 Task: Play online Dominion games.
Action: Mouse moved to (482, 556)
Screenshot: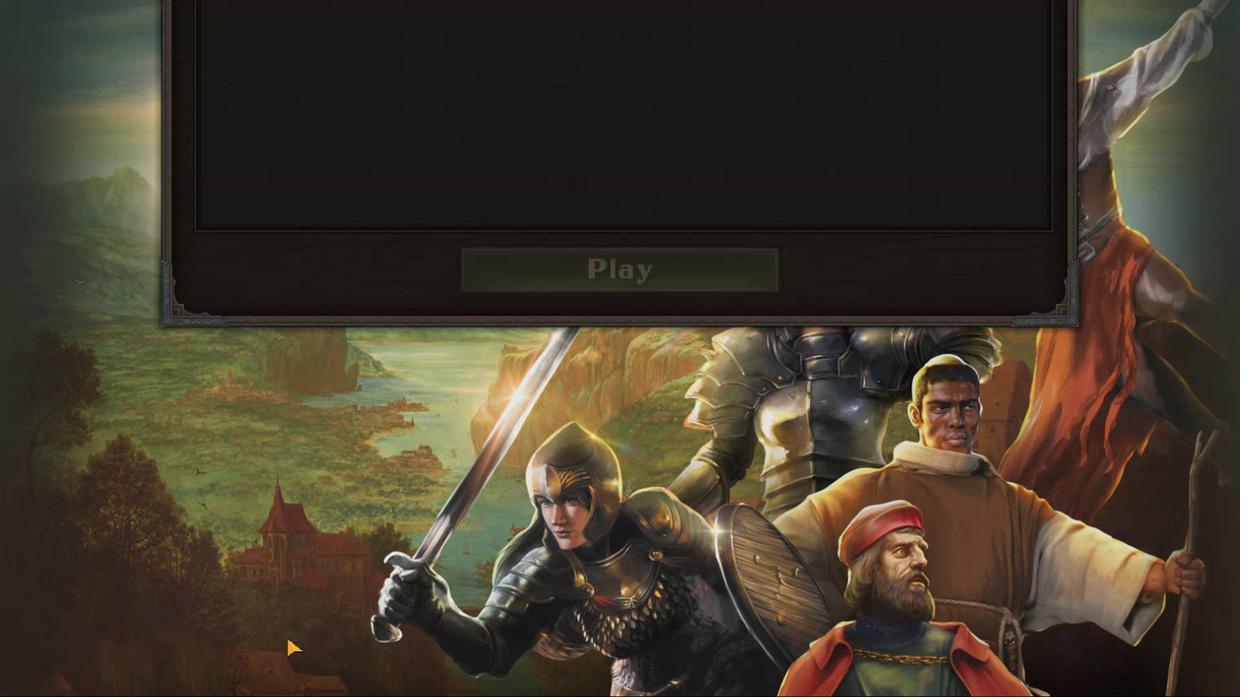 
Action: Mouse pressed left at (482, 556)
Screenshot: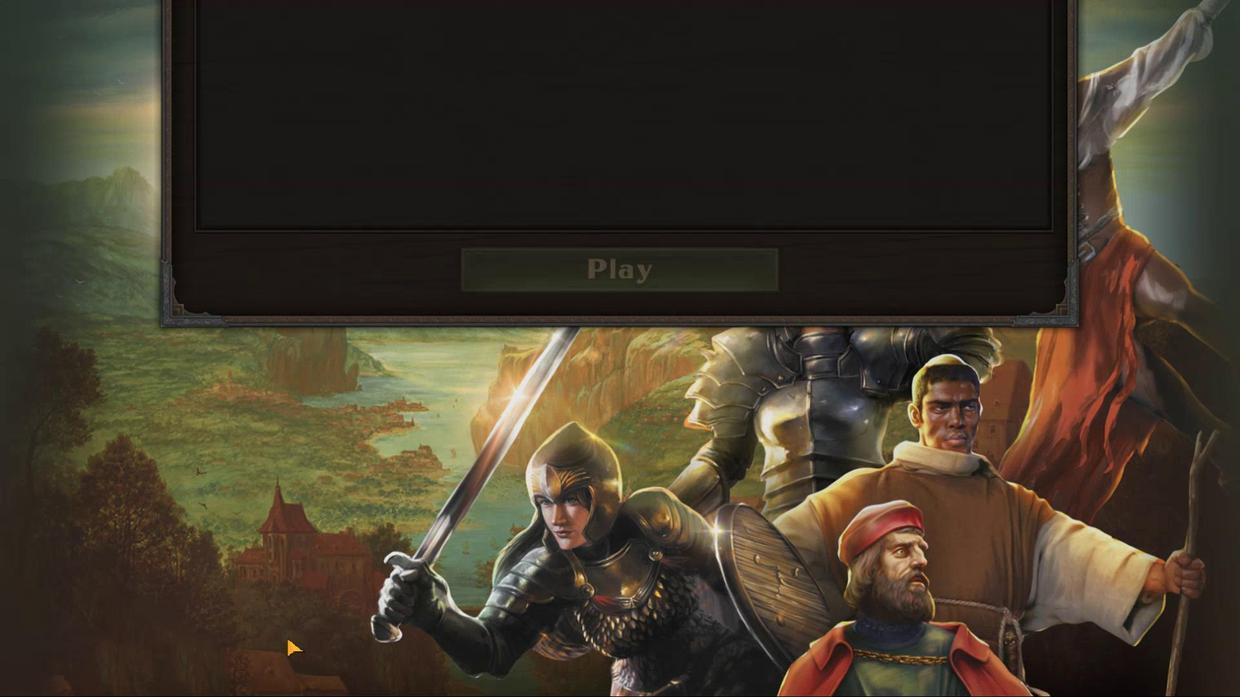 
Action: Mouse moved to (692, 551)
Screenshot: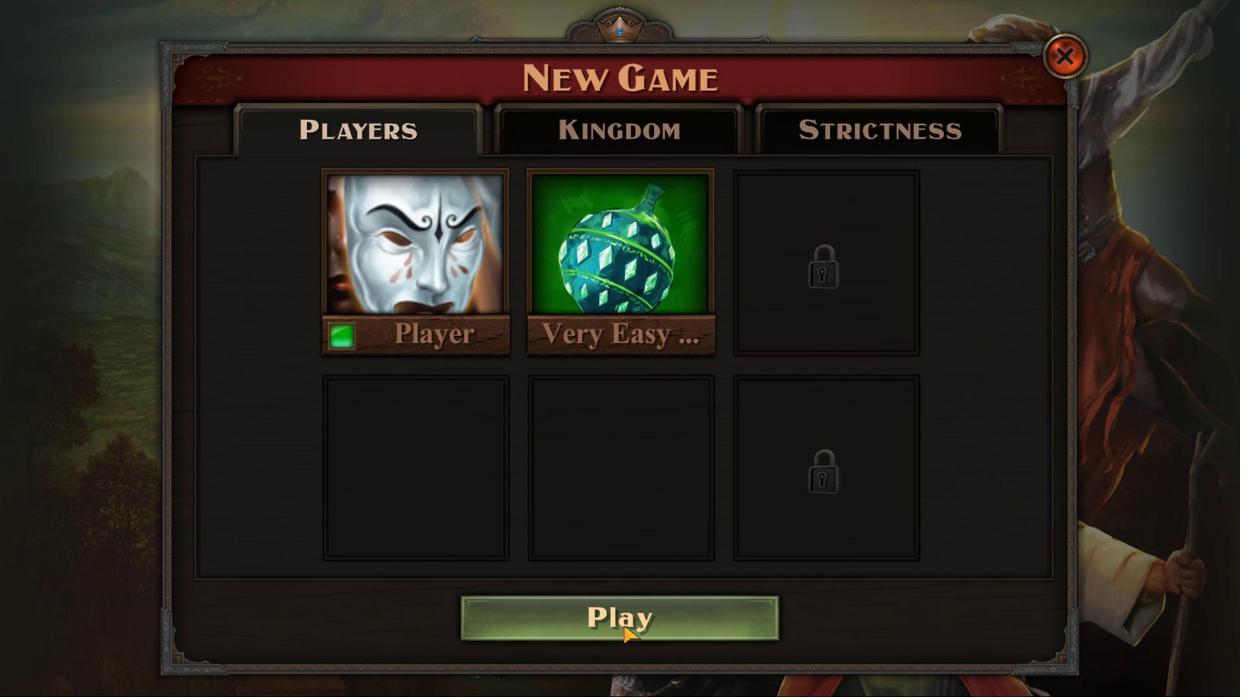 
Action: Mouse pressed left at (692, 551)
Screenshot: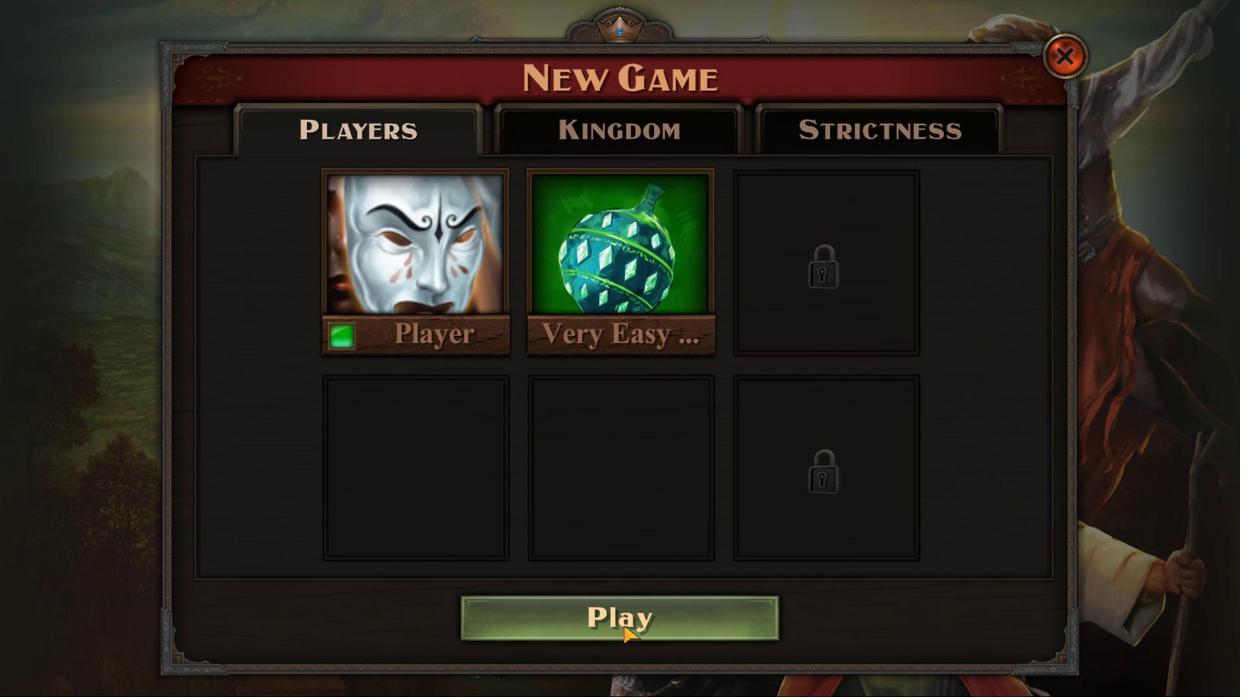 
Action: Mouse moved to (686, 558)
Screenshot: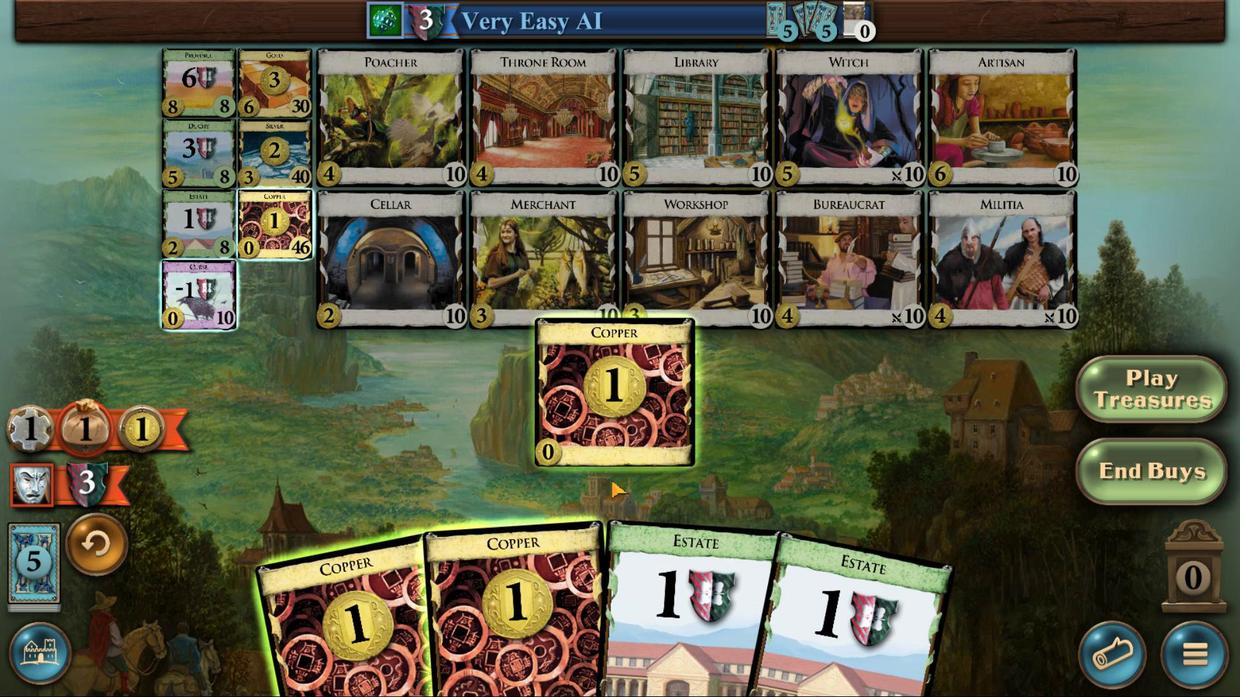 
Action: Mouse pressed left at (687, 558)
Screenshot: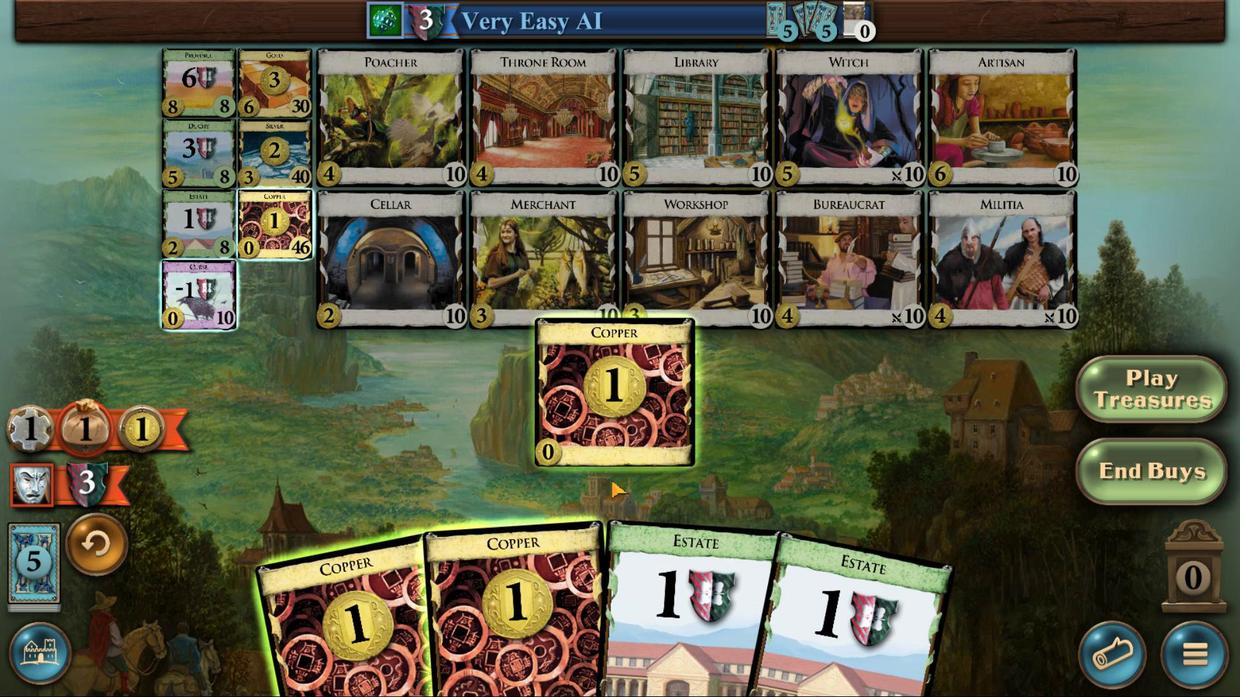 
Action: Mouse moved to (646, 550)
Screenshot: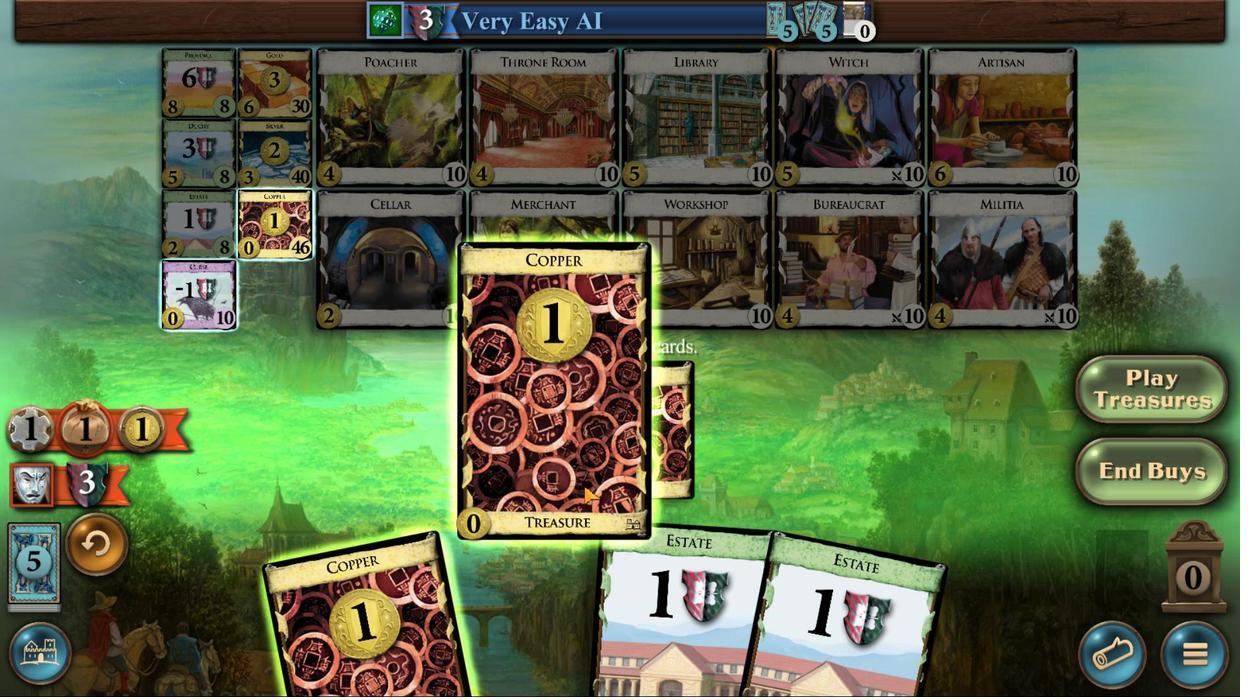 
Action: Mouse pressed left at (646, 550)
Screenshot: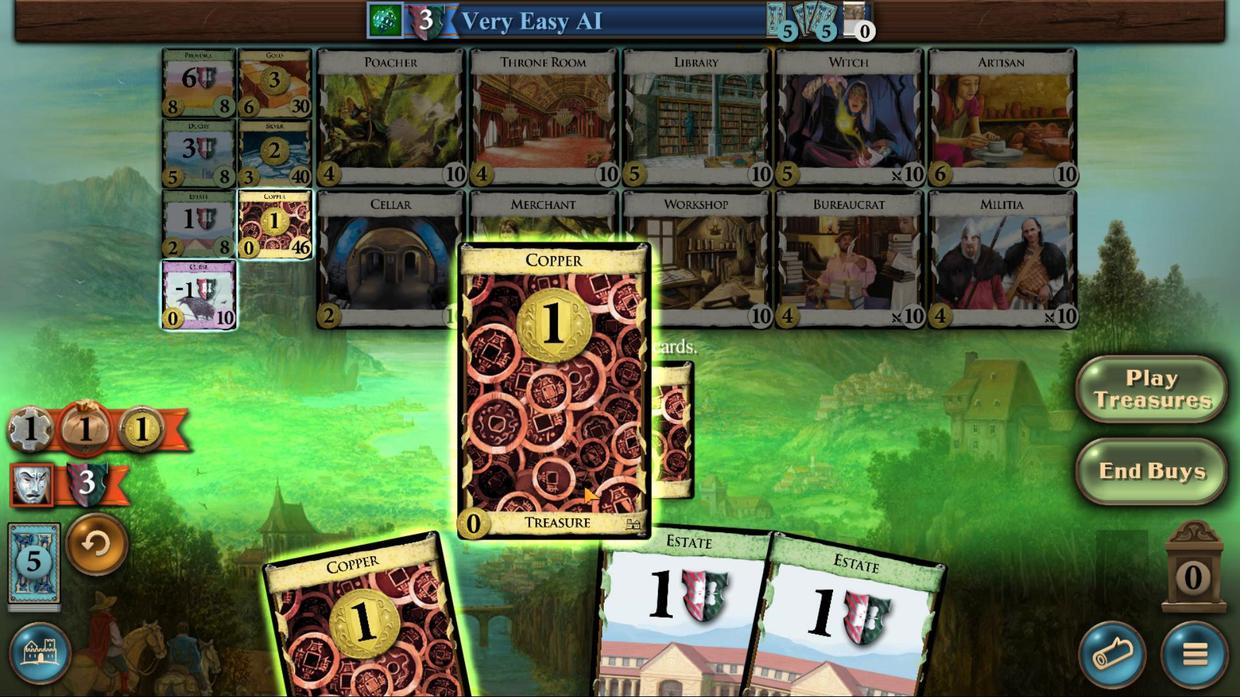 
Action: Mouse moved to (587, 547)
Screenshot: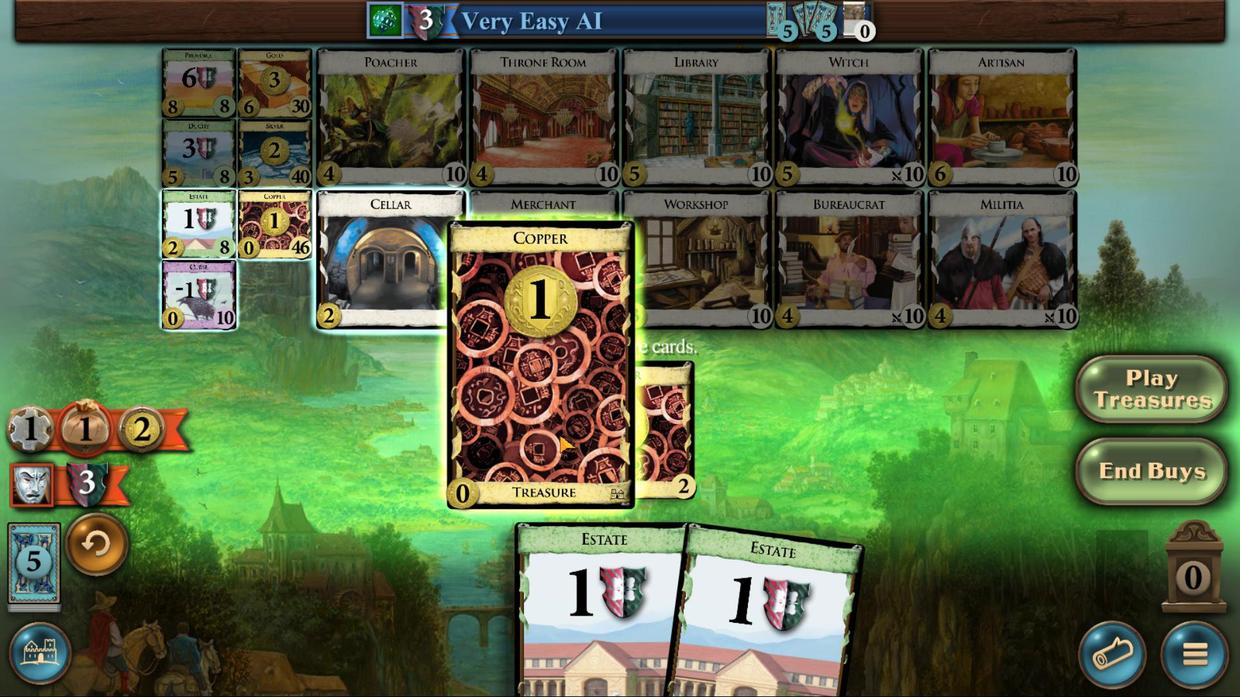
Action: Mouse pressed left at (587, 547)
Screenshot: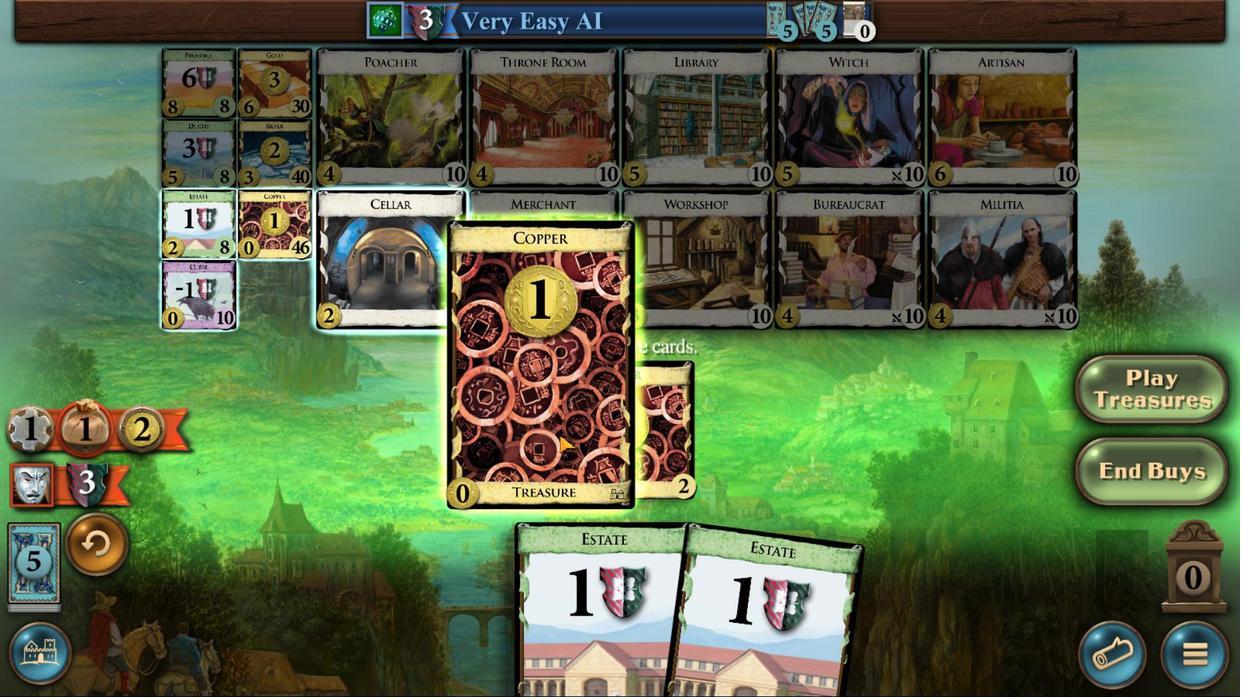 
Action: Mouse moved to (465, 399)
Screenshot: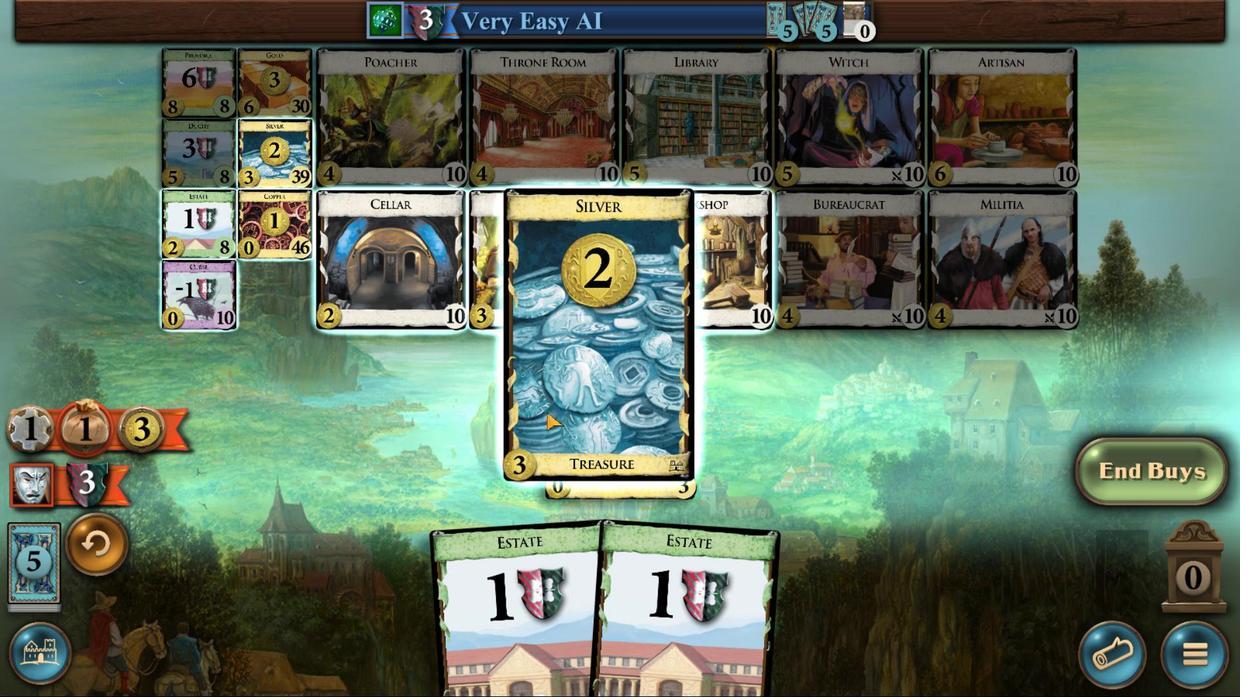 
Action: Mouse pressed left at (465, 399)
Screenshot: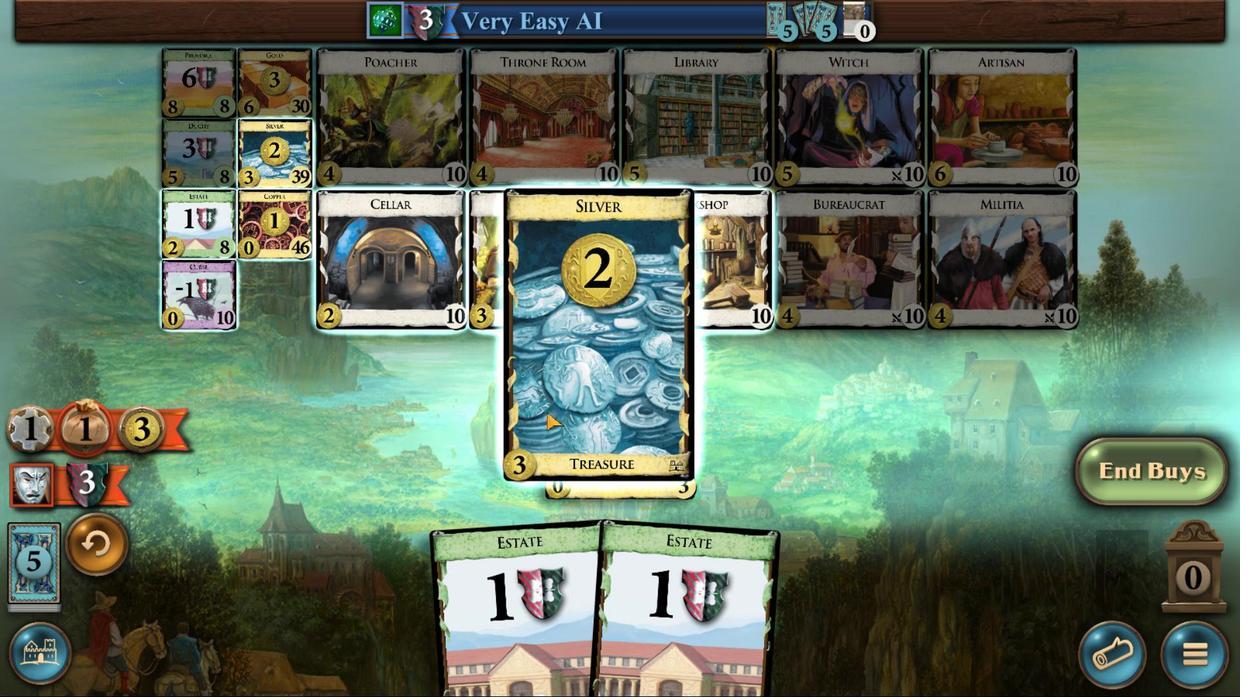 
Action: Mouse moved to (676, 534)
Screenshot: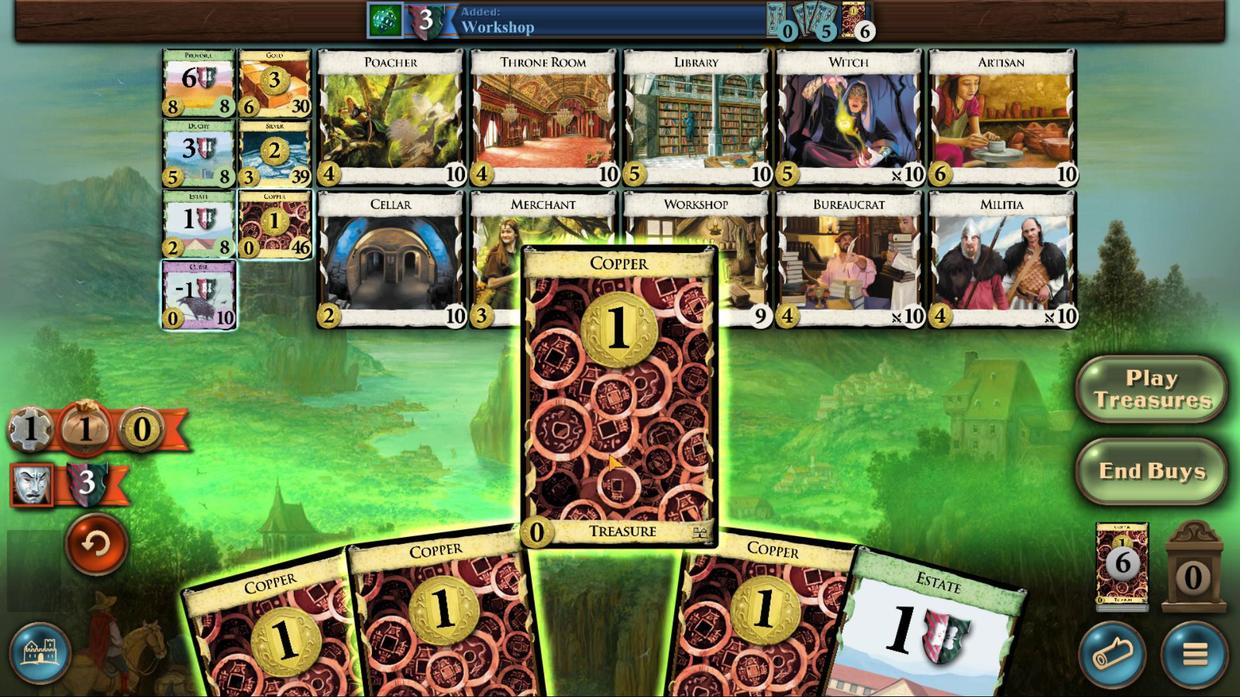 
Action: Mouse pressed left at (676, 534)
Screenshot: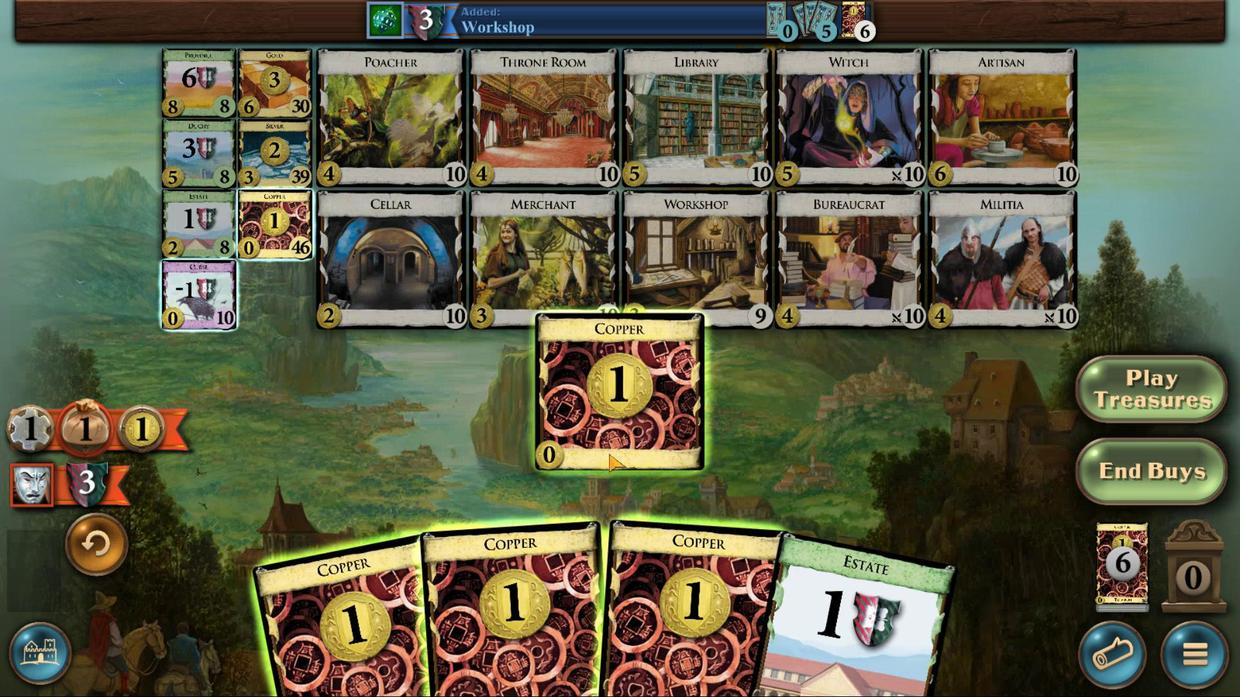 
Action: Mouse moved to (702, 530)
Screenshot: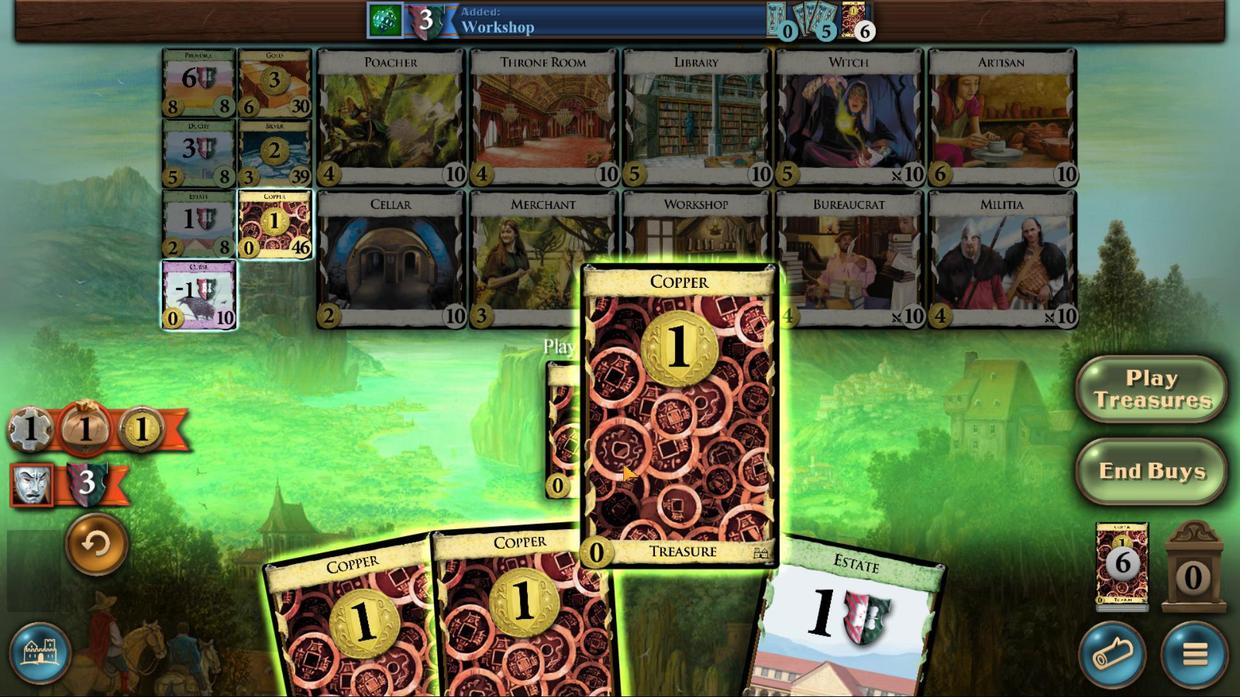 
Action: Mouse pressed left at (702, 530)
Screenshot: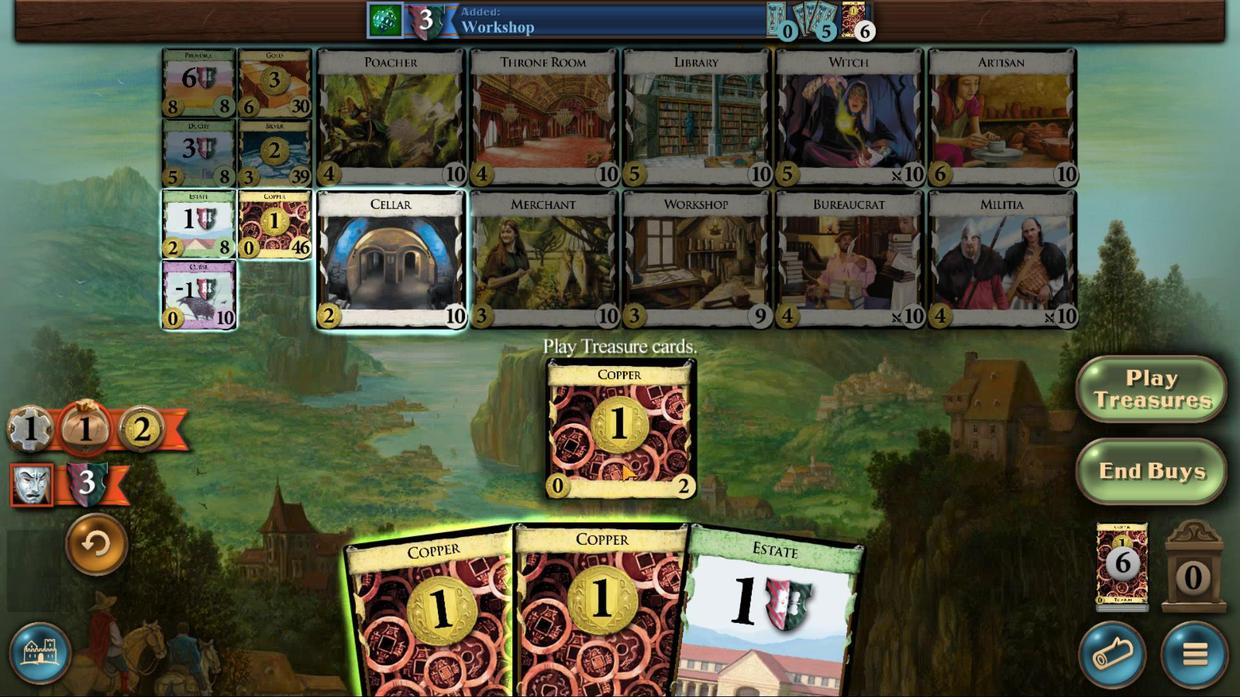 
Action: Mouse moved to (693, 532)
Screenshot: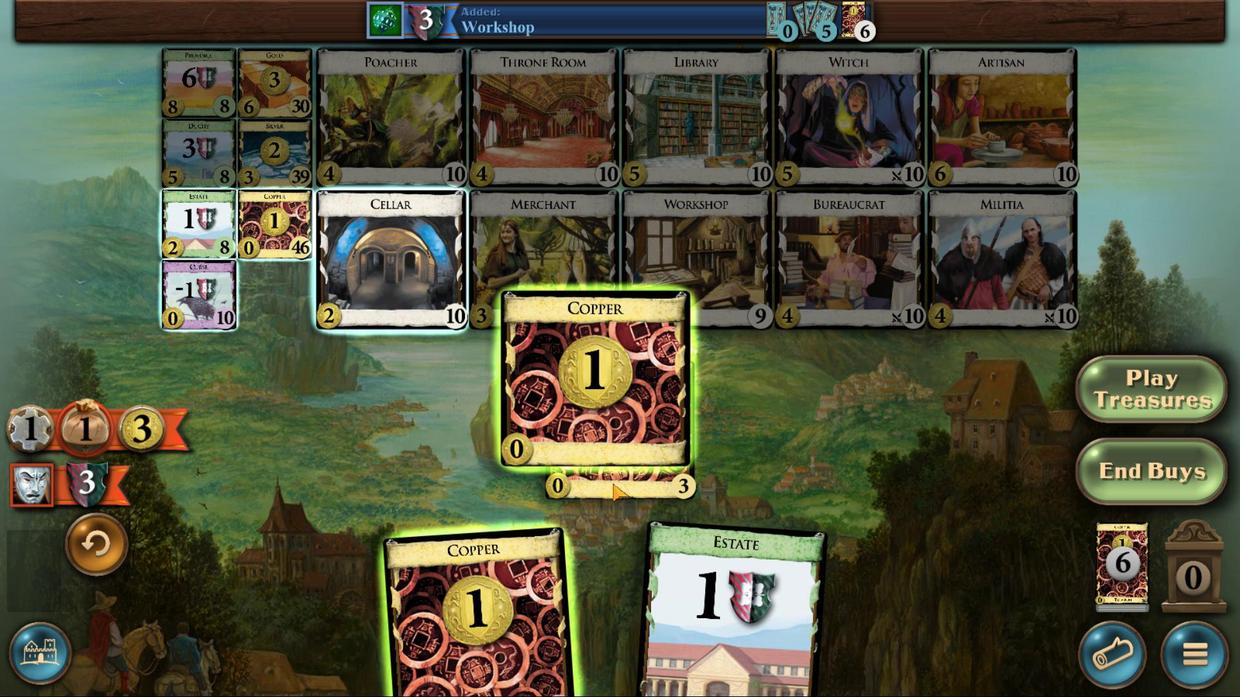 
Action: Mouse pressed left at (693, 532)
Screenshot: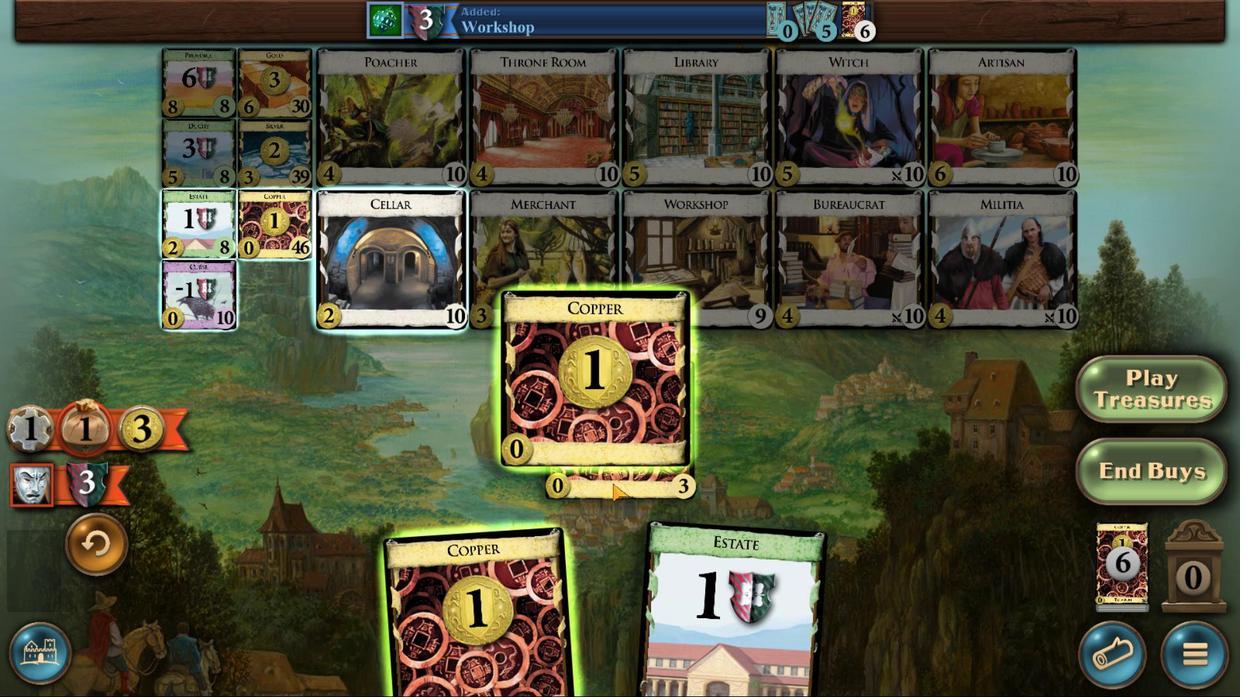 
Action: Mouse moved to (477, 396)
Screenshot: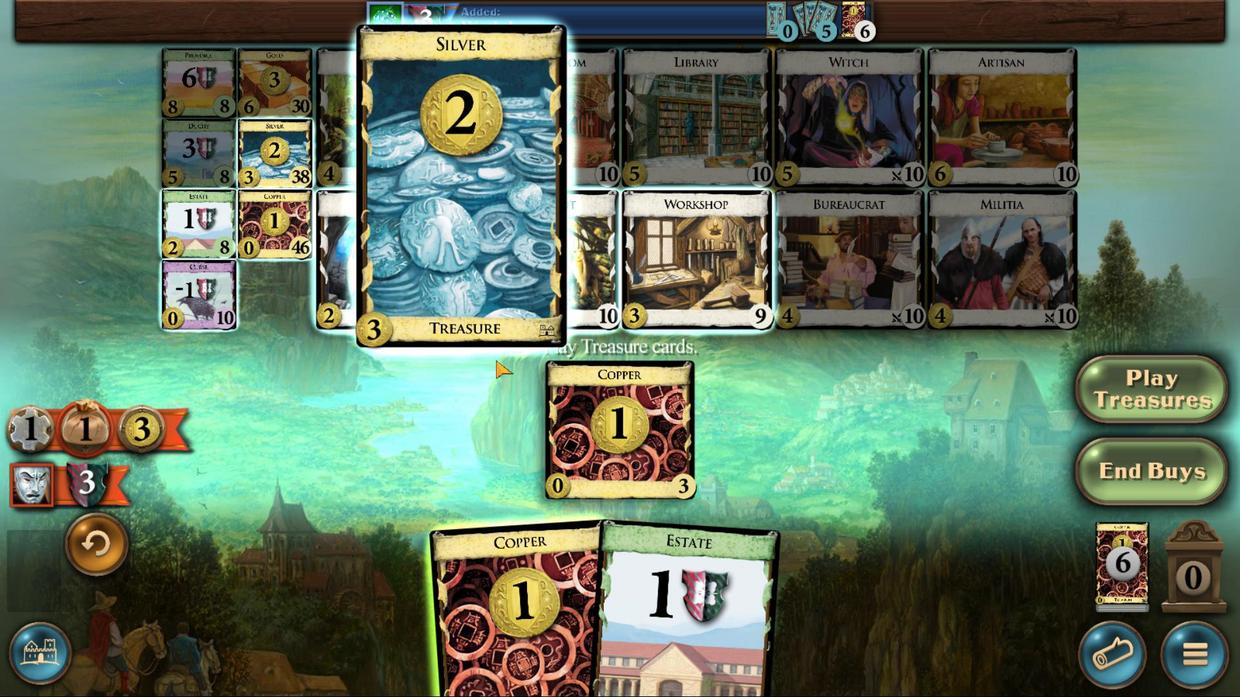 
Action: Mouse pressed left at (477, 396)
Screenshot: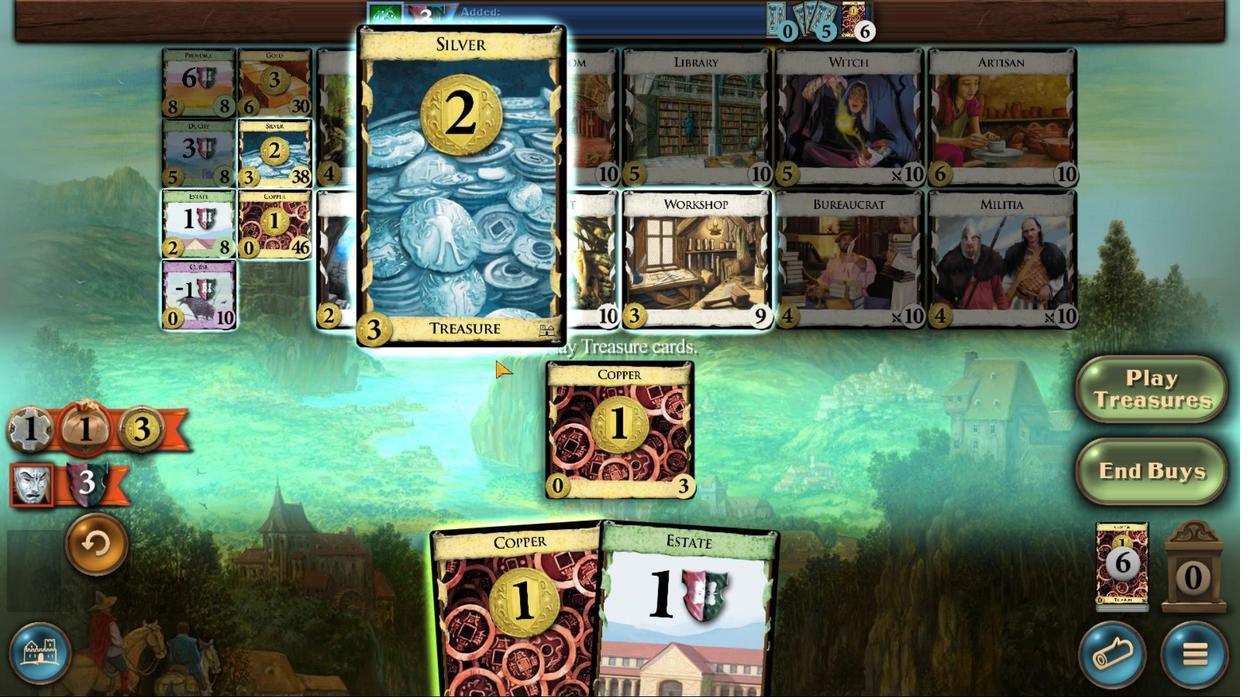
Action: Mouse moved to (786, 554)
Screenshot: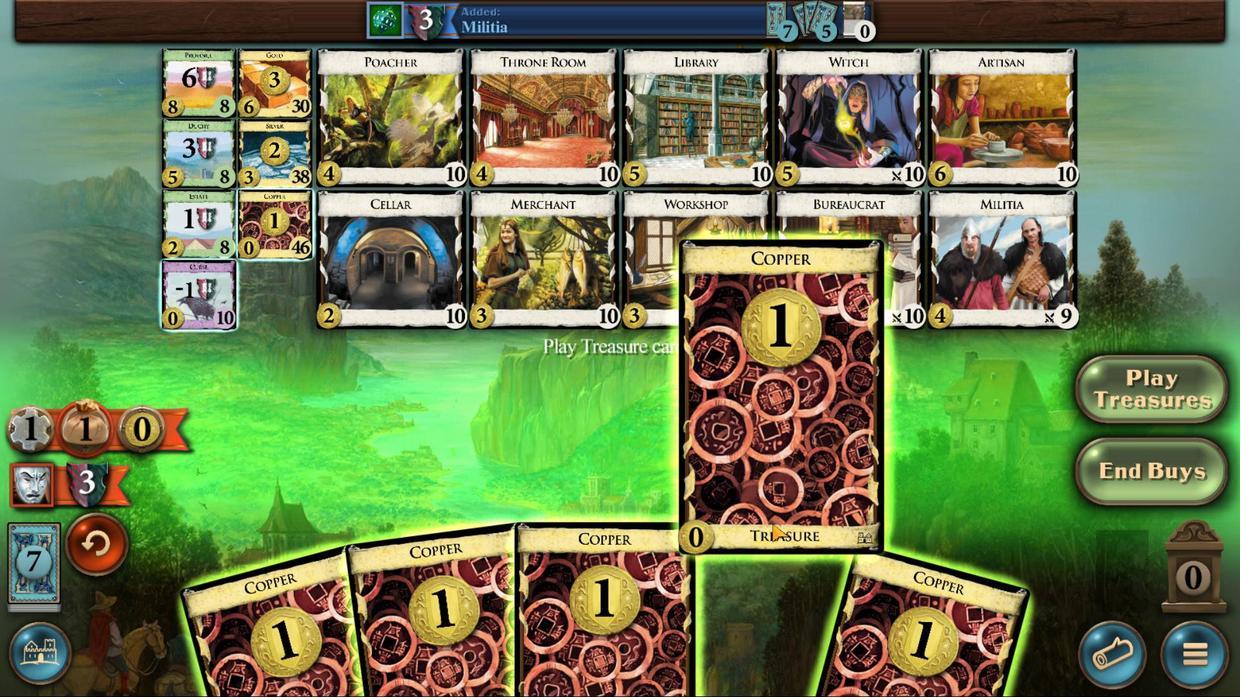 
Action: Mouse pressed left at (786, 554)
Screenshot: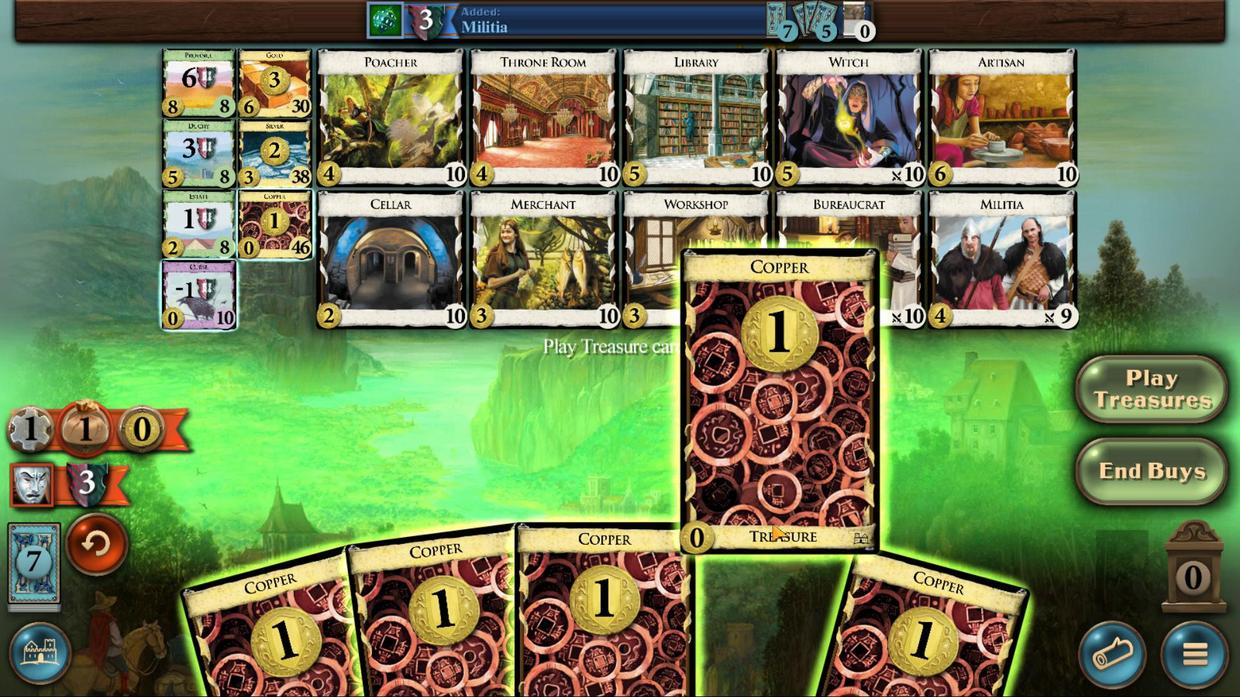 
Action: Mouse moved to (738, 545)
Screenshot: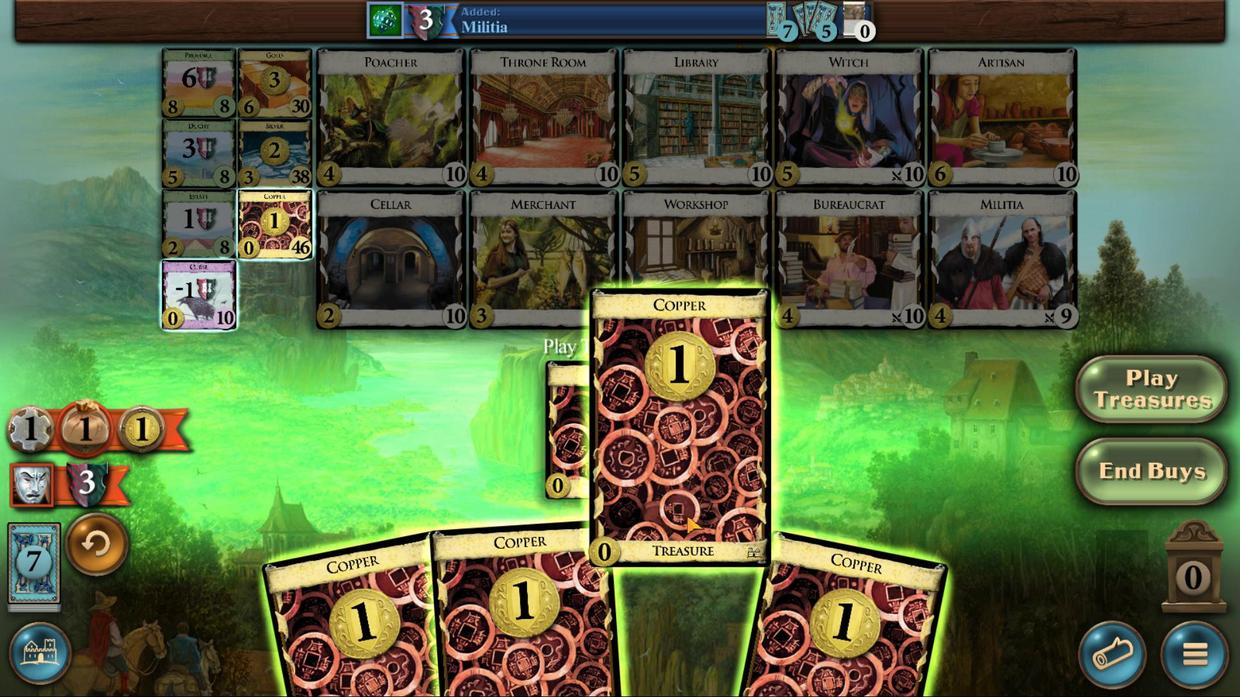 
Action: Mouse pressed left at (738, 552)
Screenshot: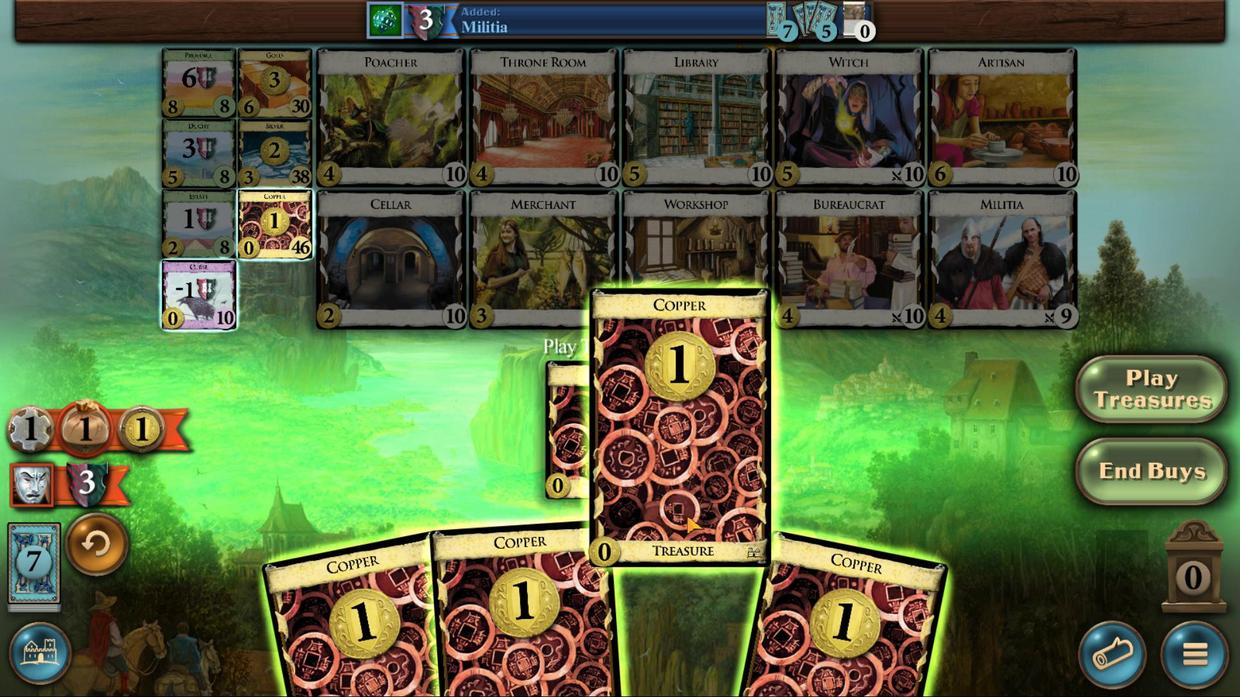 
Action: Mouse moved to (696, 555)
Screenshot: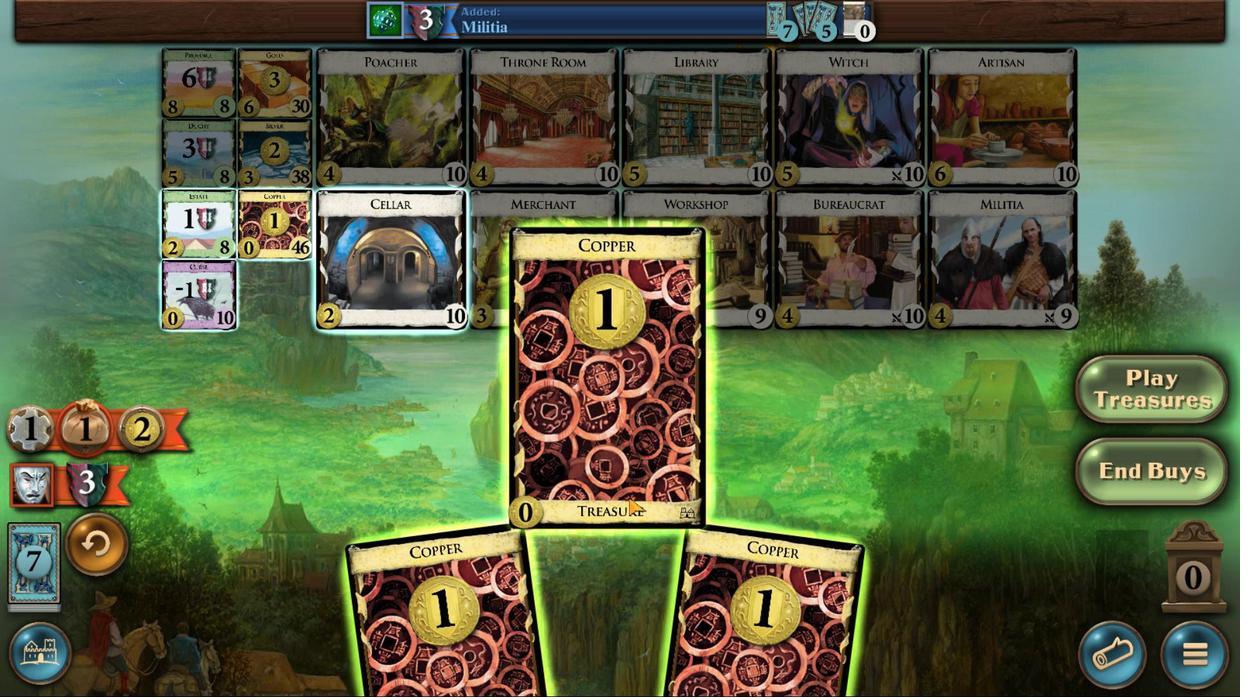 
Action: Mouse pressed left at (696, 555)
Screenshot: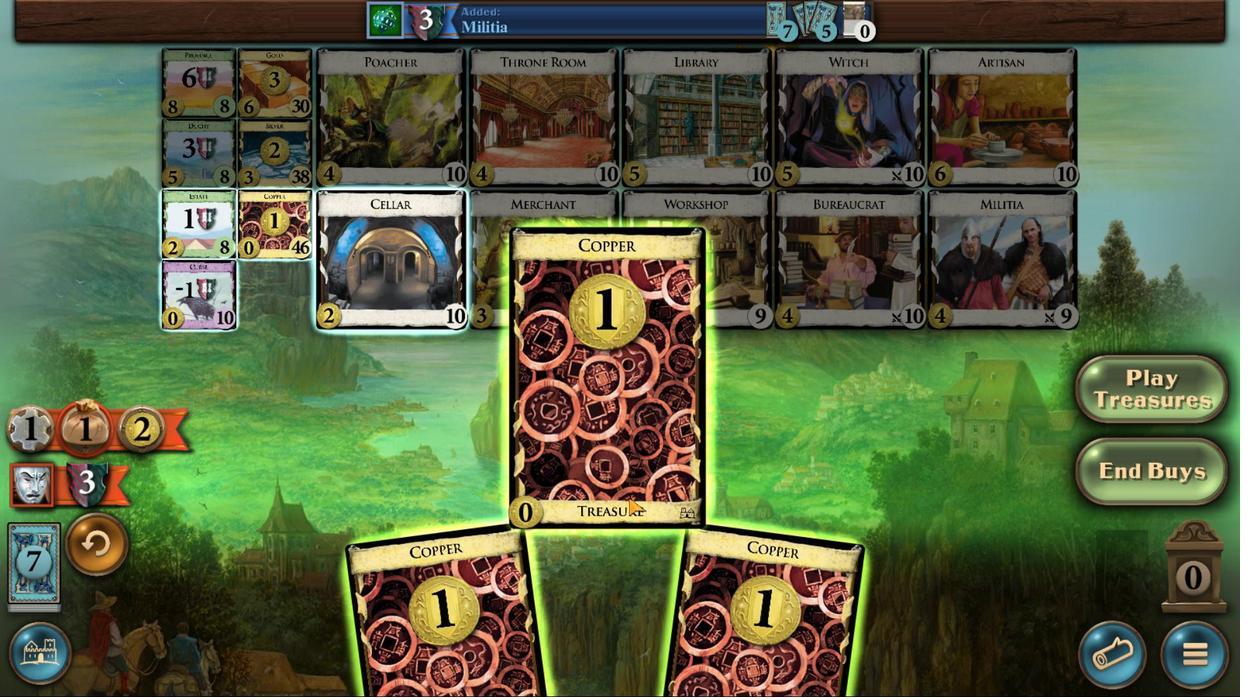 
Action: Mouse moved to (724, 552)
Screenshot: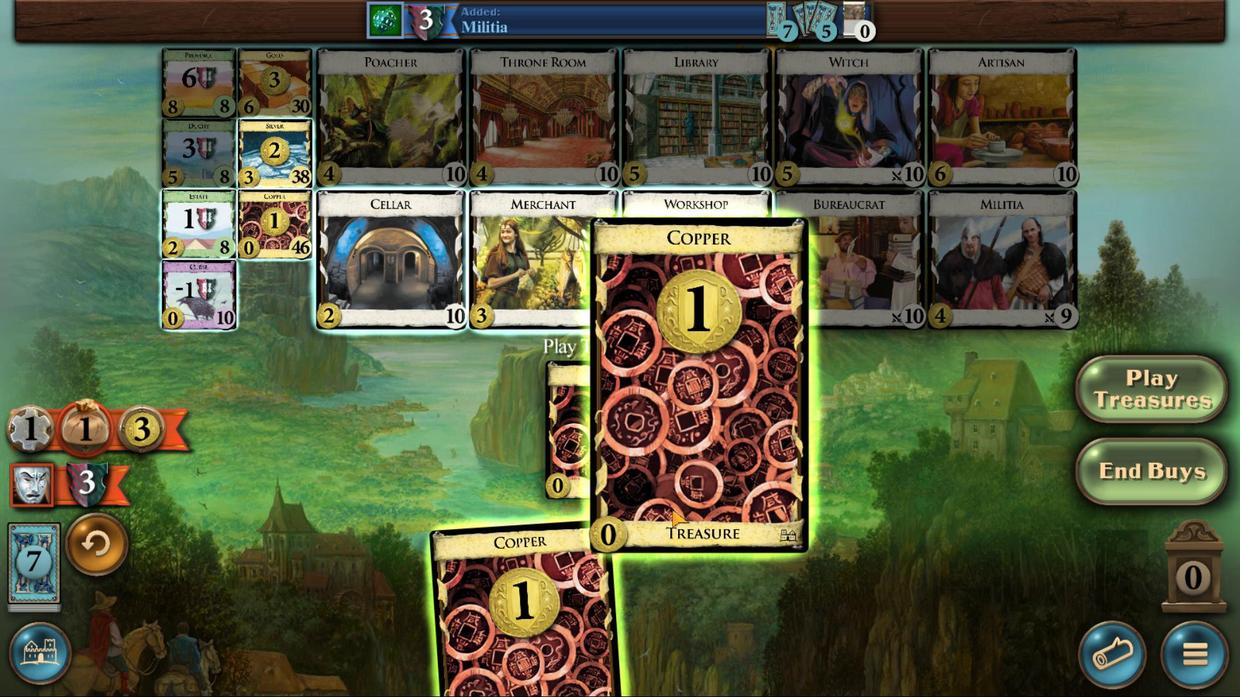 
Action: Mouse pressed left at (724, 552)
Screenshot: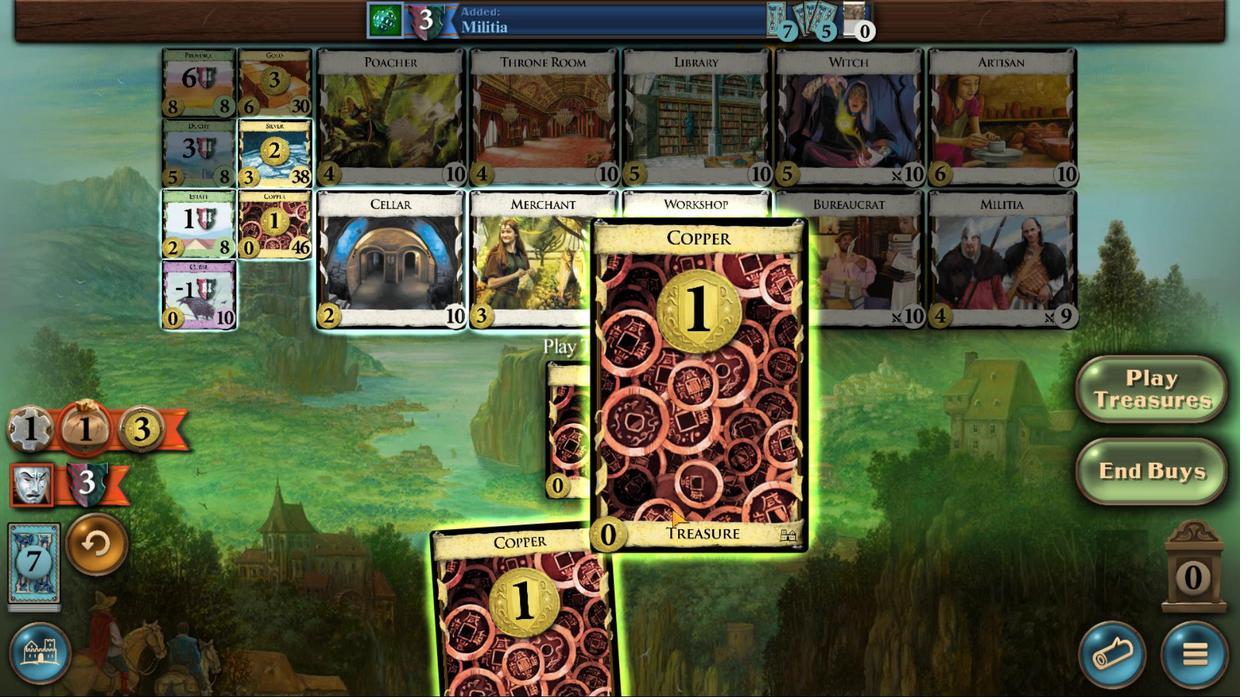 
Action: Mouse moved to (705, 544)
Screenshot: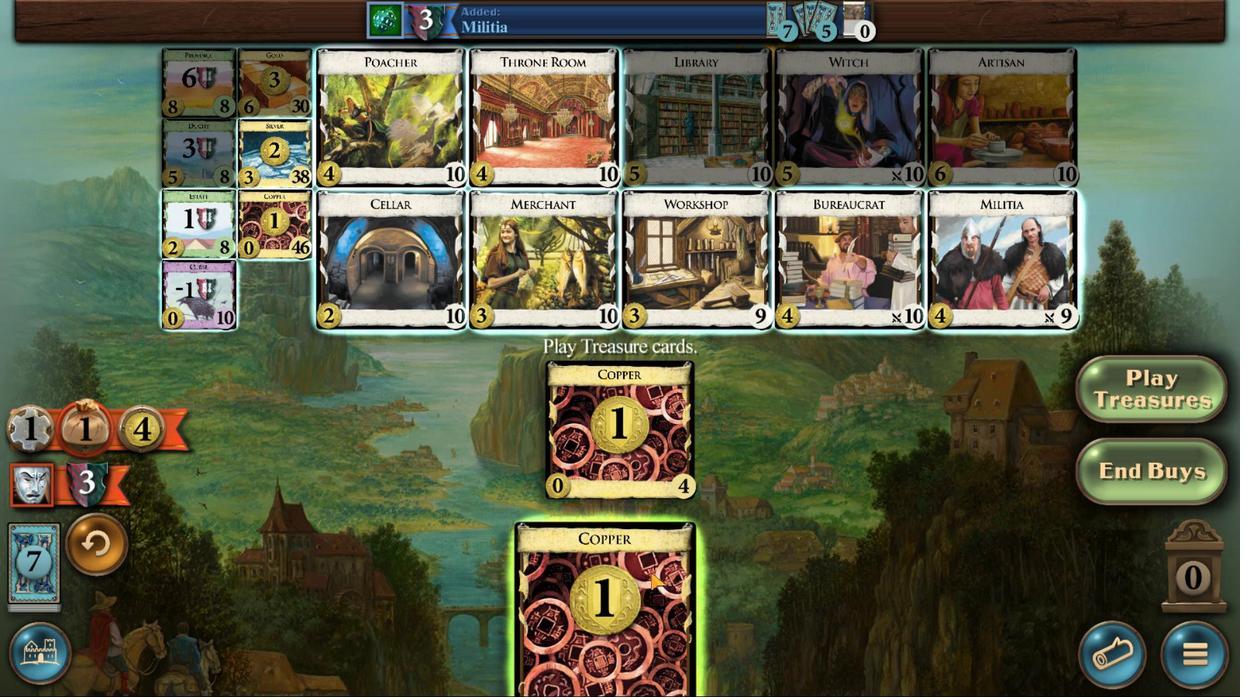 
Action: Mouse pressed left at (705, 544)
Screenshot: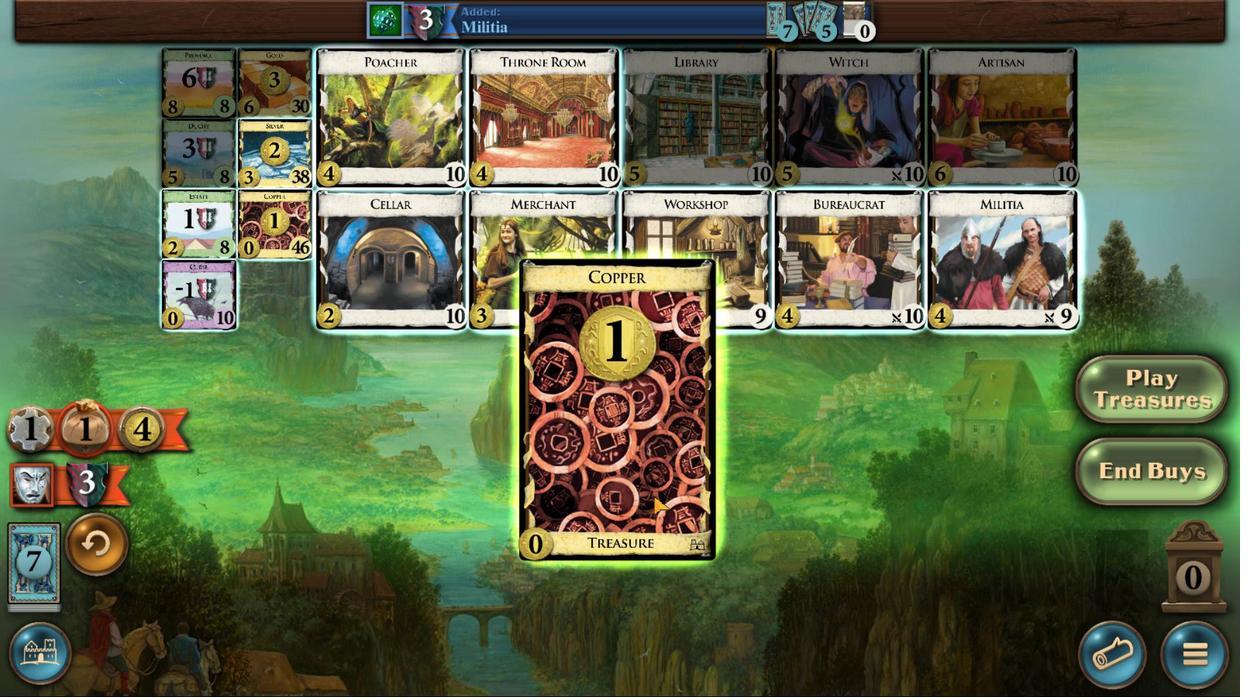 
Action: Mouse moved to (477, 399)
Screenshot: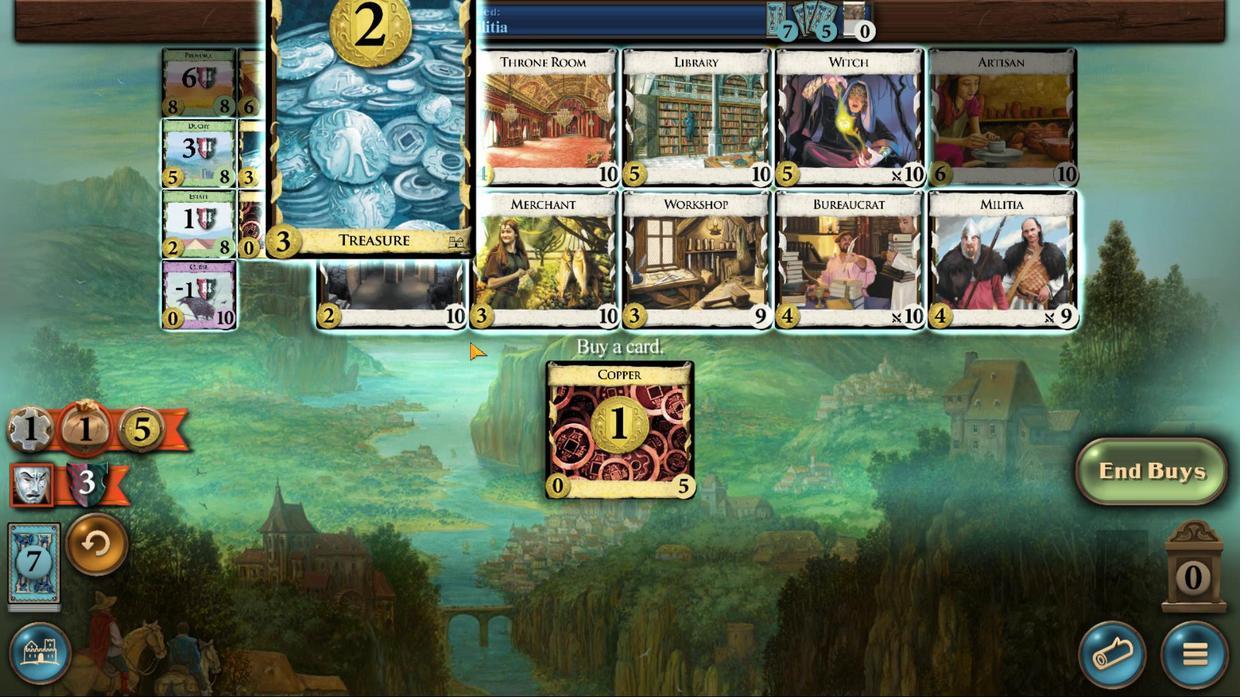 
Action: Mouse pressed left at (477, 399)
Screenshot: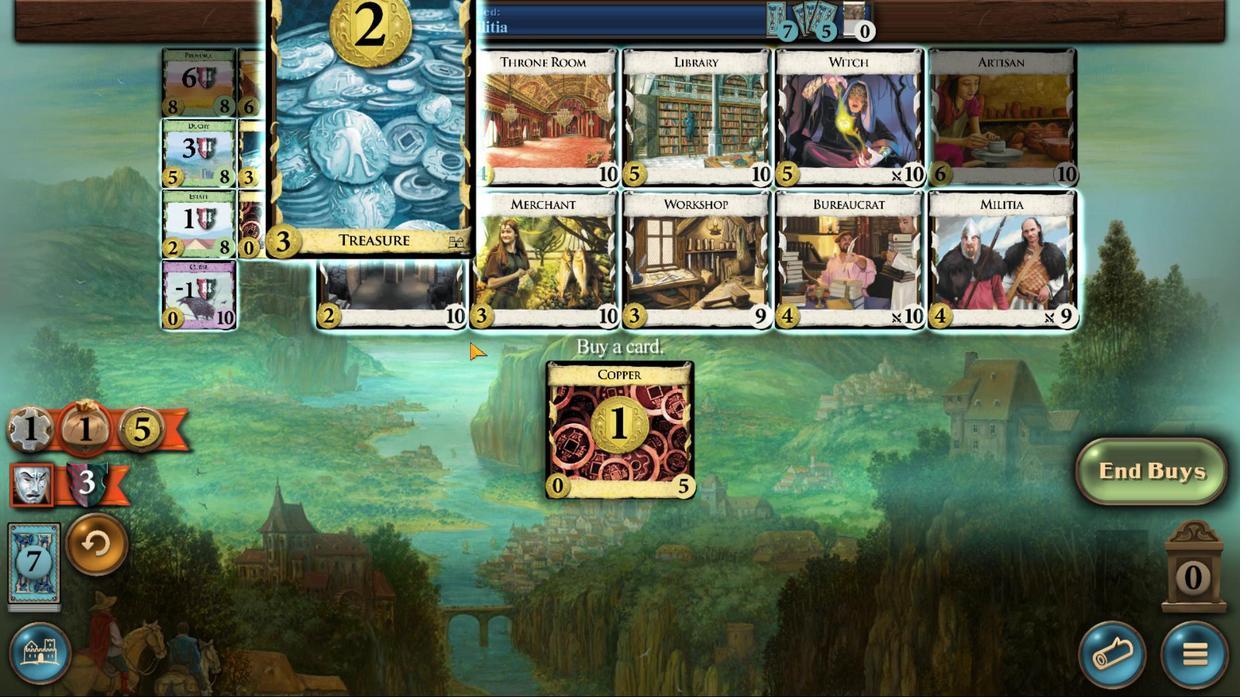 
Action: Mouse moved to (800, 553)
Screenshot: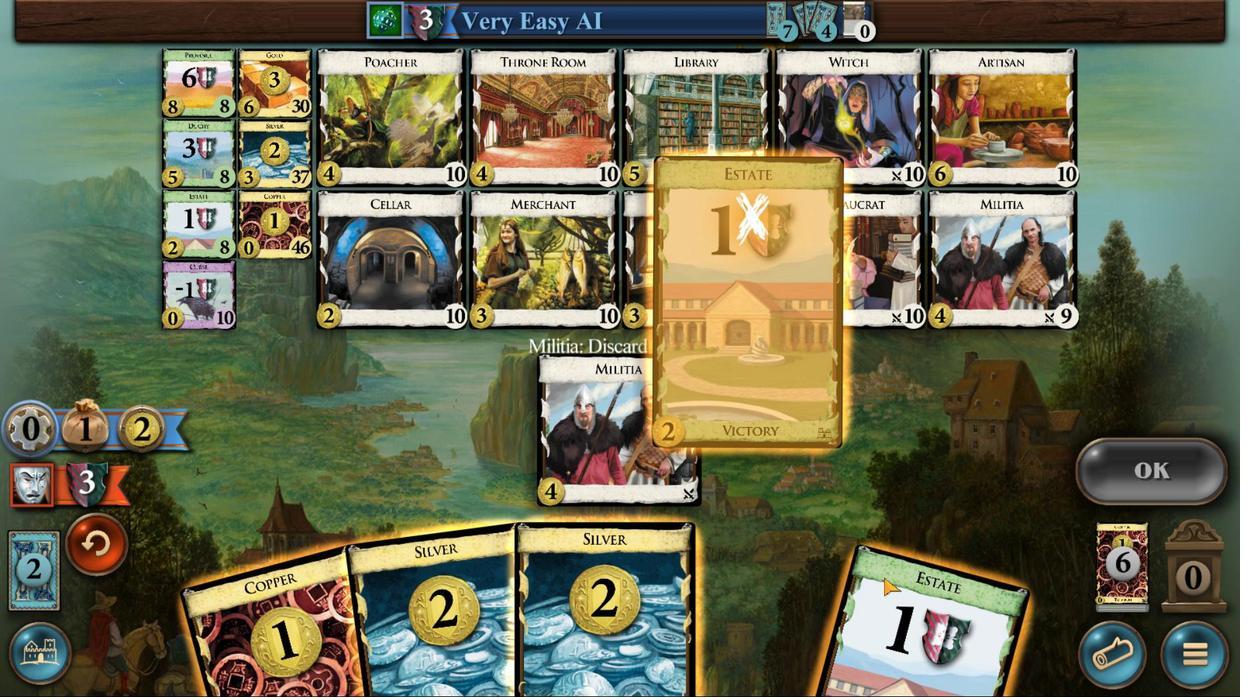 
Action: Mouse pressed left at (800, 553)
Screenshot: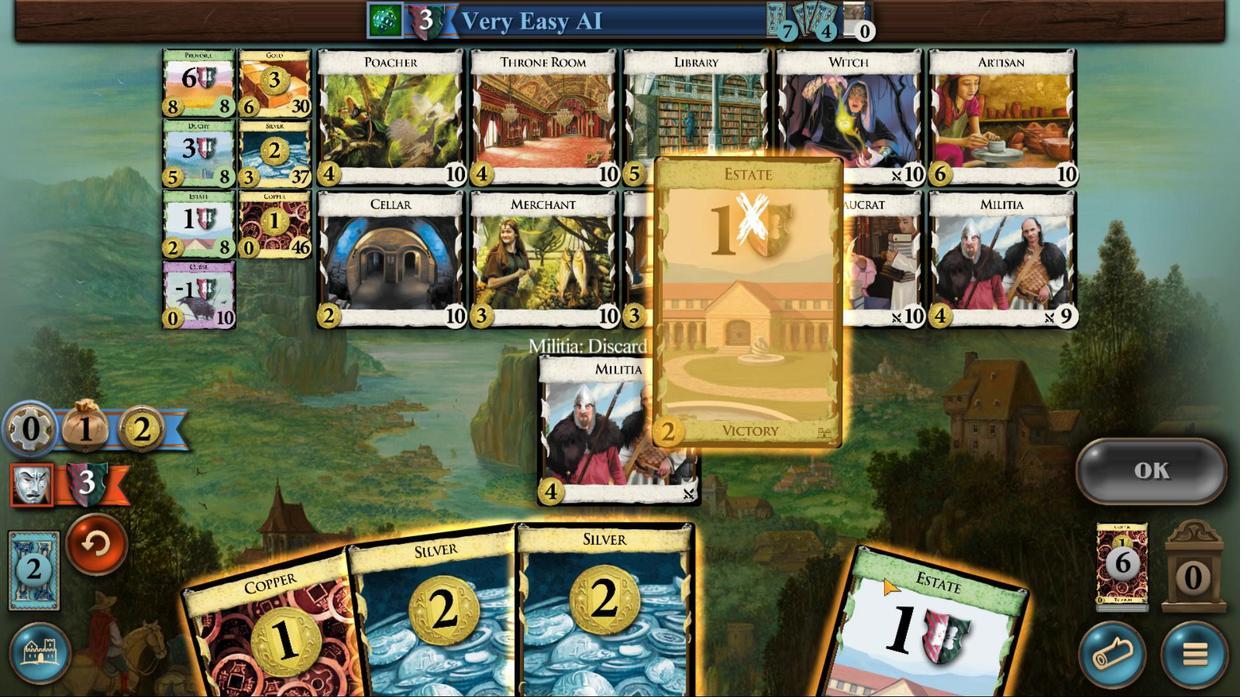 
Action: Mouse moved to (871, 557)
Screenshot: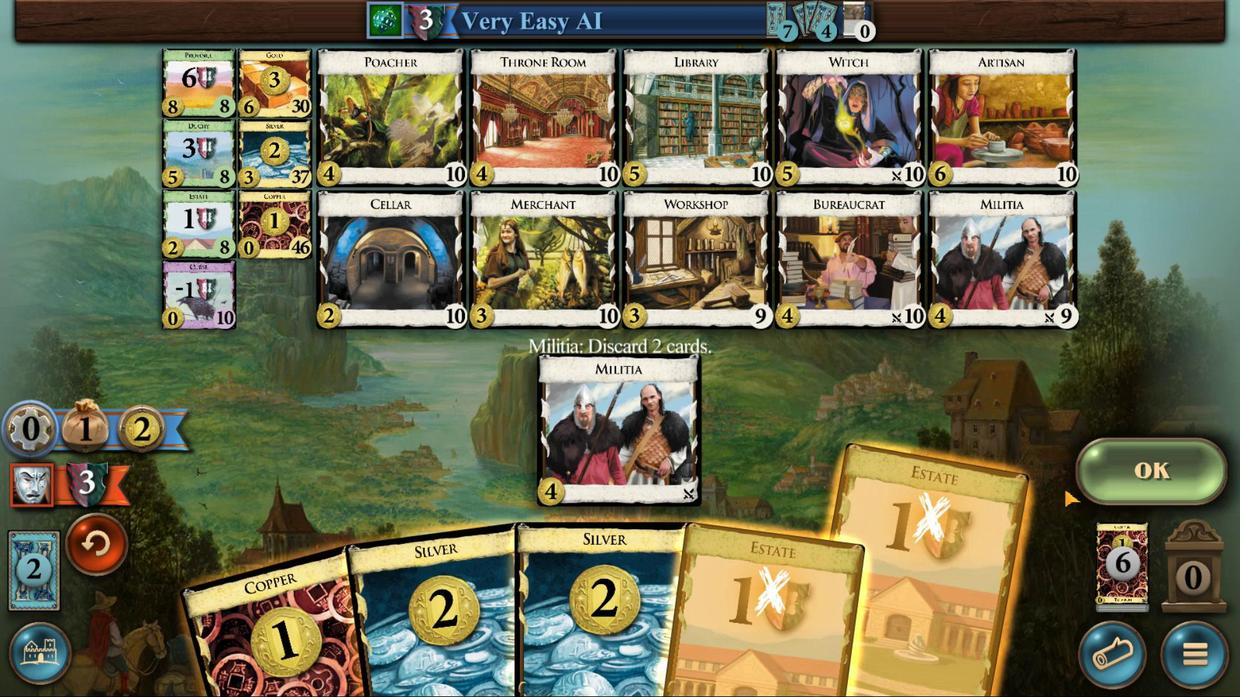 
Action: Mouse pressed left at (871, 557)
Screenshot: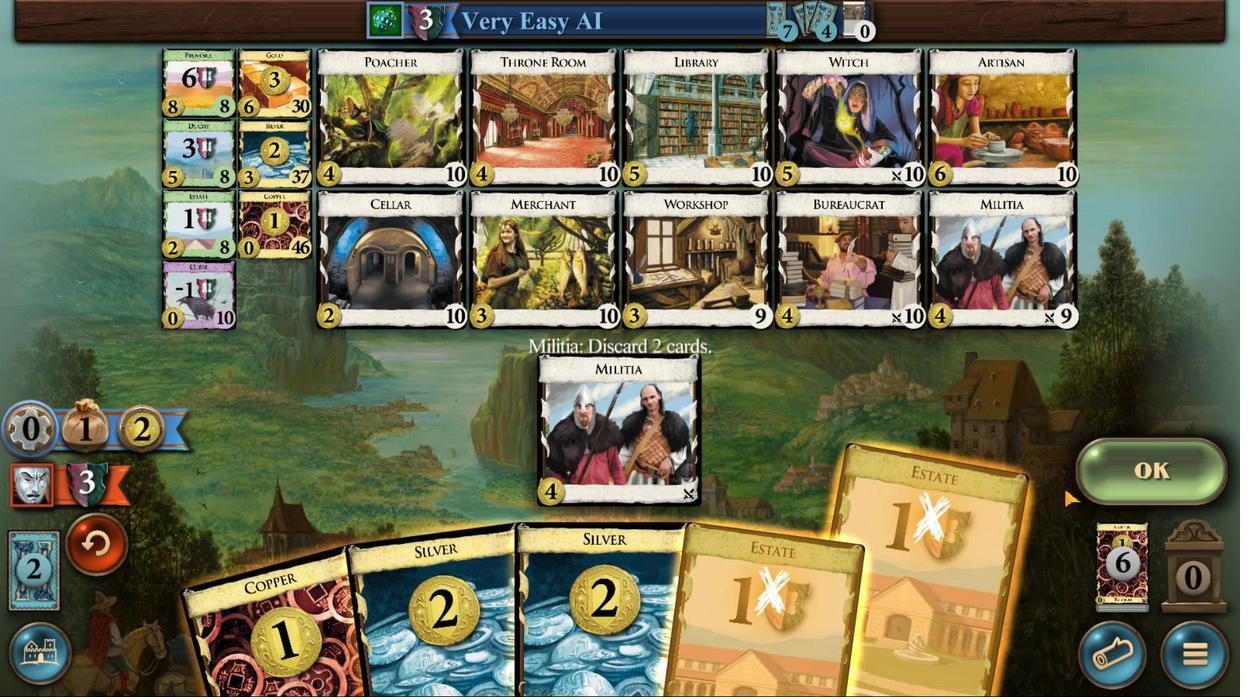 
Action: Mouse moved to (1034, 498)
Screenshot: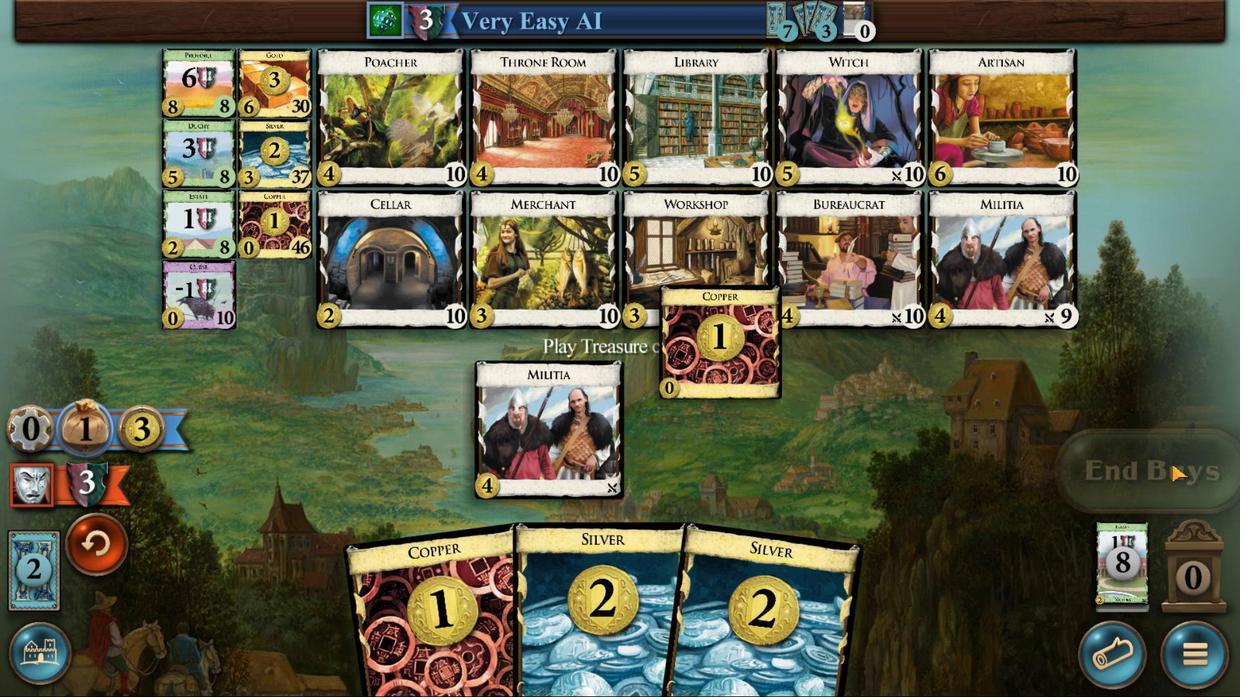 
Action: Mouse pressed left at (1034, 498)
Screenshot: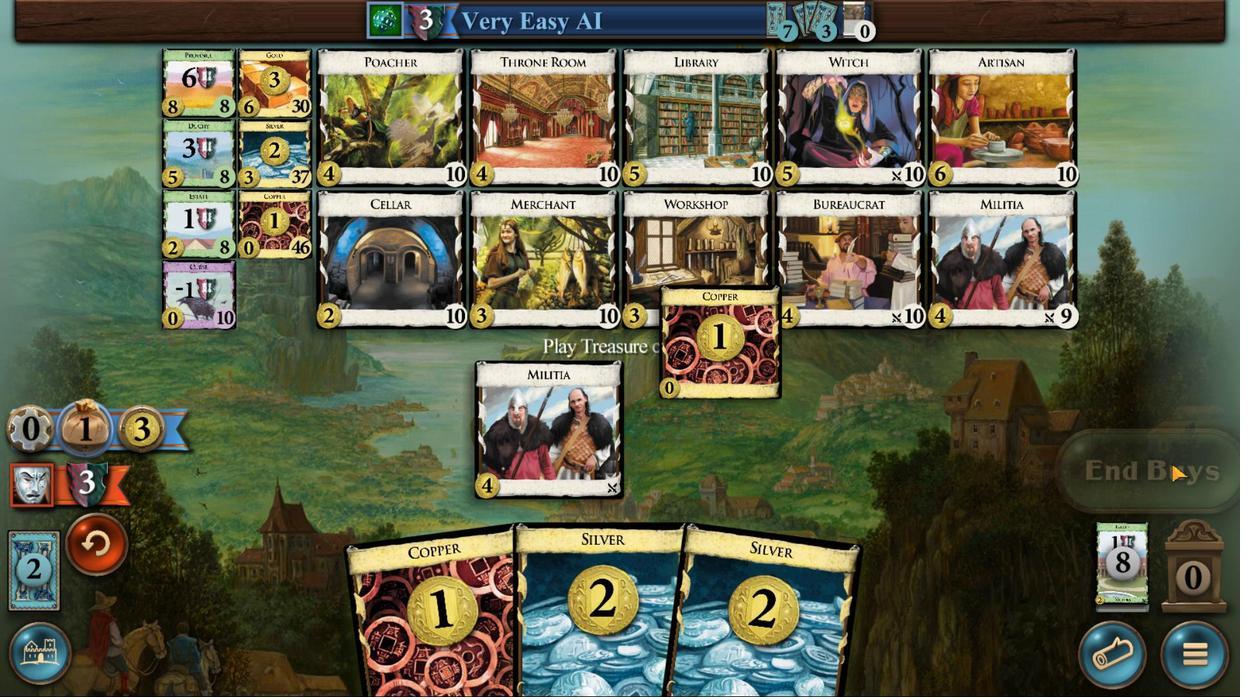 
Action: Mouse moved to (809, 547)
Screenshot: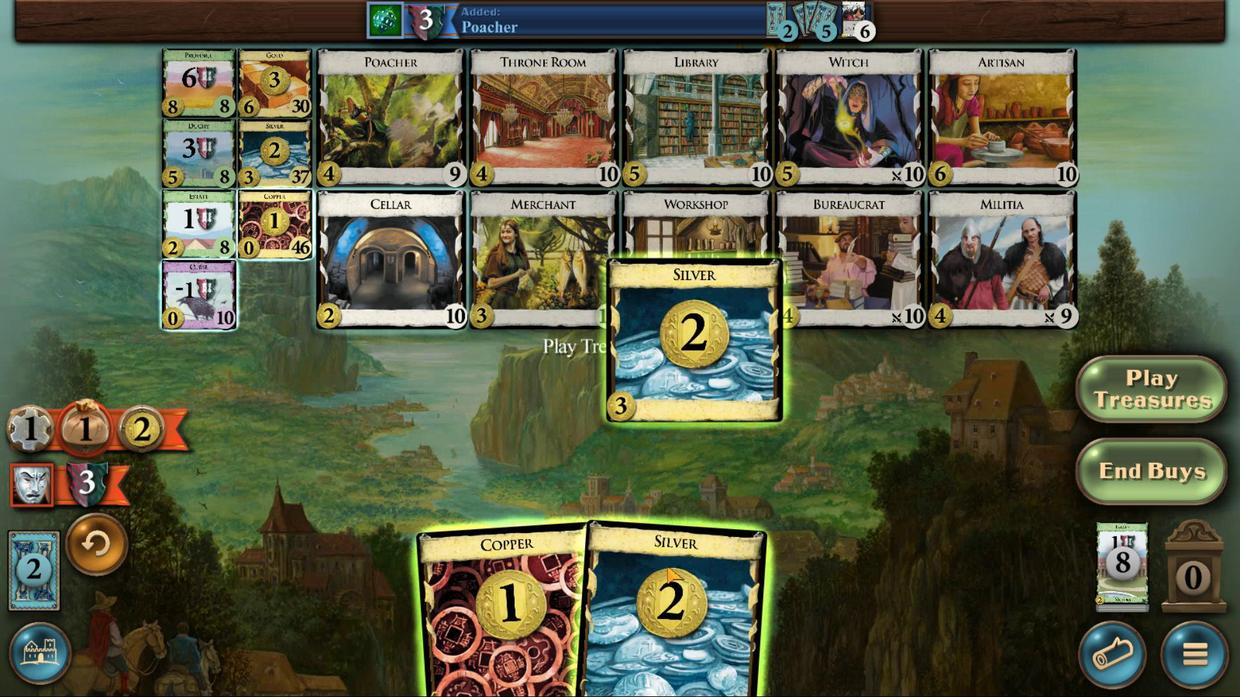 
Action: Mouse pressed left at (809, 547)
Screenshot: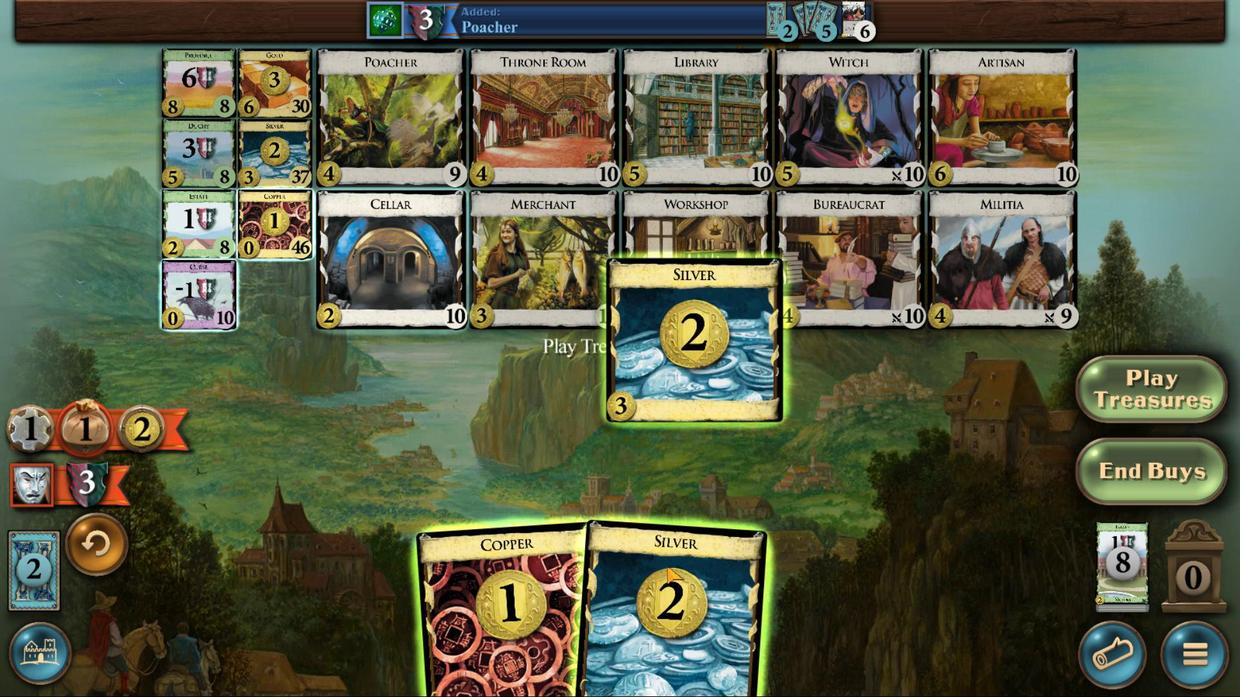 
Action: Mouse moved to (696, 548)
Screenshot: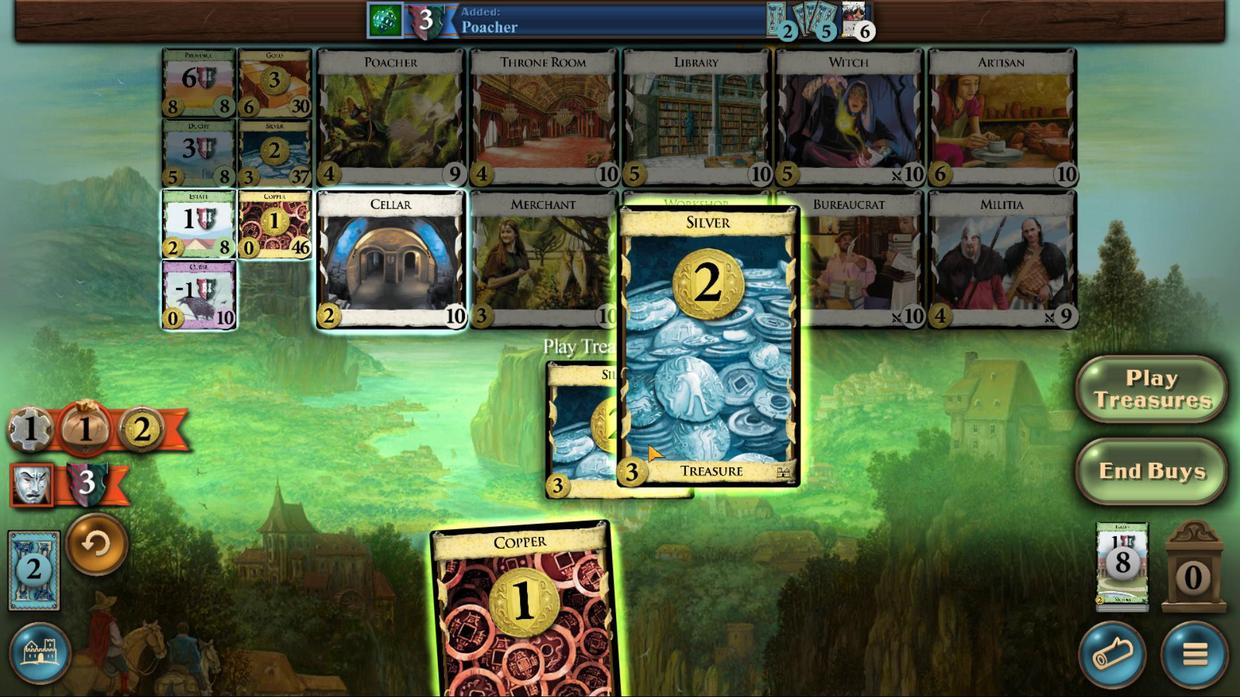 
Action: Mouse pressed left at (696, 548)
Screenshot: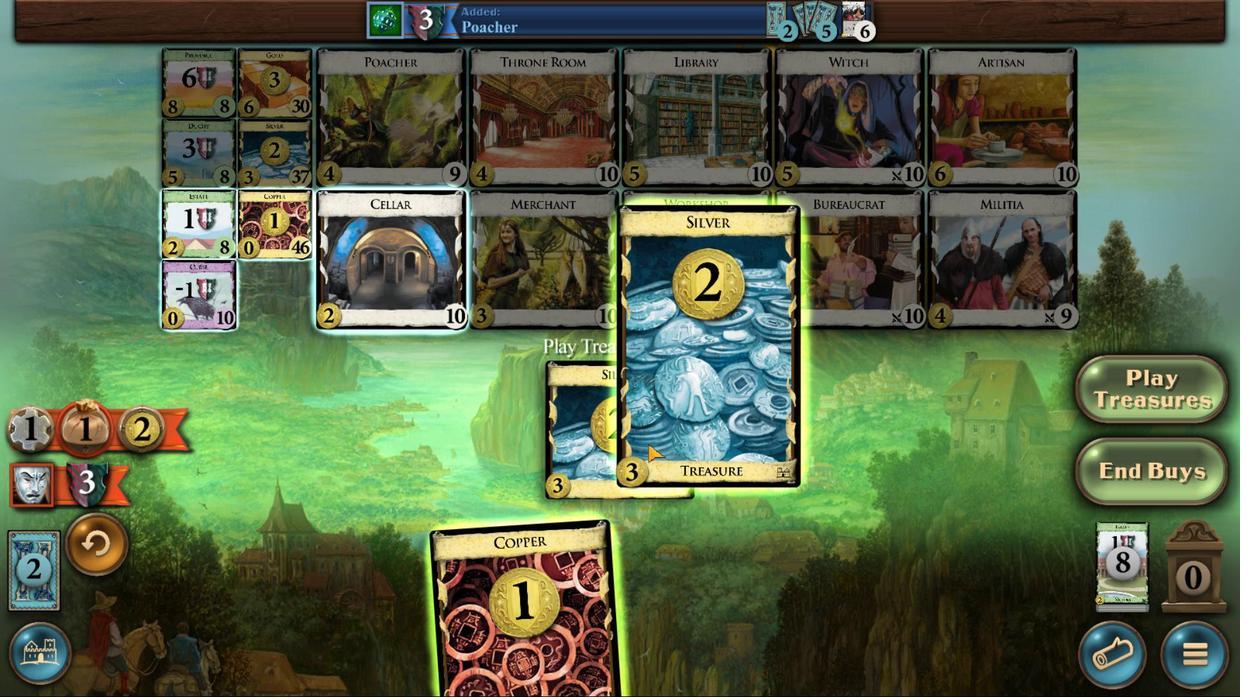 
Action: Mouse moved to (700, 560)
Screenshot: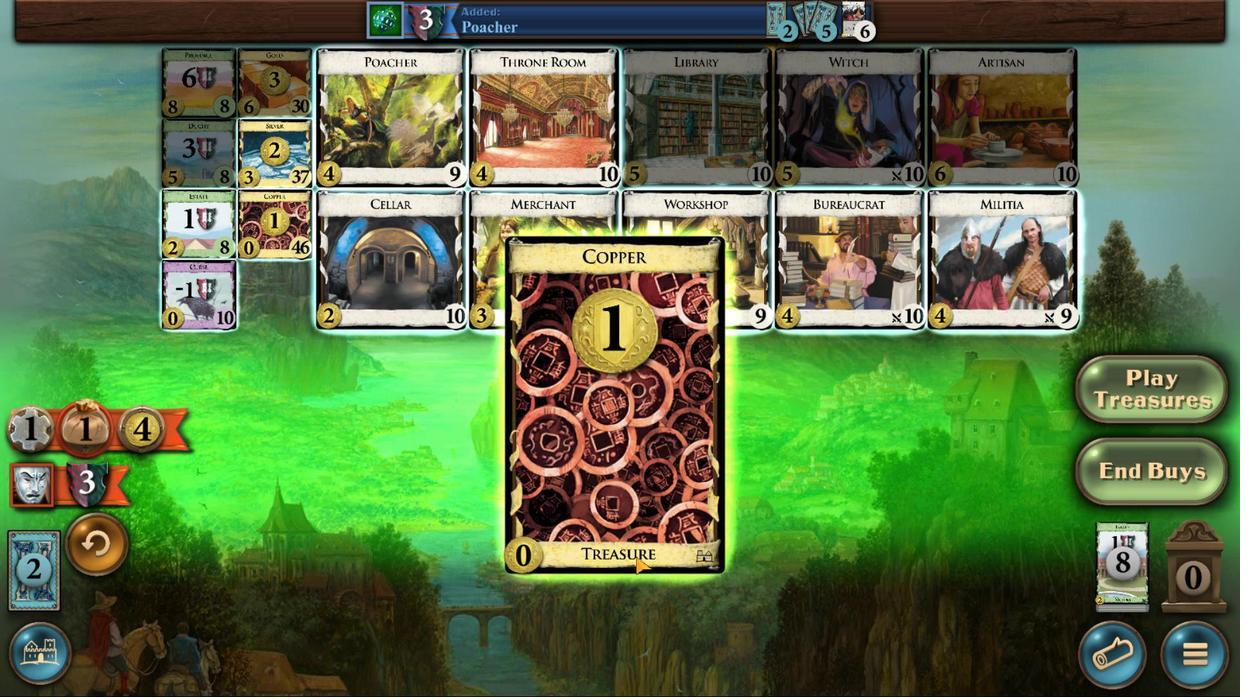 
Action: Mouse pressed left at (700, 560)
Screenshot: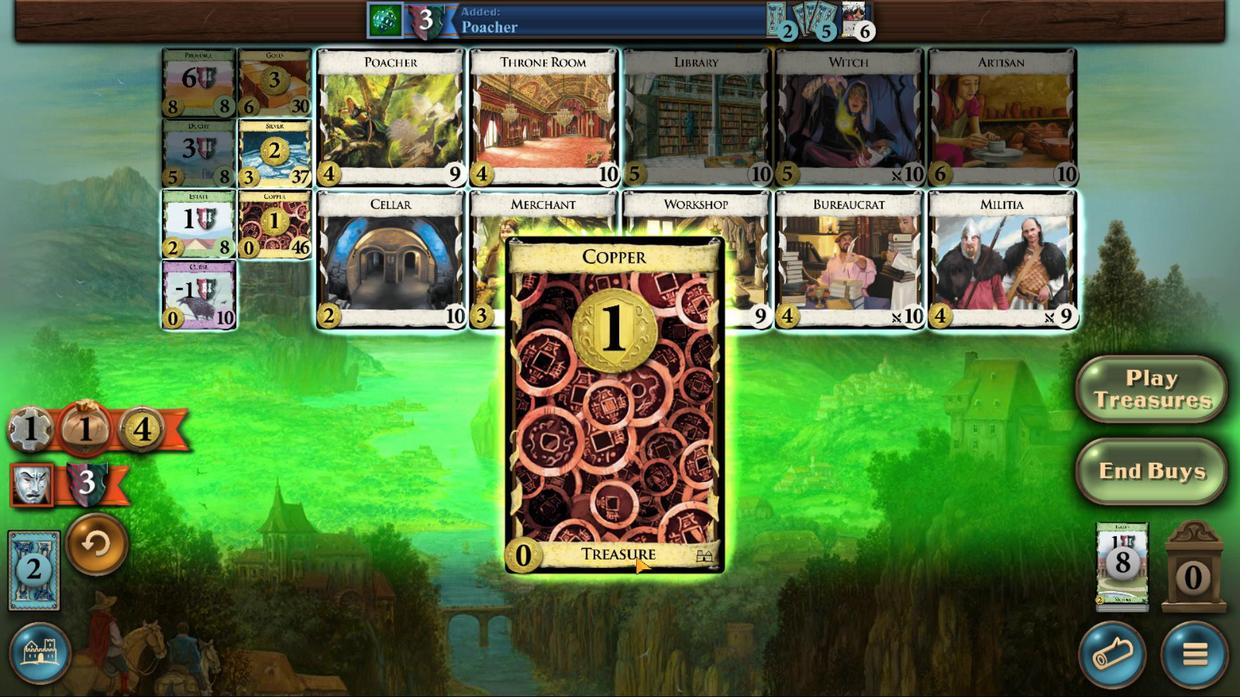 
Action: Mouse moved to (686, 536)
Screenshot: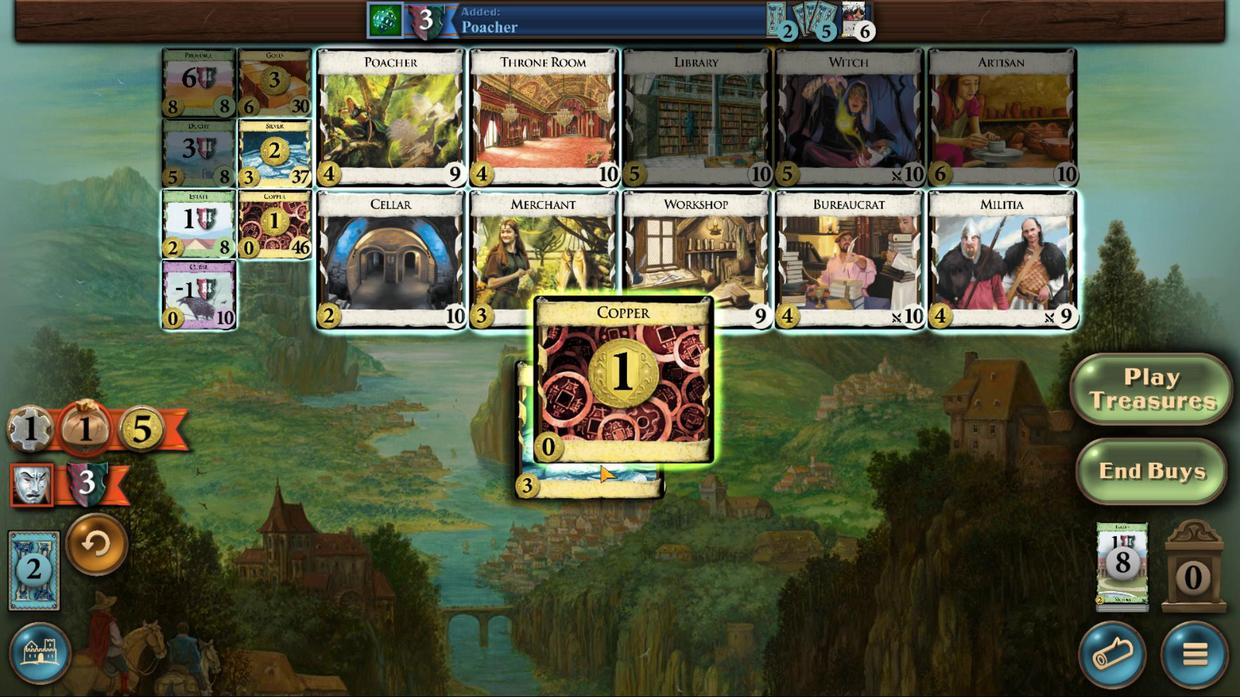 
Action: Mouse pressed left at (682, 545)
Screenshot: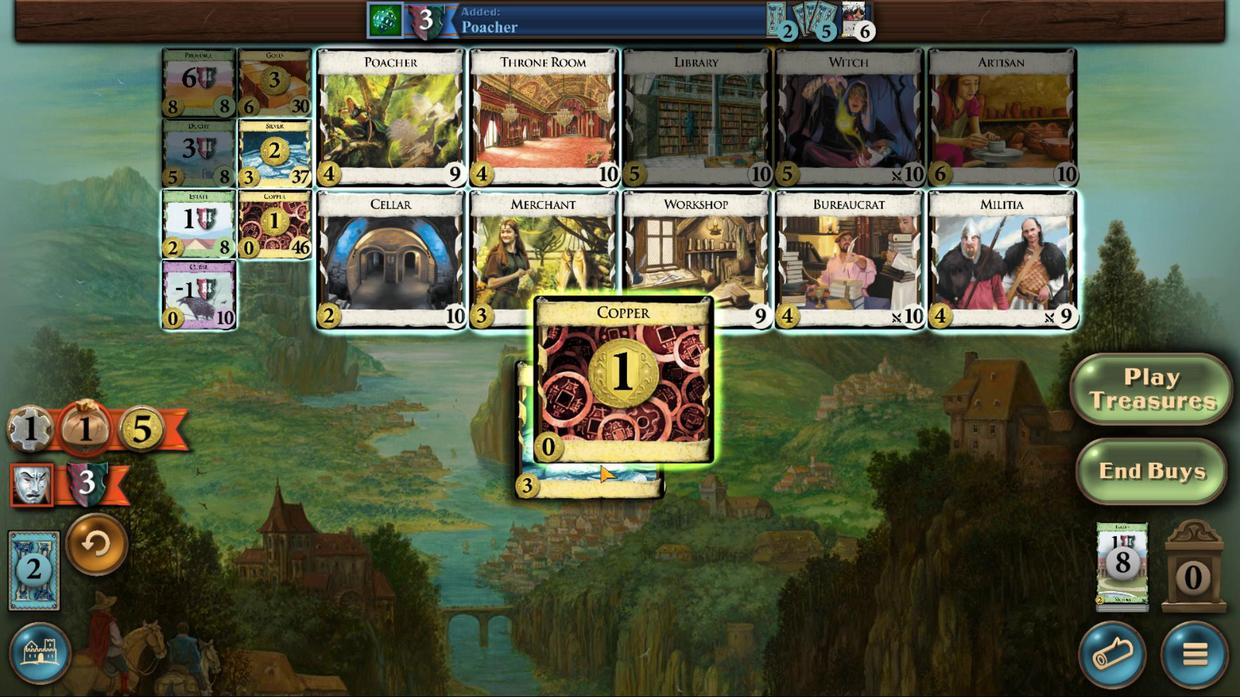 
Action: Mouse moved to (438, 394)
Screenshot: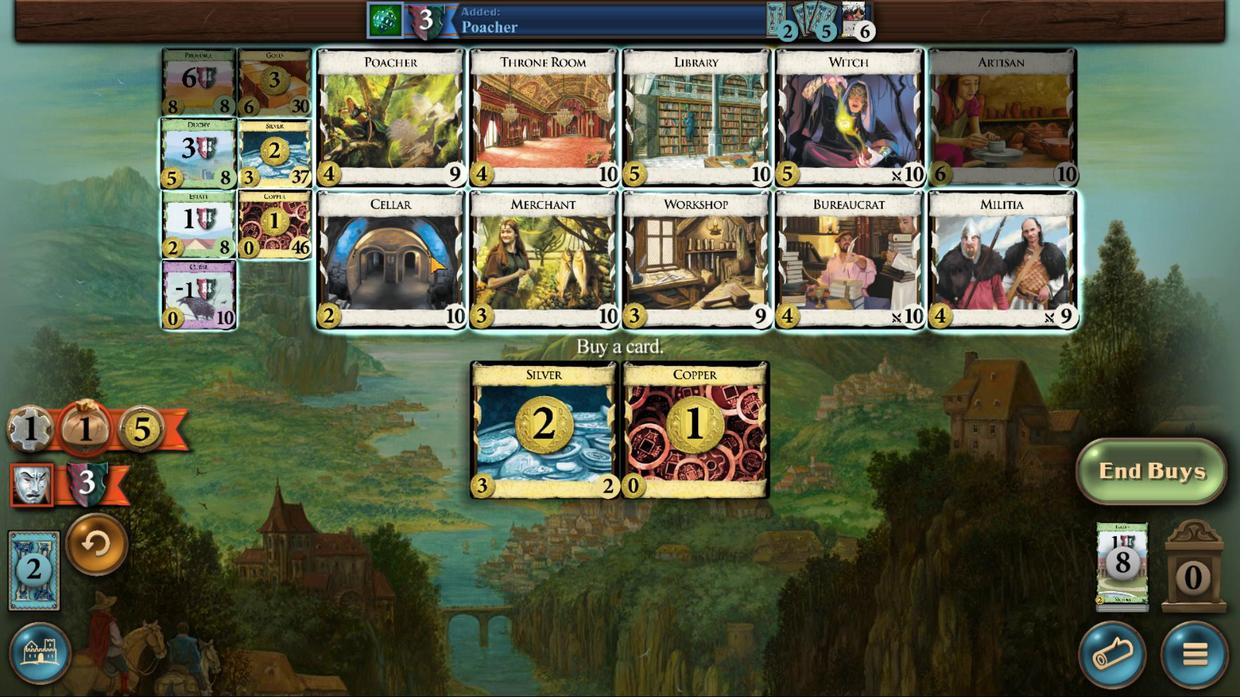 
Action: Mouse pressed left at (438, 394)
Screenshot: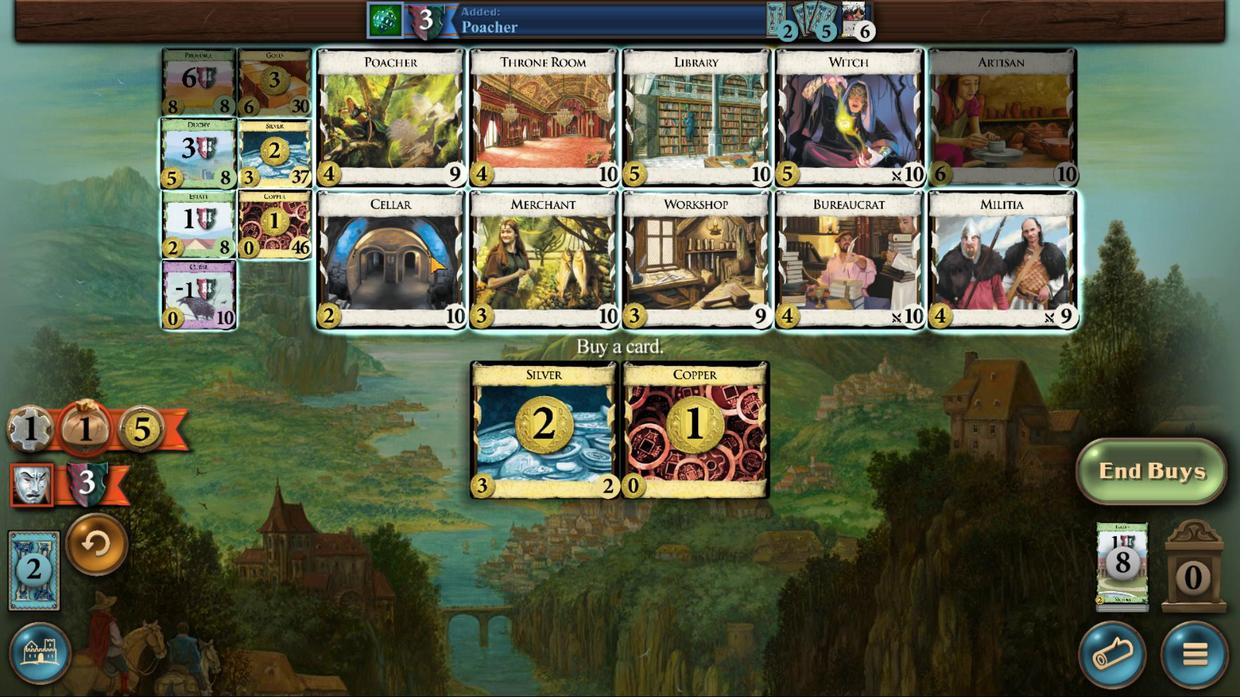 
Action: Mouse moved to (553, 547)
Screenshot: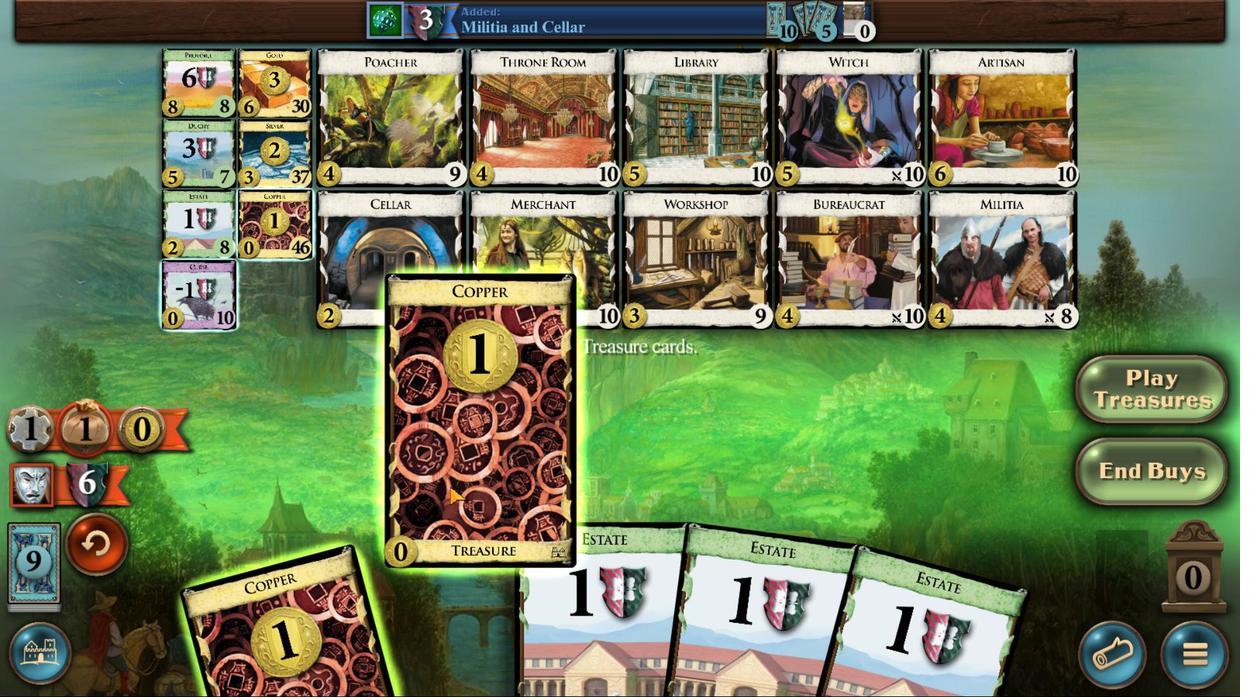 
Action: Mouse pressed left at (553, 547)
Screenshot: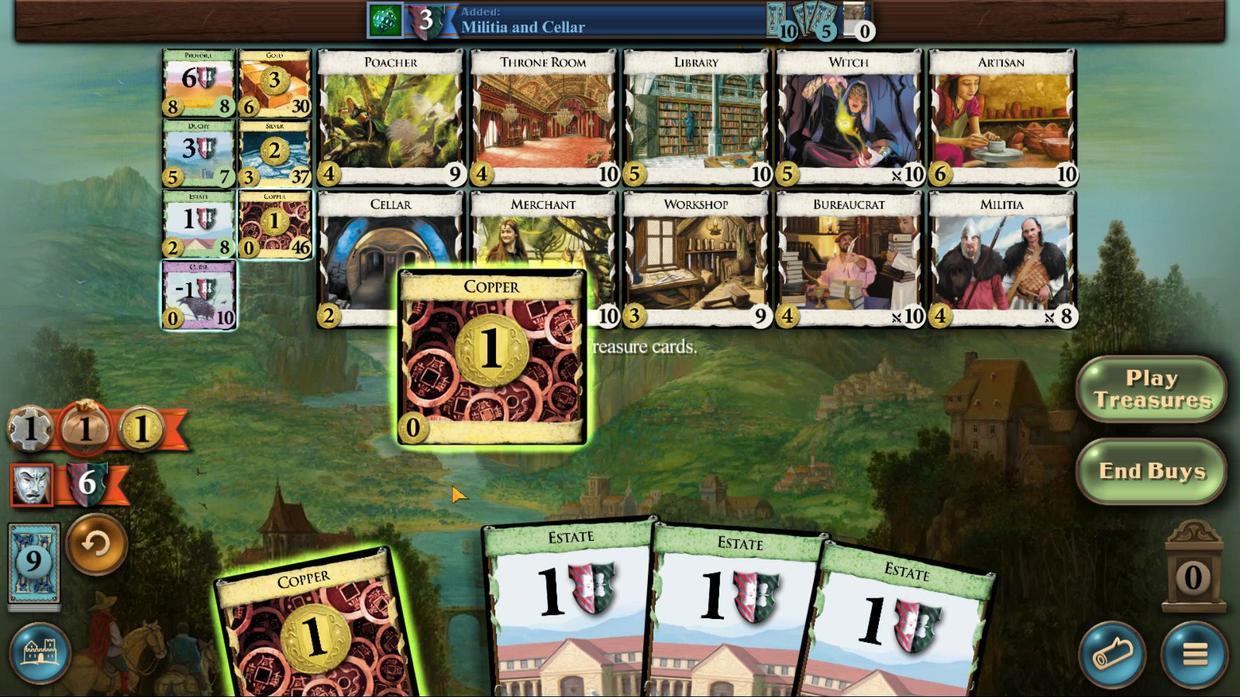 
Action: Mouse moved to (537, 545)
Screenshot: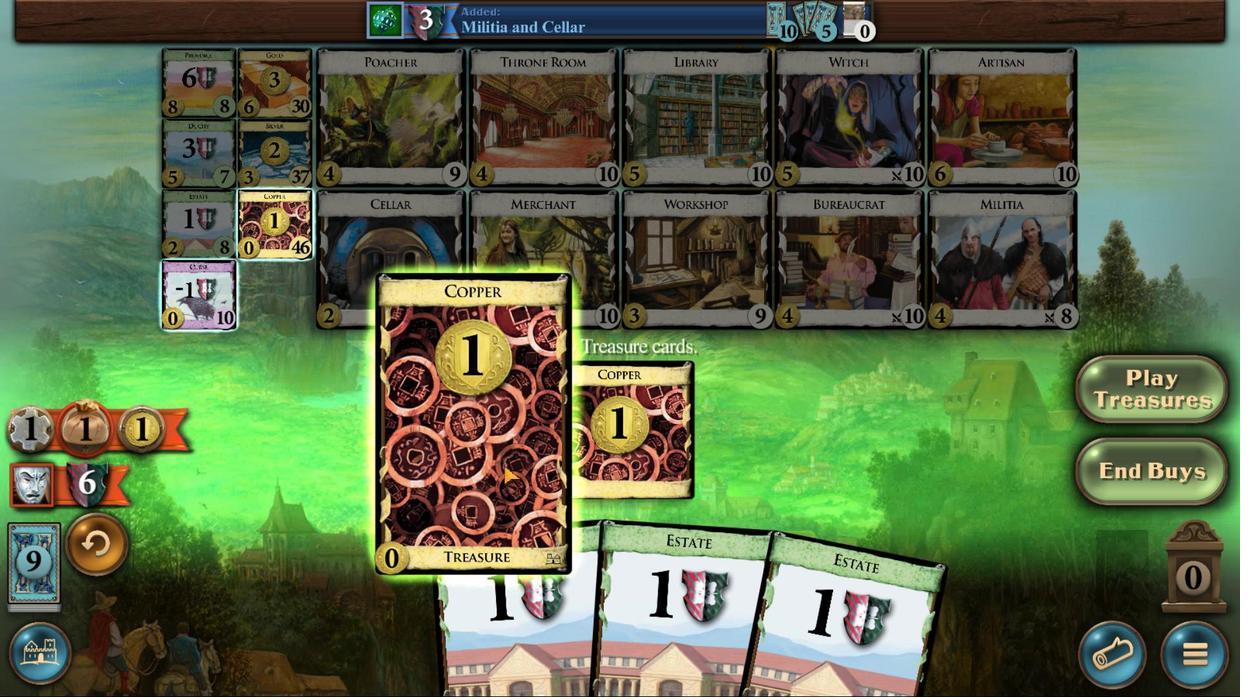 
Action: Mouse pressed left at (537, 545)
Screenshot: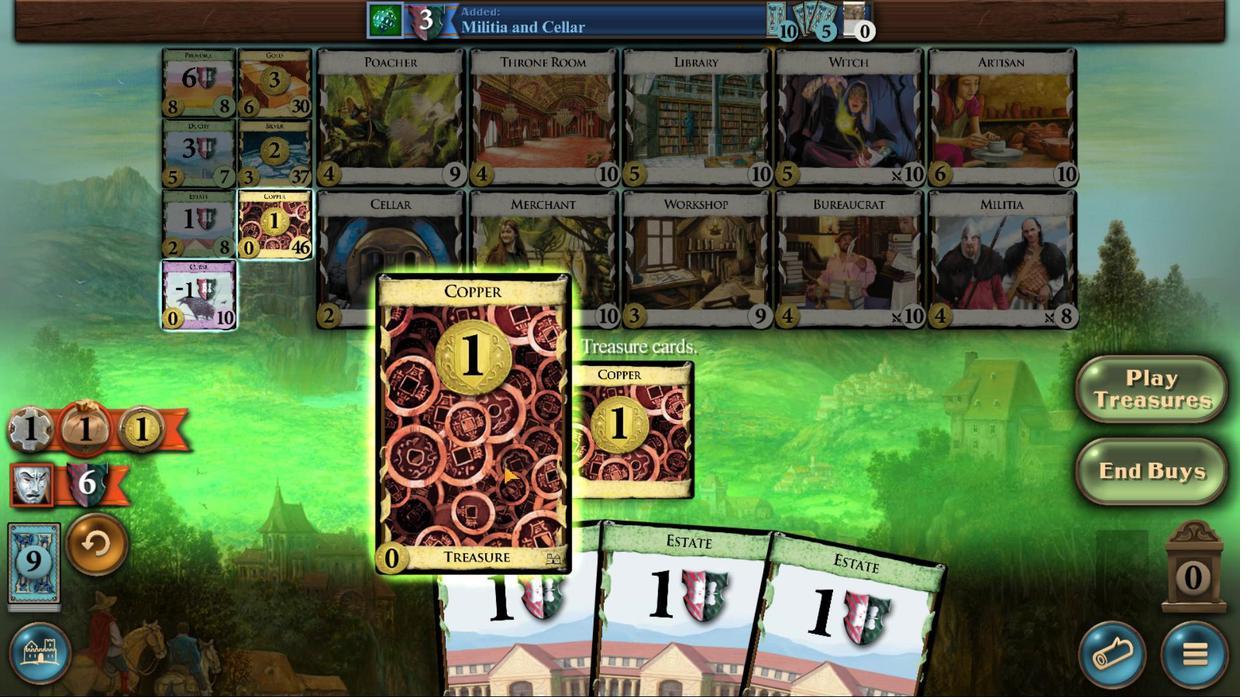 
Action: Mouse moved to (483, 425)
Screenshot: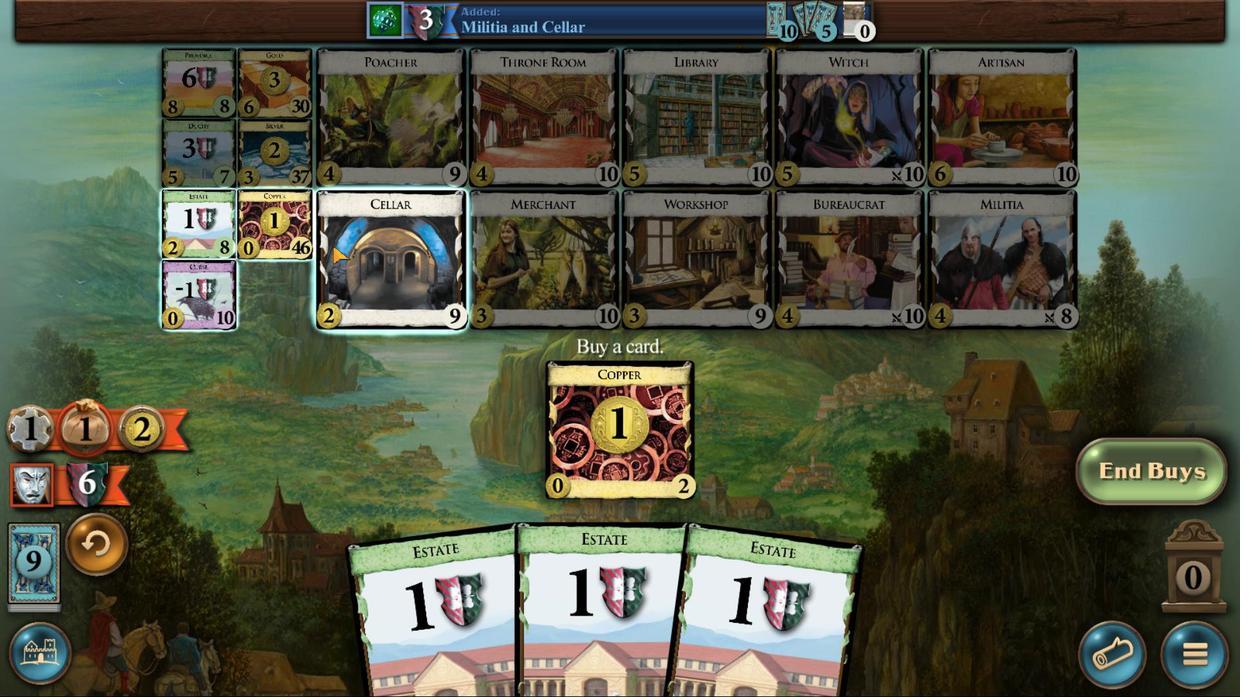 
Action: Mouse pressed left at (483, 425)
Screenshot: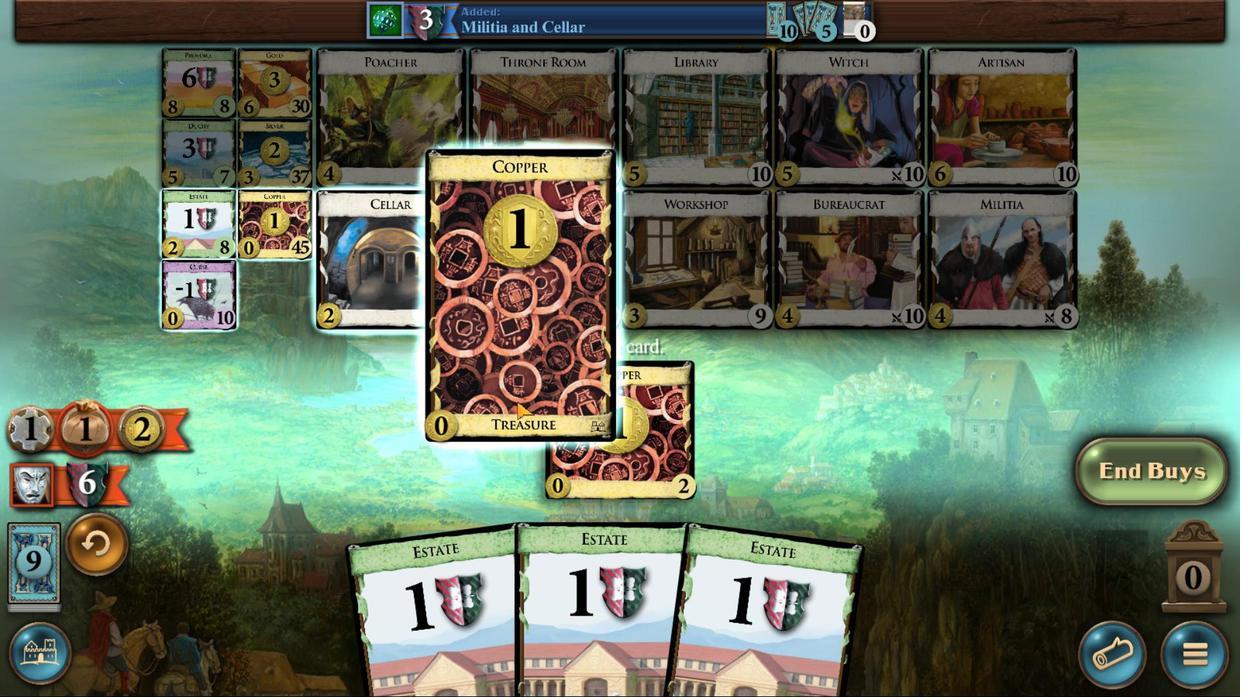 
Action: Mouse moved to (831, 421)
Screenshot: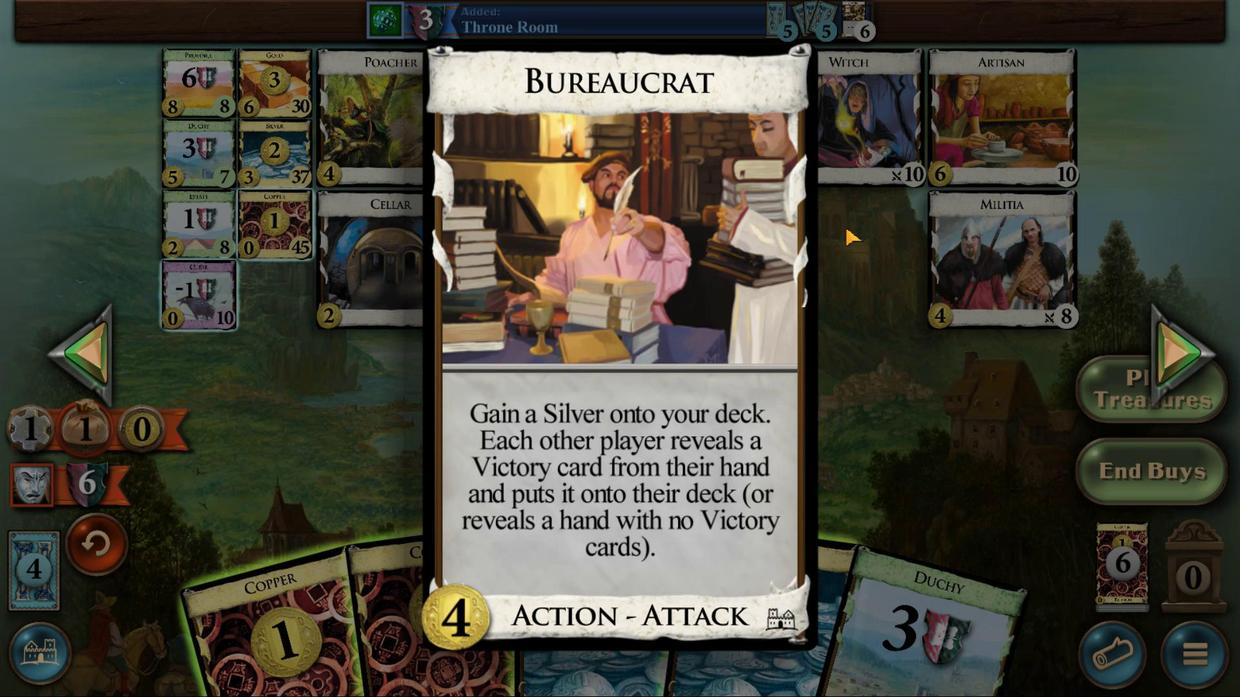 
Action: Mouse pressed left at (831, 421)
Screenshot: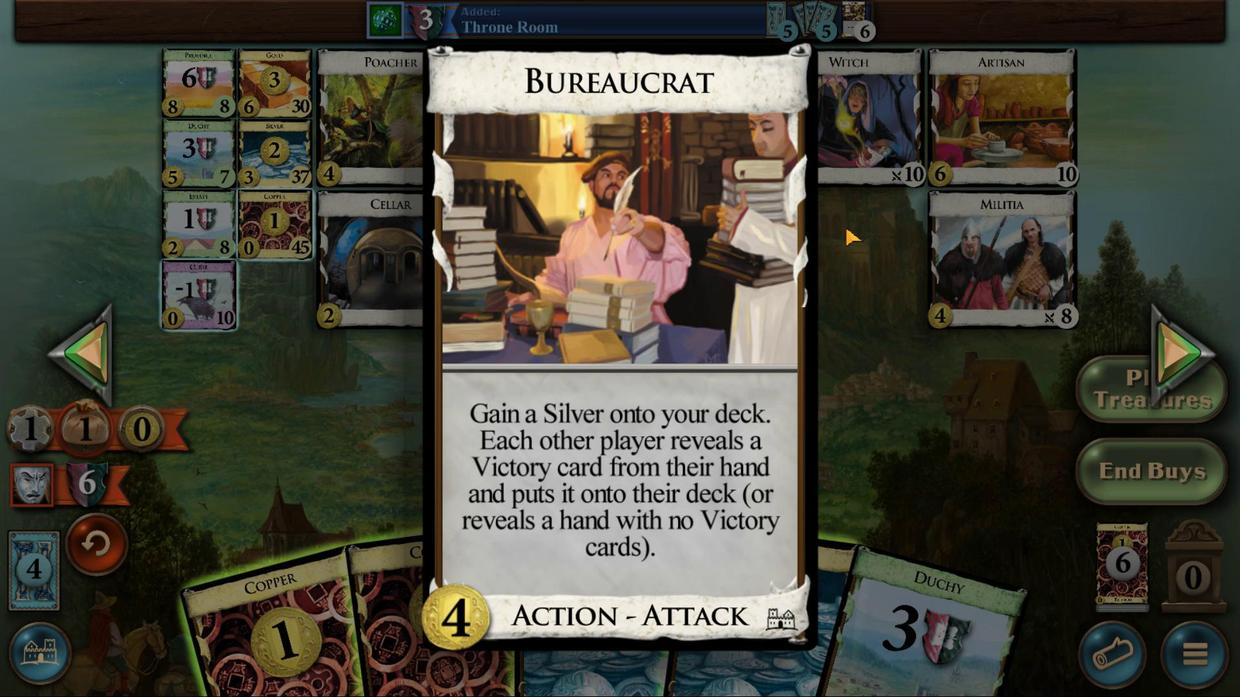 
Action: Mouse moved to (834, 461)
Screenshot: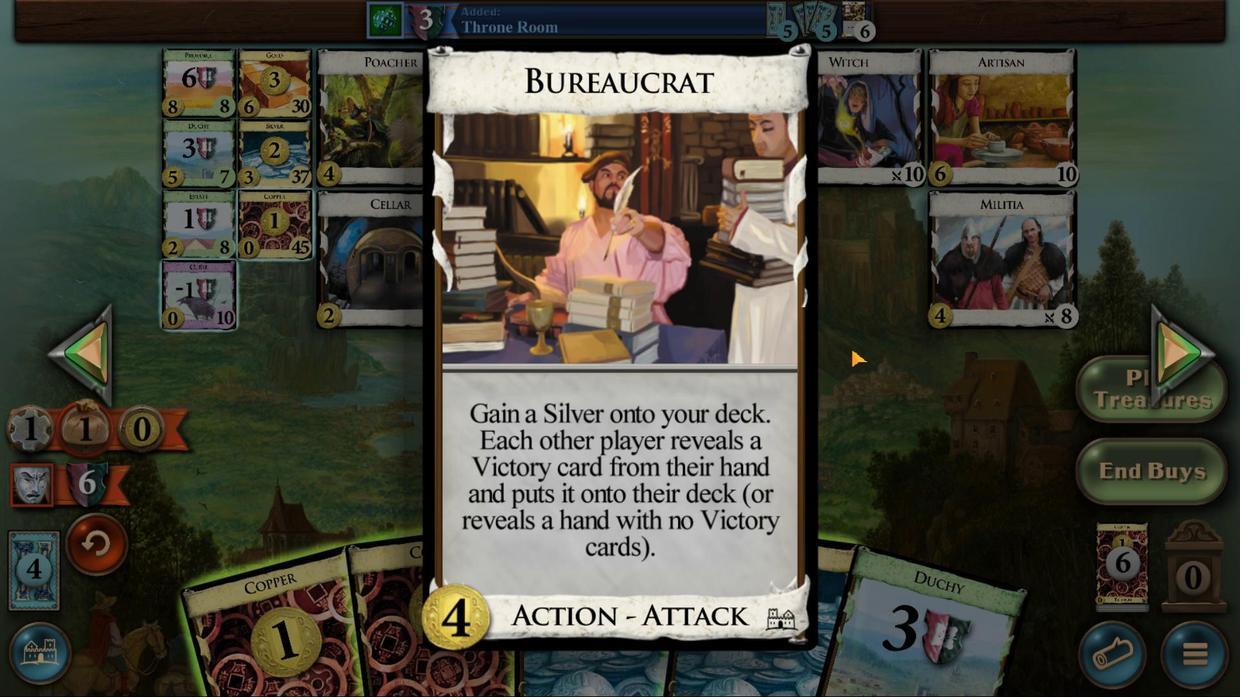 
Action: Mouse pressed left at (834, 461)
Screenshot: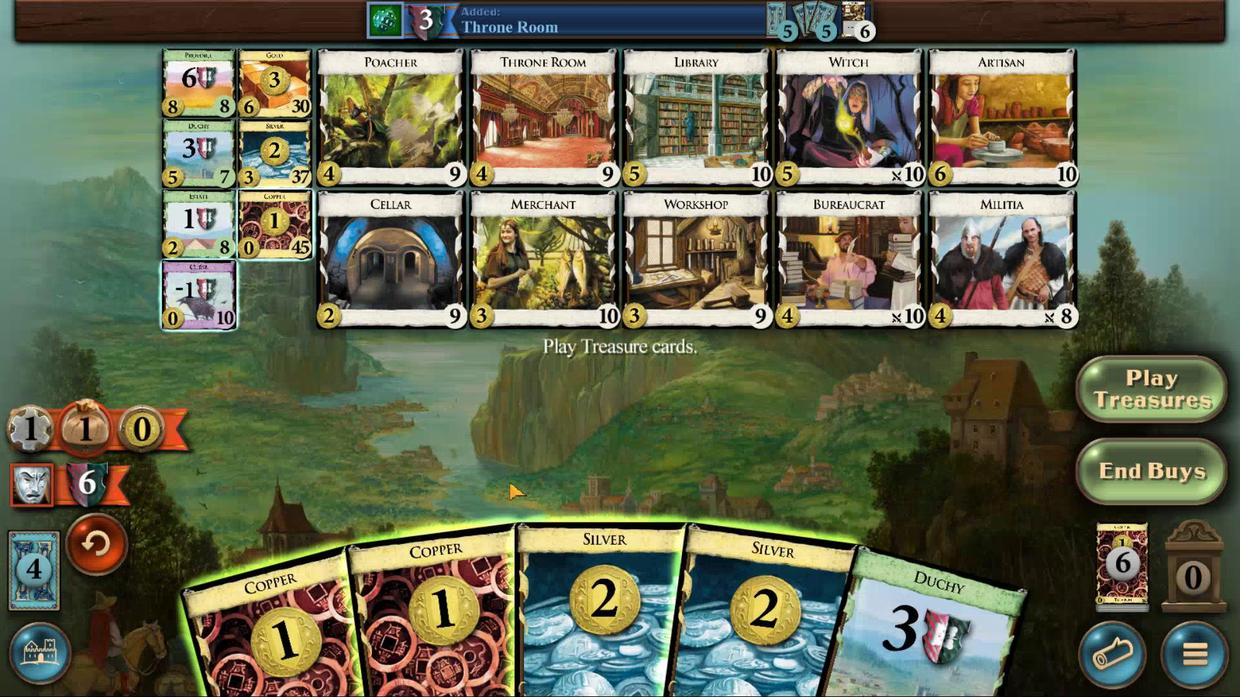 
Action: Mouse moved to (669, 541)
Screenshot: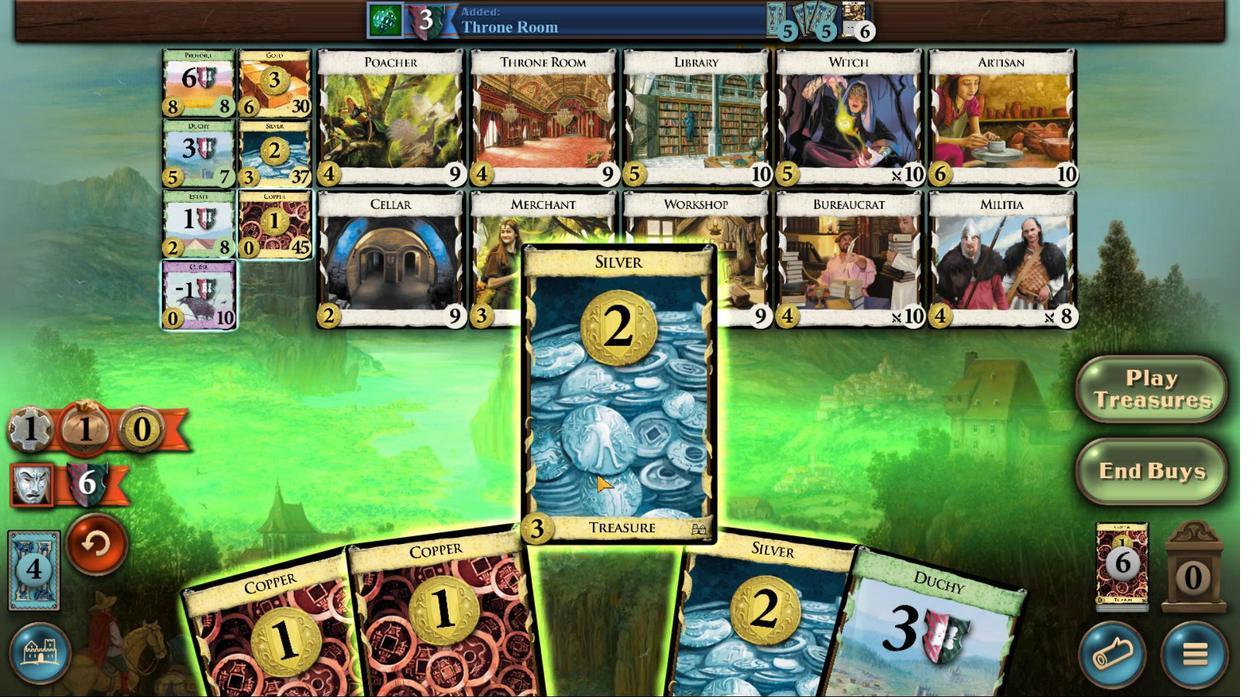 
Action: Mouse pressed left at (669, 541)
Screenshot: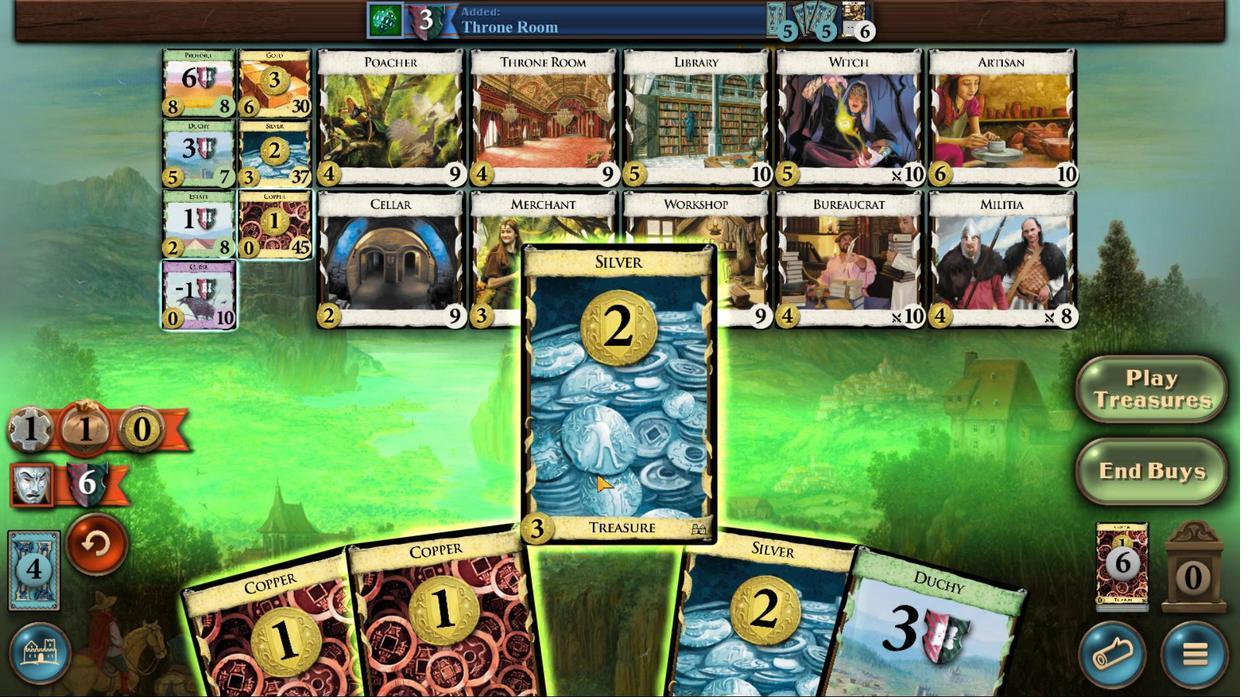
Action: Mouse moved to (731, 532)
Screenshot: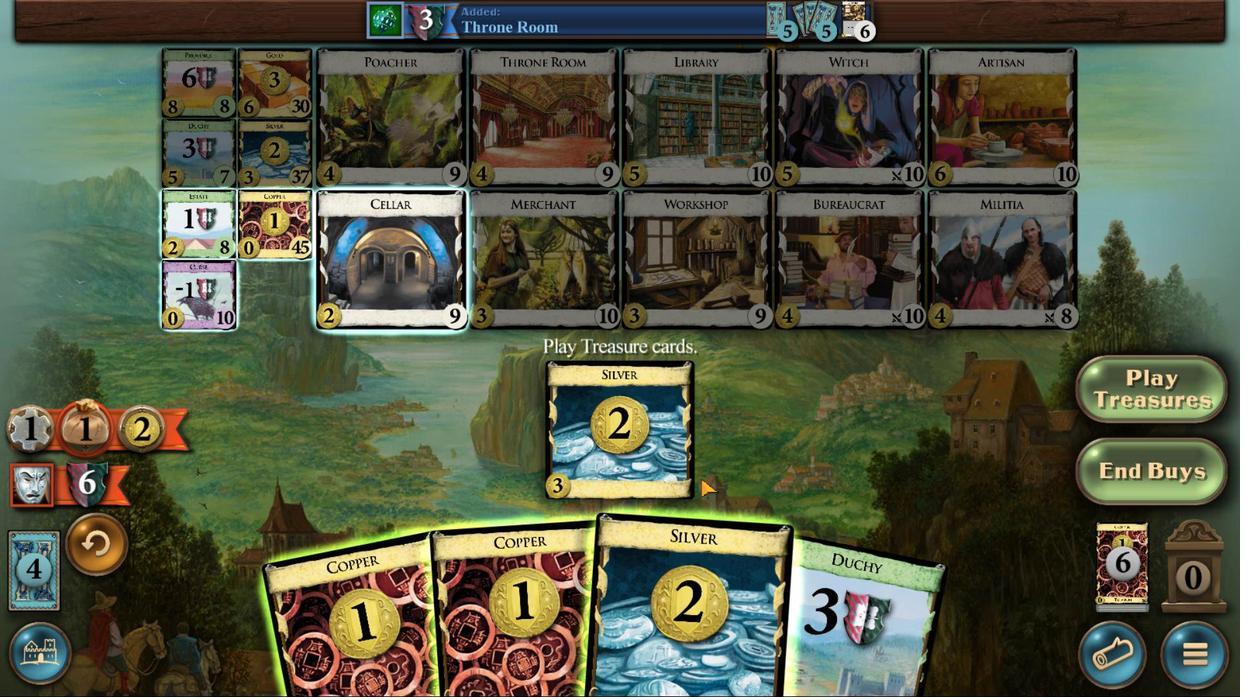 
Action: Mouse pressed left at (731, 532)
Screenshot: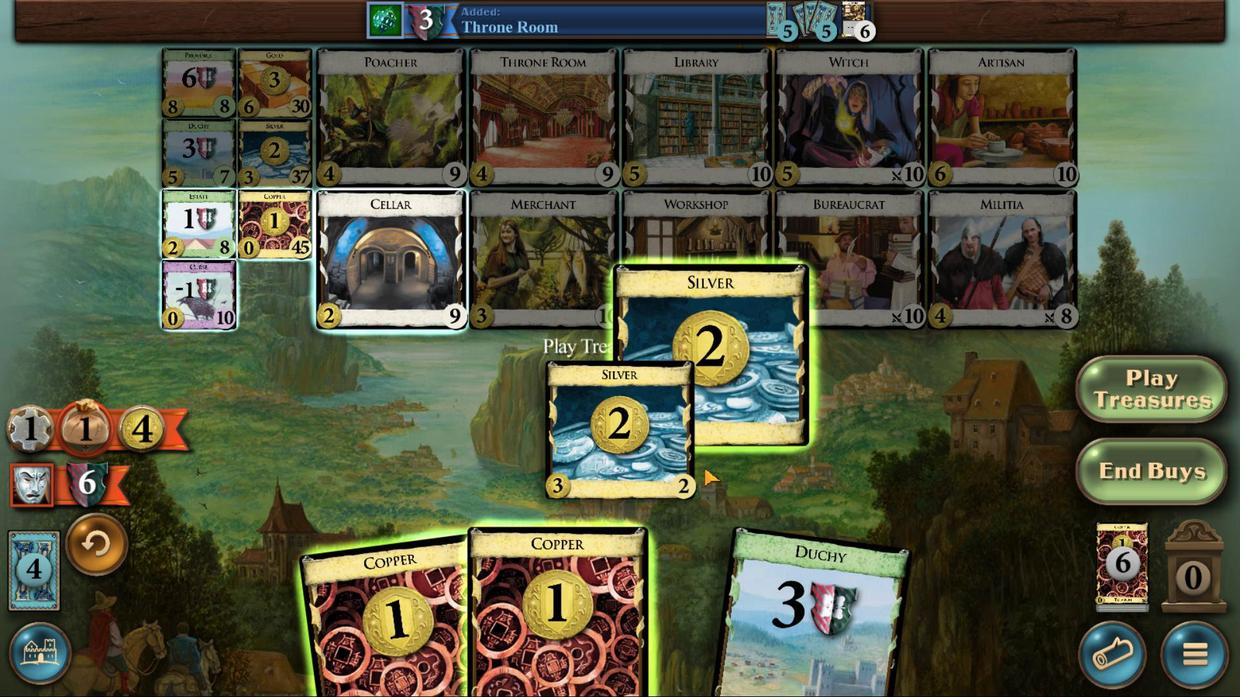
Action: Mouse moved to (685, 549)
Screenshot: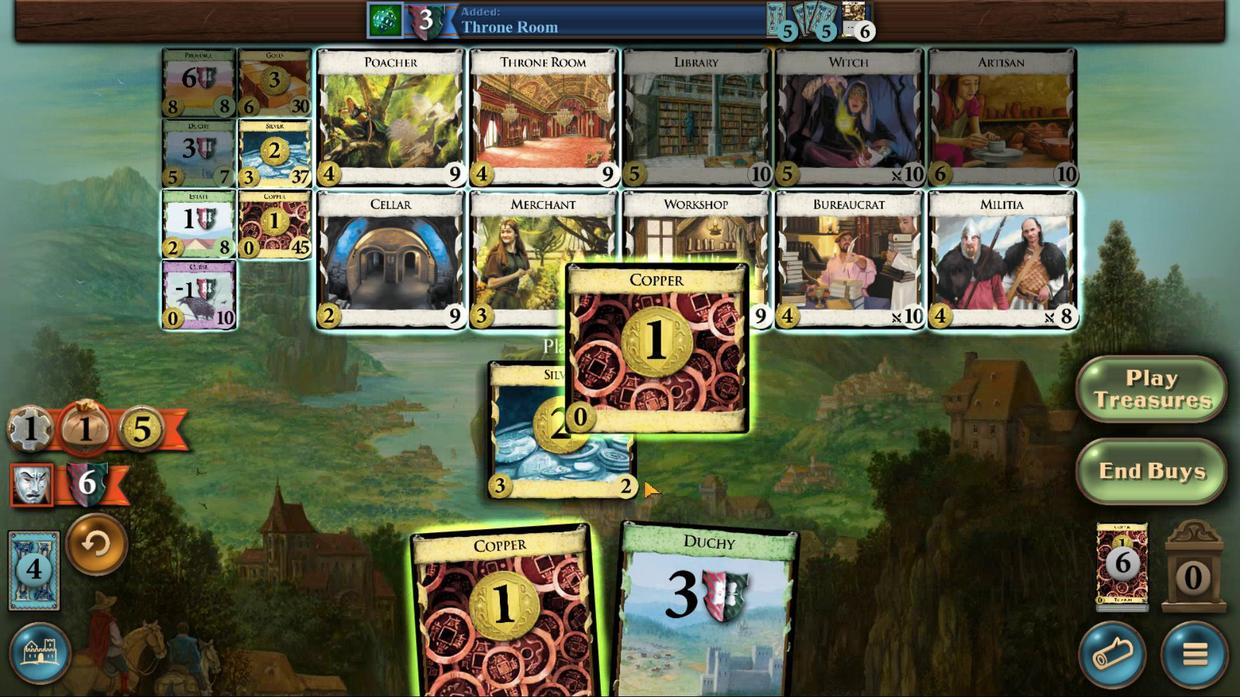 
Action: Mouse pressed left at (685, 549)
Screenshot: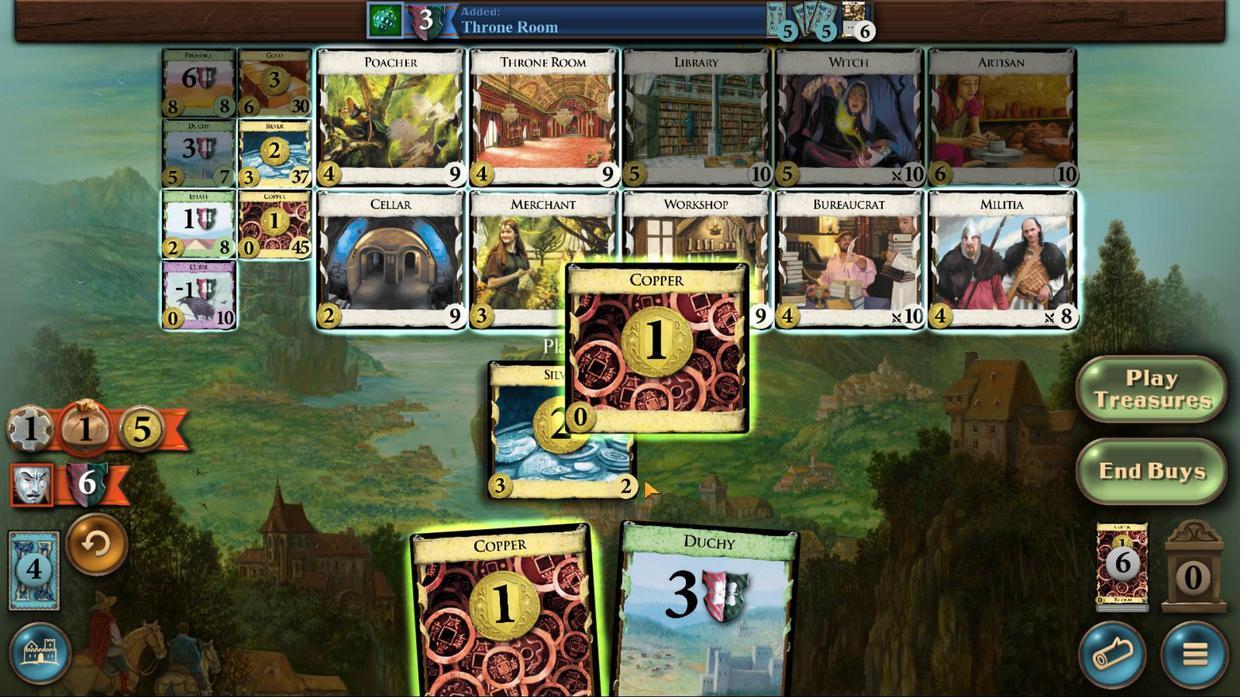 
Action: Mouse moved to (638, 556)
Screenshot: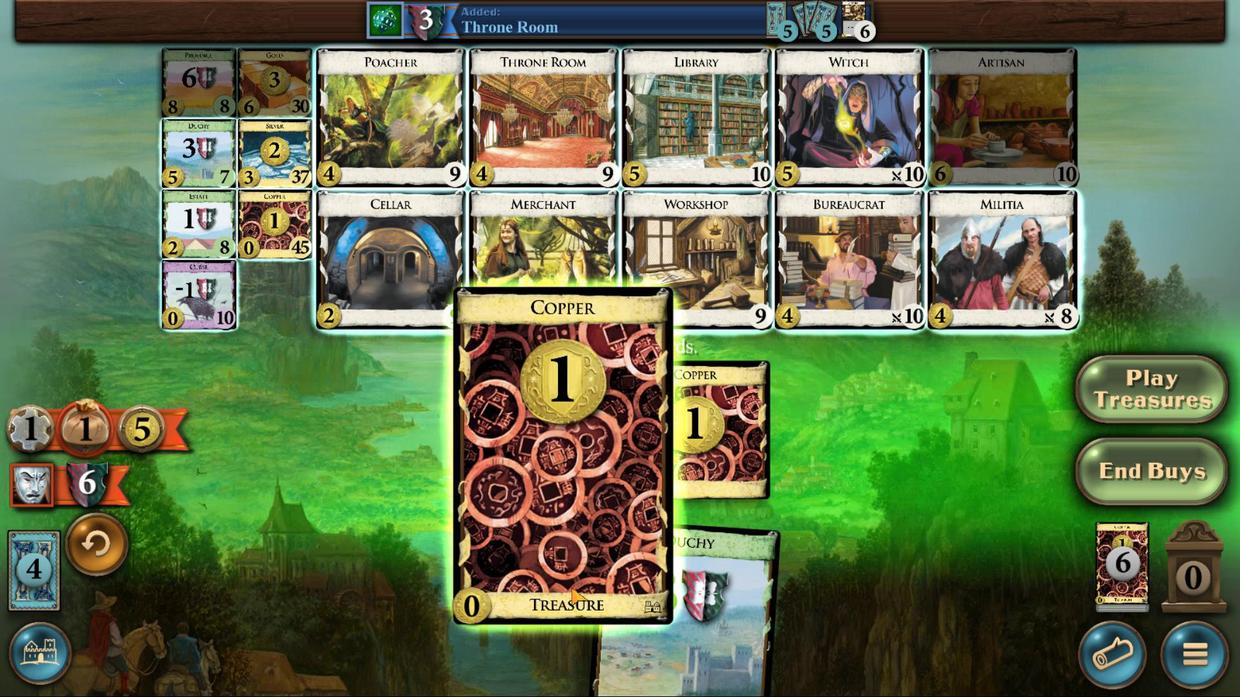 
Action: Mouse pressed left at (638, 556)
Screenshot: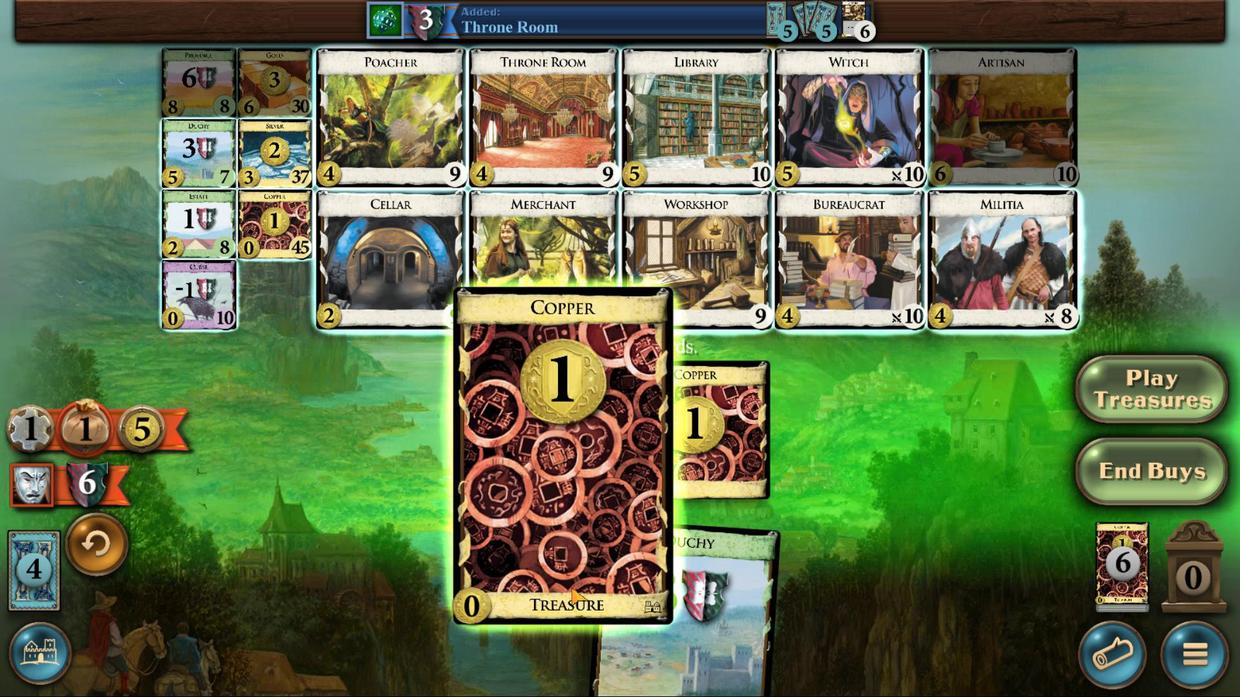 
Action: Mouse moved to (620, 574)
Screenshot: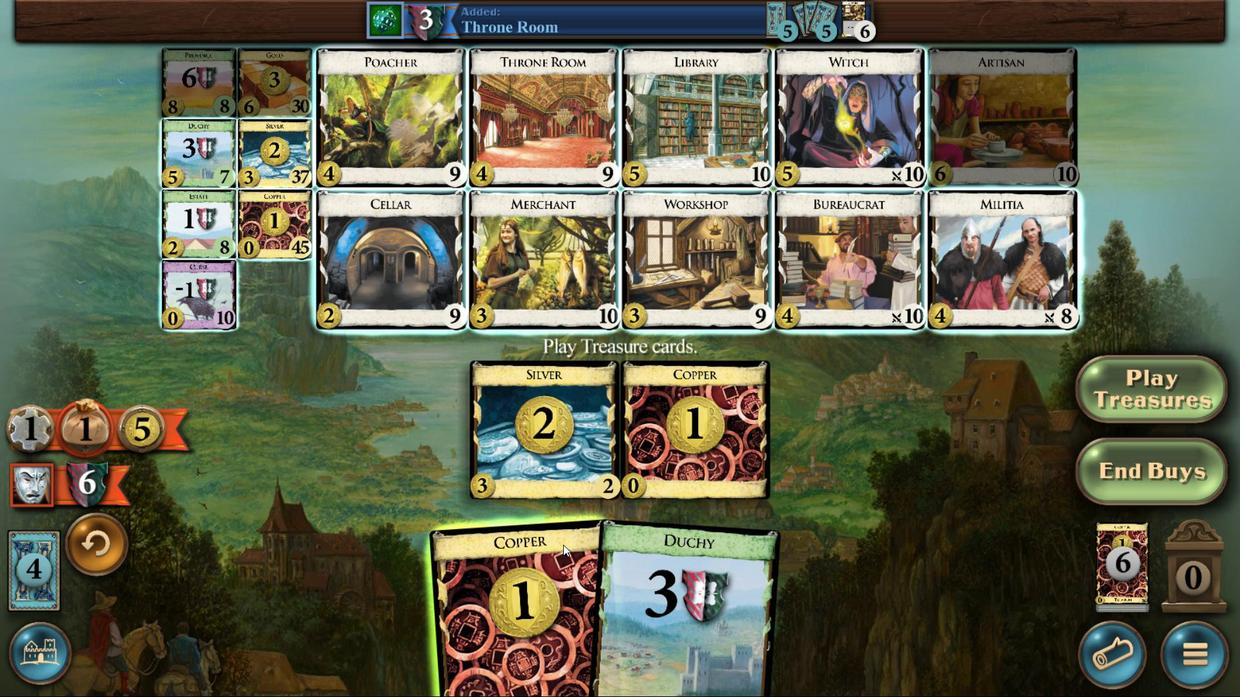 
Action: Mouse pressed left at (620, 574)
Screenshot: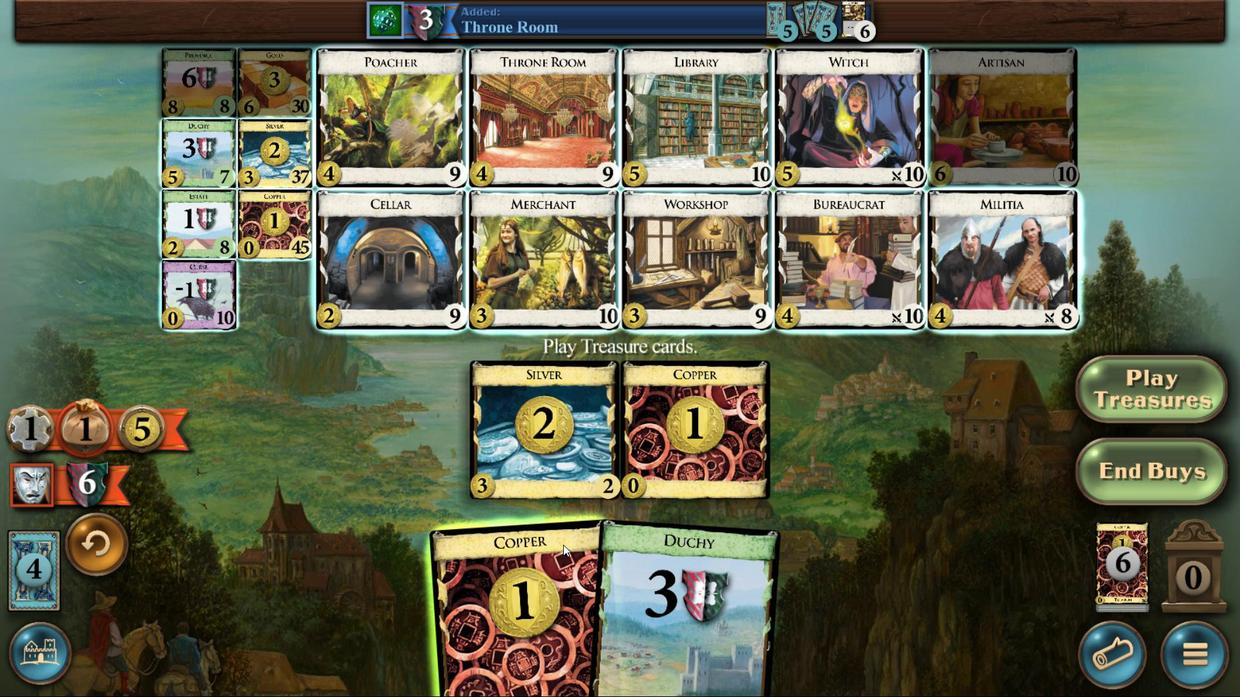 
Action: Mouse moved to (659, 523)
Screenshot: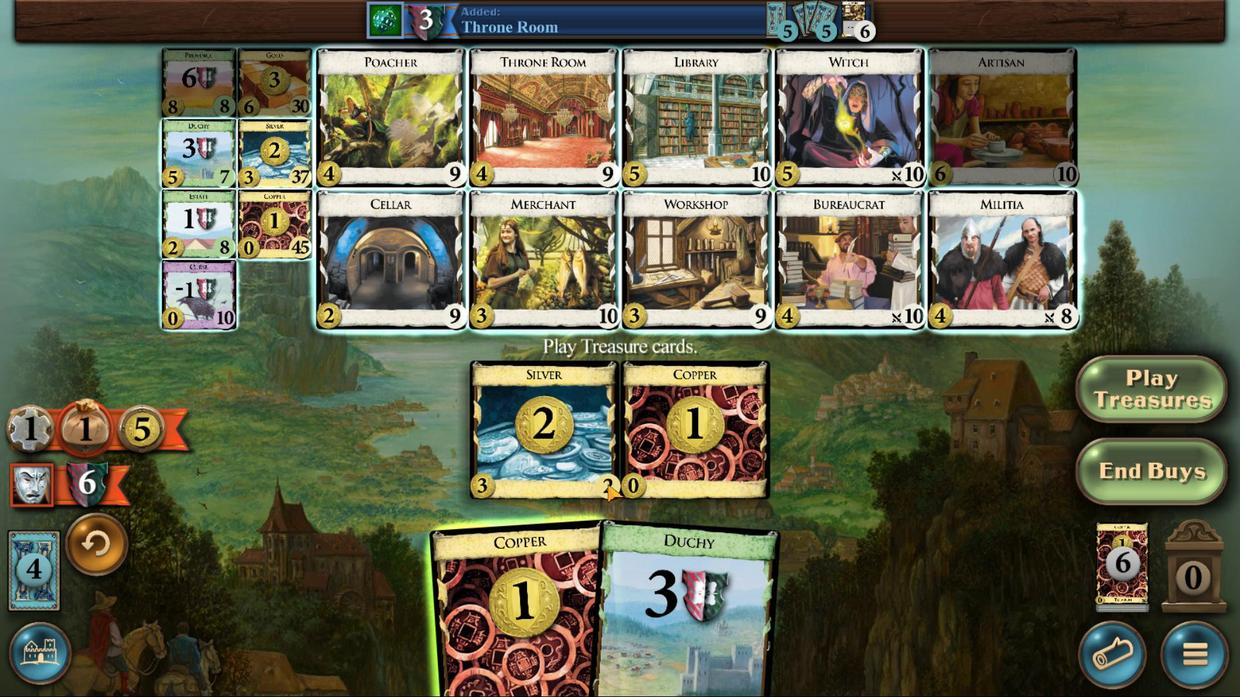 
Action: Mouse pressed left at (638, 551)
Screenshot: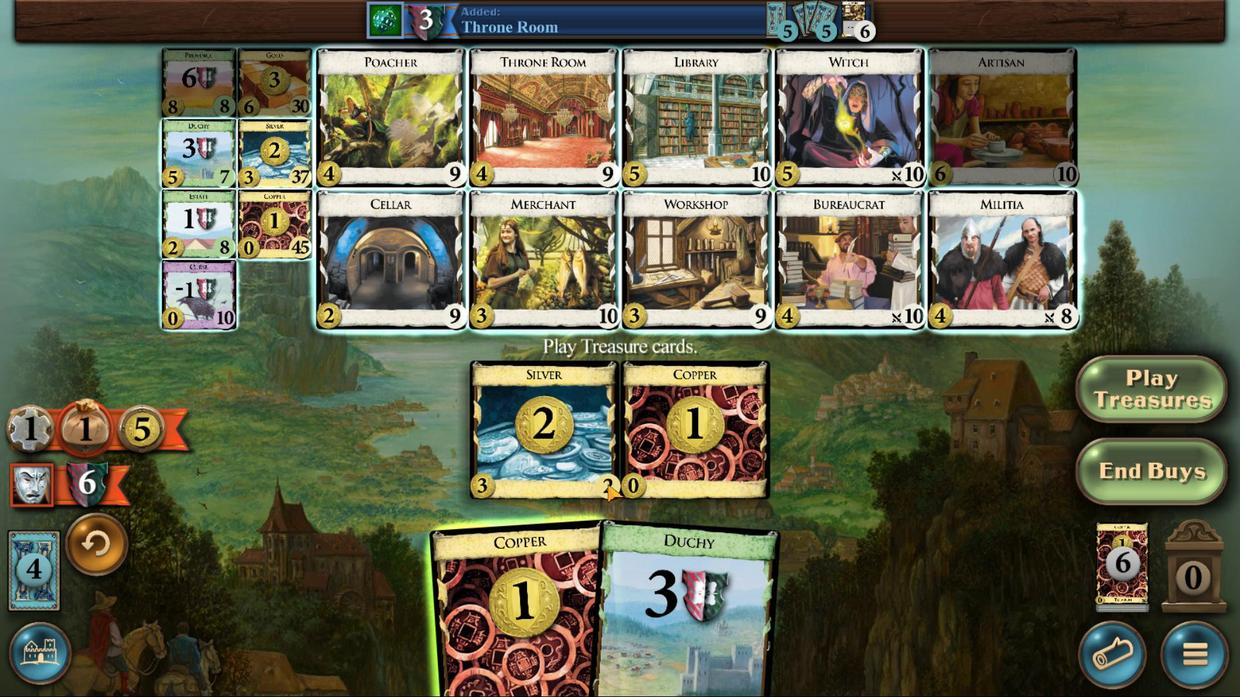 
Action: Mouse moved to (643, 536)
Screenshot: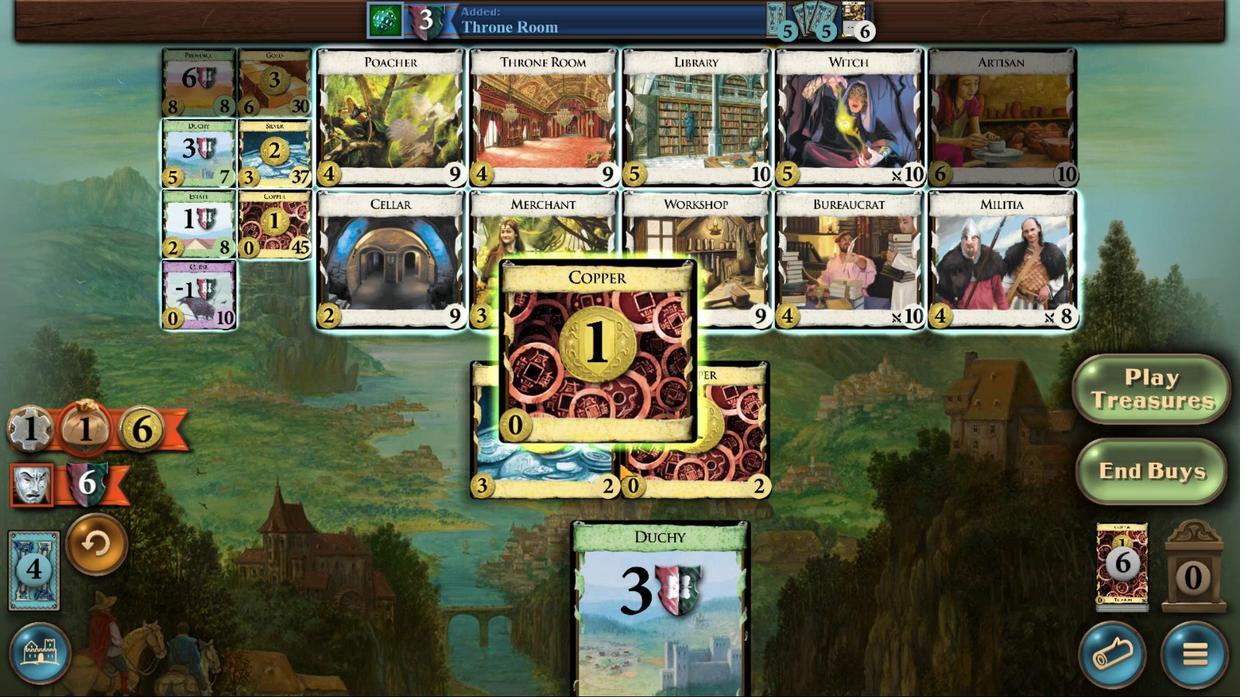 
Action: Mouse pressed left at (643, 536)
Screenshot: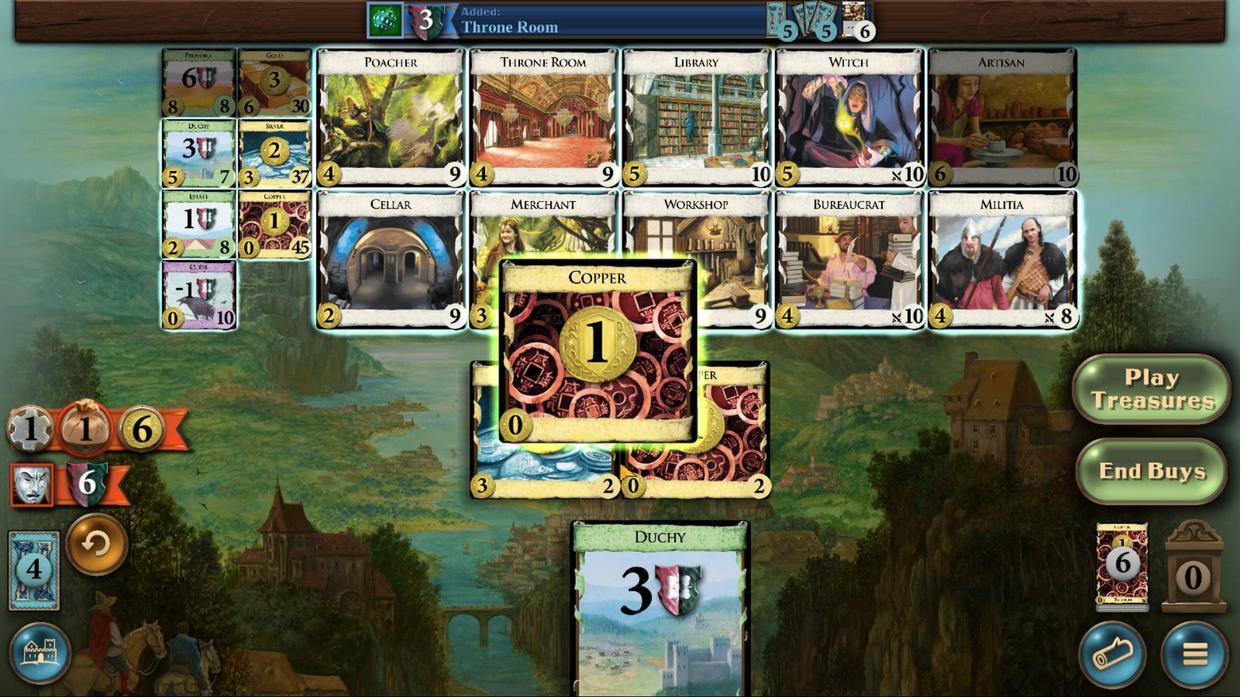 
Action: Mouse moved to (477, 377)
Screenshot: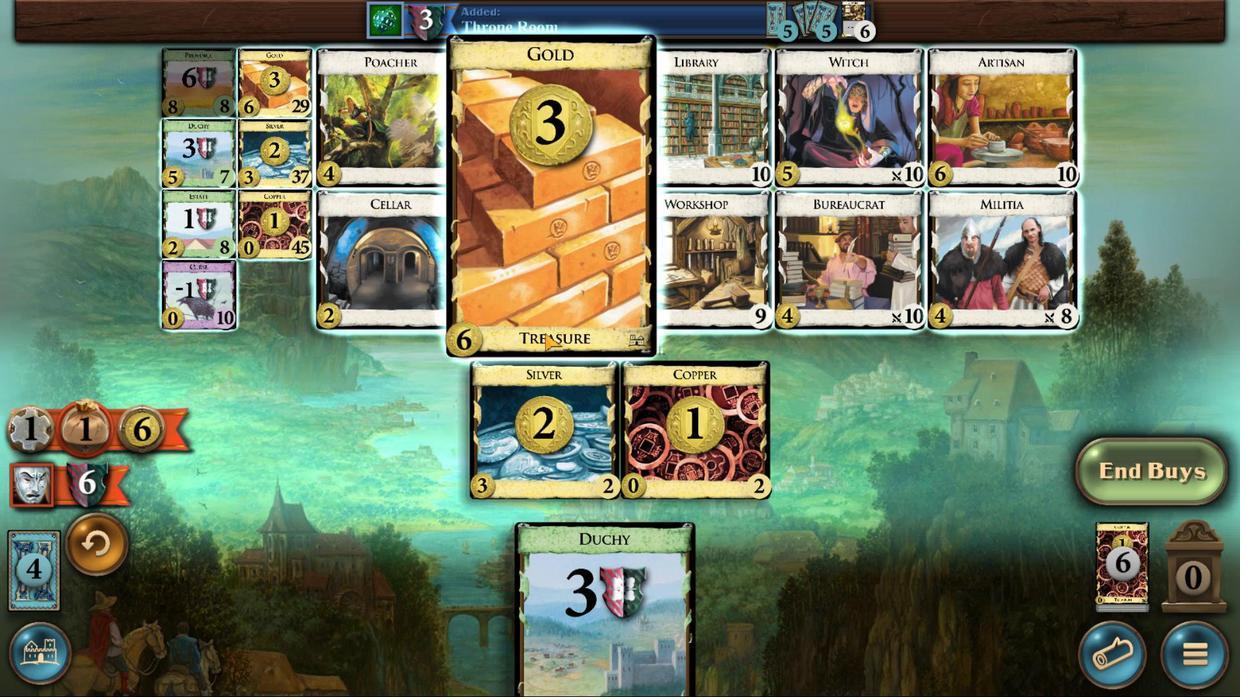 
Action: Mouse pressed left at (477, 377)
Screenshot: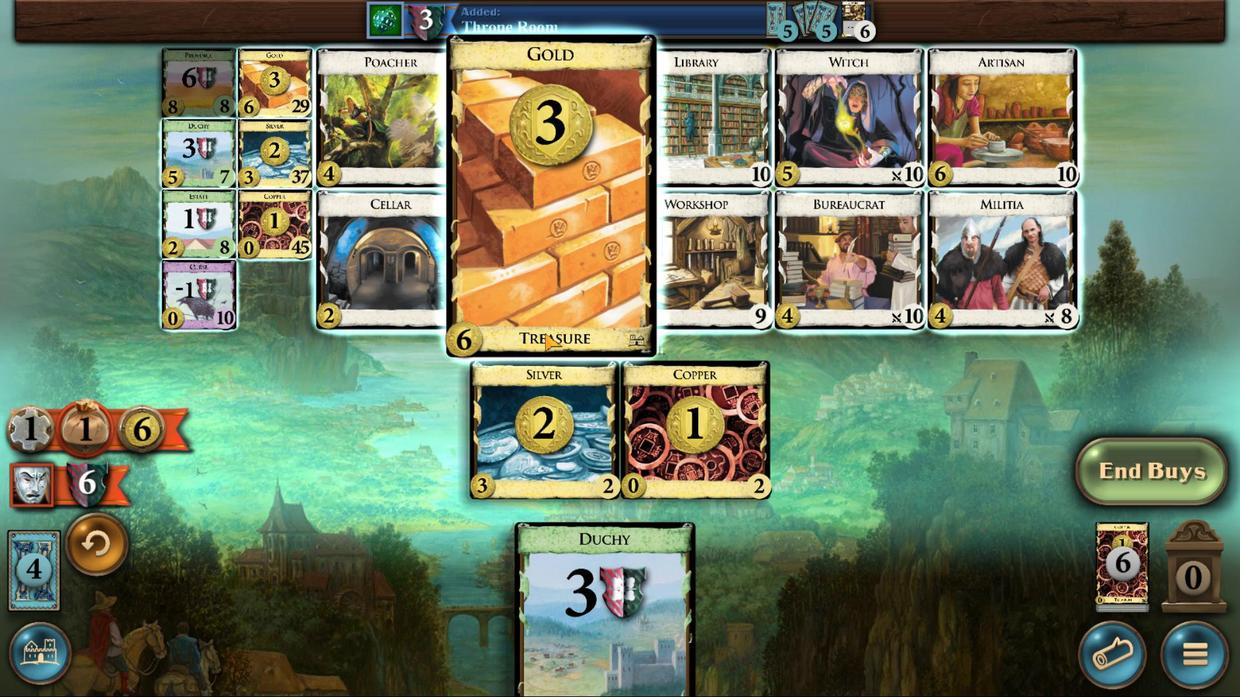 
Action: Mouse moved to (651, 534)
Screenshot: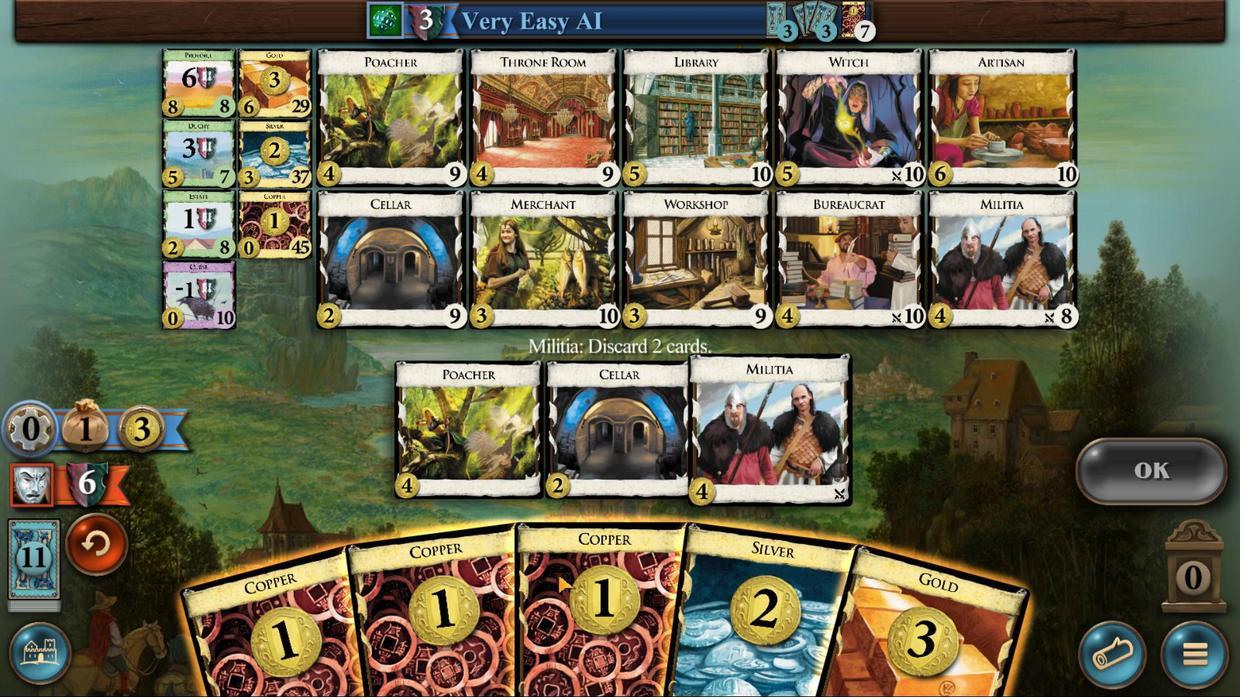 
Action: Mouse pressed left at (651, 534)
Screenshot: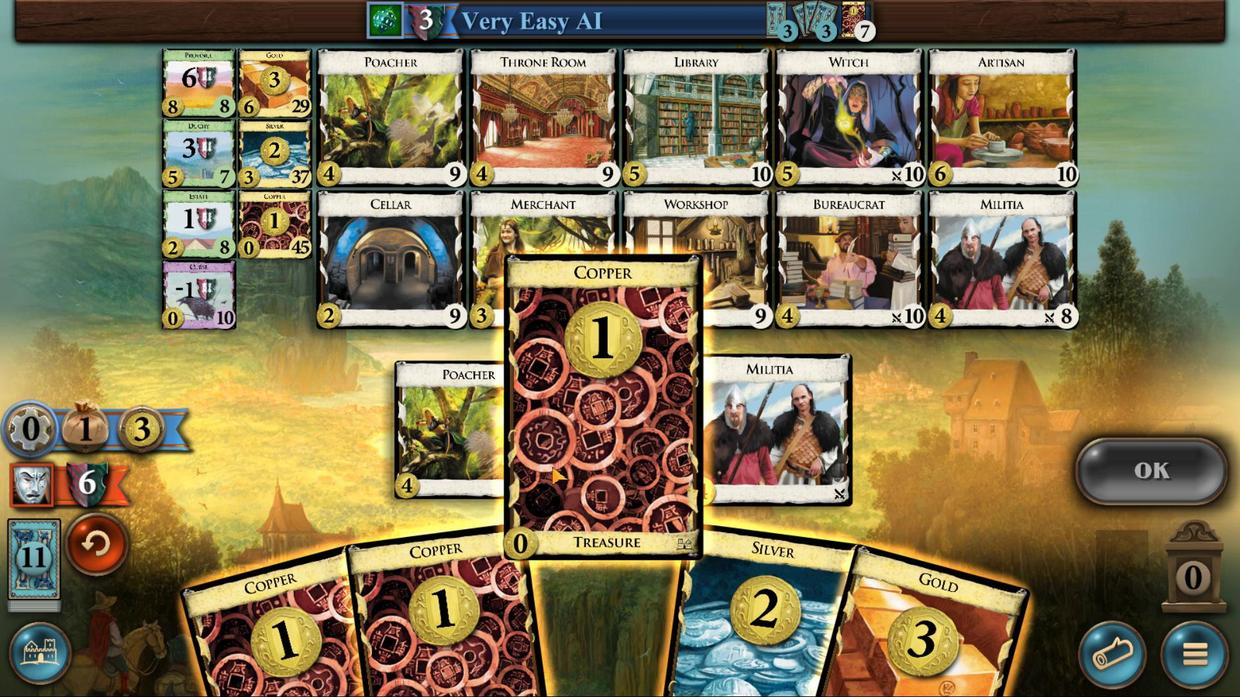 
Action: Mouse moved to (599, 550)
Screenshot: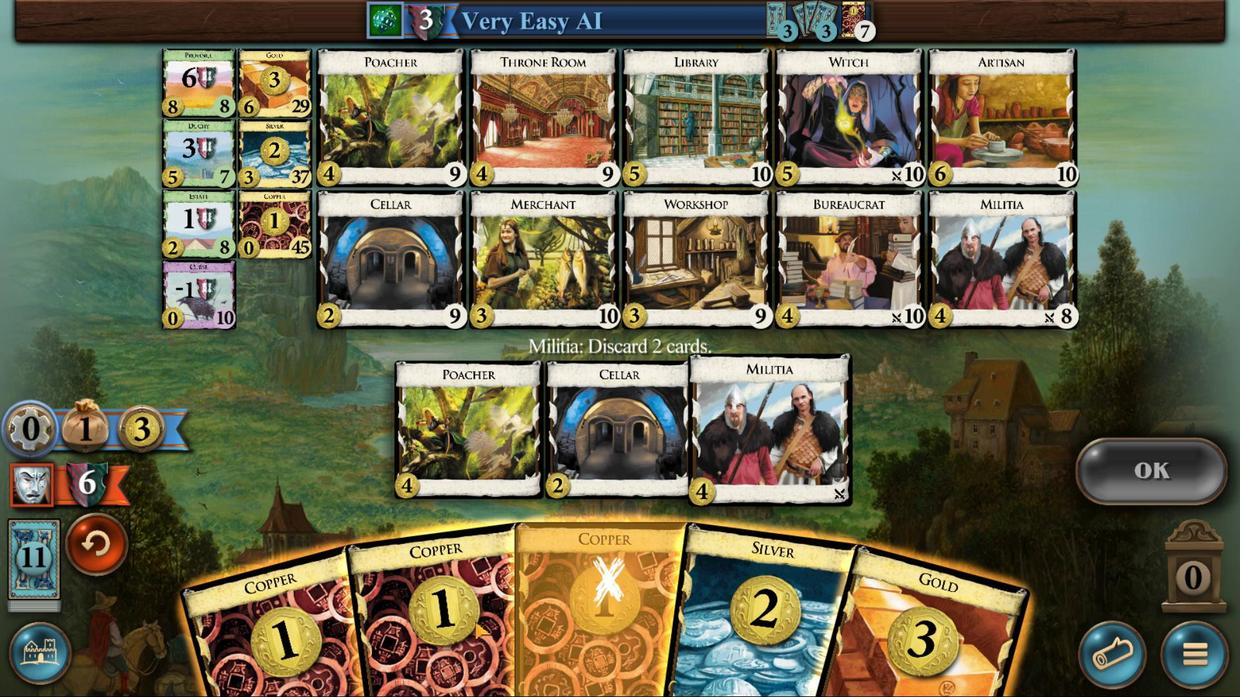 
Action: Mouse pressed left at (599, 550)
Screenshot: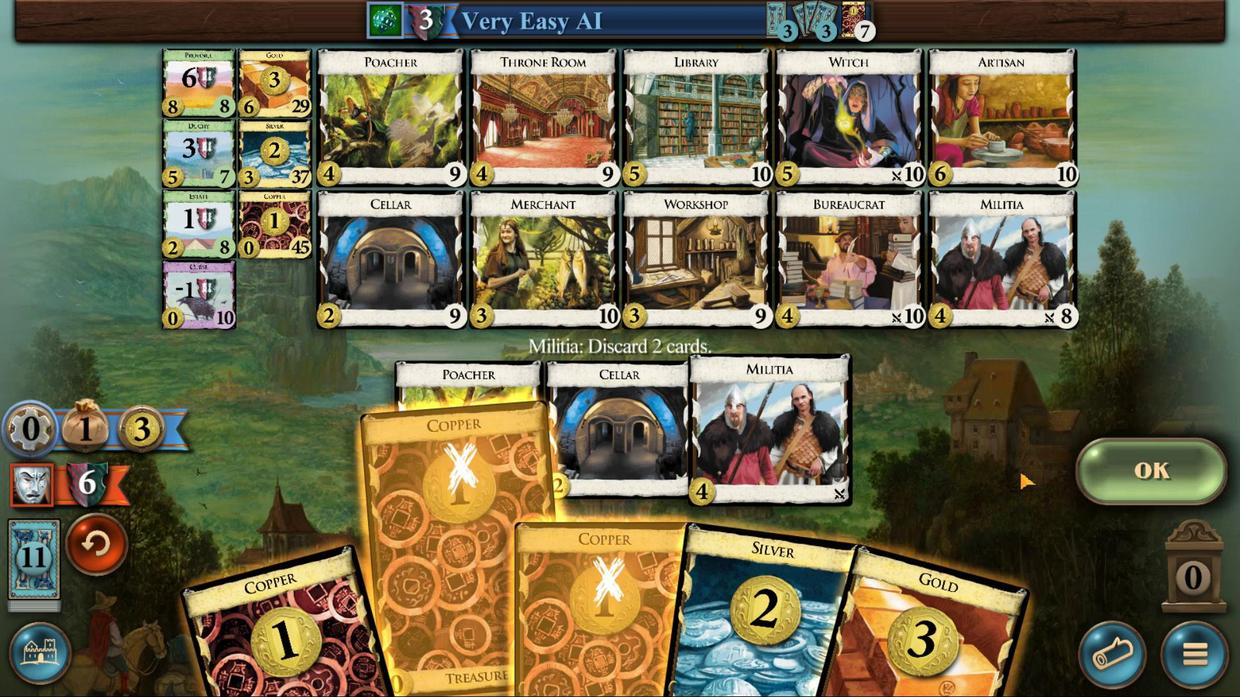 
Action: Mouse moved to (1030, 503)
Screenshot: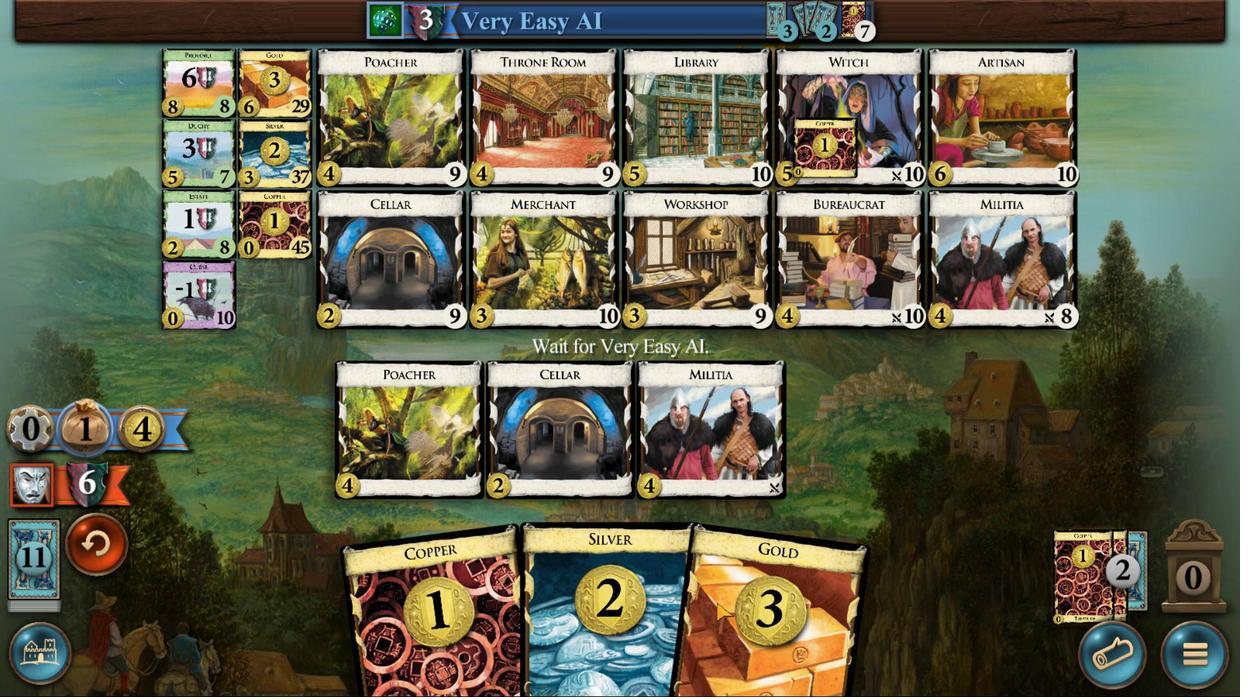 
Action: Mouse pressed left at (1030, 503)
Screenshot: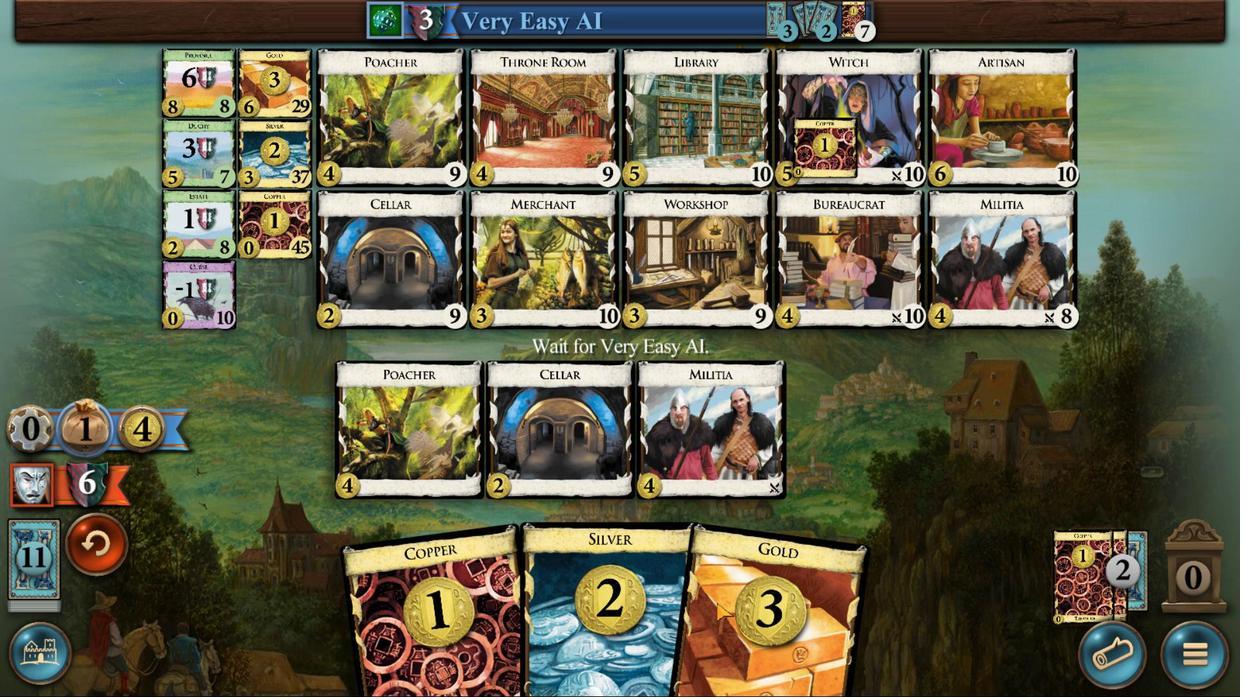 
Action: Mouse moved to (753, 544)
Screenshot: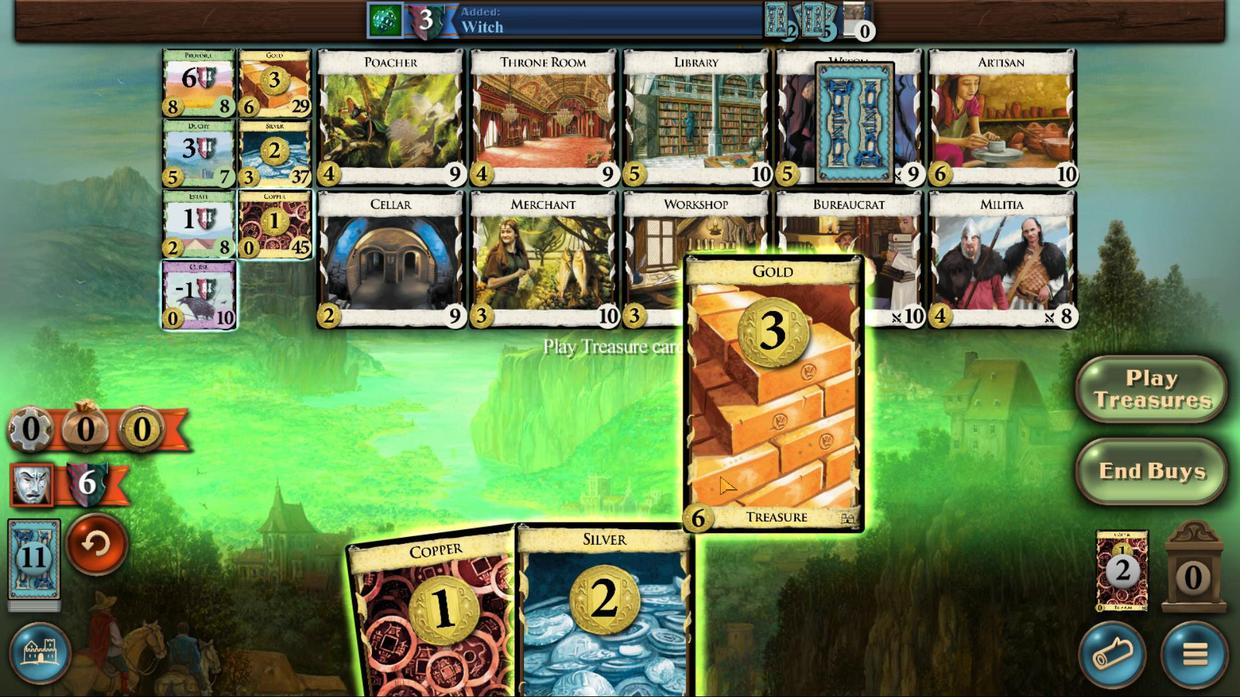 
Action: Mouse pressed left at (753, 544)
Screenshot: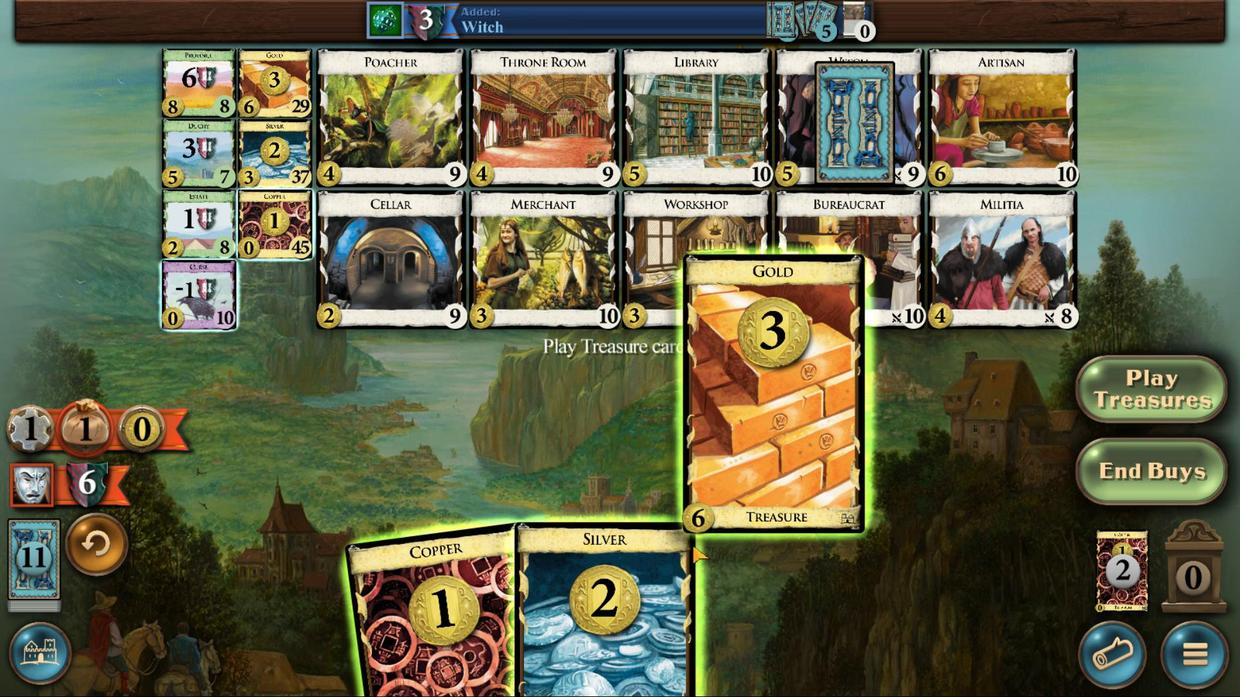 
Action: Mouse moved to (720, 543)
Screenshot: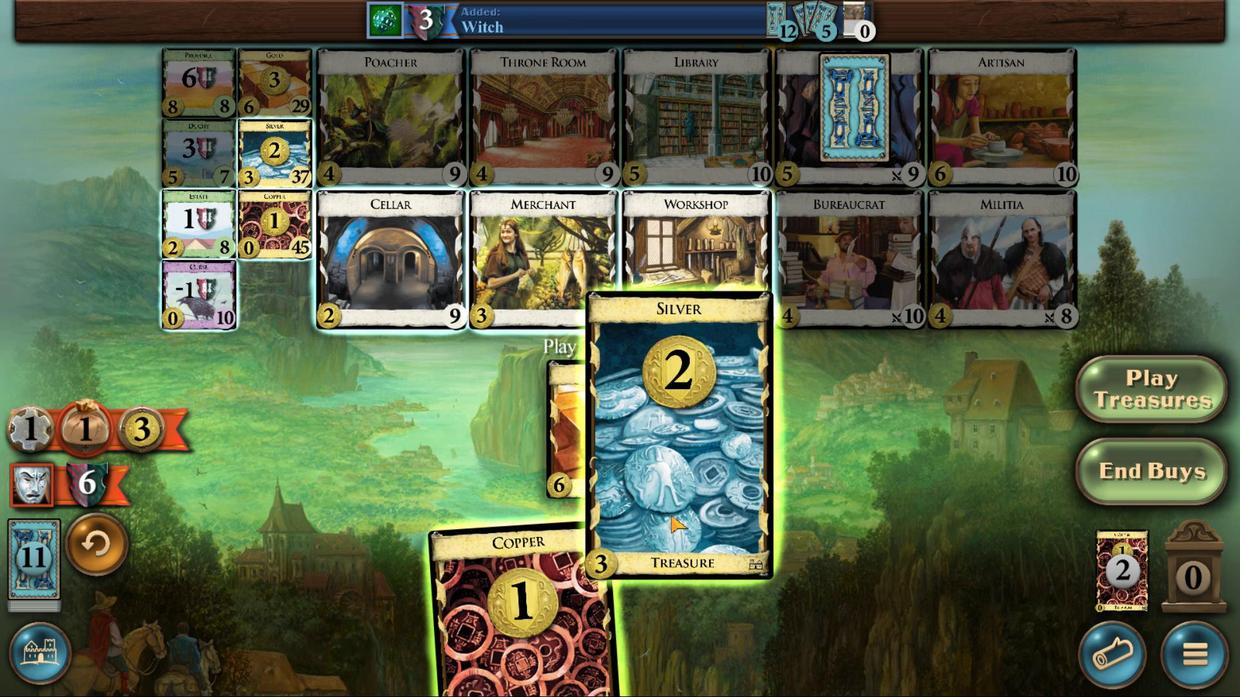 
Action: Mouse pressed left at (720, 543)
Screenshot: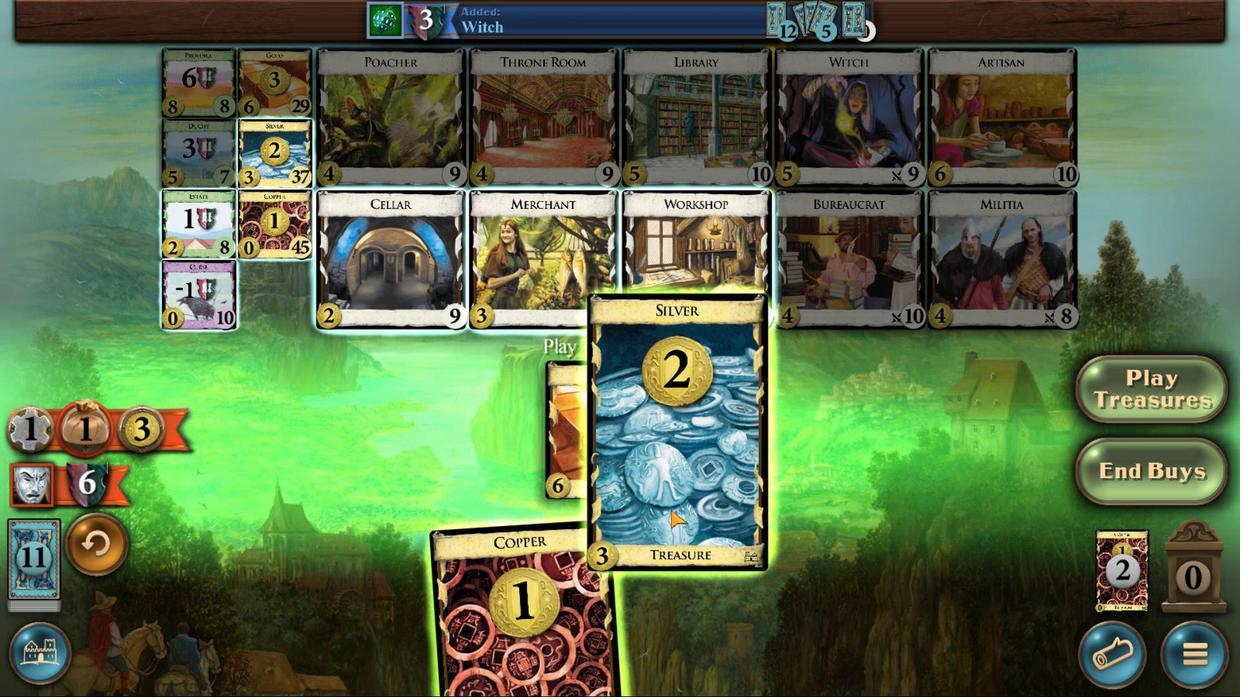
Action: Mouse moved to (679, 551)
Screenshot: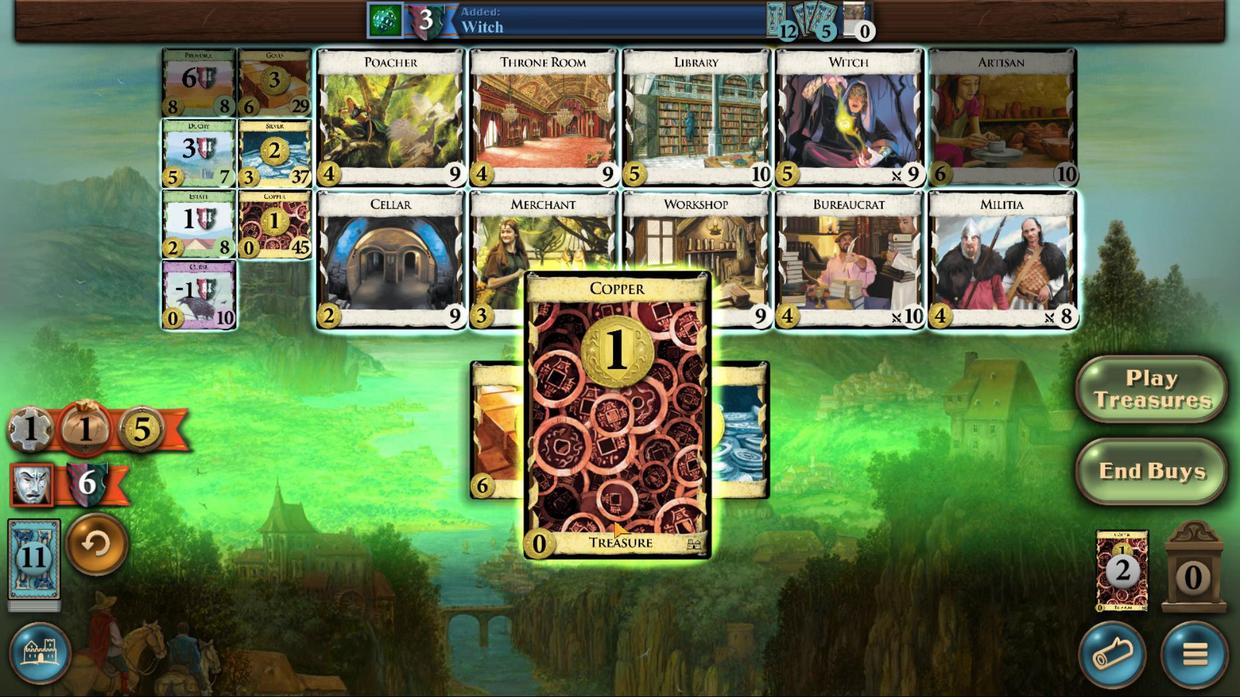 
Action: Mouse pressed left at (679, 551)
Screenshot: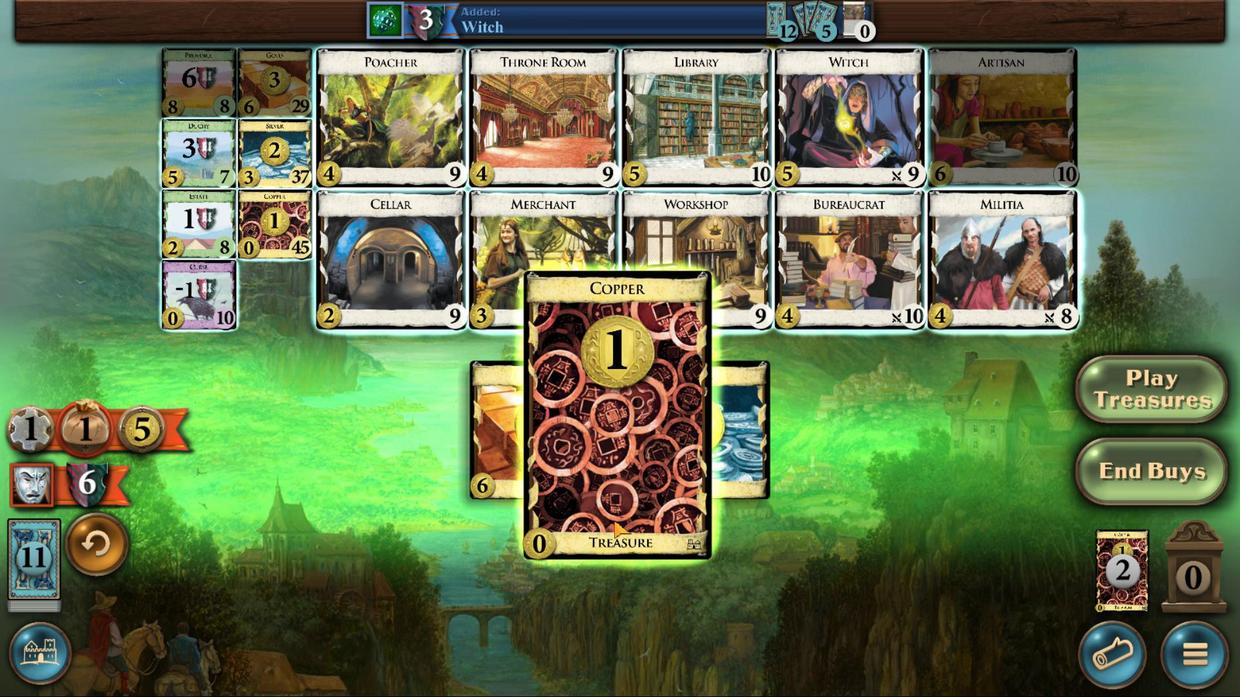 
Action: Mouse moved to (470, 373)
Screenshot: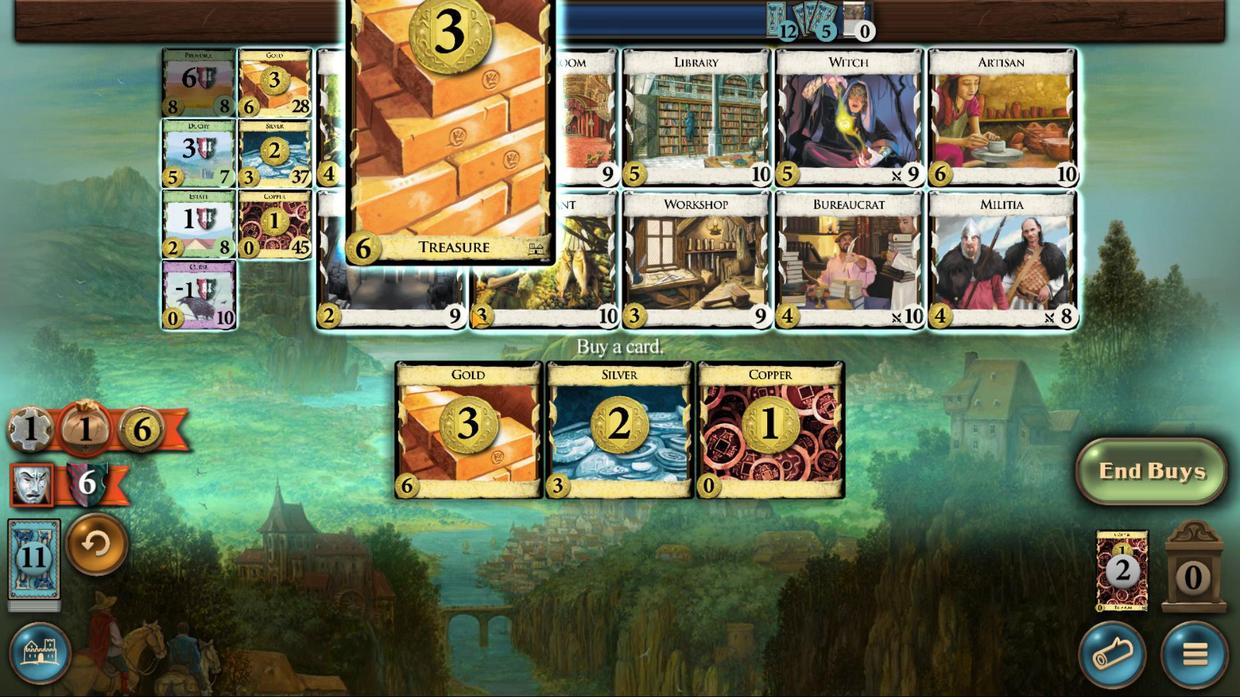 
Action: Mouse pressed left at (470, 373)
Screenshot: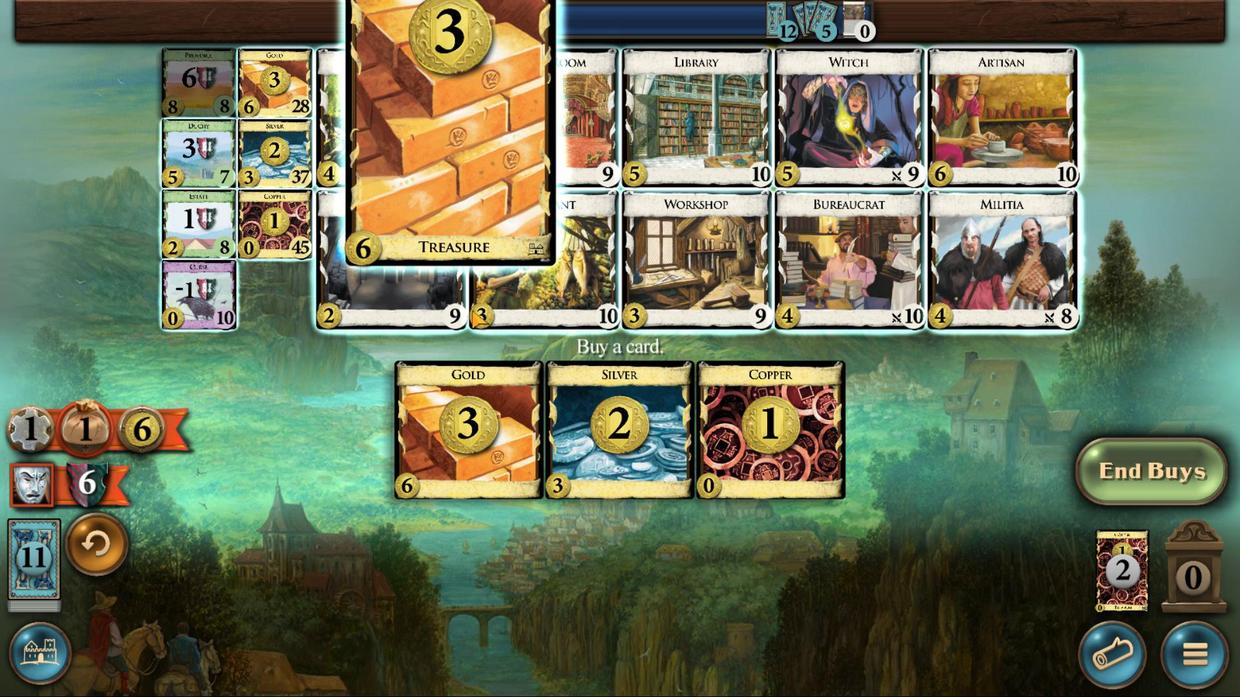 
Action: Mouse moved to (853, 550)
Screenshot: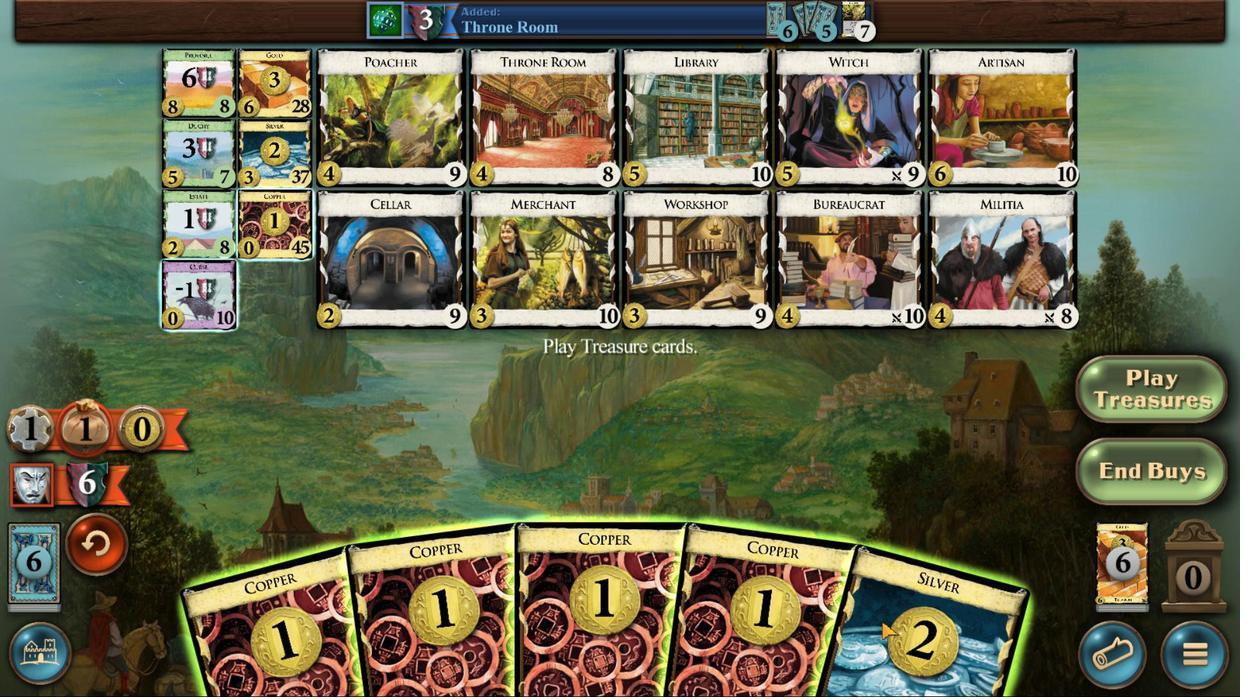 
Action: Mouse pressed left at (853, 550)
Screenshot: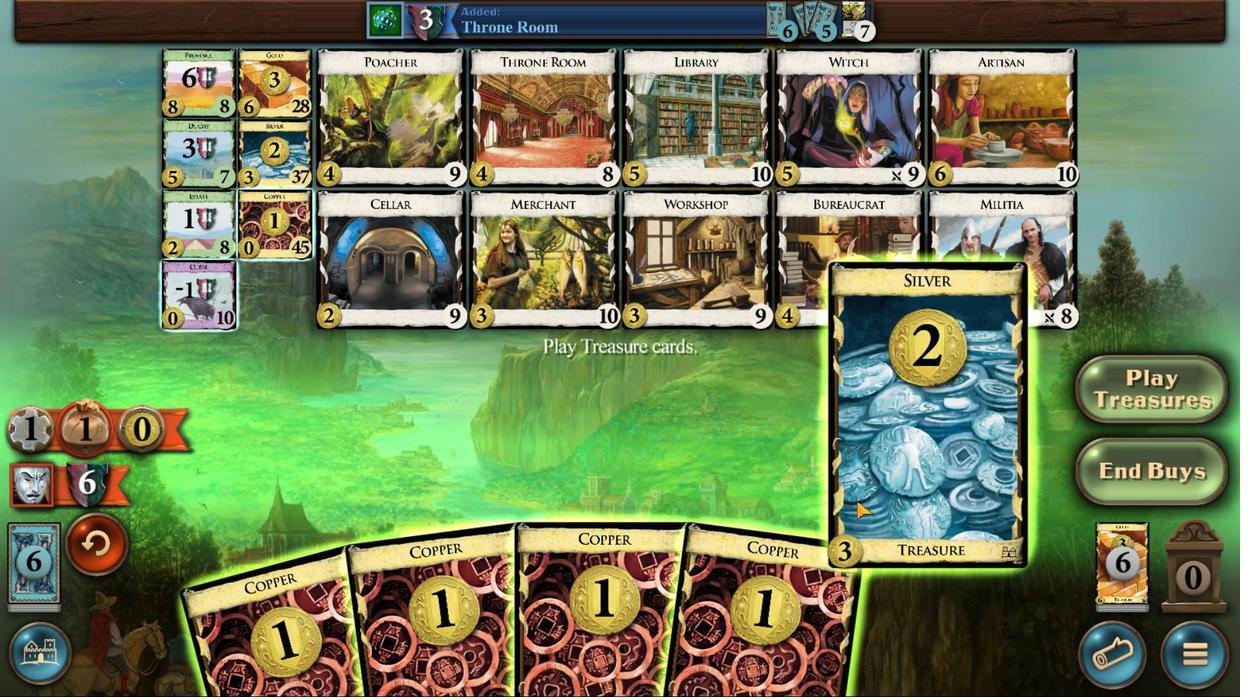 
Action: Mouse moved to (805, 554)
Screenshot: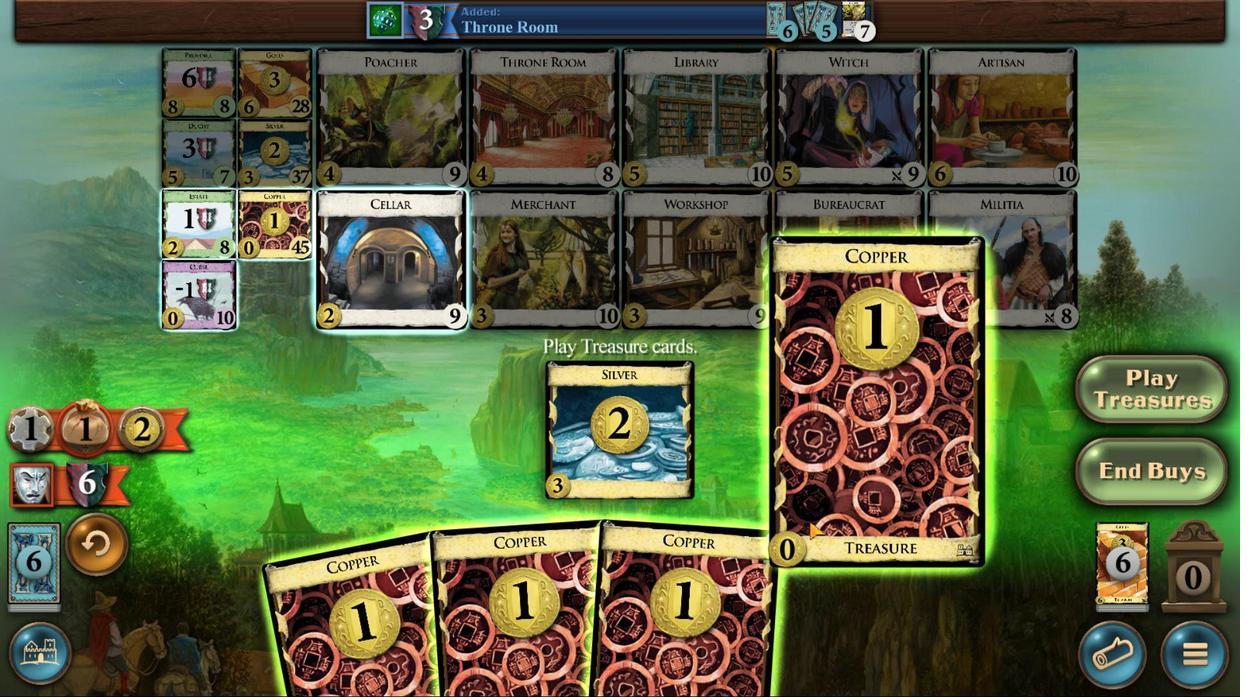 
Action: Mouse pressed left at (805, 554)
Screenshot: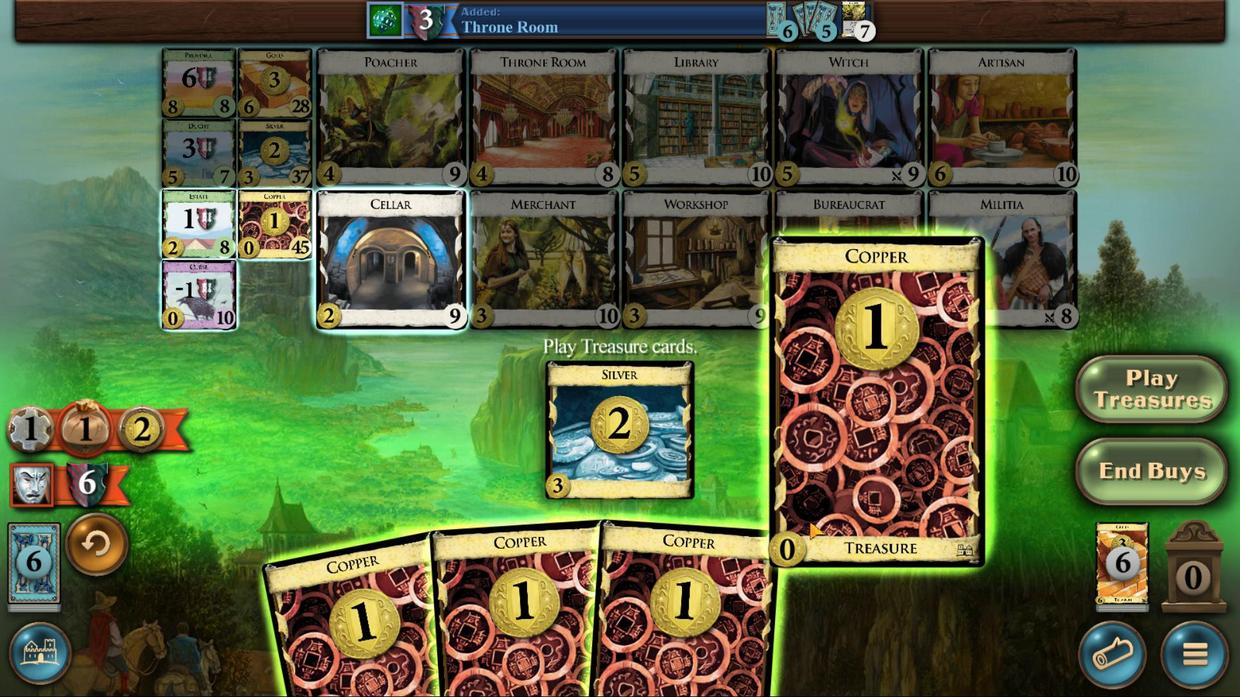 
Action: Mouse moved to (784, 544)
Screenshot: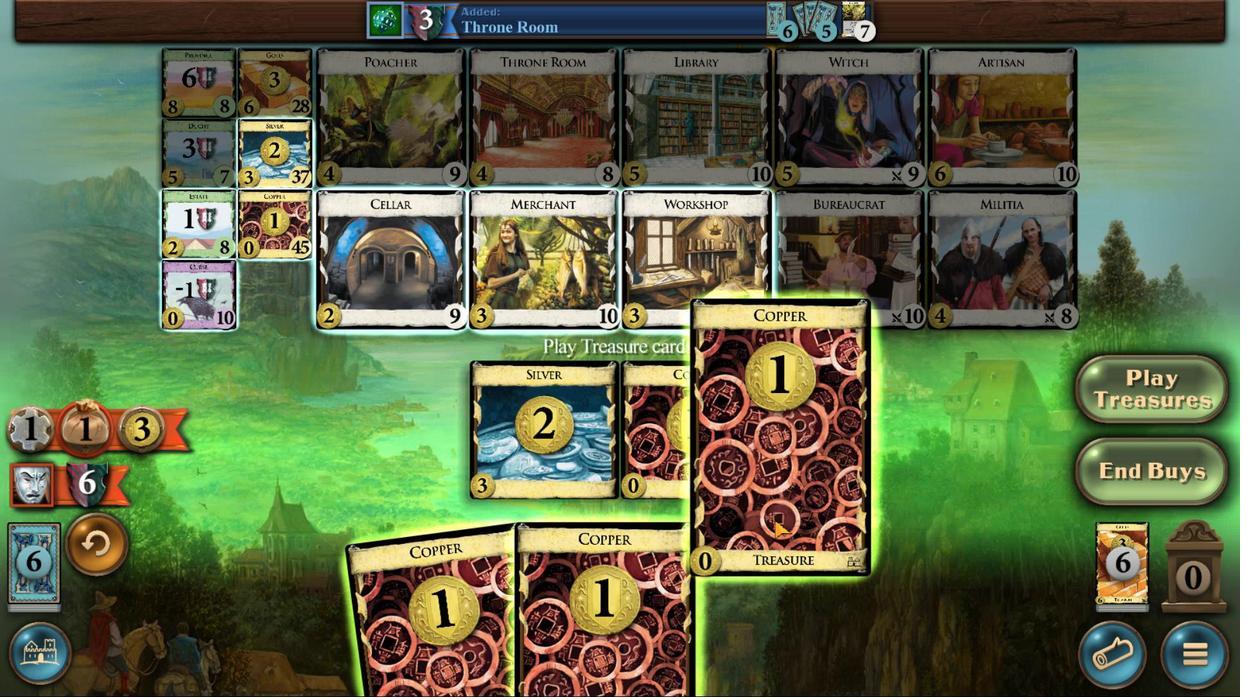 
Action: Mouse pressed left at (784, 544)
Screenshot: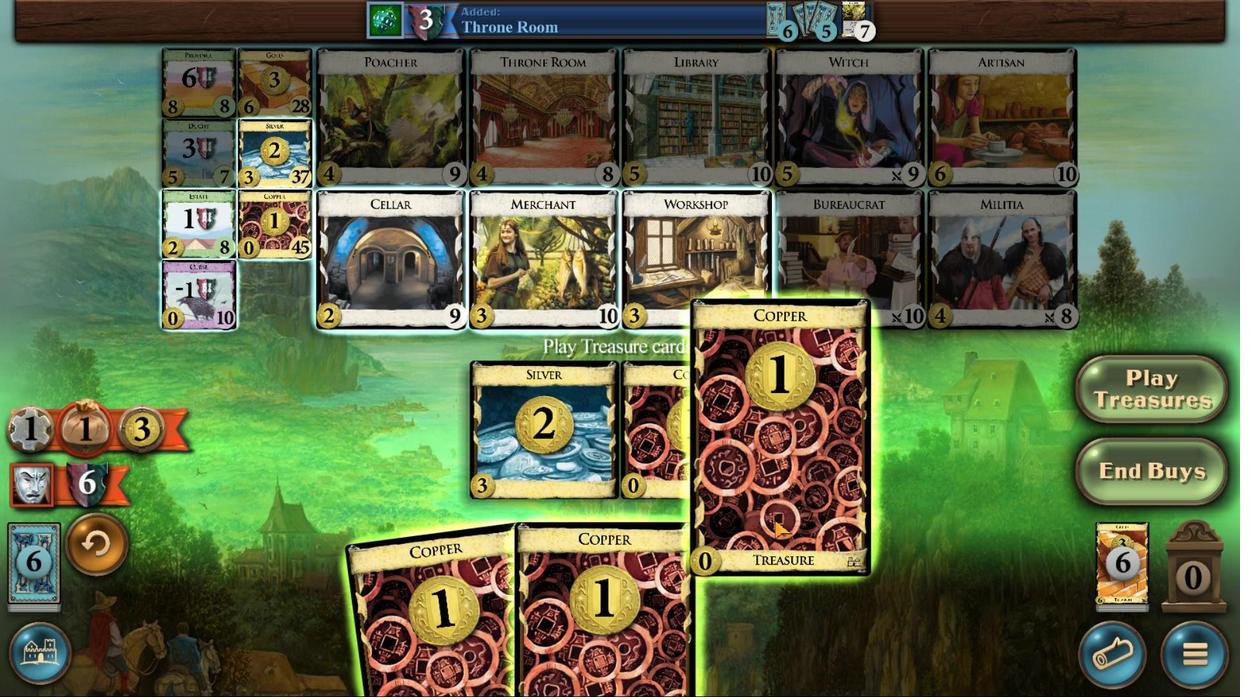 
Action: Mouse moved to (749, 546)
Screenshot: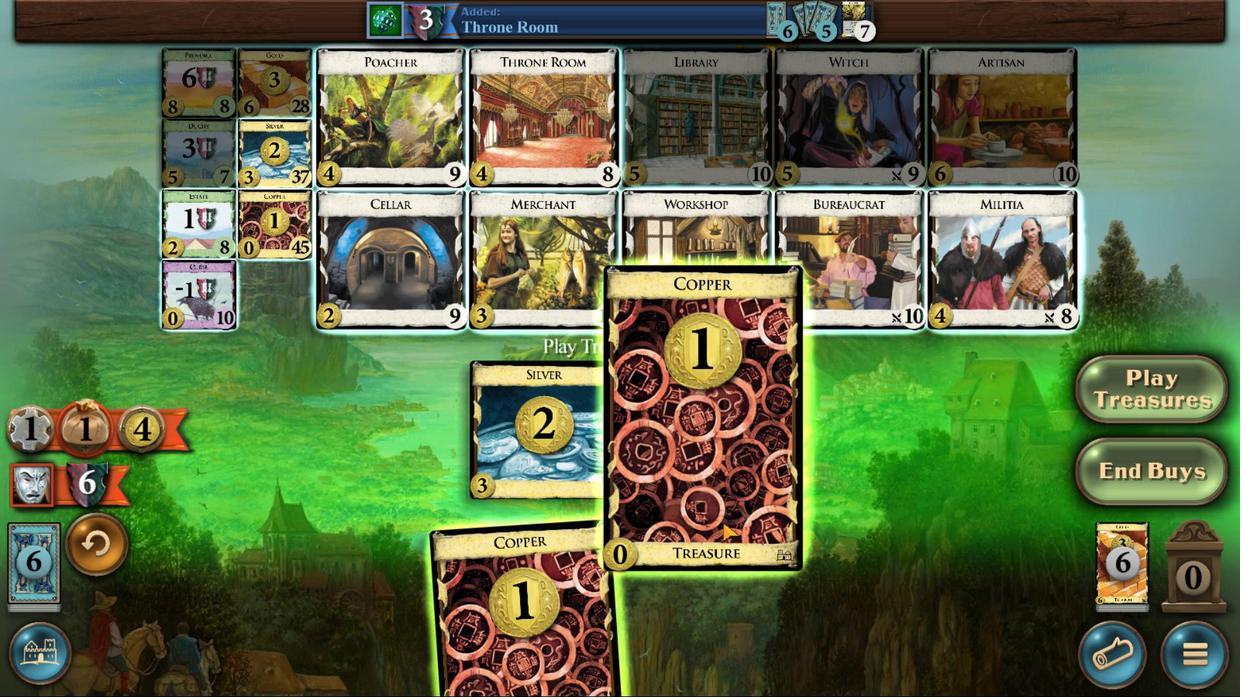 
Action: Mouse pressed left at (749, 546)
Screenshot: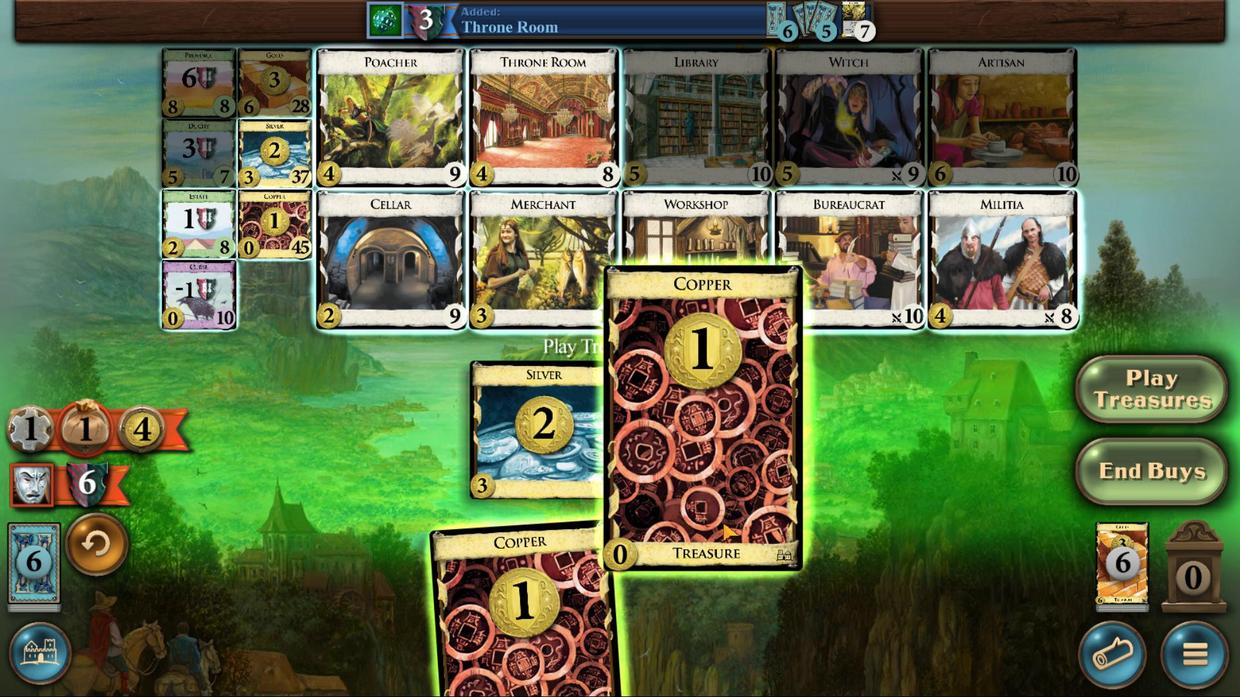 
Action: Mouse moved to (705, 551)
Screenshot: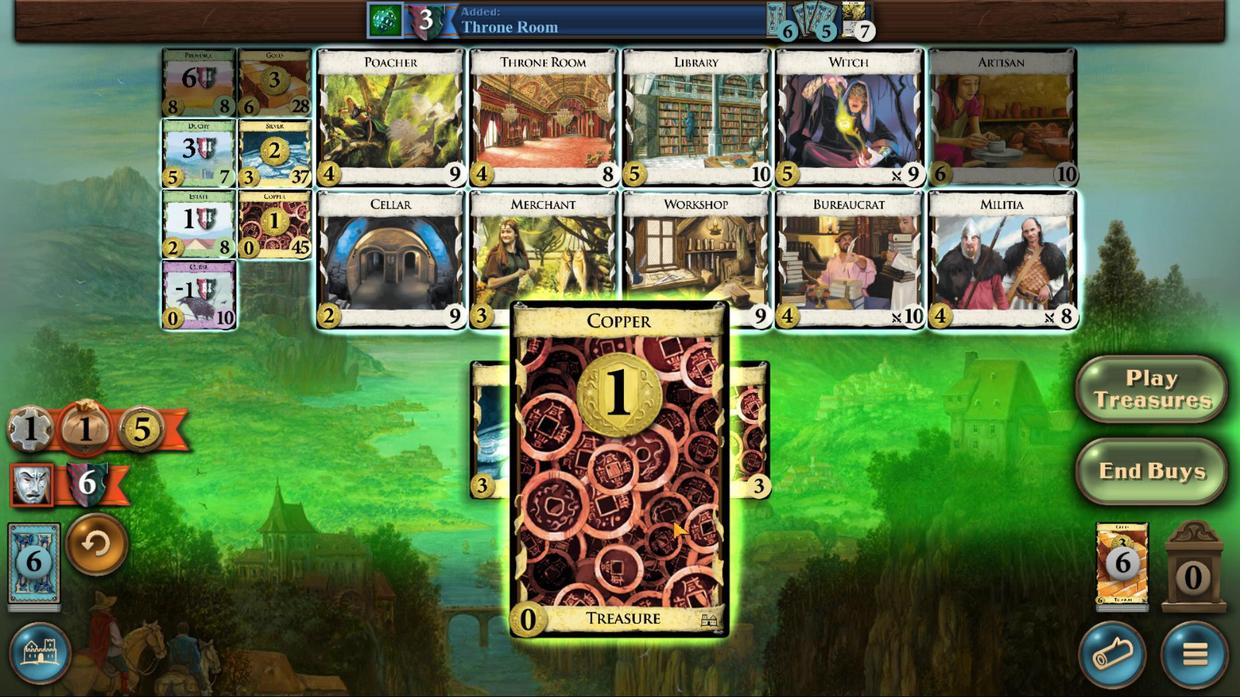 
Action: Mouse pressed left at (705, 551)
Screenshot: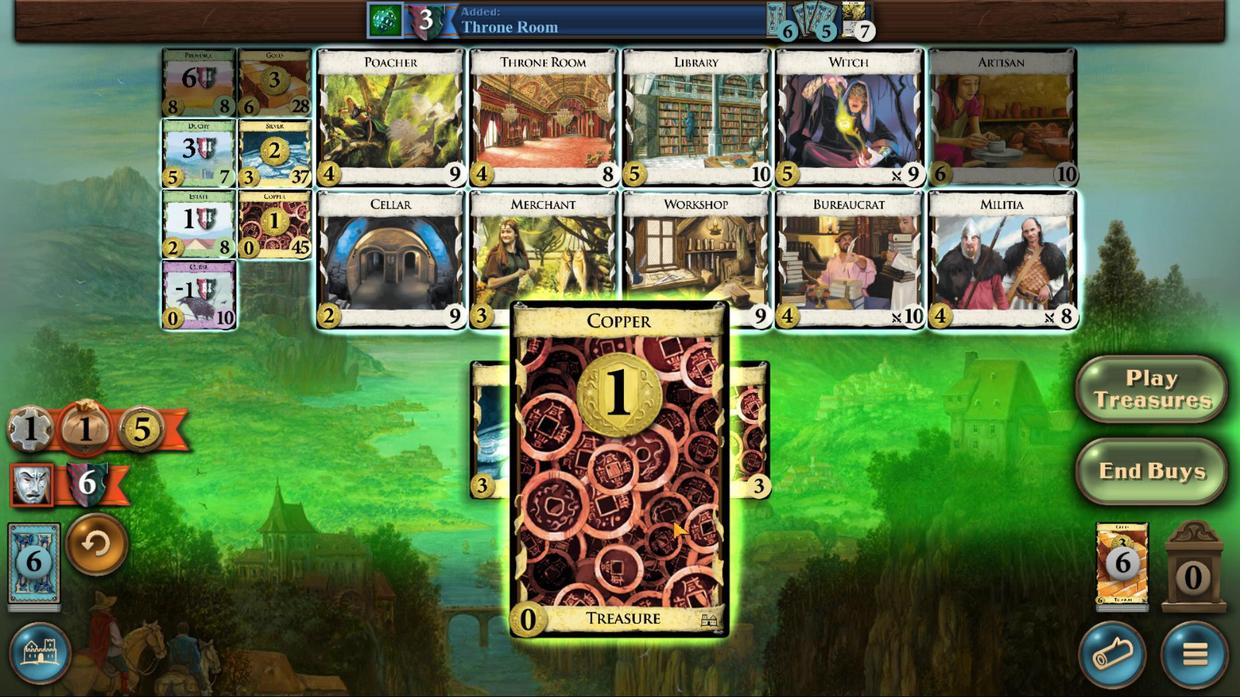 
Action: Mouse moved to (509, 382)
Screenshot: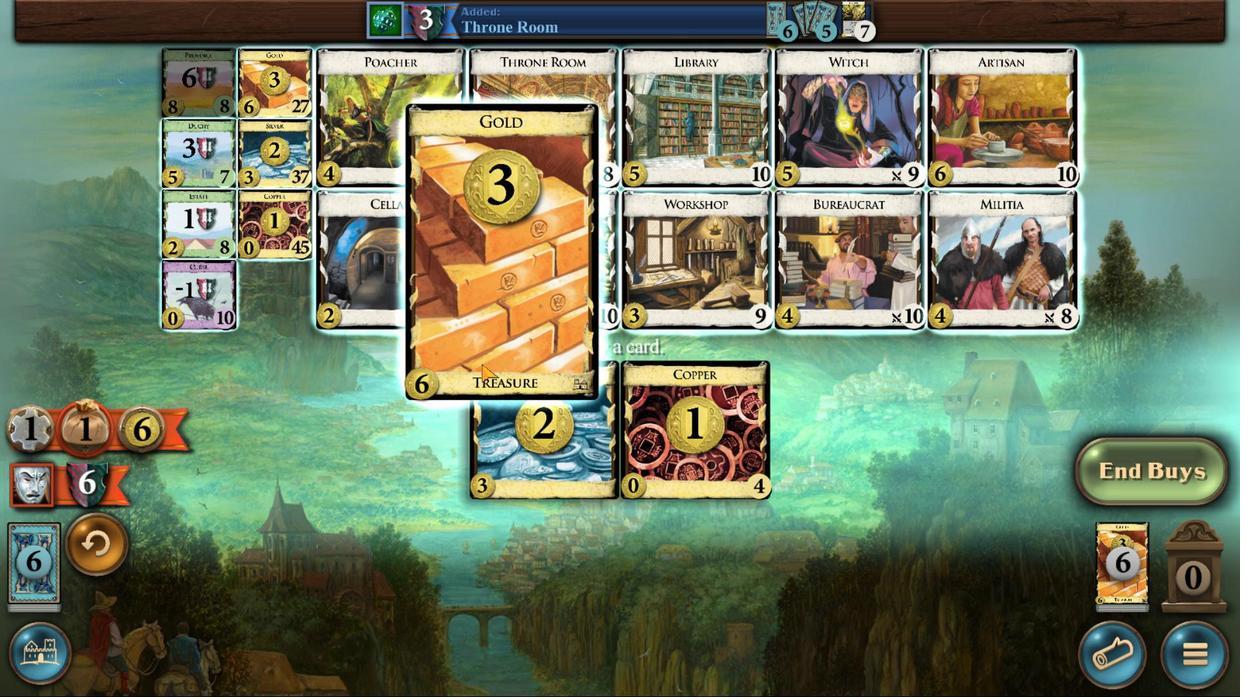 
Action: Mouse pressed left at (476, 380)
Screenshot: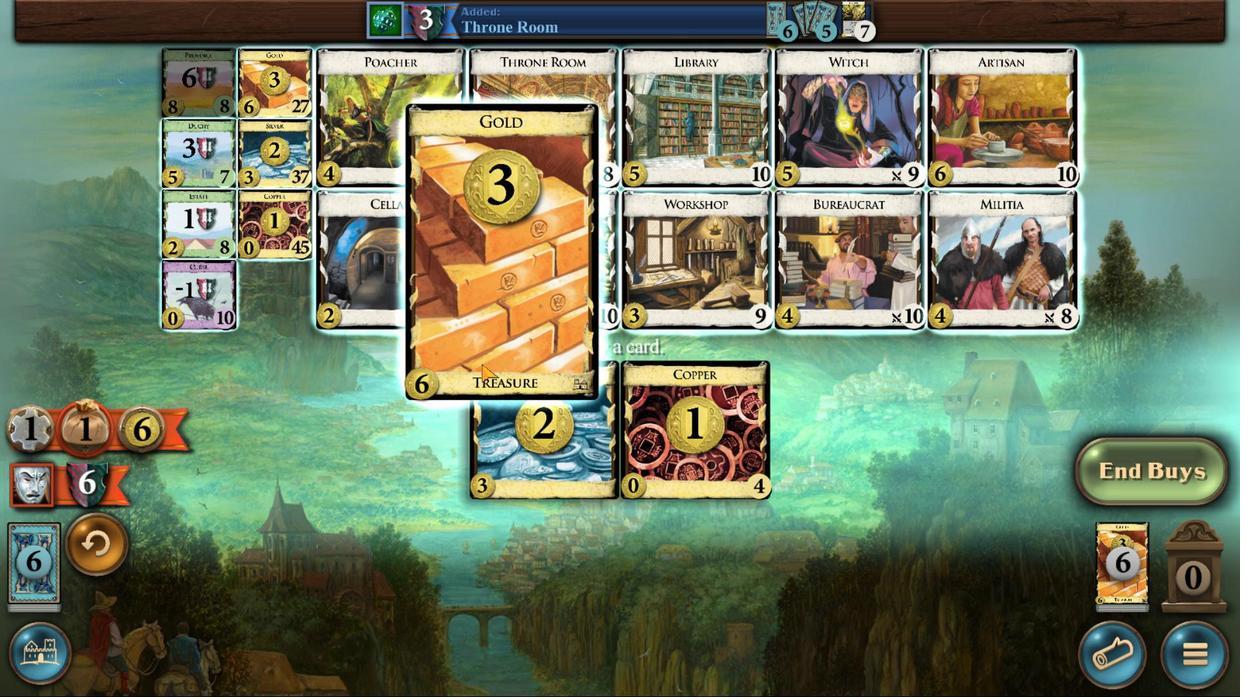 
Action: Mouse moved to (581, 541)
Screenshot: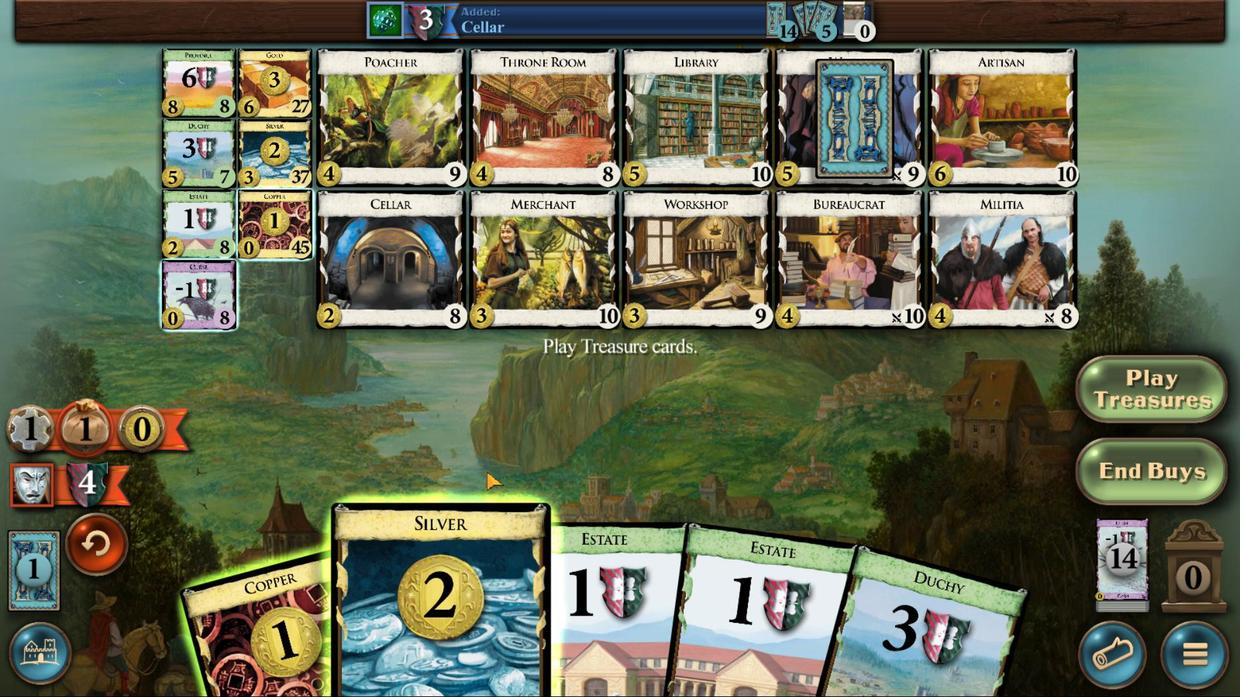 
Action: Mouse pressed left at (581, 541)
Screenshot: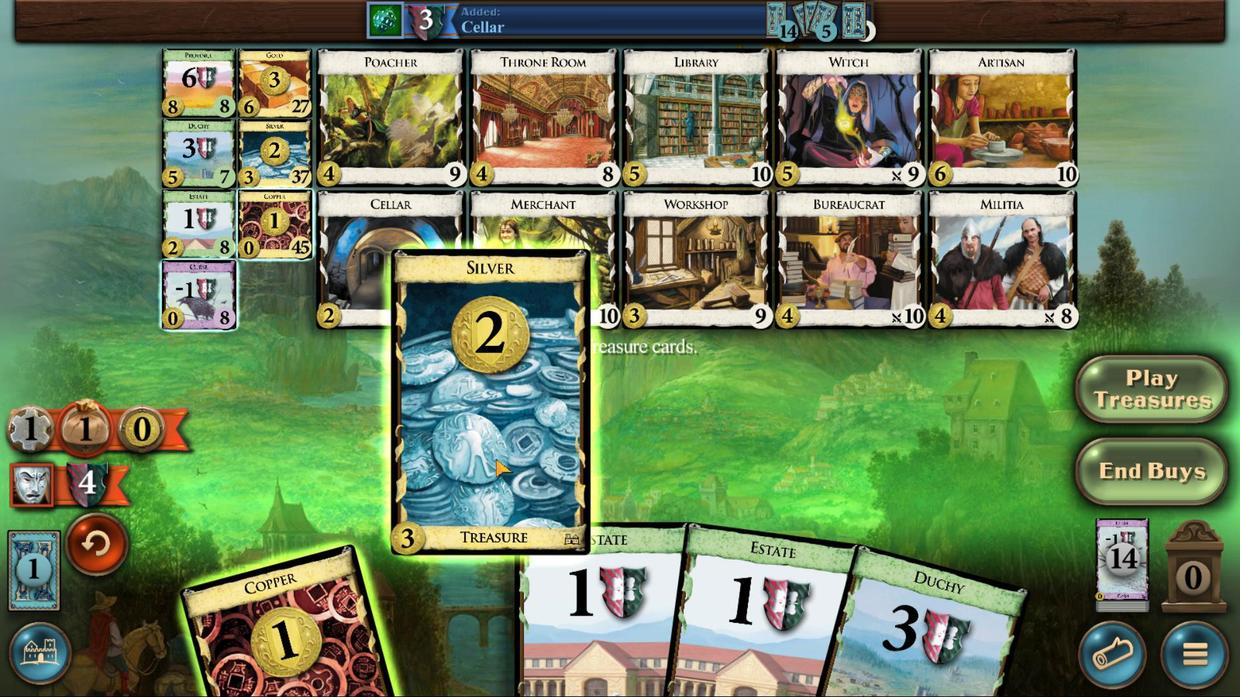 
Action: Mouse moved to (544, 549)
Screenshot: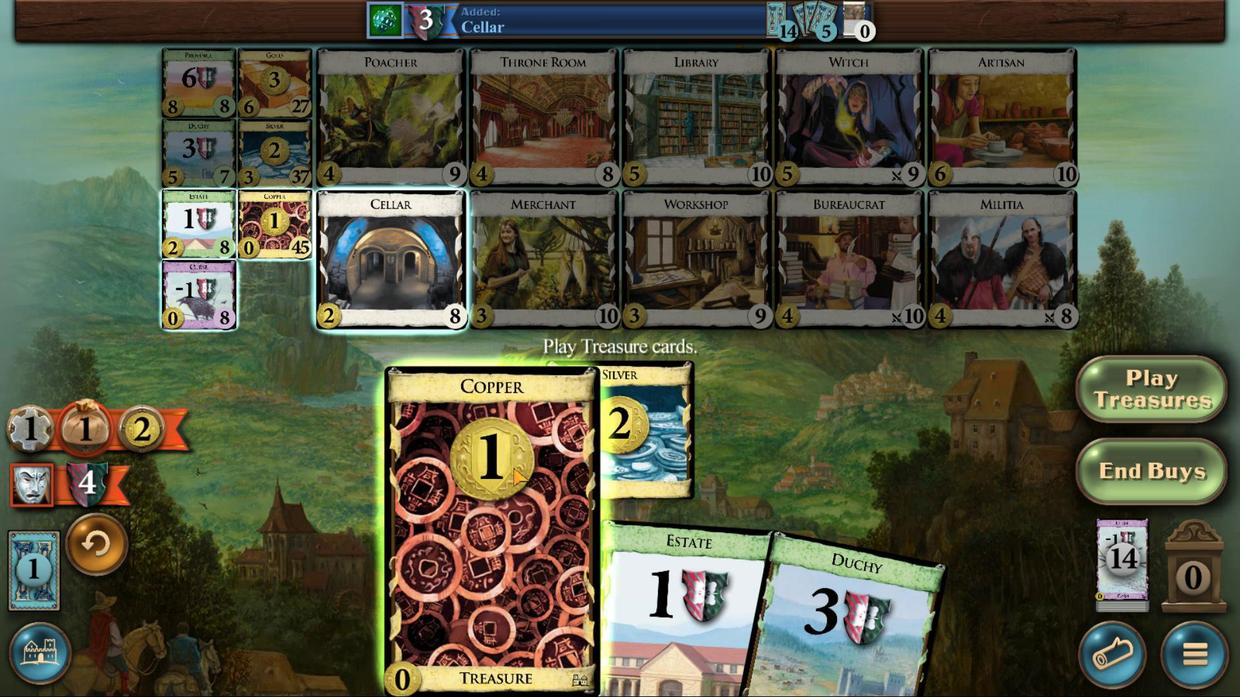 
Action: Mouse pressed left at (544, 549)
Screenshot: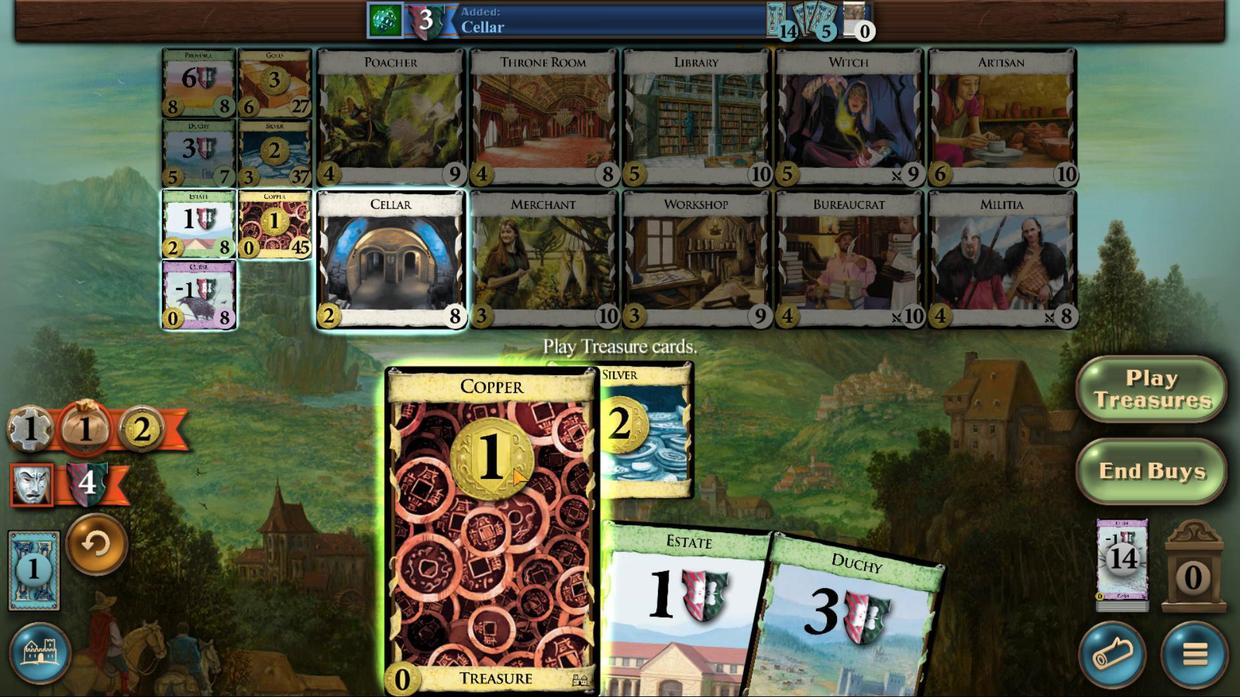 
Action: Mouse moved to (471, 401)
Screenshot: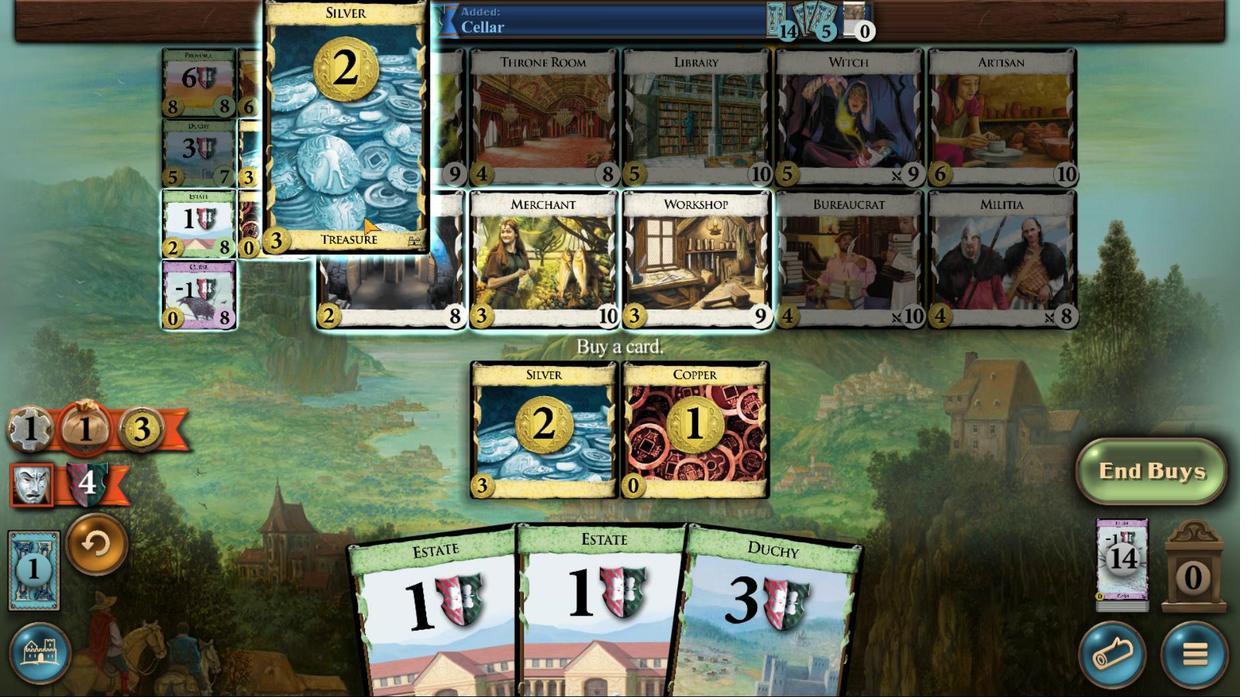 
Action: Mouse pressed left at (471, 401)
Screenshot: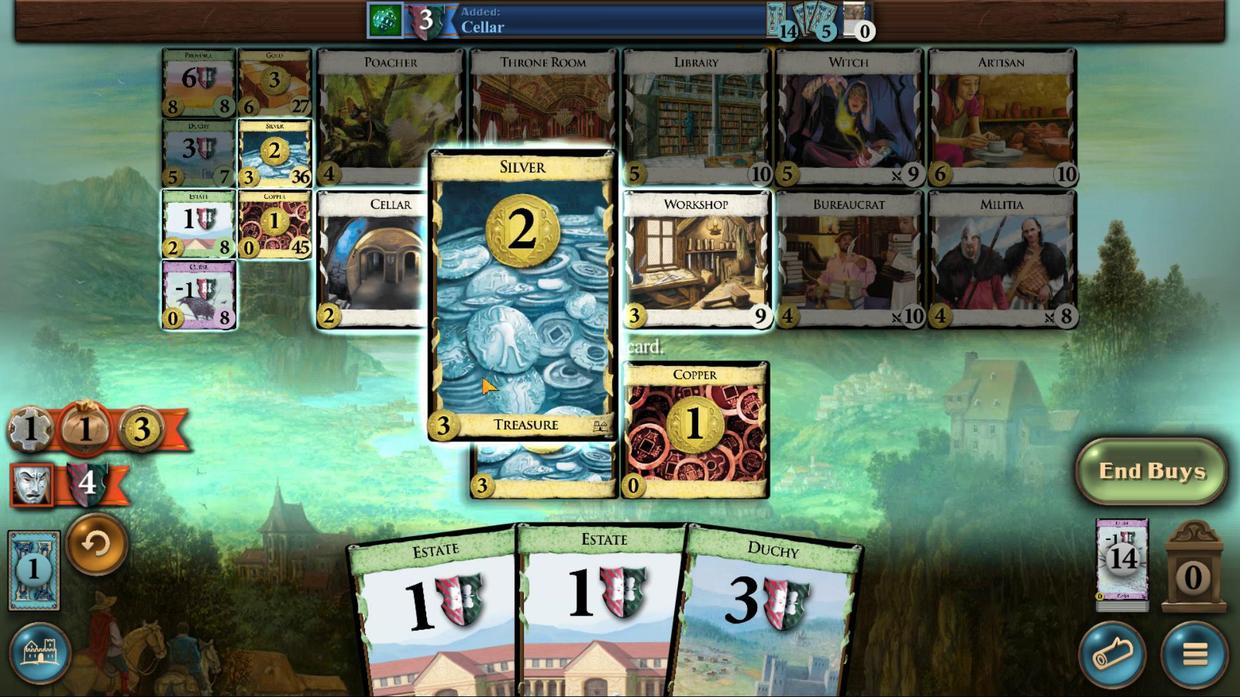 
Action: Mouse moved to (651, 535)
Screenshot: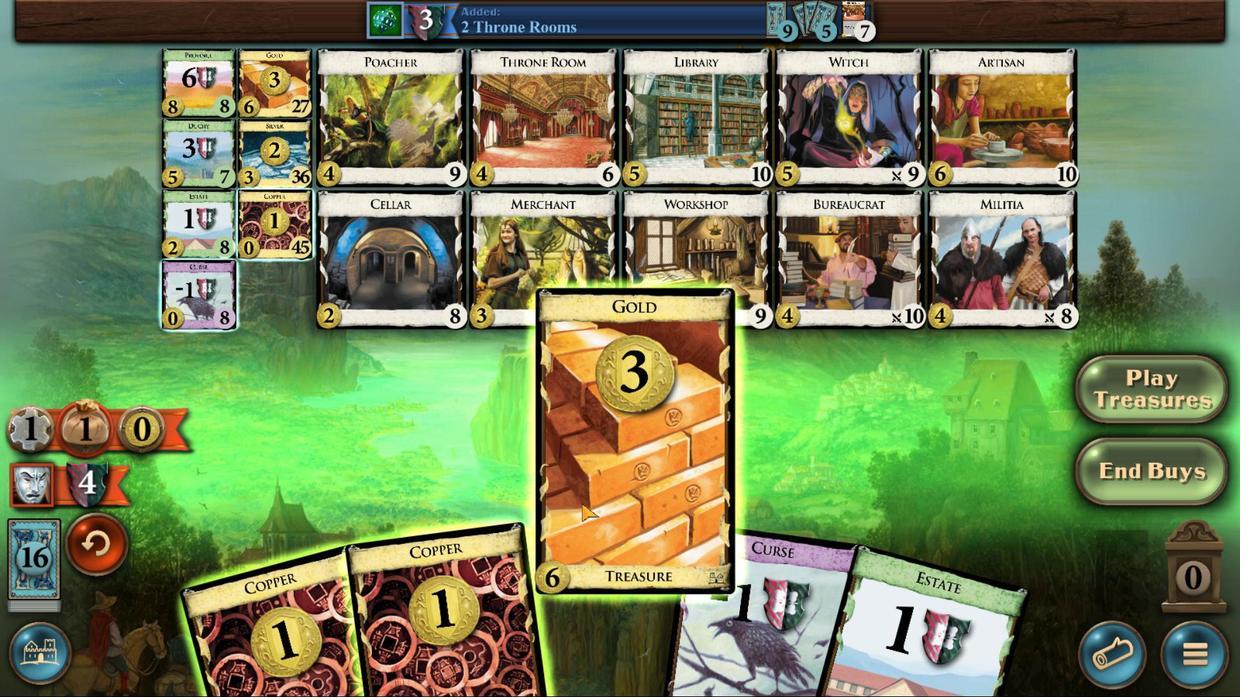 
Action: Mouse pressed left at (651, 535)
Screenshot: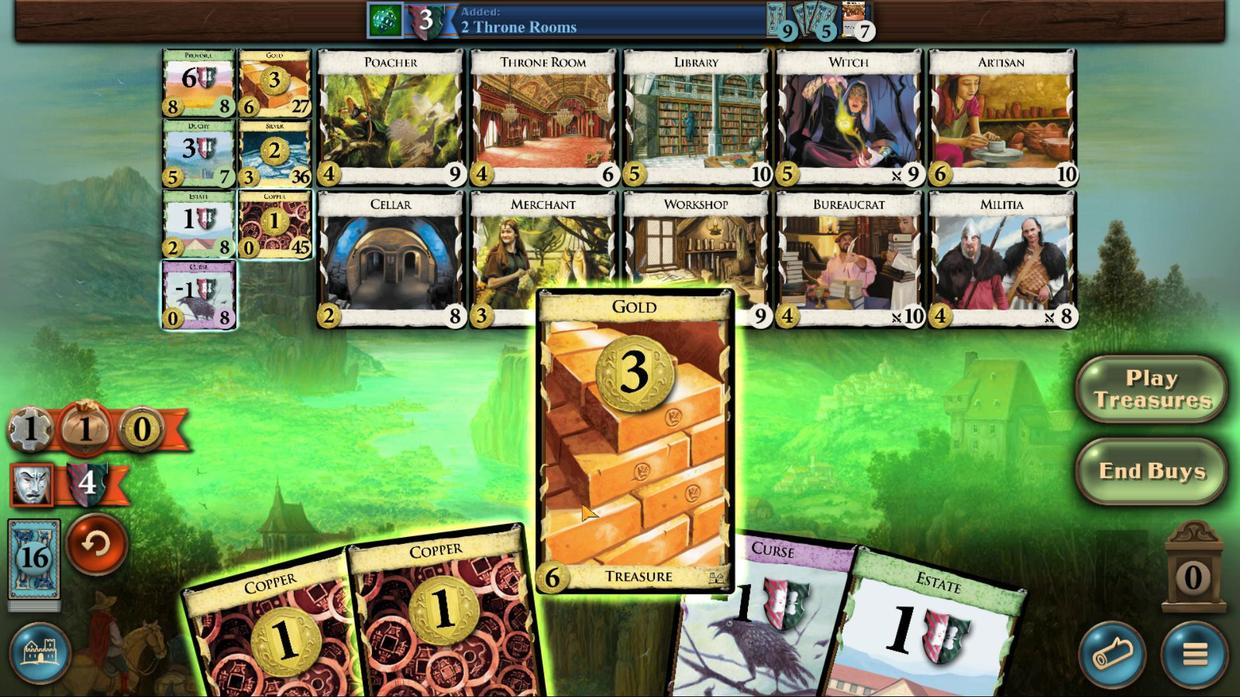 
Action: Mouse moved to (635, 545)
Screenshot: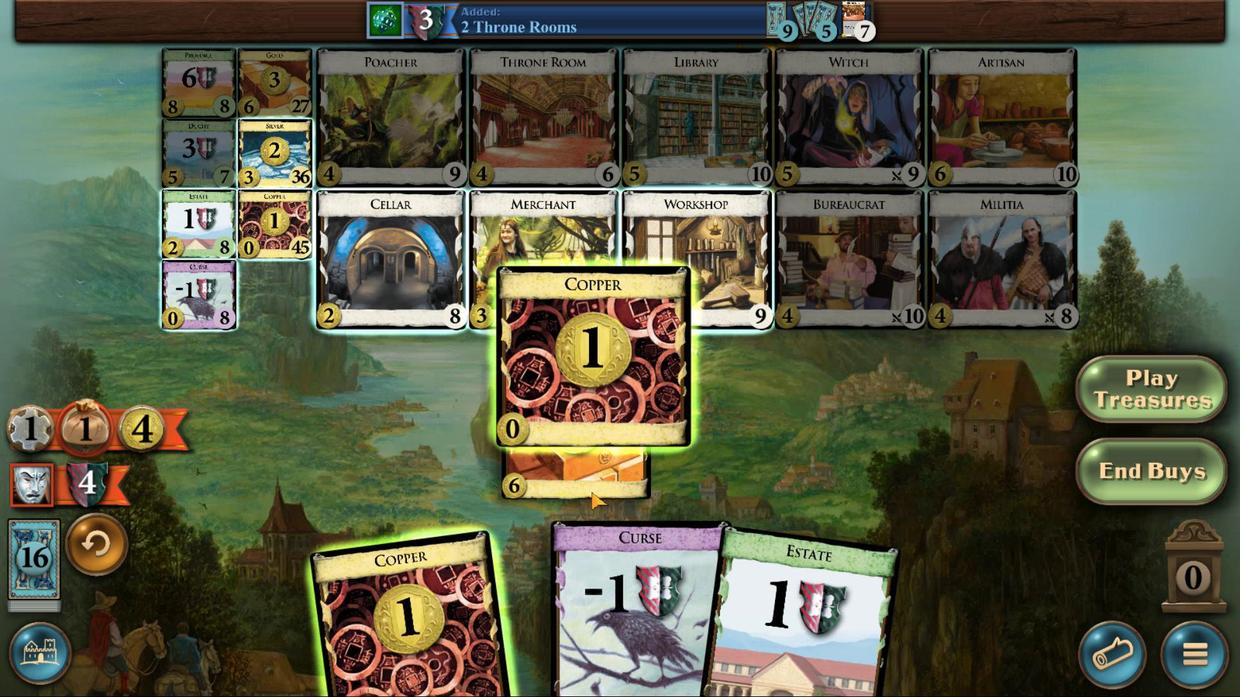 
Action: Mouse pressed left at (635, 545)
Screenshot: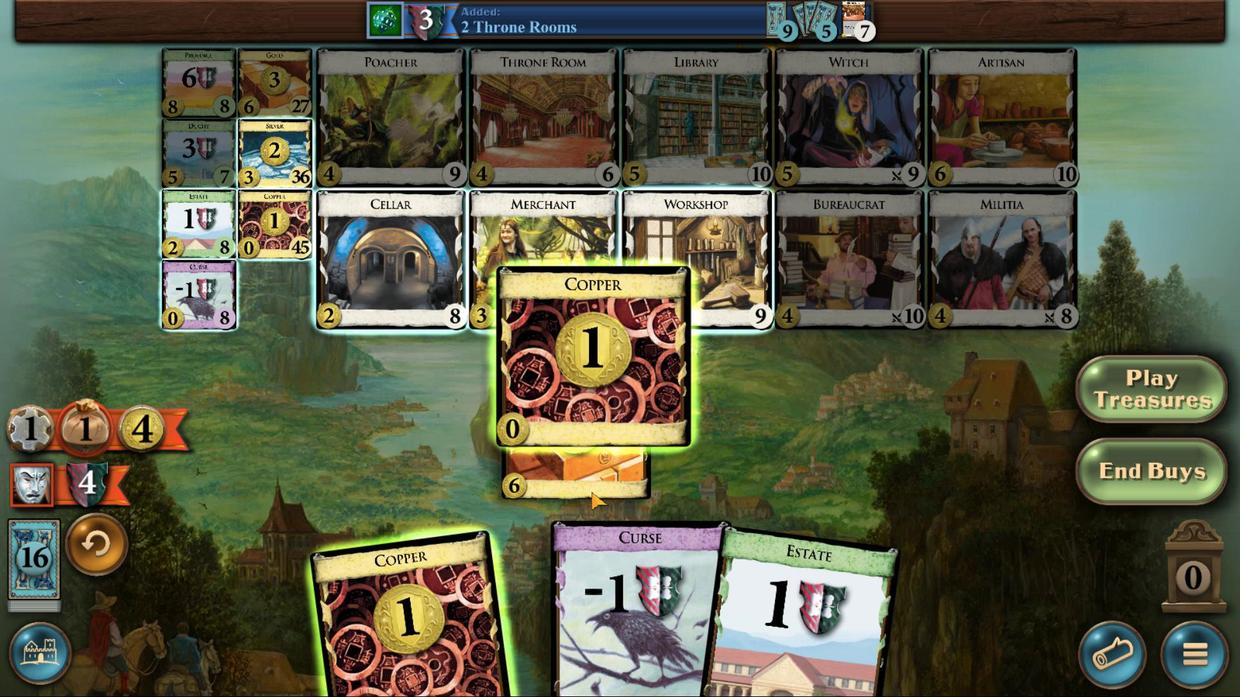 
Action: Mouse moved to (573, 539)
Screenshot: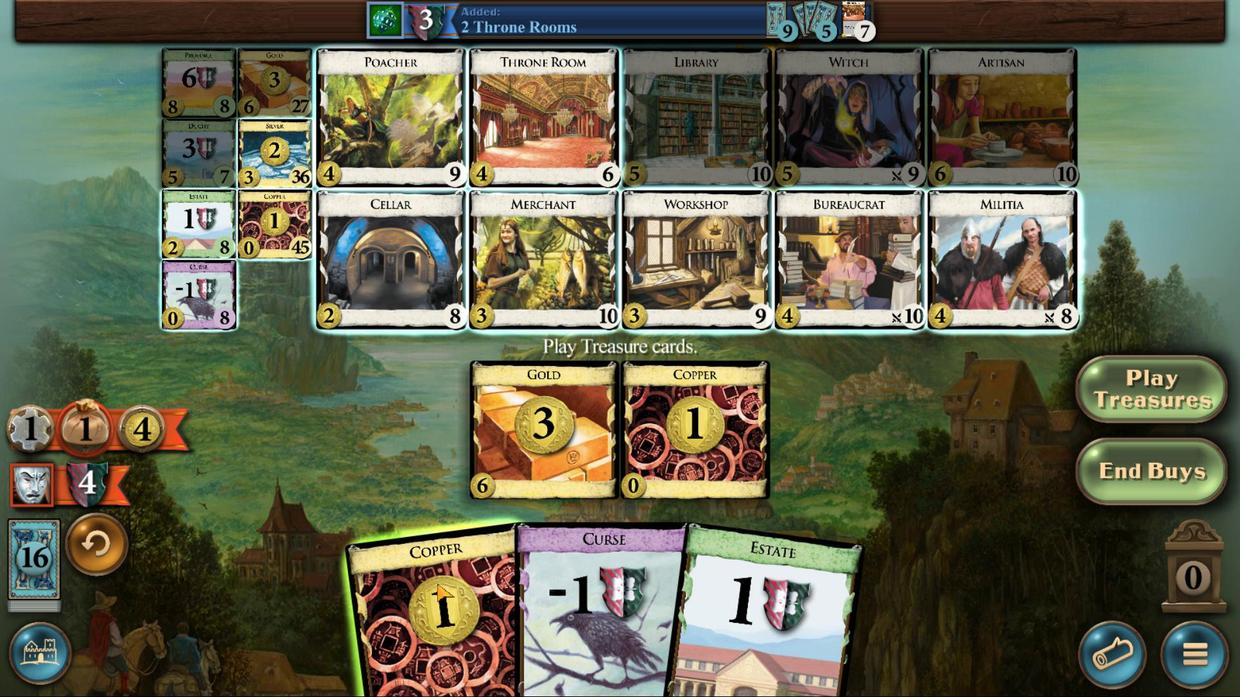 
Action: Mouse pressed left at (573, 539)
Screenshot: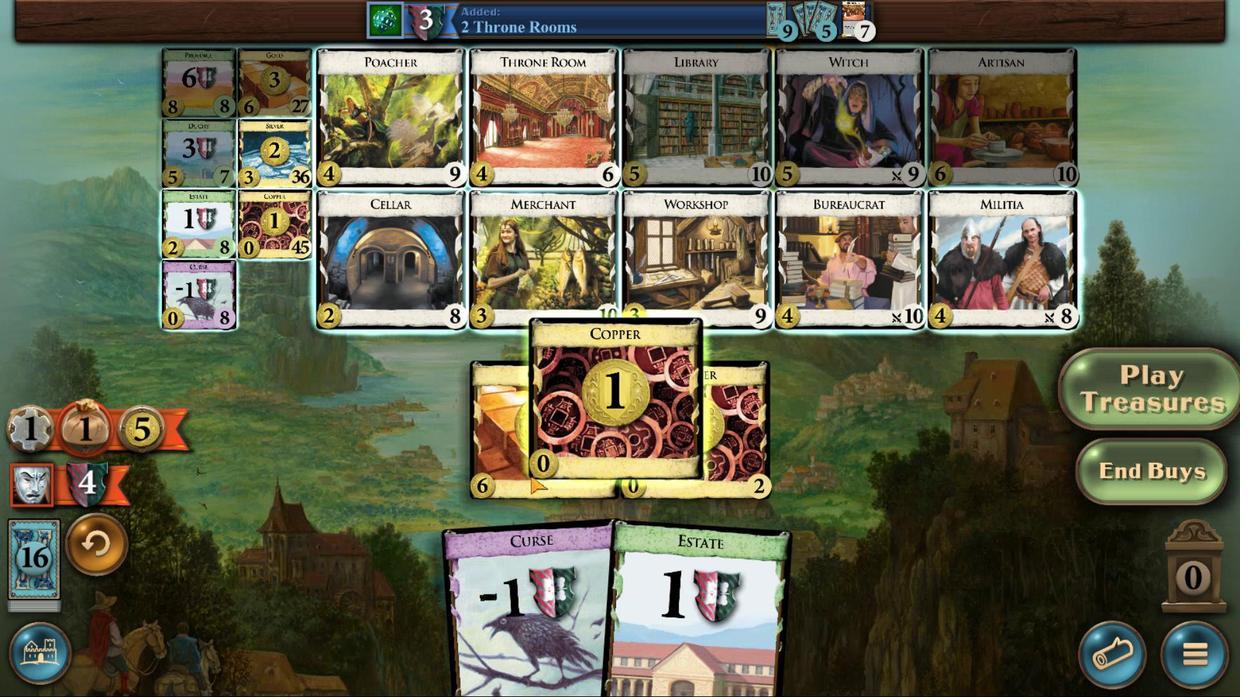 
Action: Mouse moved to (470, 392)
Screenshot: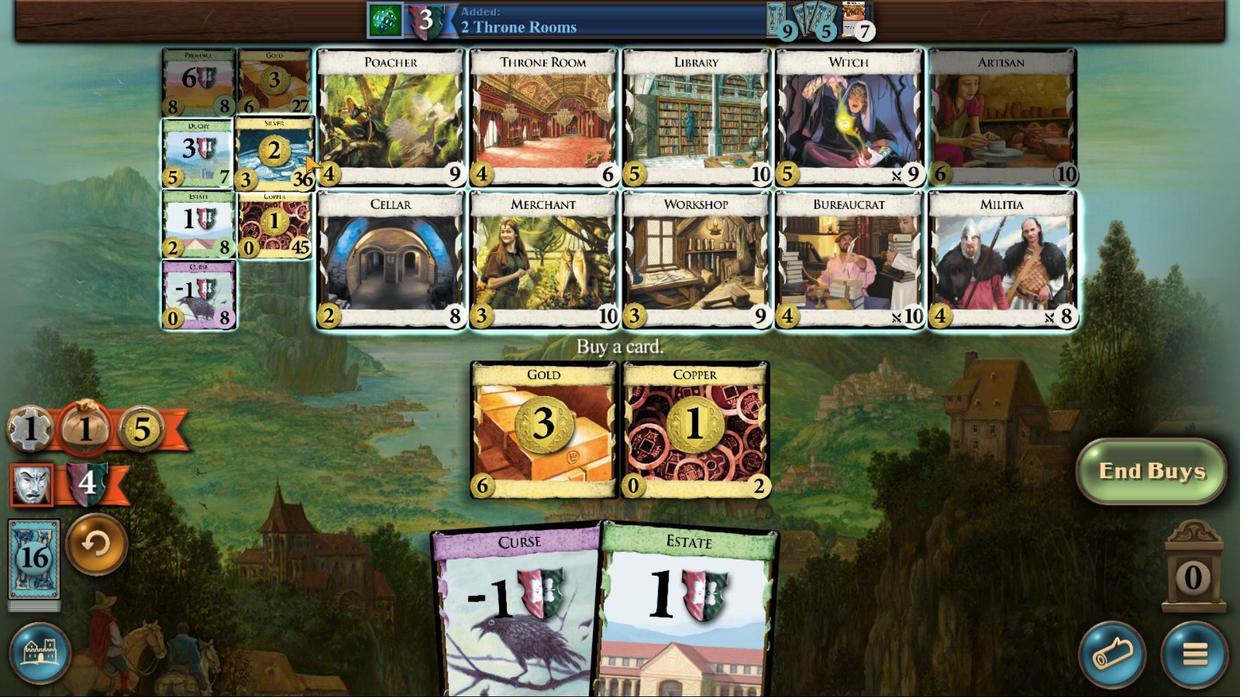 
Action: Mouse pressed left at (470, 392)
Screenshot: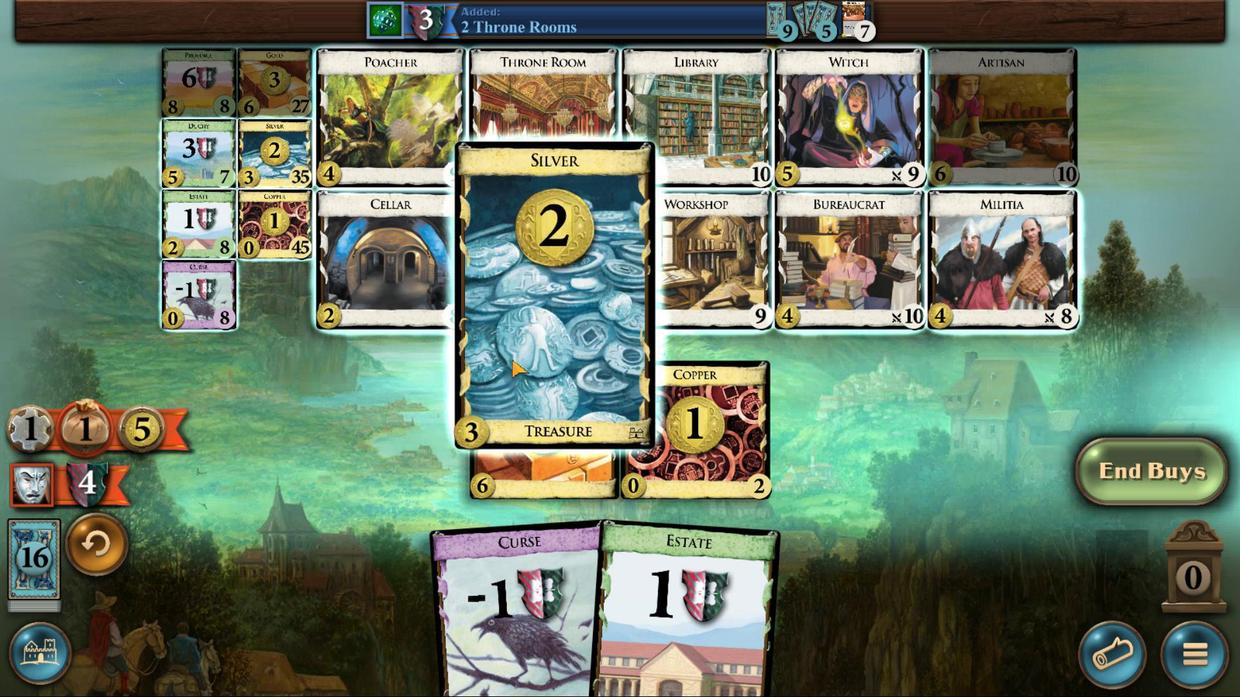 
Action: Mouse moved to (678, 539)
Screenshot: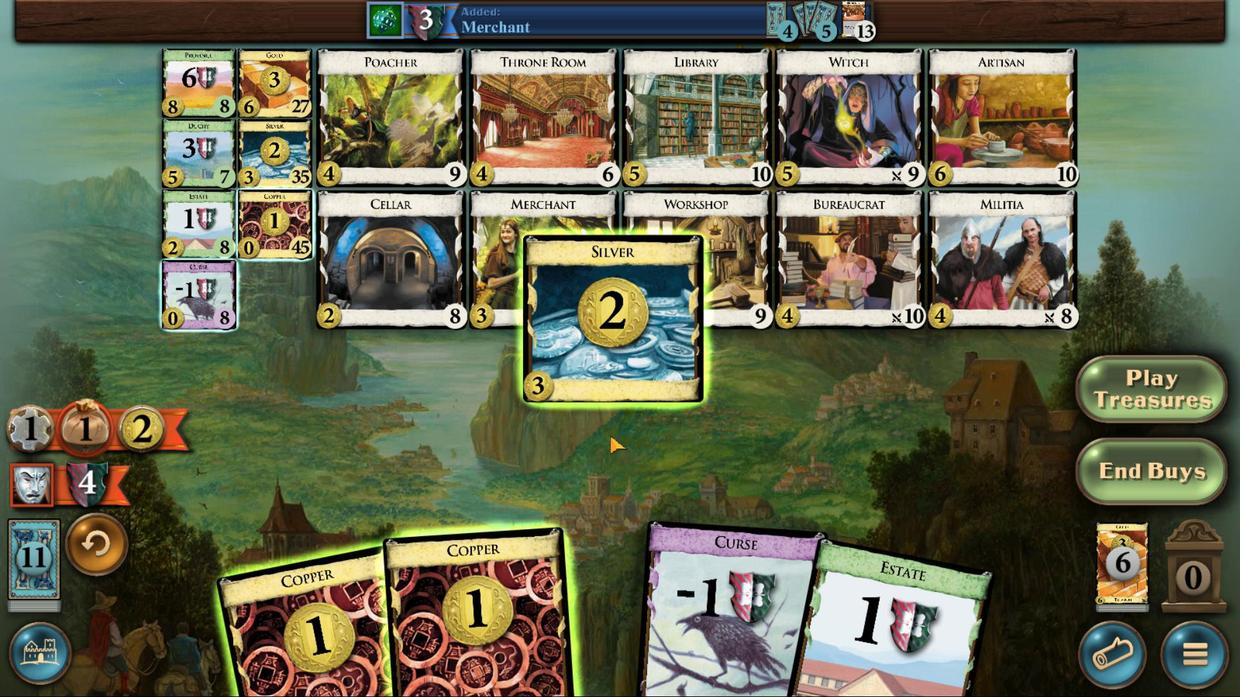 
Action: Mouse pressed left at (678, 539)
Screenshot: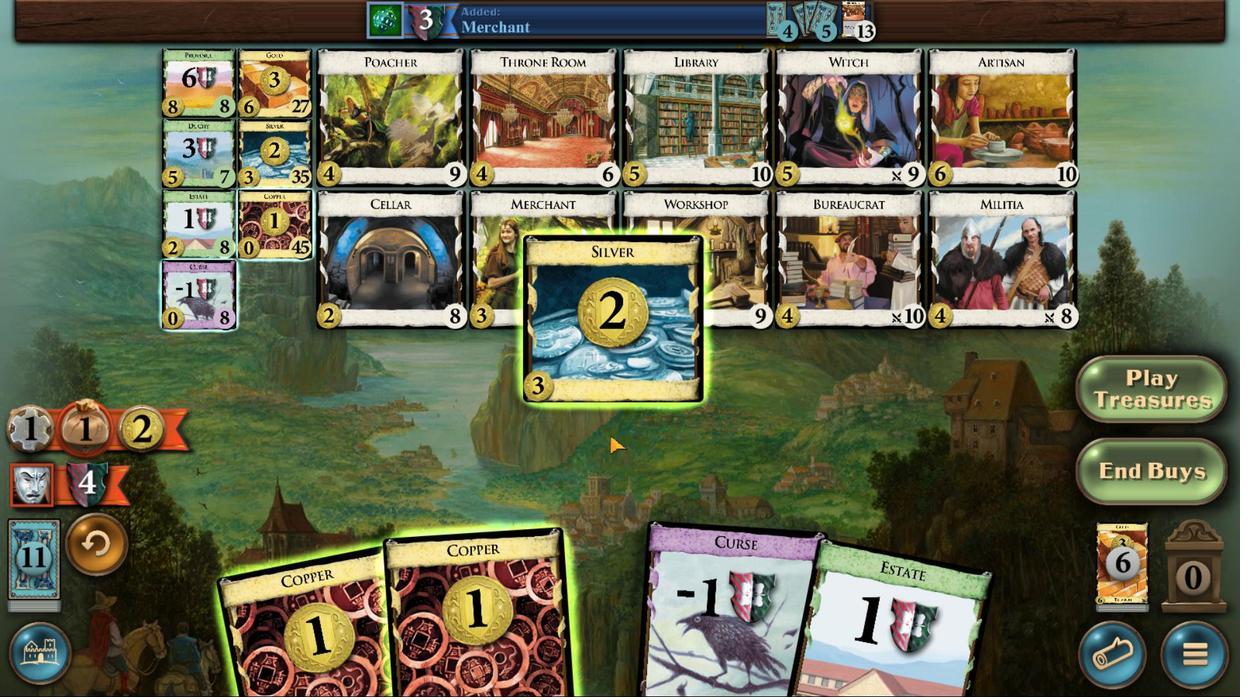 
Action: Mouse moved to (643, 541)
Screenshot: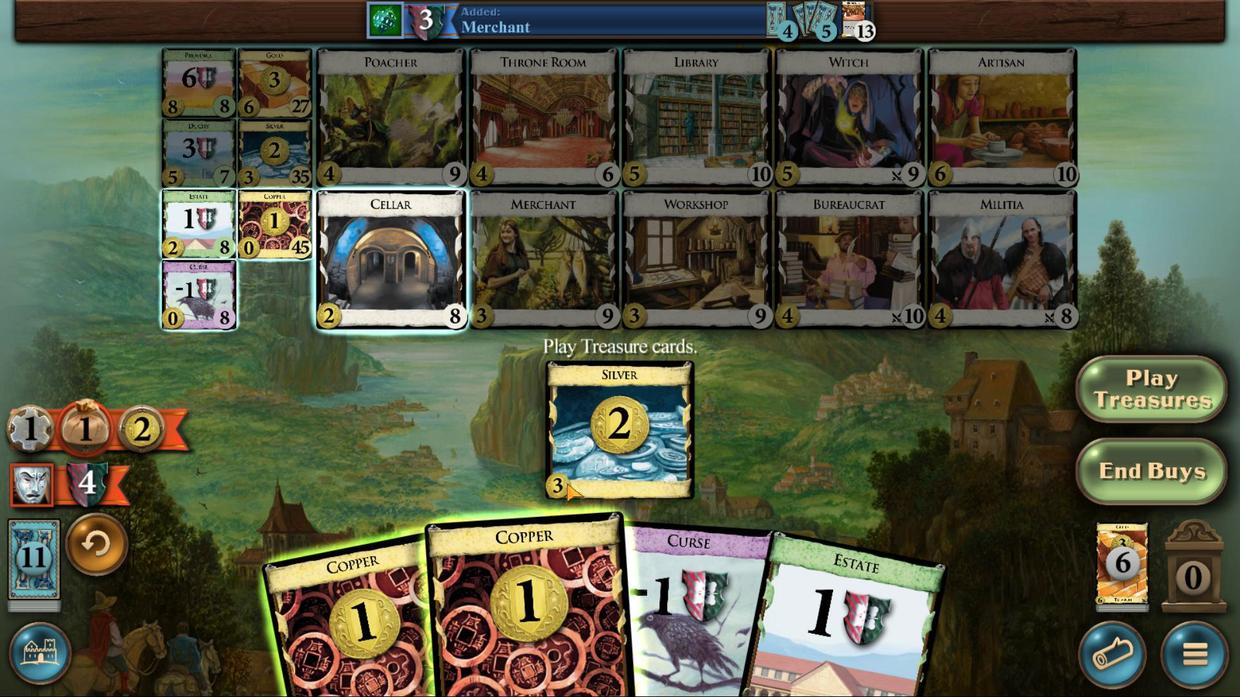 
Action: Mouse pressed left at (643, 541)
Screenshot: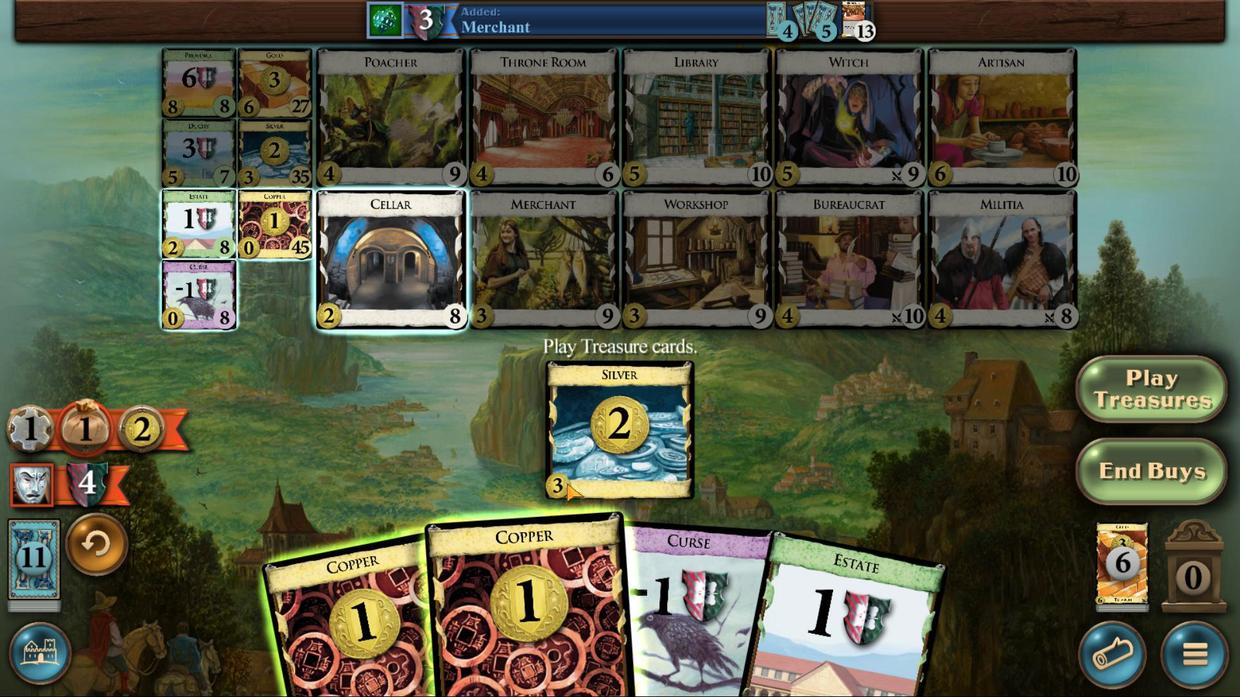 
Action: Mouse moved to (598, 538)
Screenshot: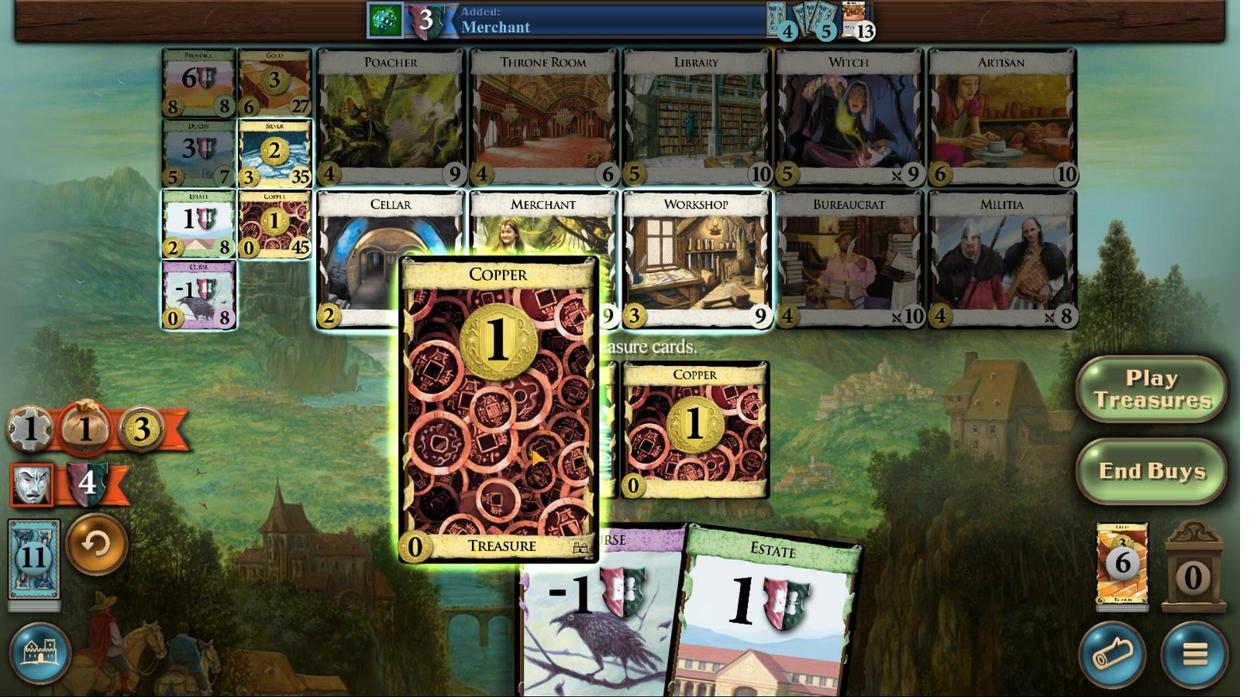 
Action: Mouse pressed left at (598, 538)
Screenshot: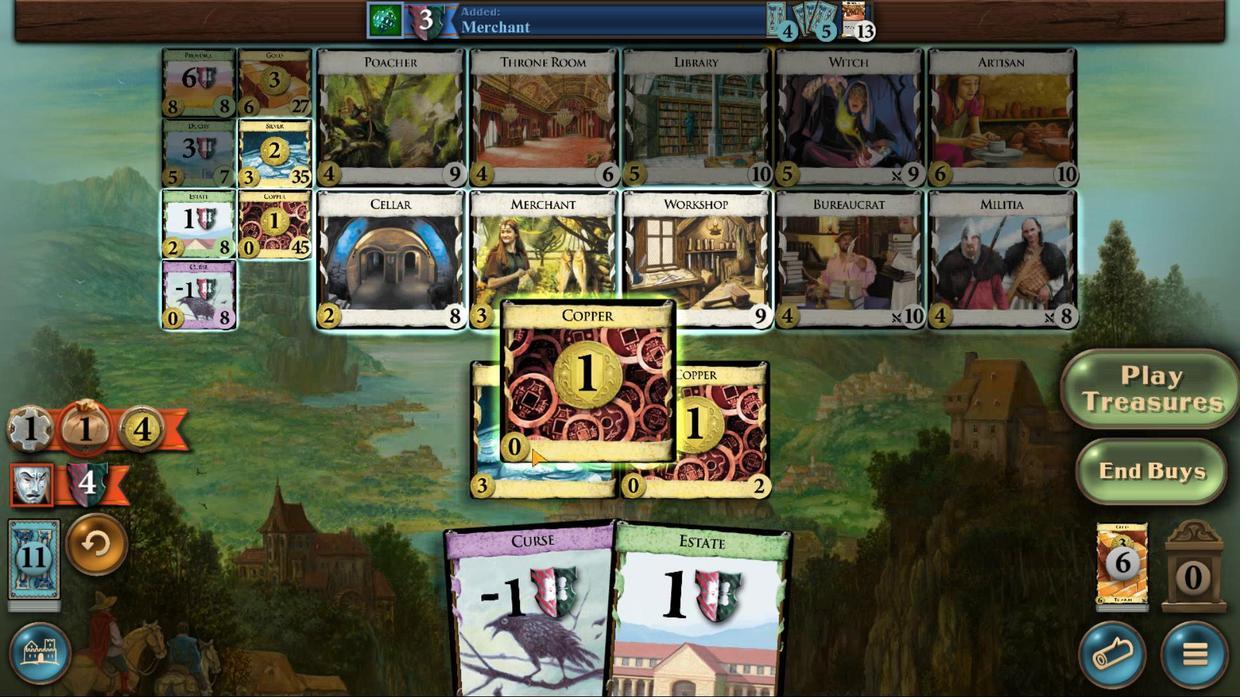 
Action: Mouse moved to (477, 396)
Screenshot: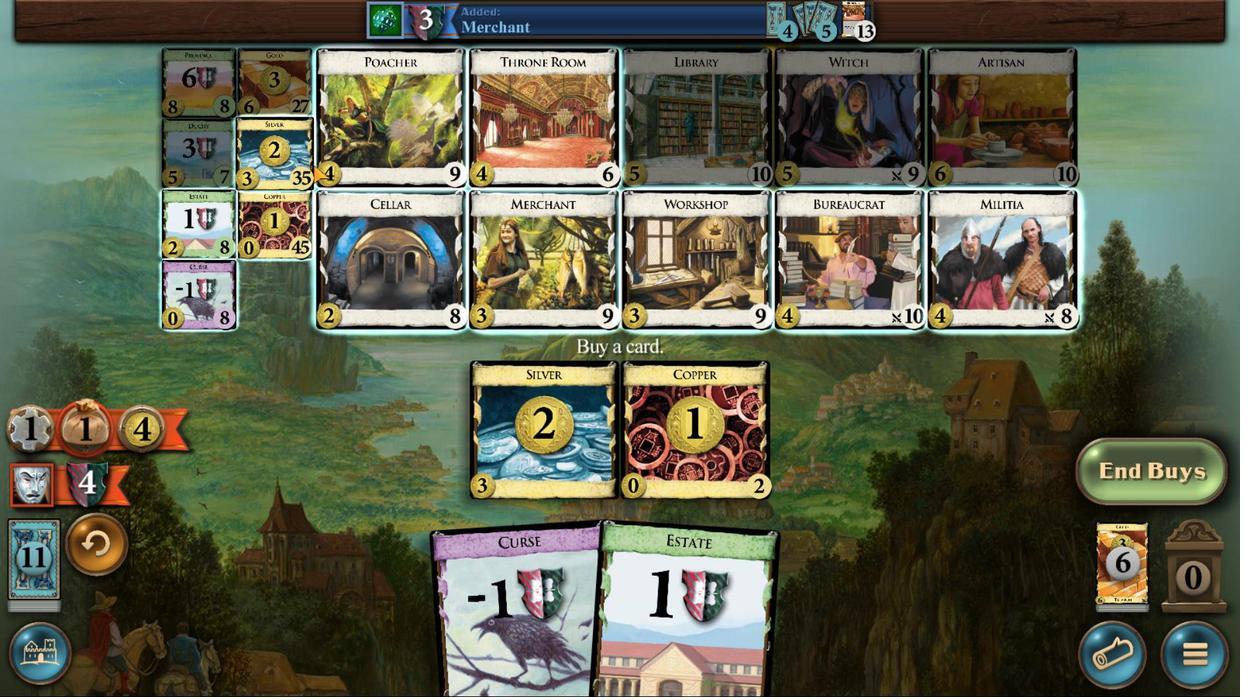 
Action: Mouse pressed left at (477, 396)
Screenshot: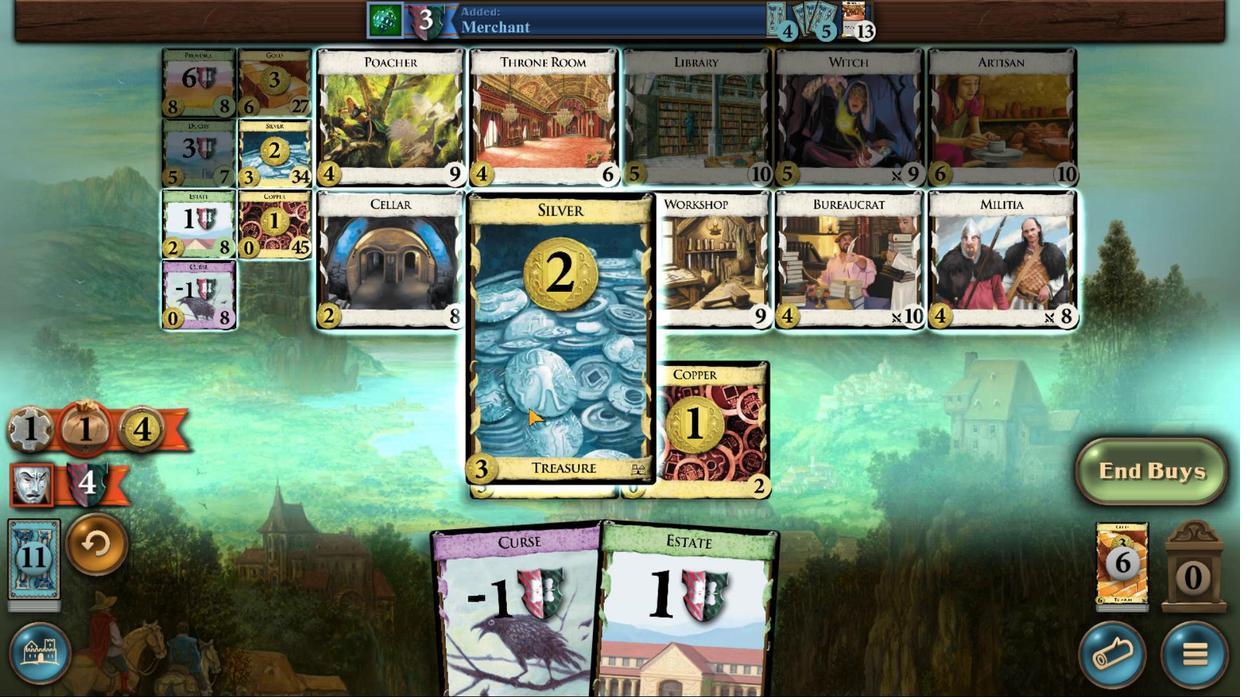 
Action: Mouse moved to (870, 546)
Screenshot: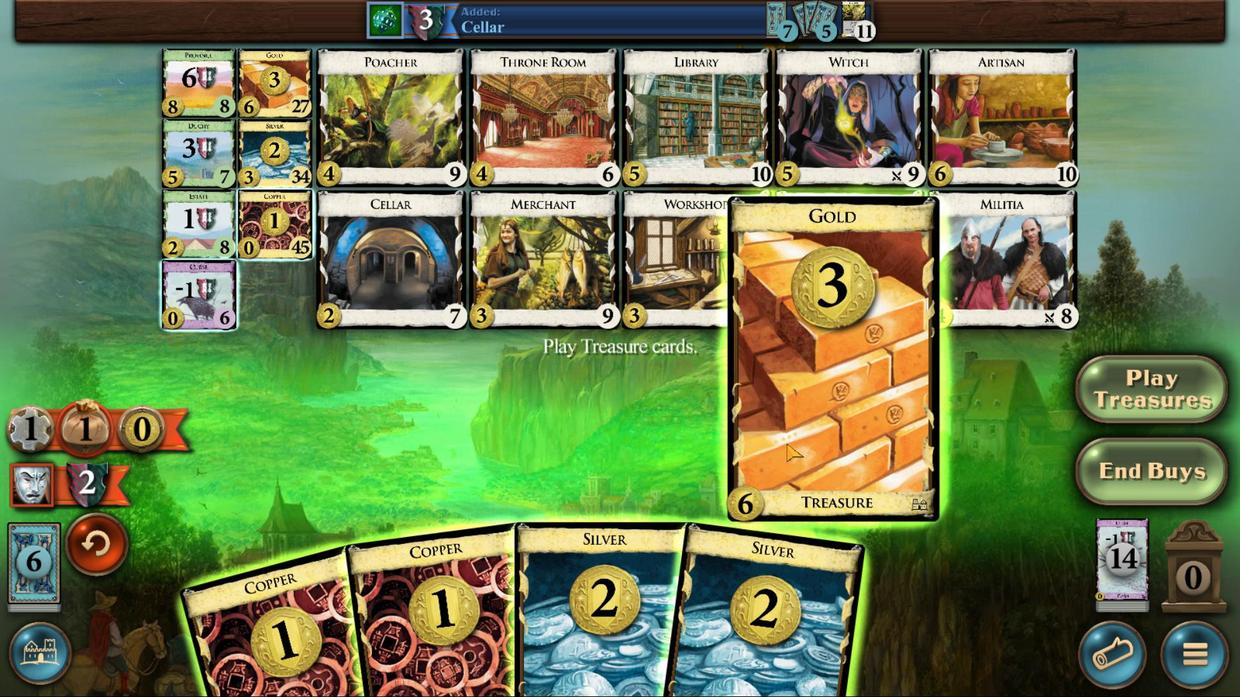 
Action: Mouse pressed left at (870, 546)
Screenshot: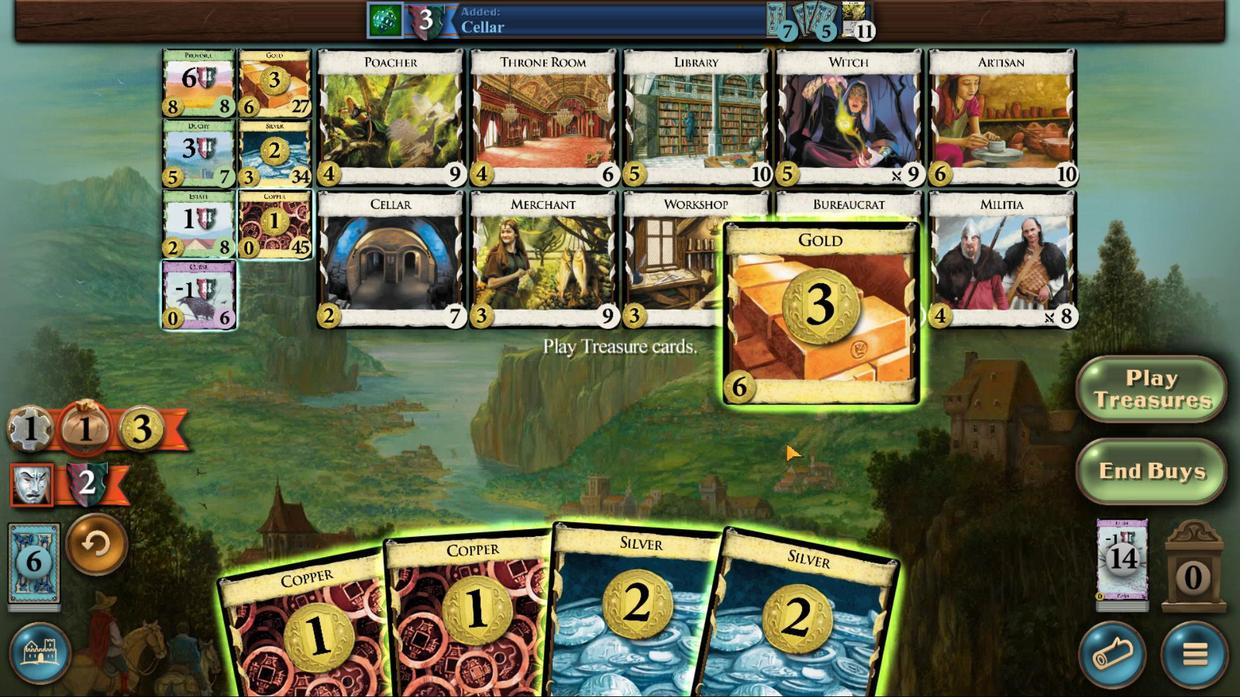 
Action: Mouse moved to (800, 532)
Screenshot: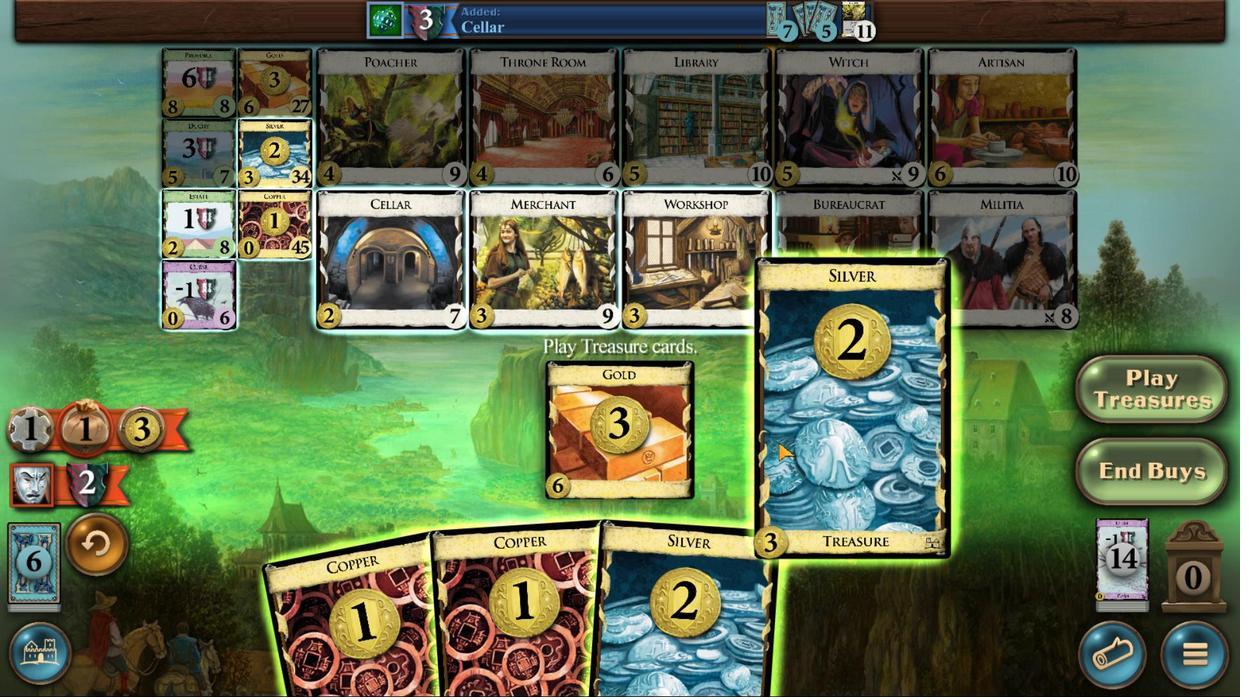 
Action: Mouse pressed left at (800, 532)
Screenshot: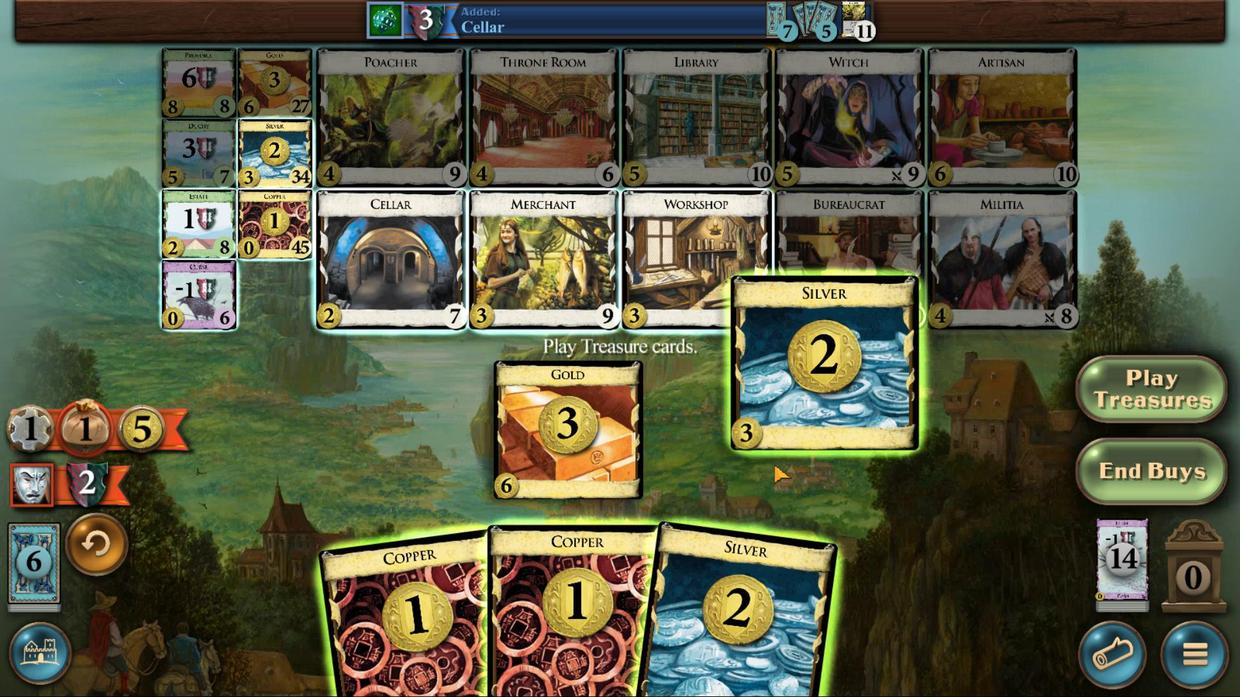 
Action: Mouse moved to (689, 549)
Screenshot: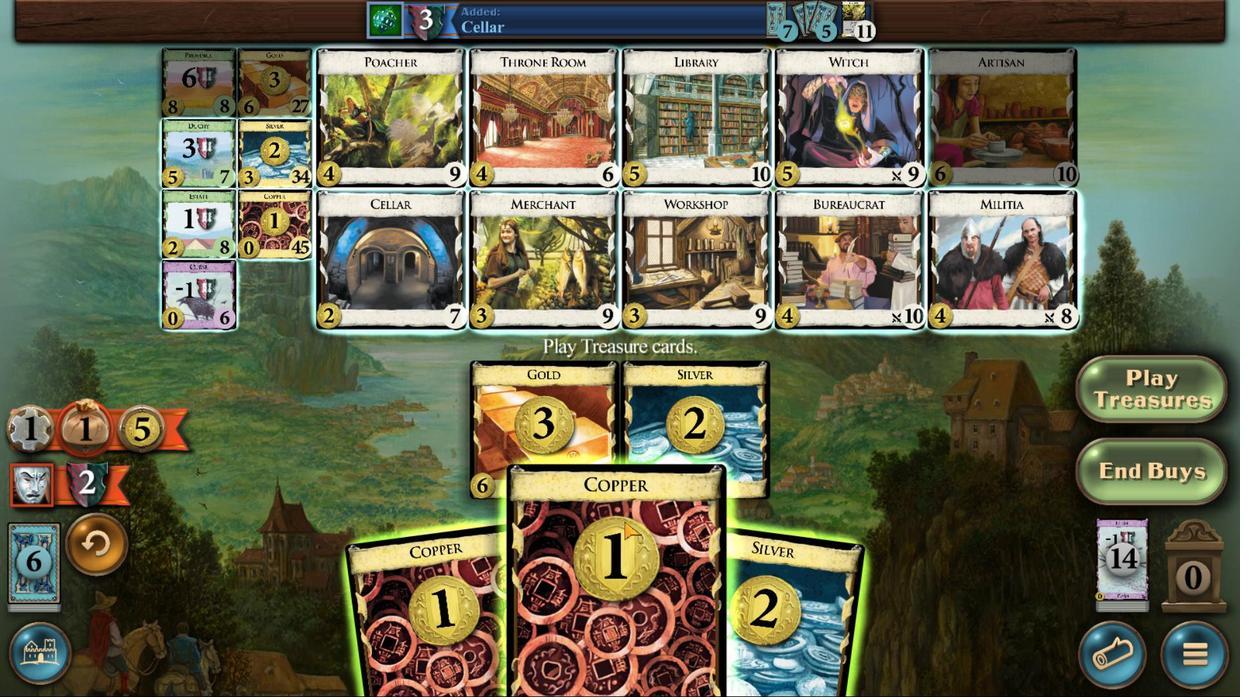 
Action: Mouse pressed left at (689, 549)
Screenshot: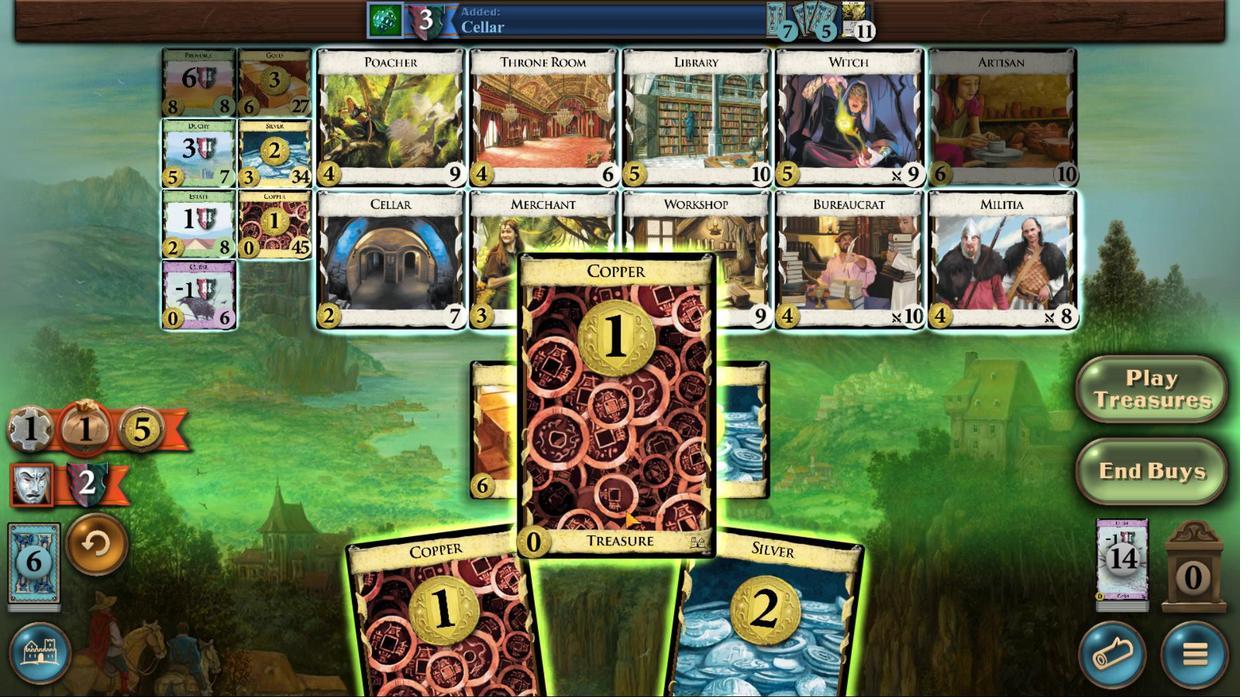 
Action: Mouse moved to (471, 373)
Screenshot: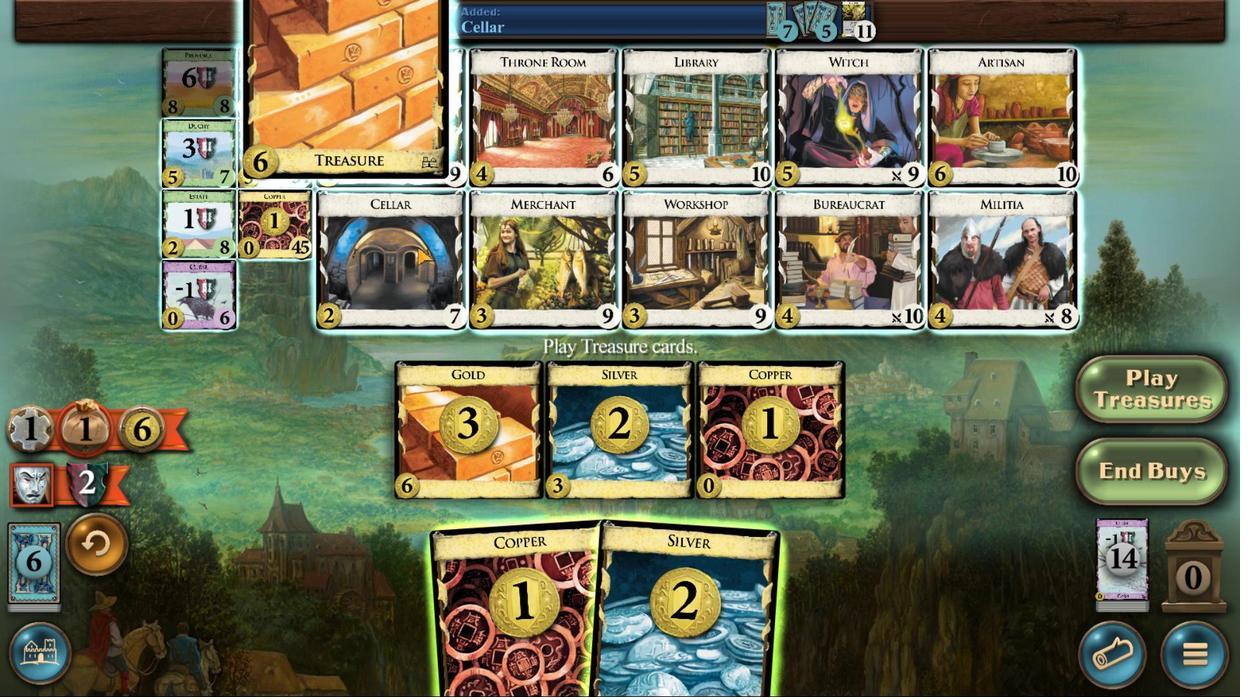 
Action: Mouse pressed left at (471, 373)
Screenshot: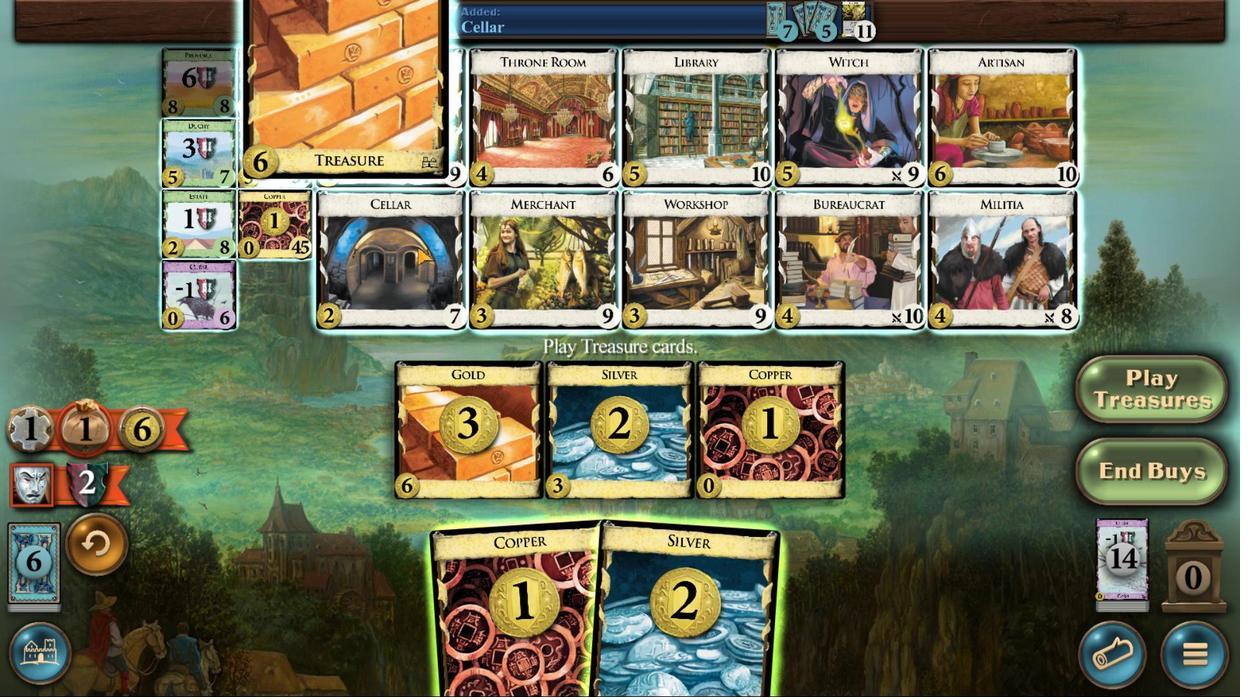 
Action: Mouse moved to (881, 544)
Screenshot: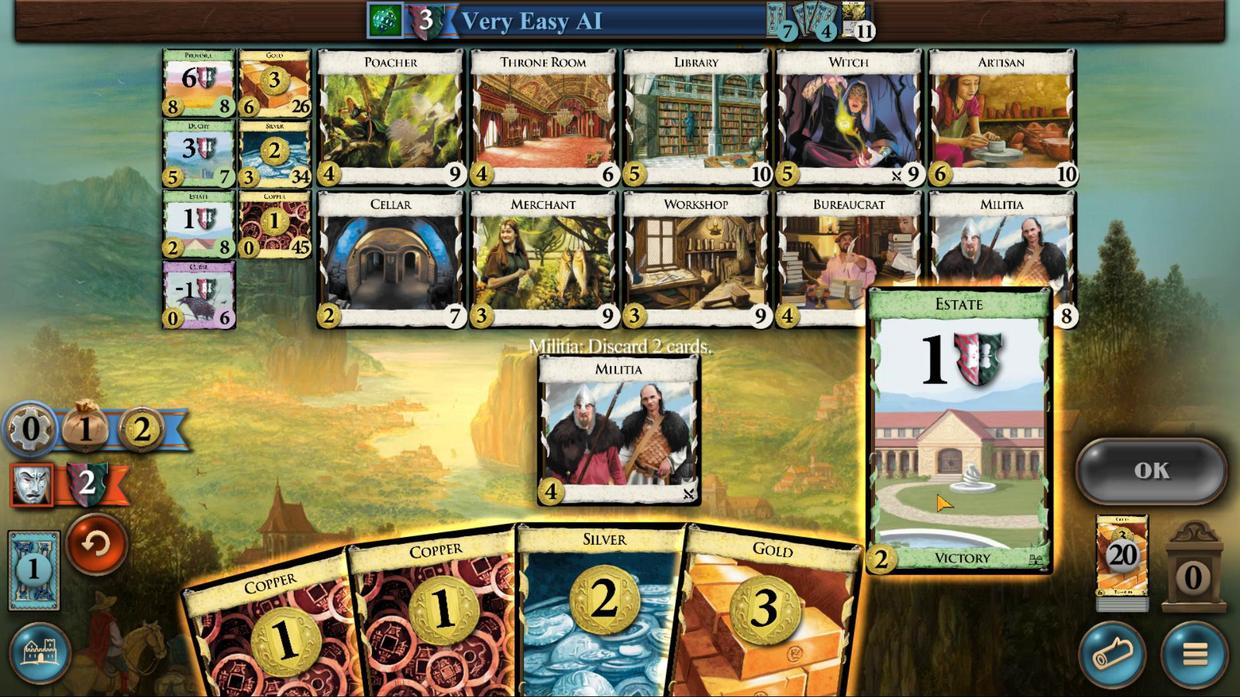 
Action: Mouse pressed left at (881, 544)
Screenshot: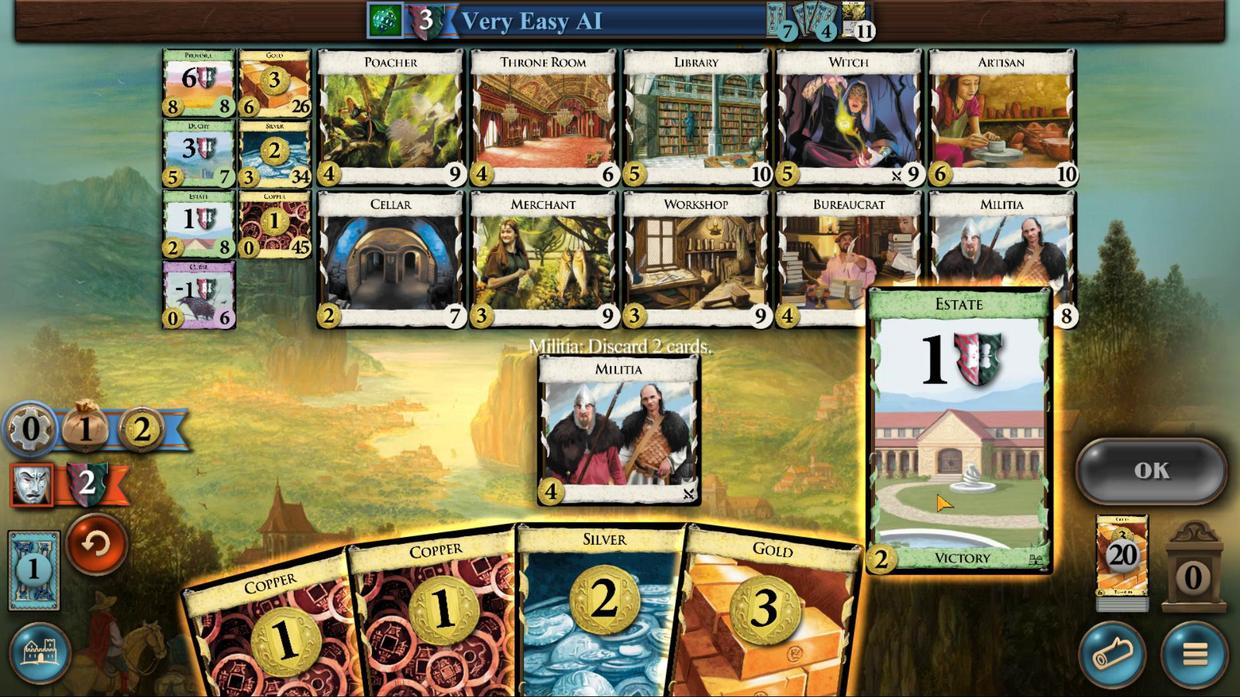 
Action: Mouse moved to (474, 556)
Screenshot: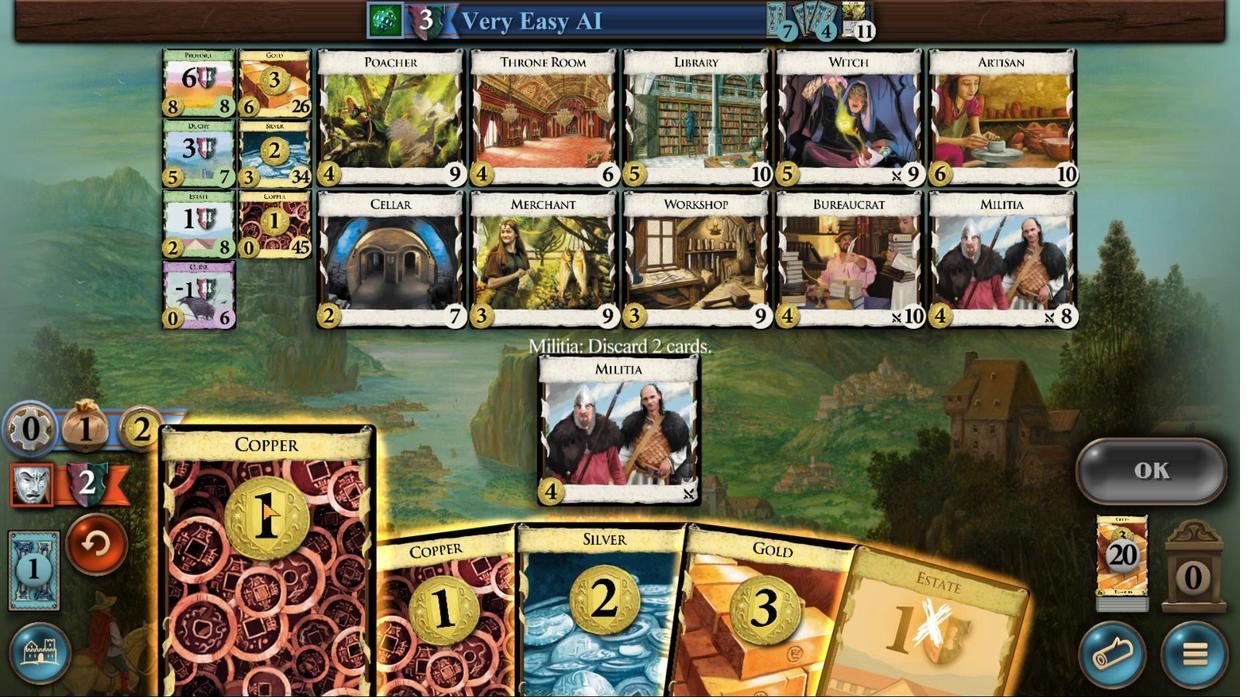 
Action: Mouse pressed left at (474, 556)
Screenshot: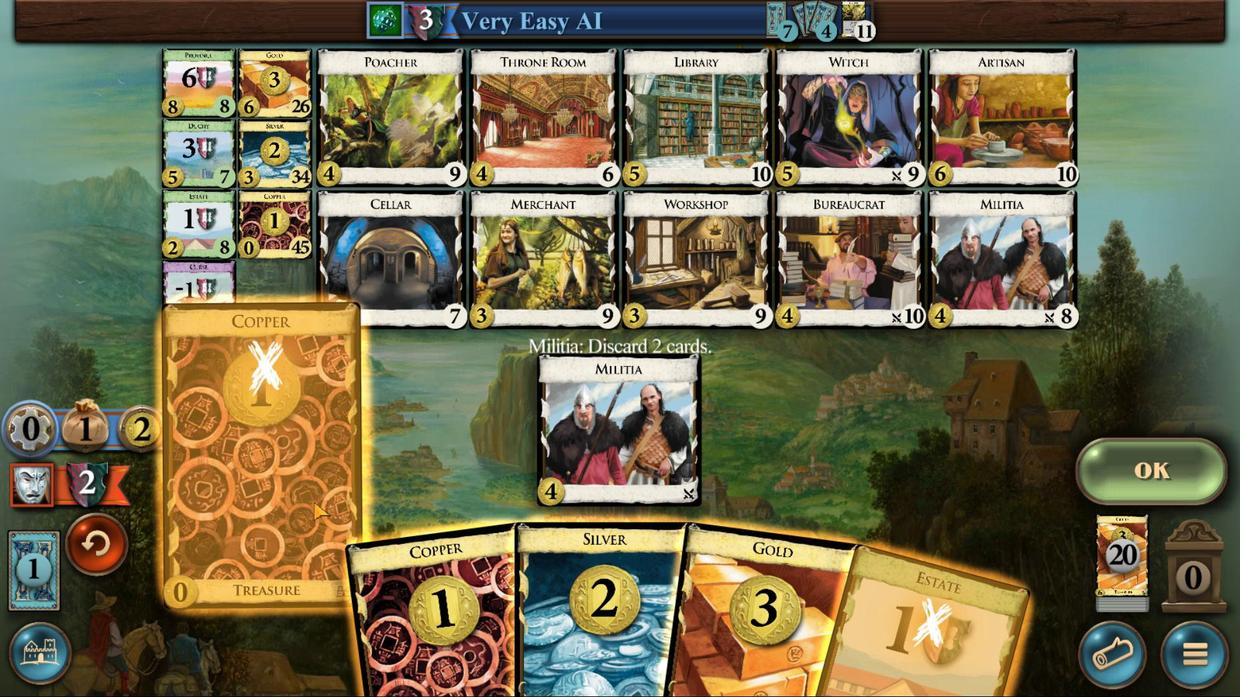 
Action: Mouse moved to (1001, 494)
Screenshot: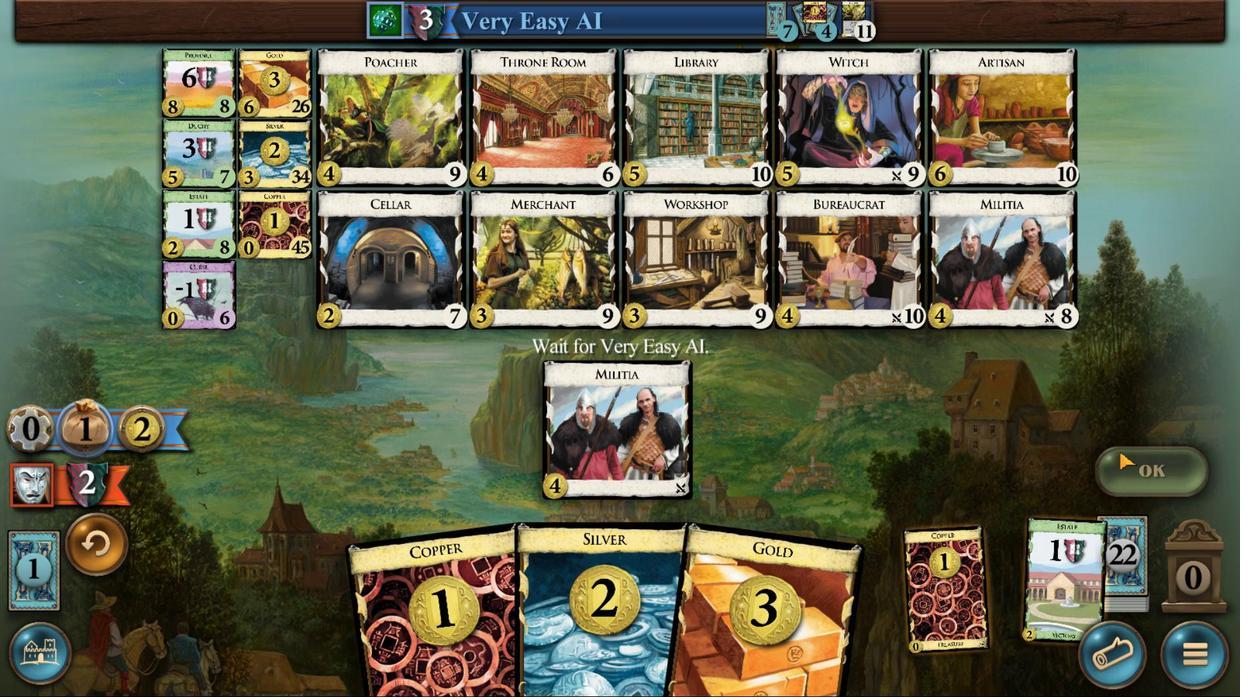 
Action: Mouse pressed left at (1001, 494)
Screenshot: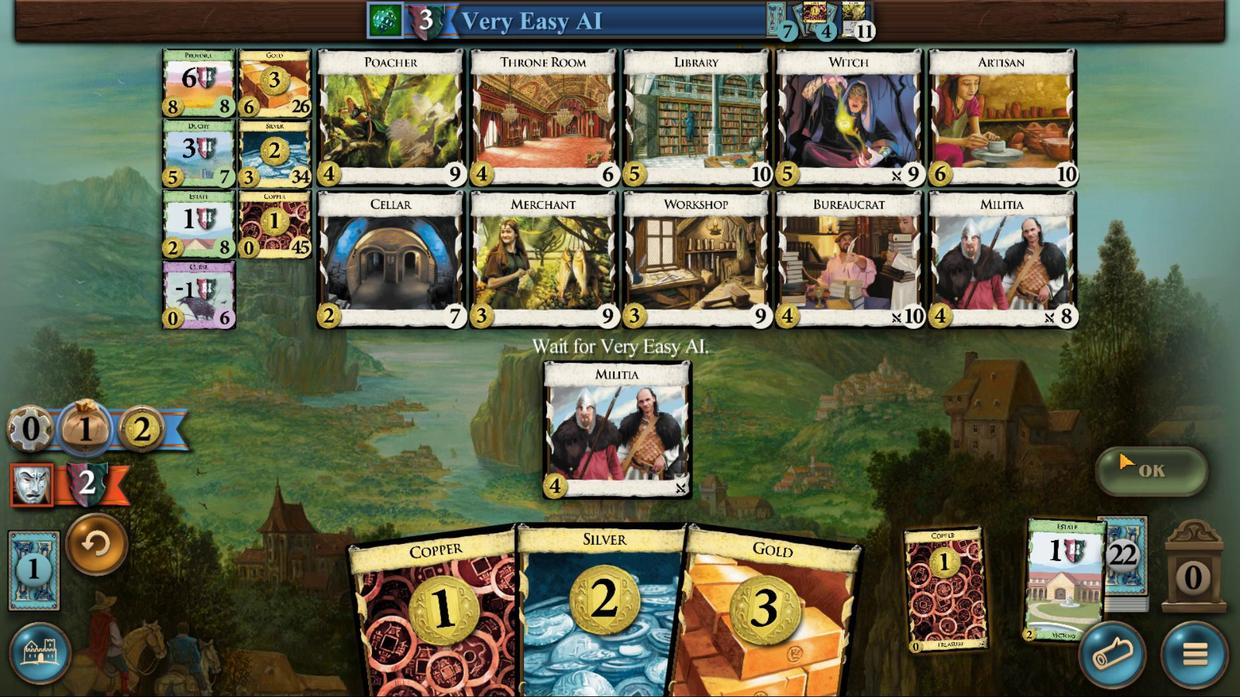 
Action: Mouse moved to (815, 540)
Screenshot: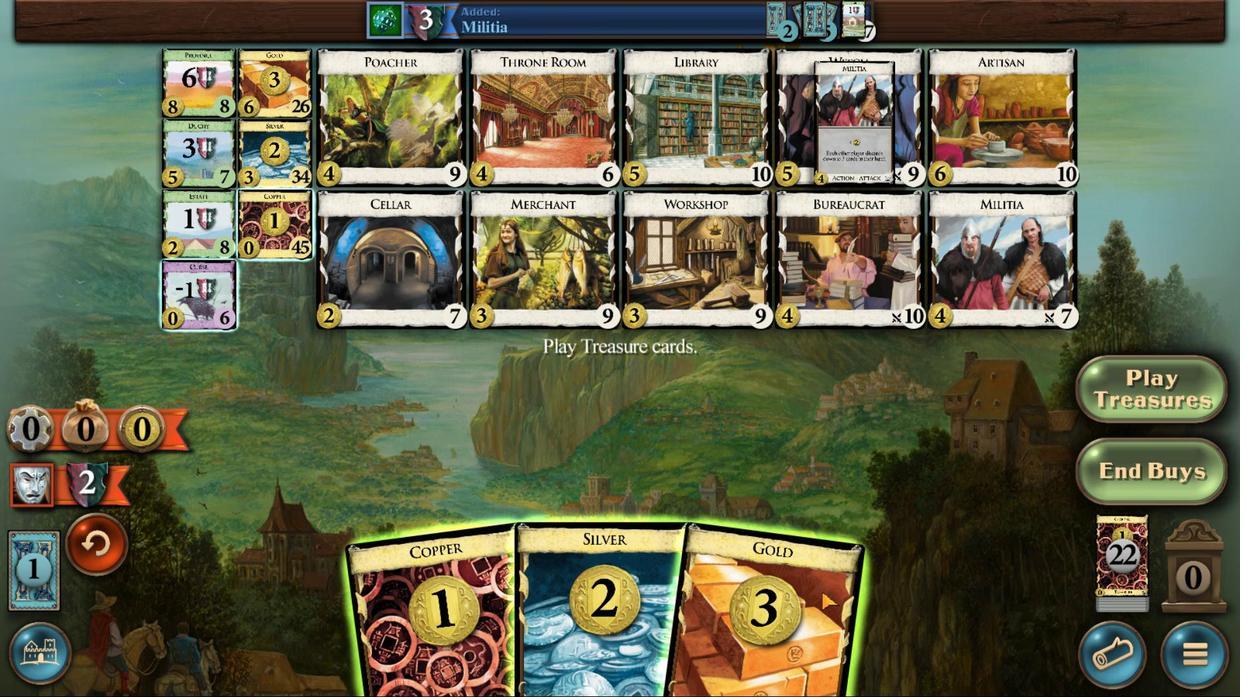 
Action: Mouse pressed left at (815, 540)
Screenshot: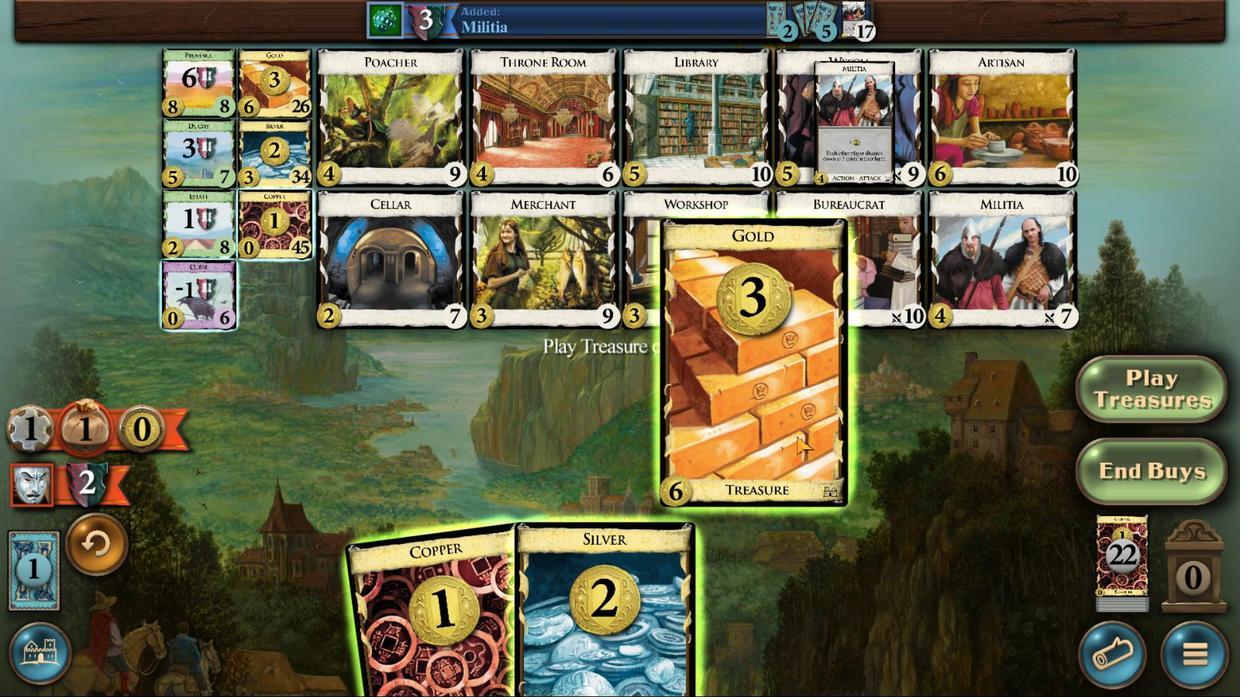 
Action: Mouse moved to (767, 530)
Screenshot: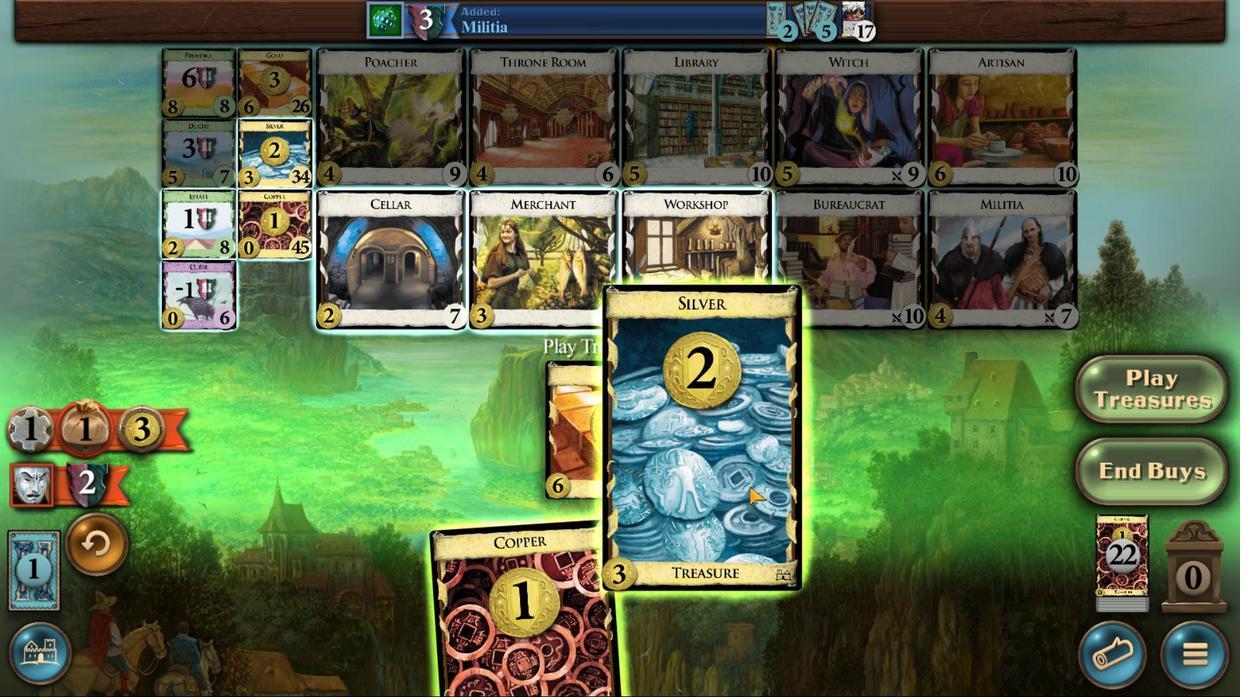 
Action: Mouse pressed left at (767, 530)
Screenshot: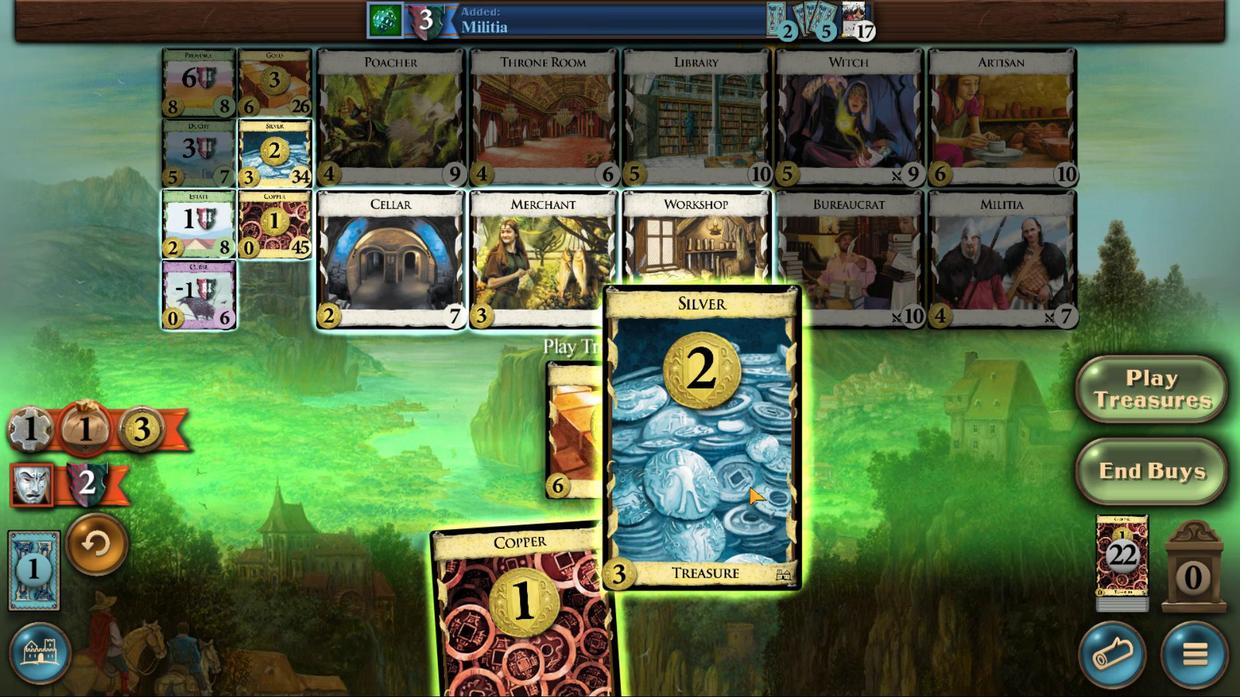 
Action: Mouse moved to (703, 532)
Screenshot: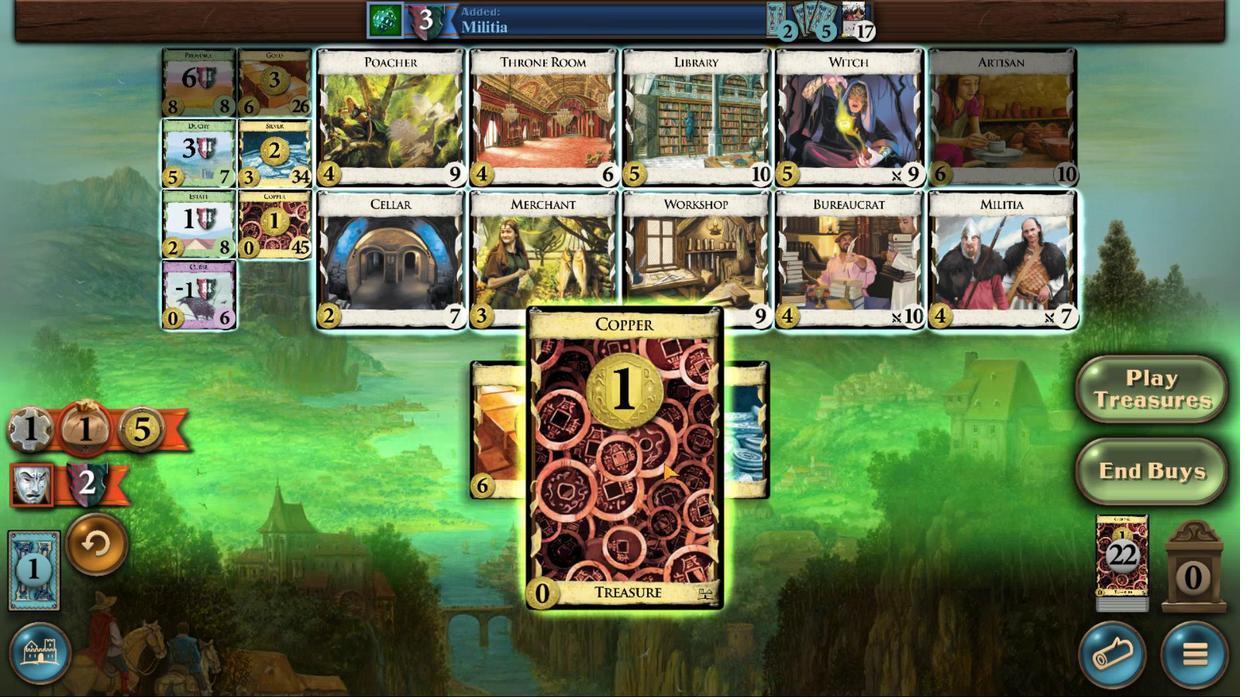 
Action: Mouse pressed left at (703, 532)
Screenshot: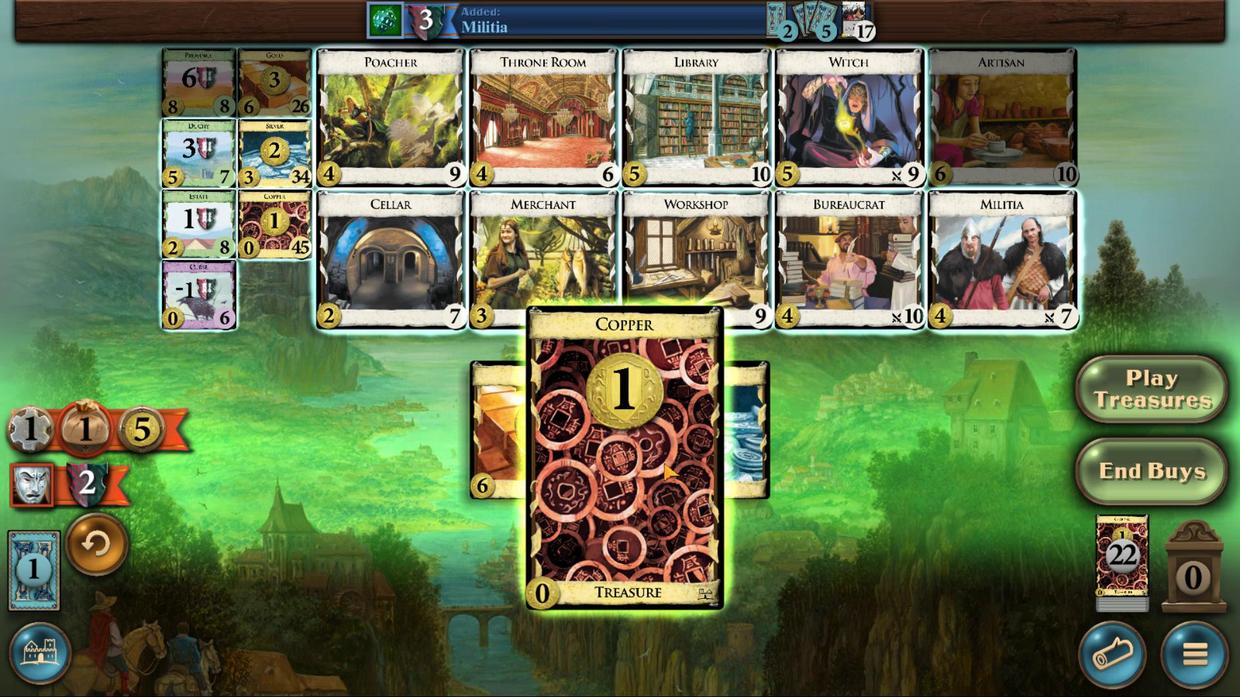 
Action: Mouse moved to (482, 368)
Screenshot: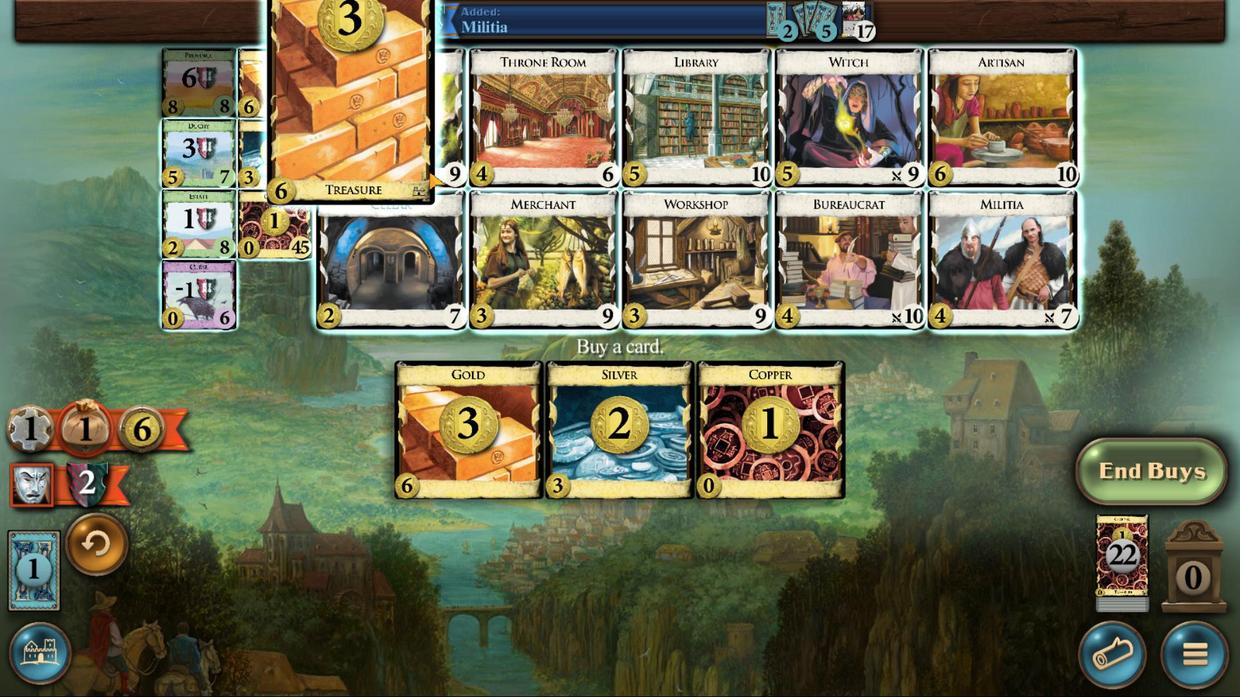 
Action: Mouse pressed left at (482, 368)
Screenshot: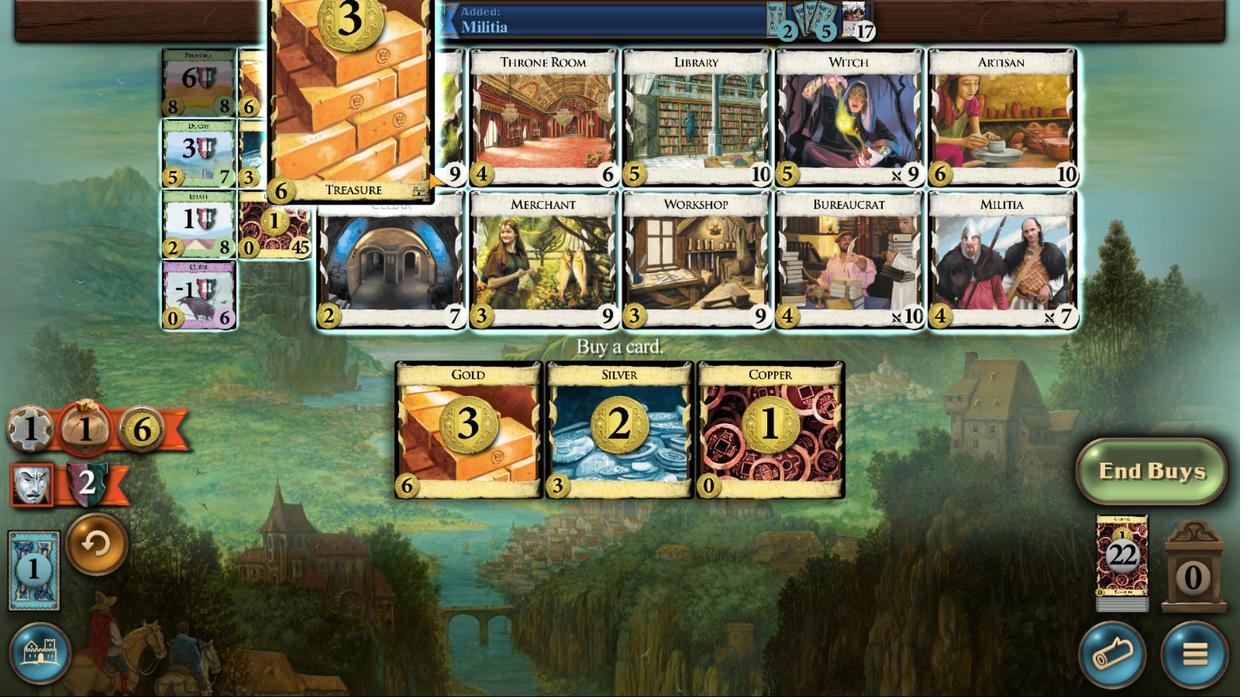 
Action: Mouse moved to (781, 539)
Screenshot: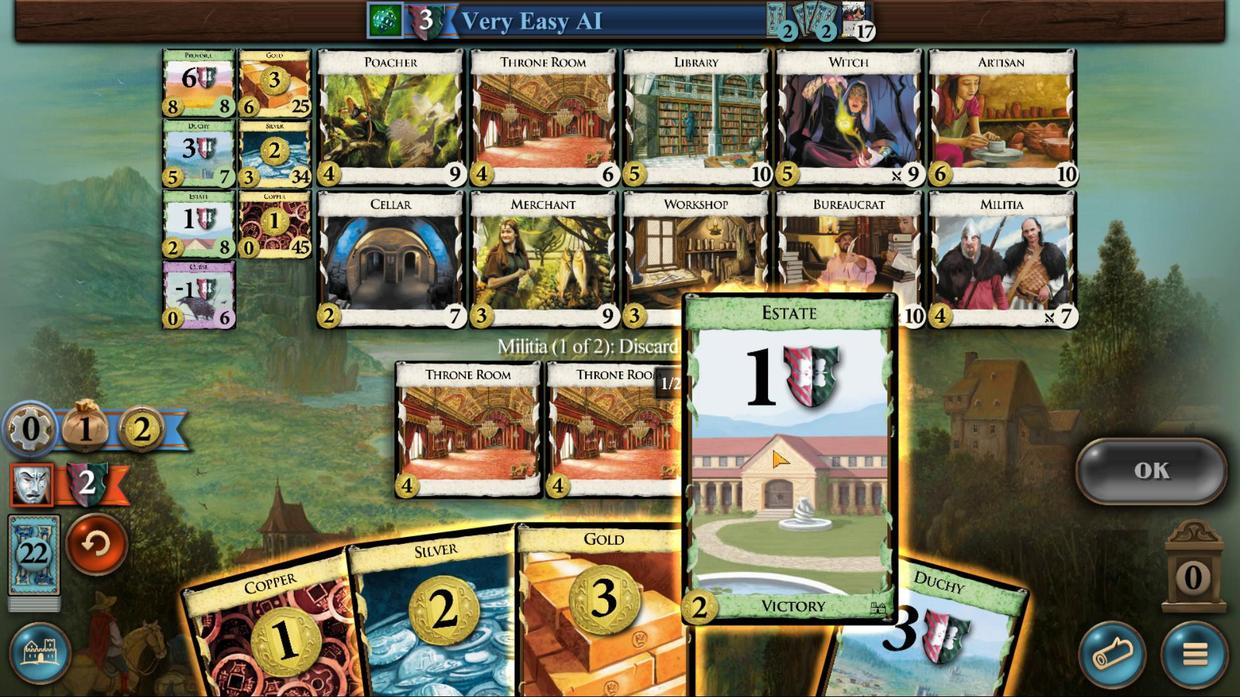 
Action: Mouse pressed left at (781, 539)
Screenshot: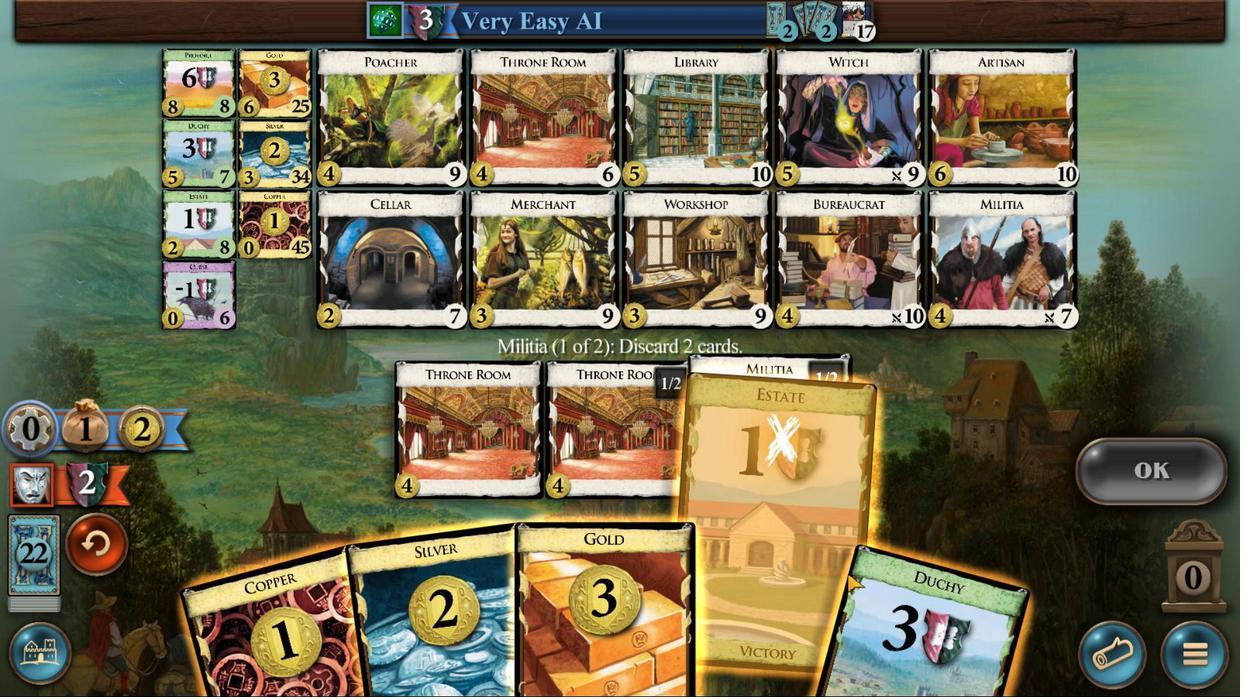 
Action: Mouse moved to (857, 526)
Screenshot: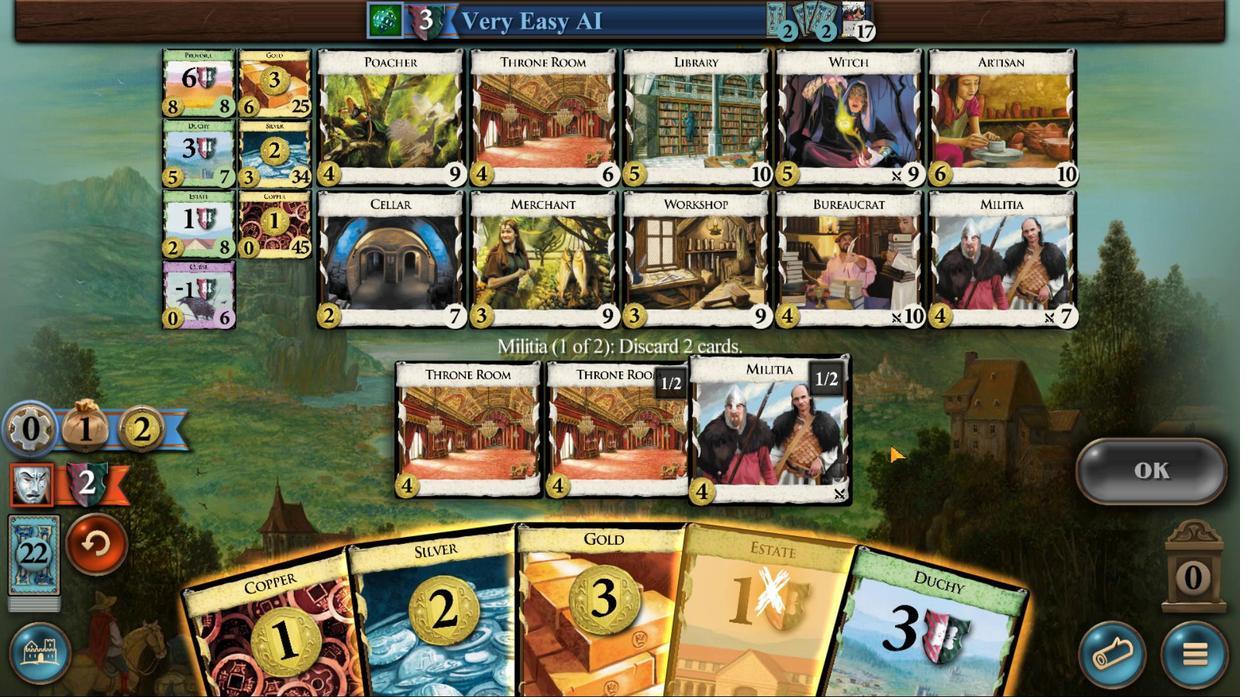 
Action: Mouse pressed left at (851, 544)
Screenshot: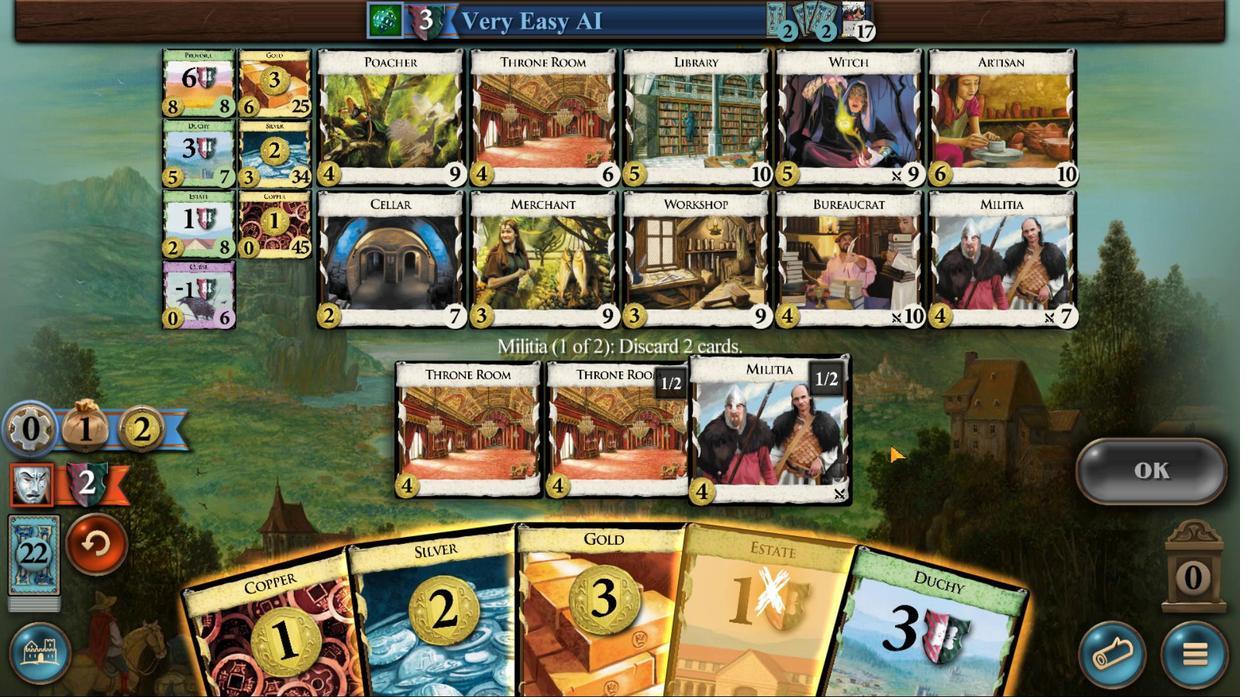 
Action: Mouse moved to (875, 563)
Screenshot: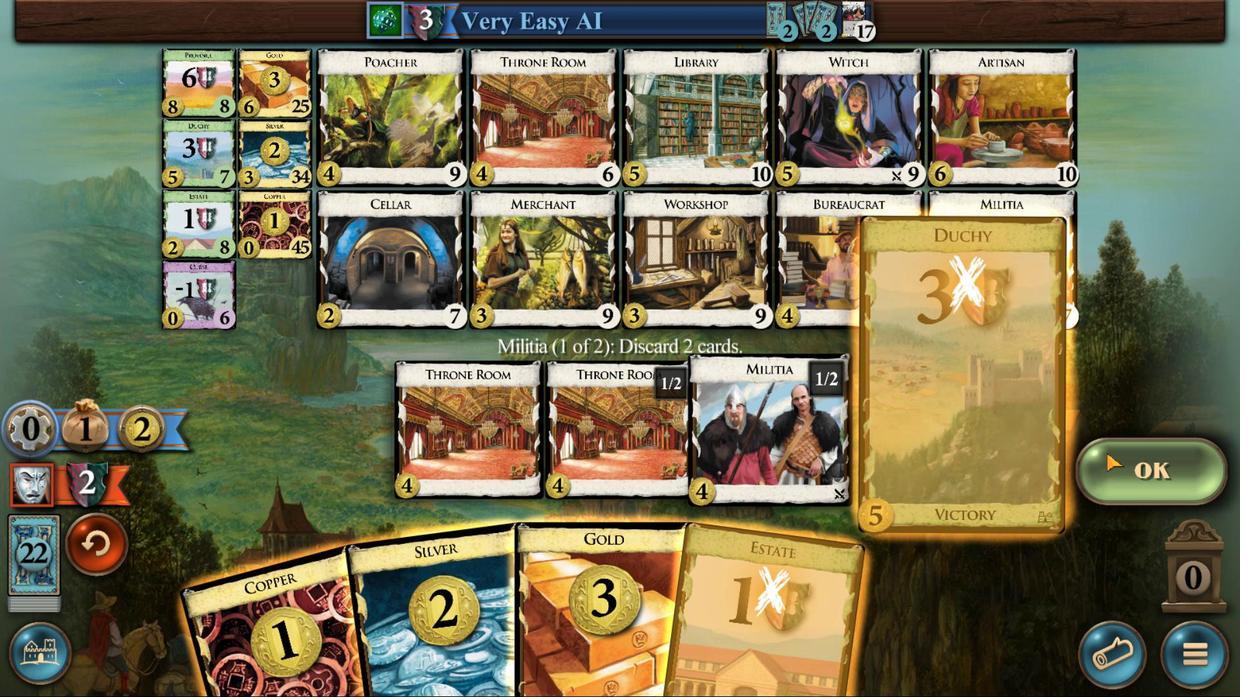 
Action: Mouse pressed left at (875, 563)
Screenshot: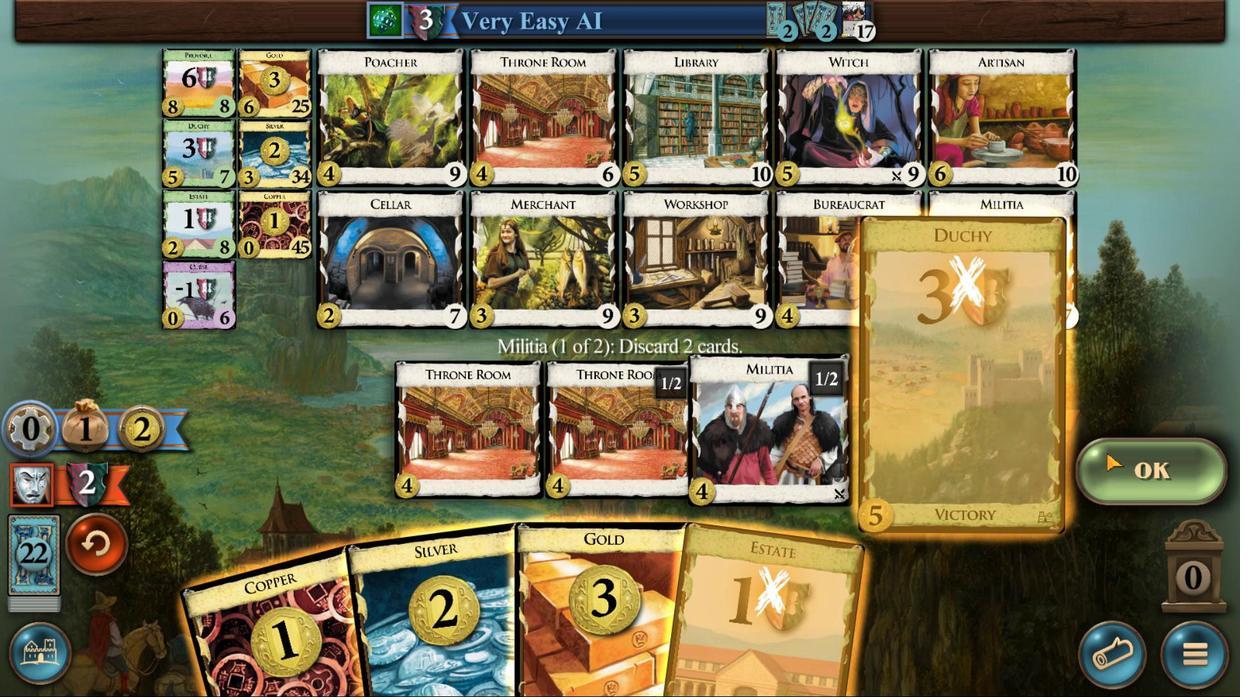 
Action: Mouse moved to (1003, 498)
Screenshot: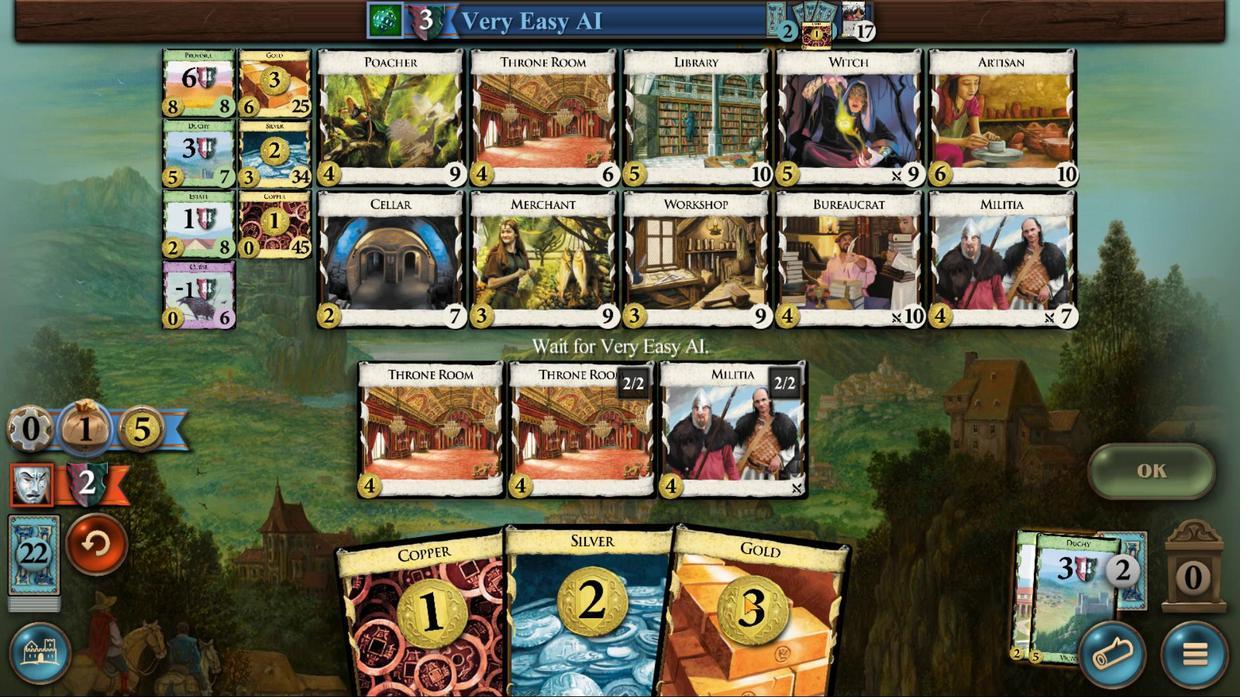 
Action: Mouse pressed left at (1003, 498)
Screenshot: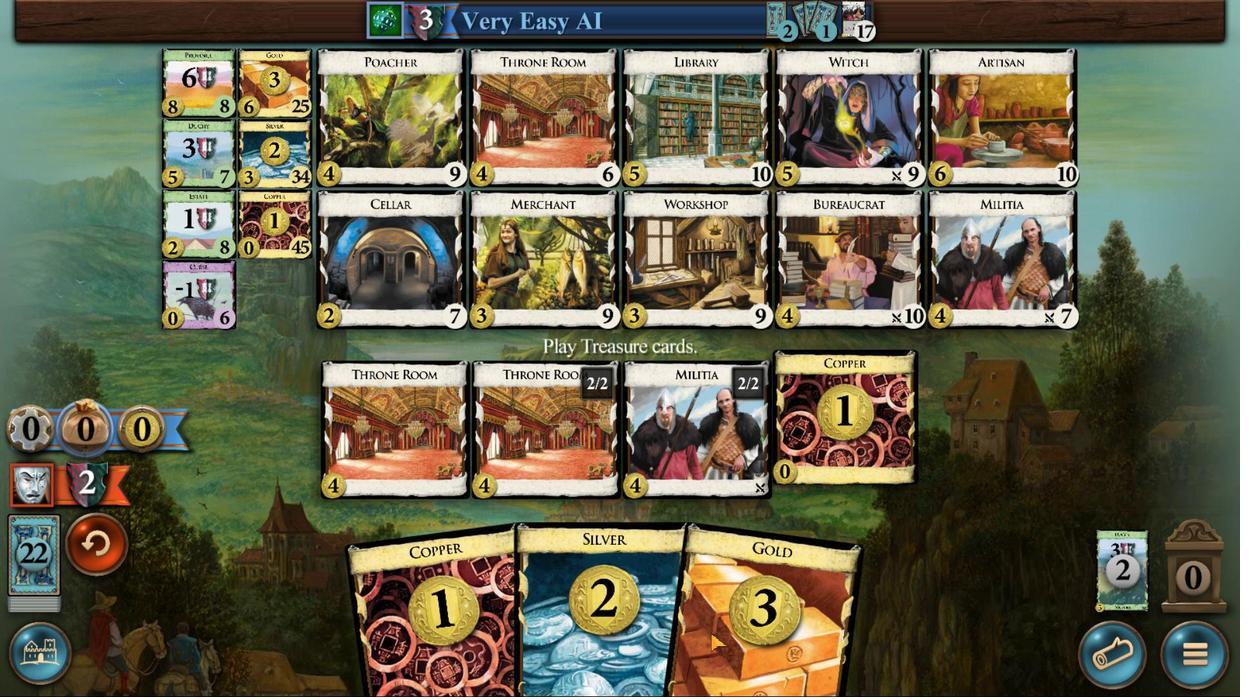 
Action: Mouse moved to (749, 553)
Screenshot: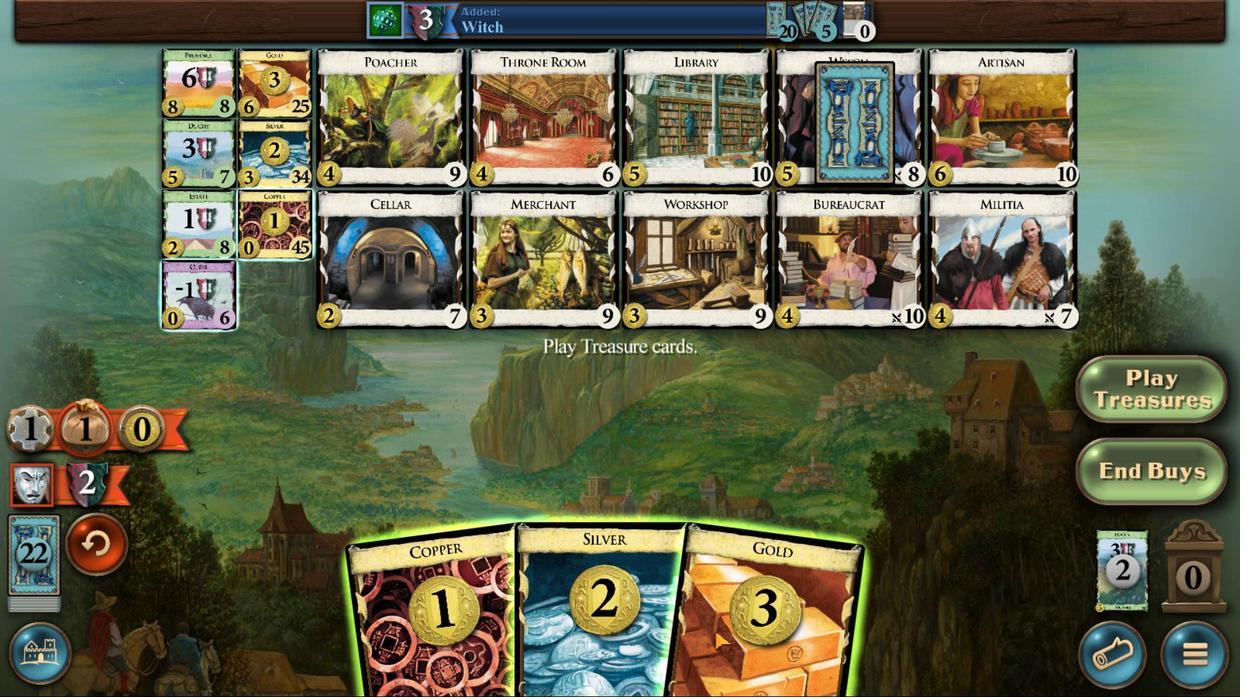 
Action: Mouse pressed left at (749, 553)
Screenshot: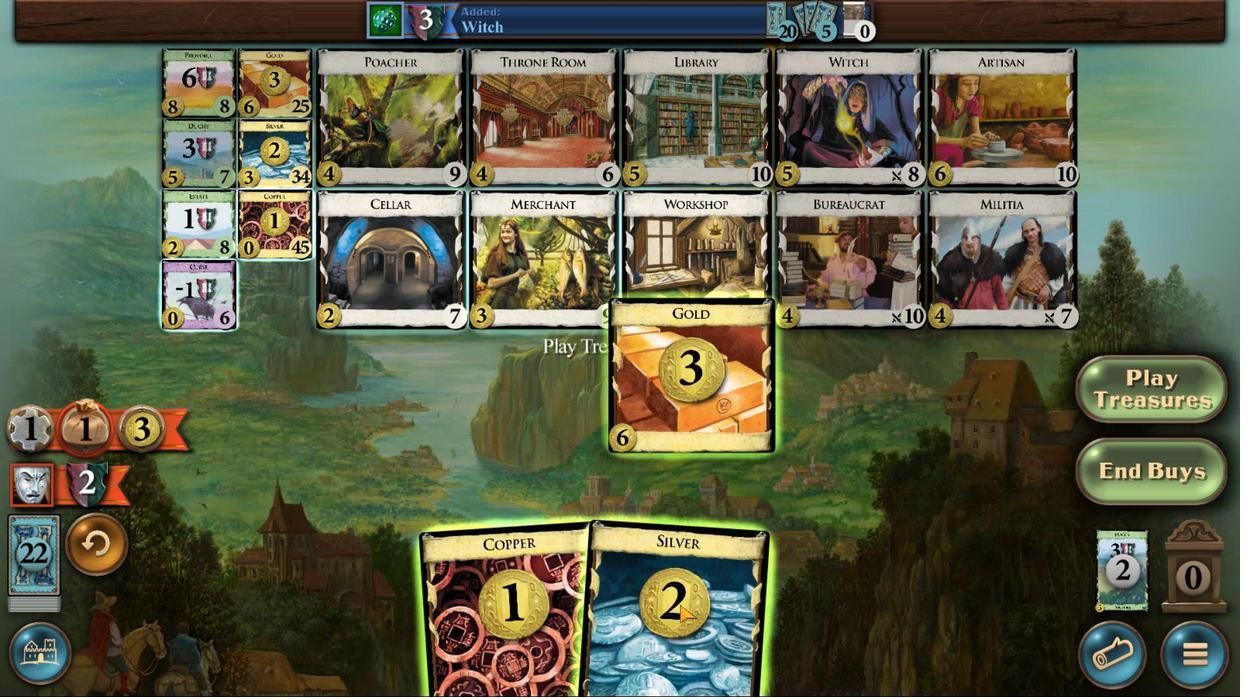 
Action: Mouse moved to (726, 550)
Screenshot: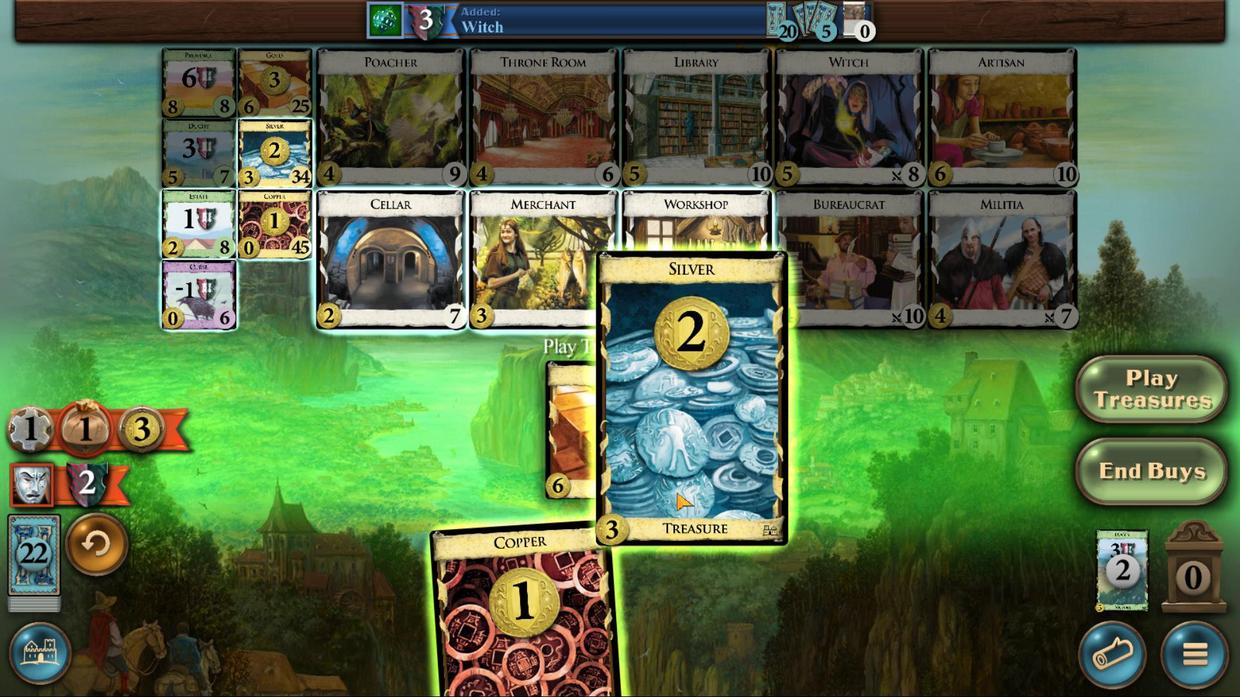 
Action: Mouse pressed left at (726, 550)
Screenshot: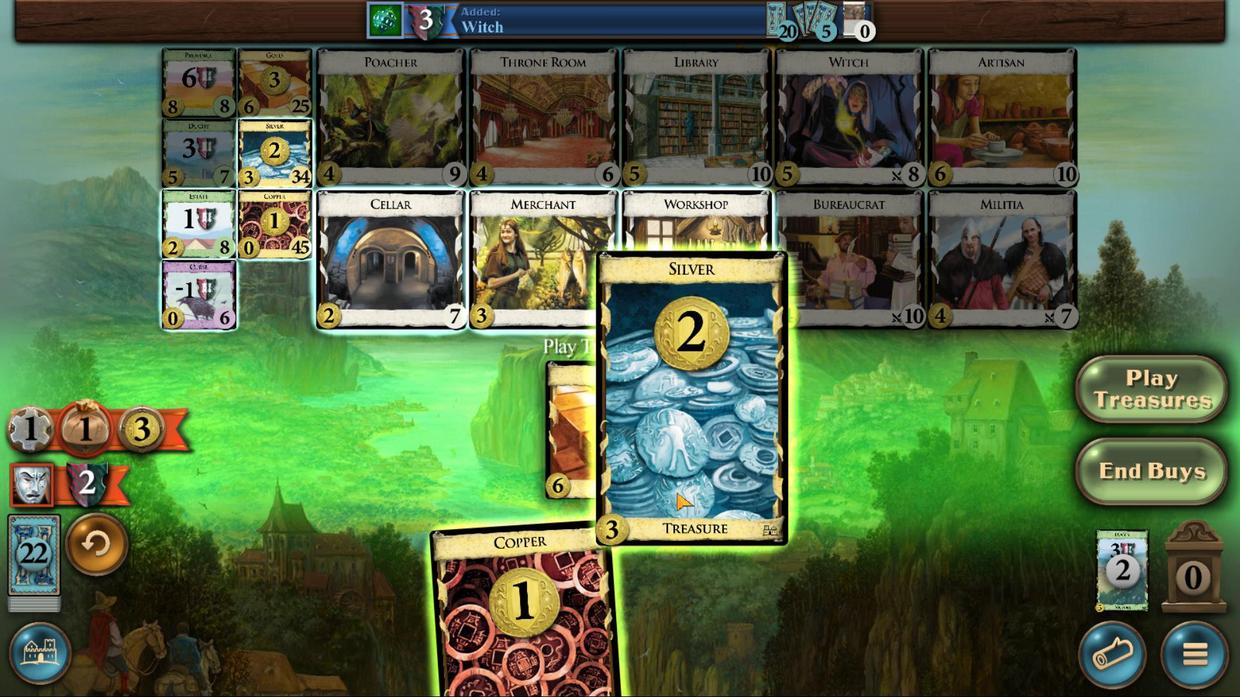 
Action: Mouse moved to (689, 548)
Screenshot: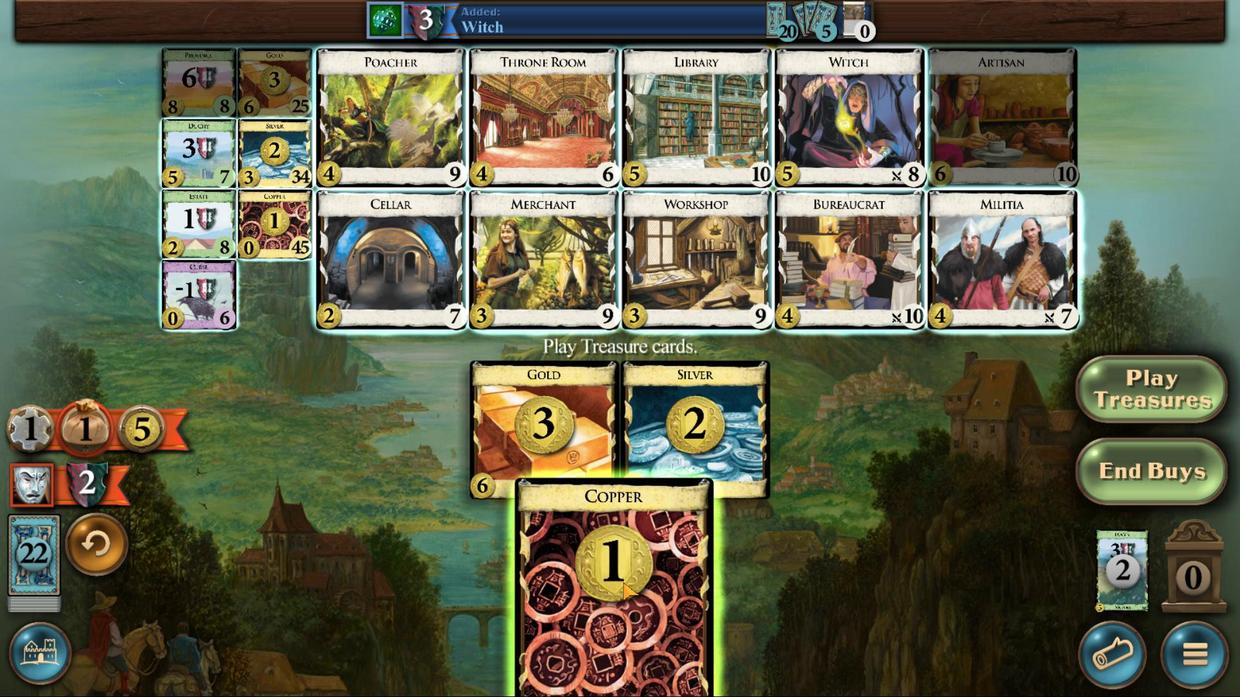 
Action: Mouse pressed left at (689, 548)
Screenshot: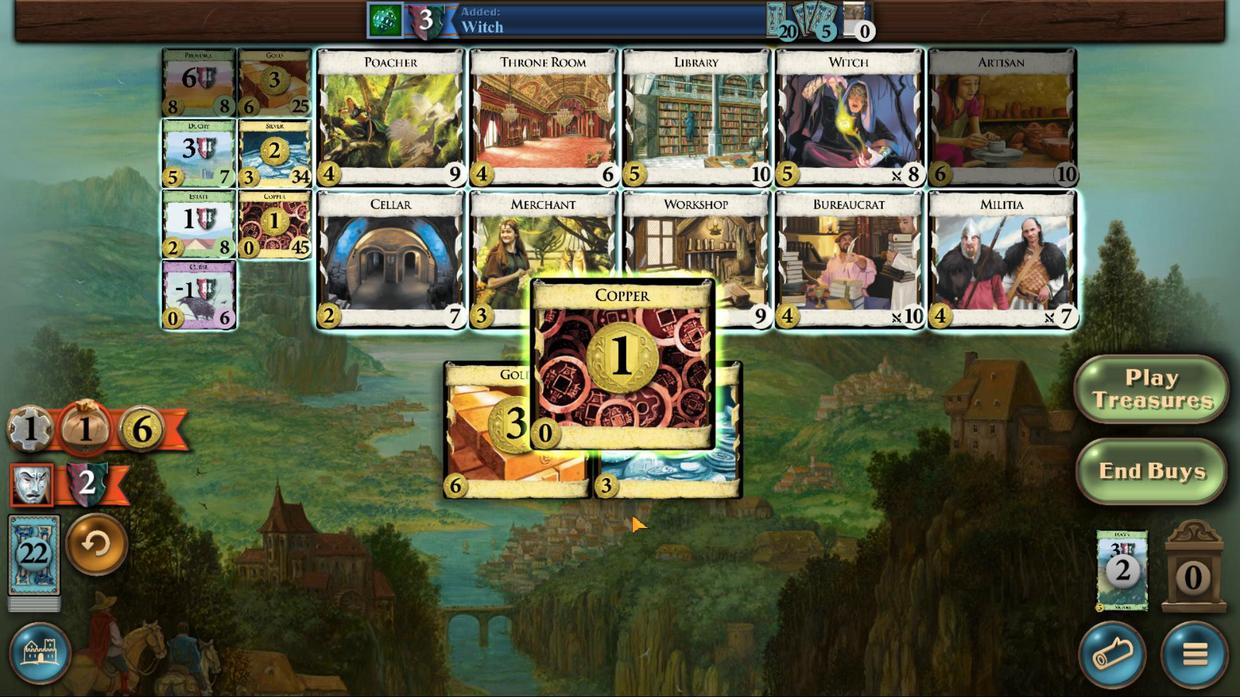 
Action: Mouse moved to (476, 372)
Screenshot: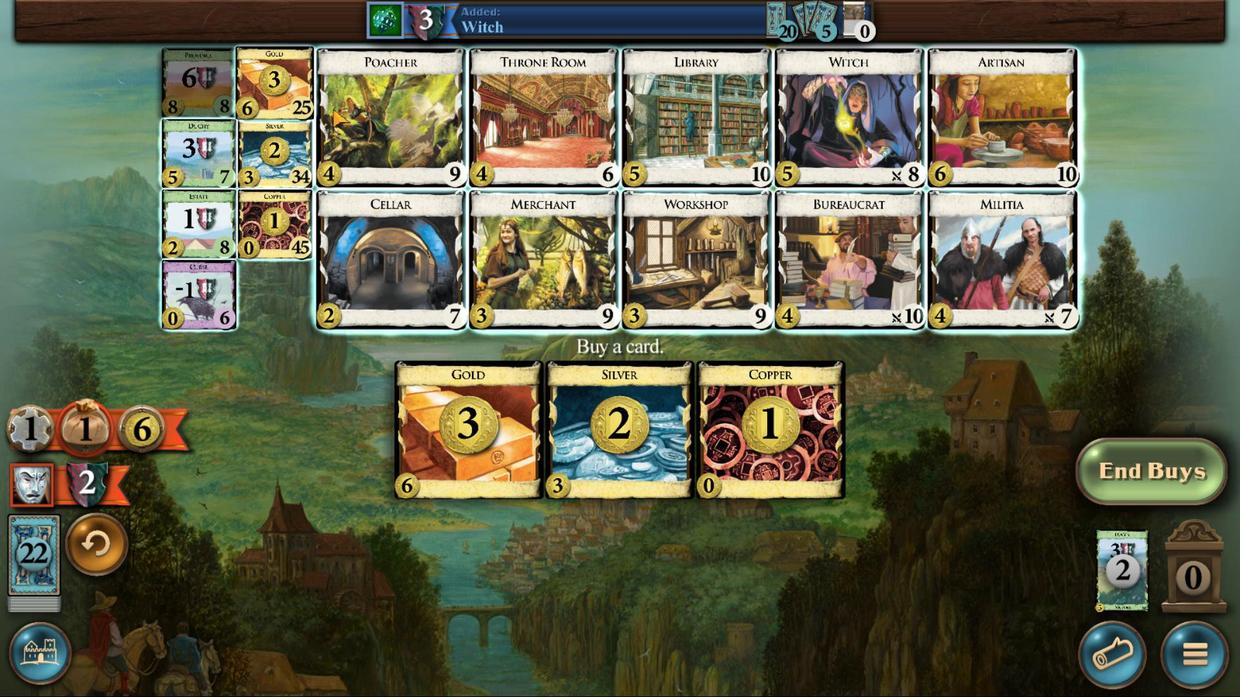 
Action: Mouse pressed left at (476, 372)
Screenshot: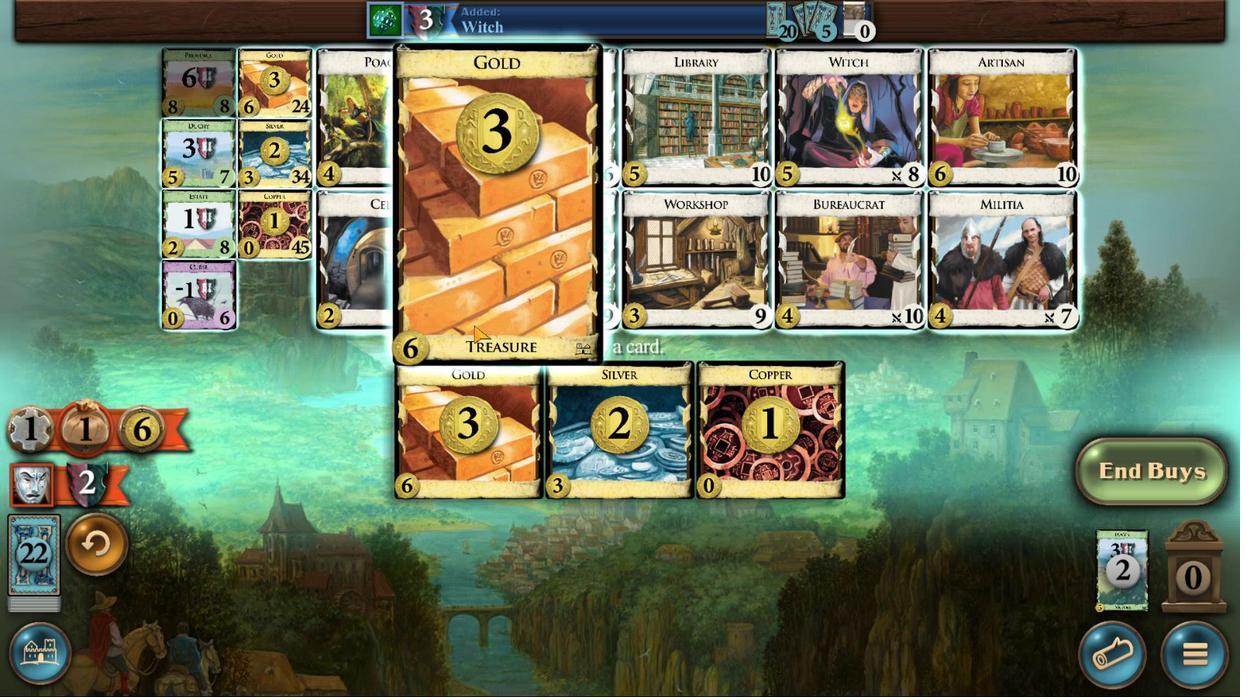 
Action: Mouse moved to (854, 540)
Screenshot: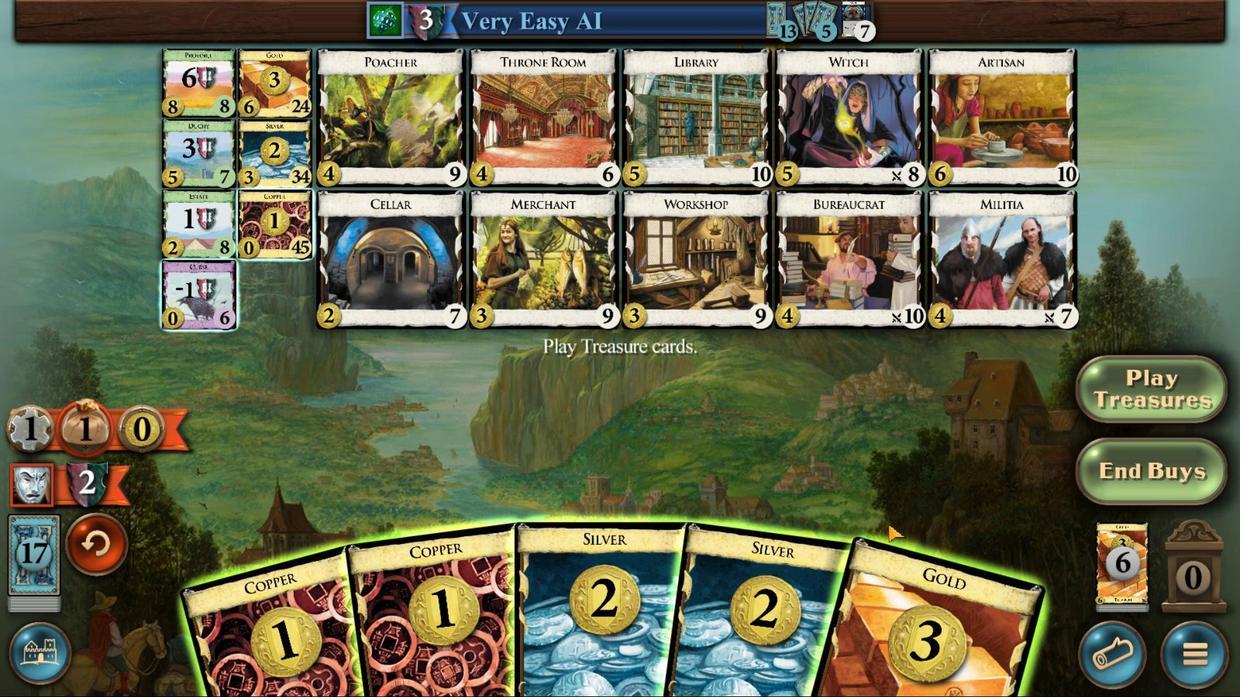 
Action: Mouse pressed left at (854, 540)
Screenshot: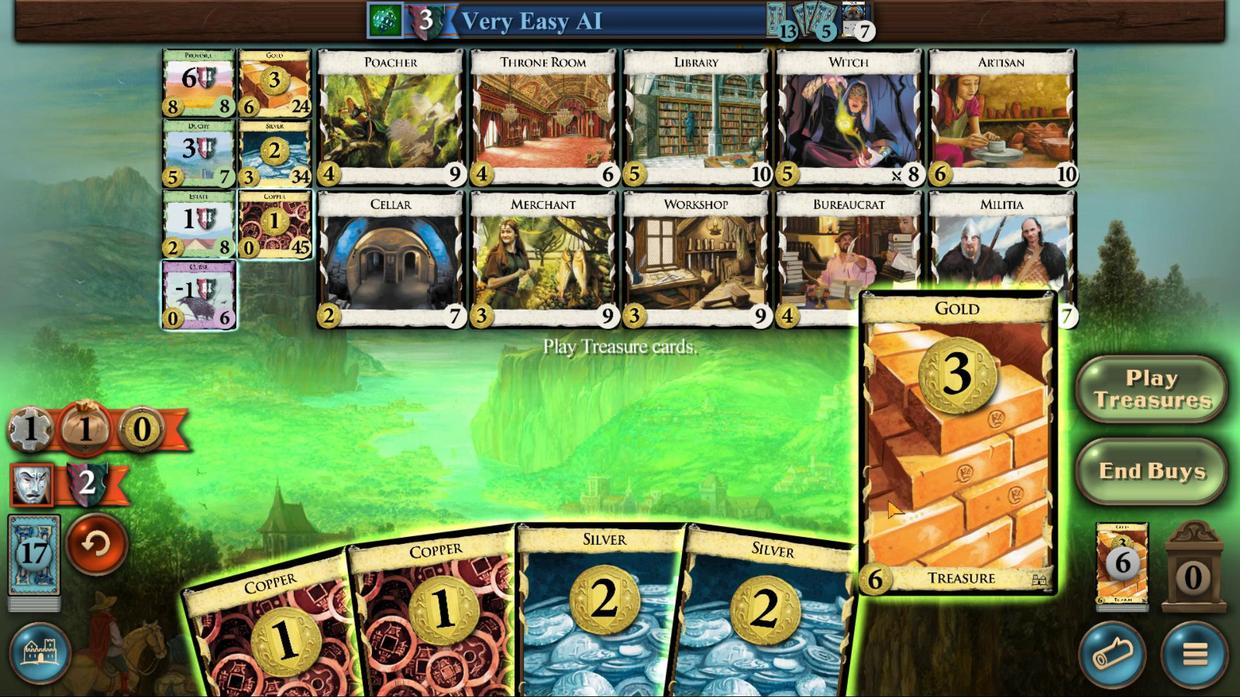 
Action: Mouse moved to (818, 536)
Screenshot: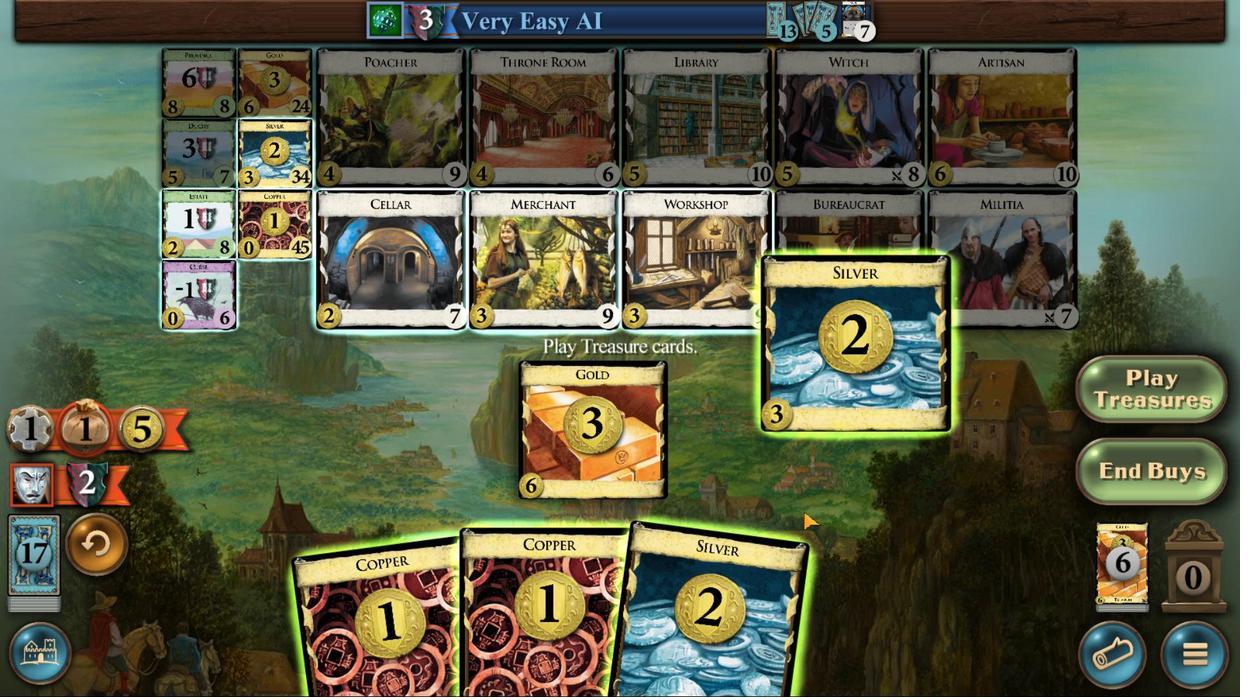 
Action: Mouse pressed left at (819, 538)
Screenshot: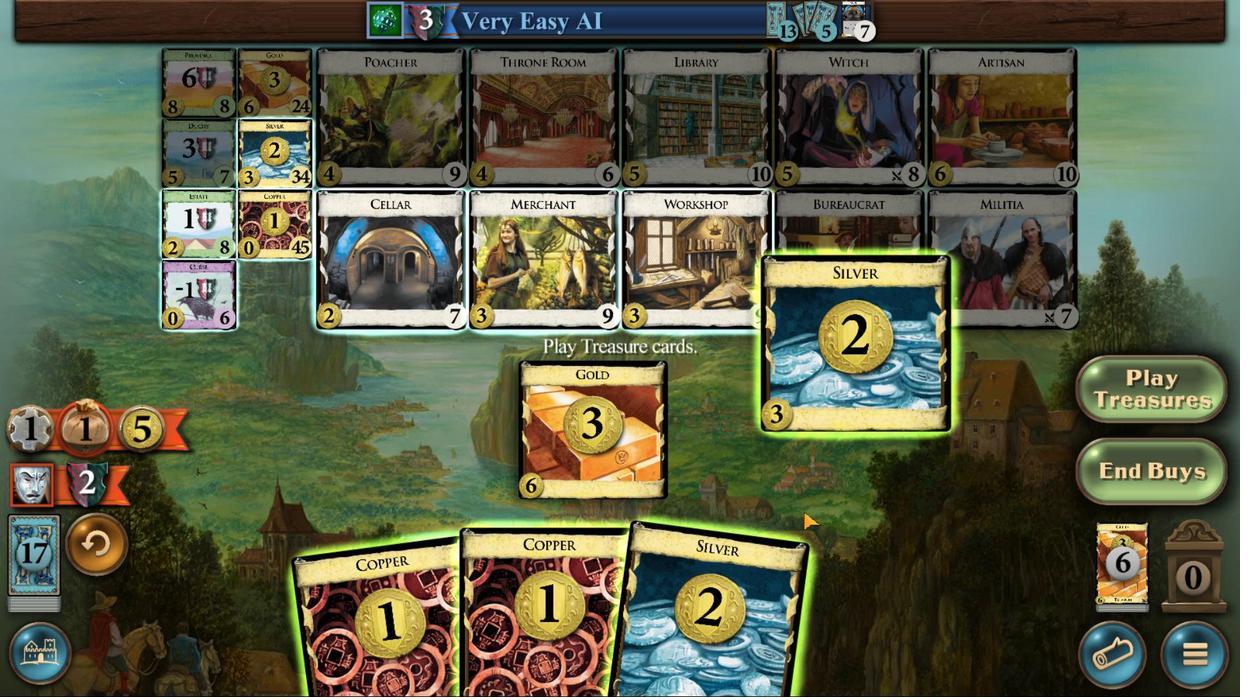 
Action: Mouse moved to (786, 536)
Screenshot: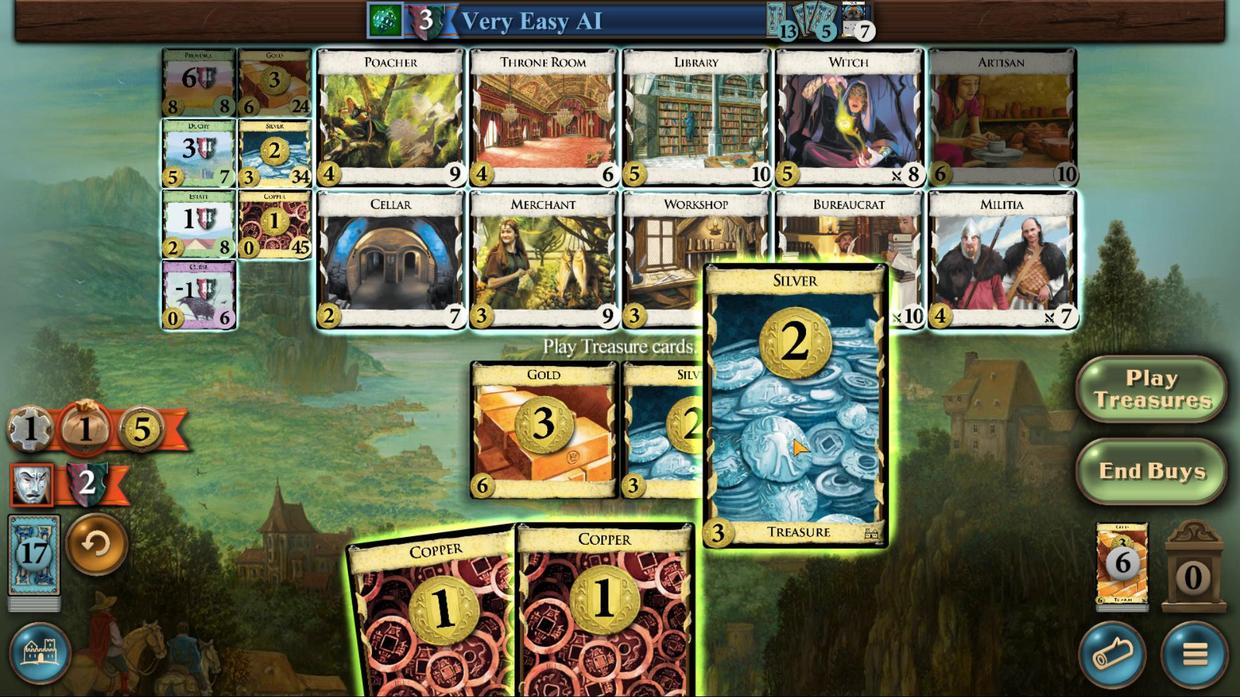 
Action: Mouse pressed left at (786, 536)
Screenshot: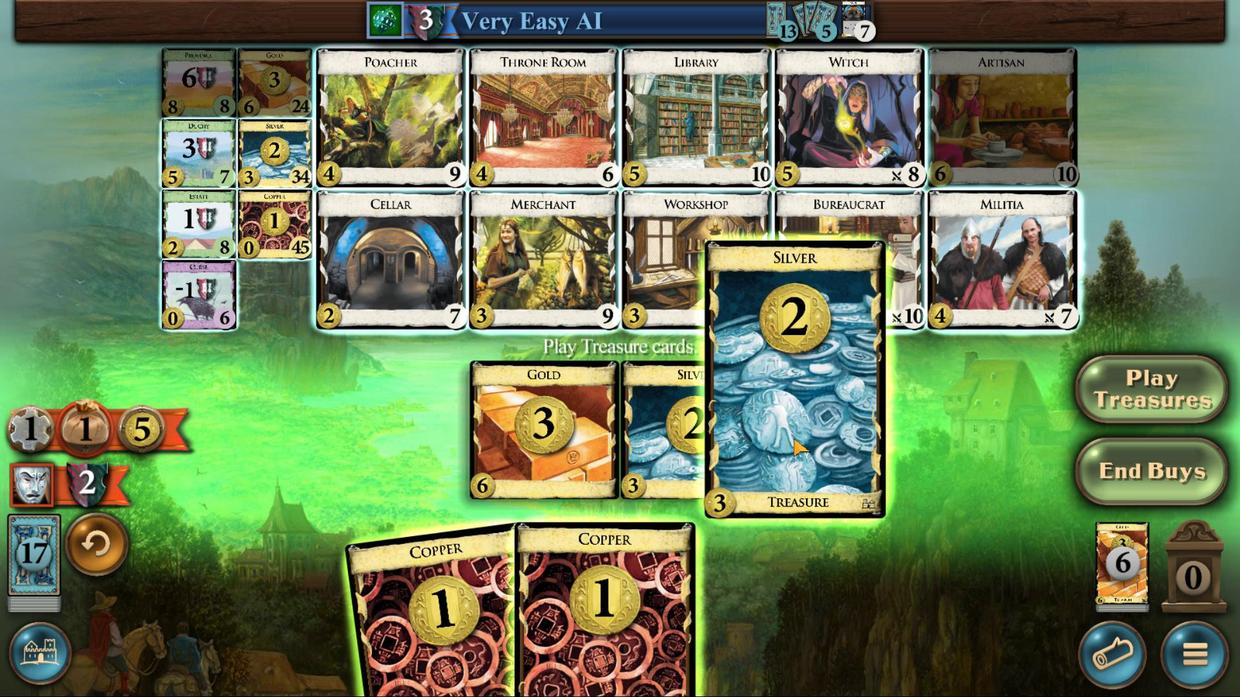
Action: Mouse moved to (747, 532)
Screenshot: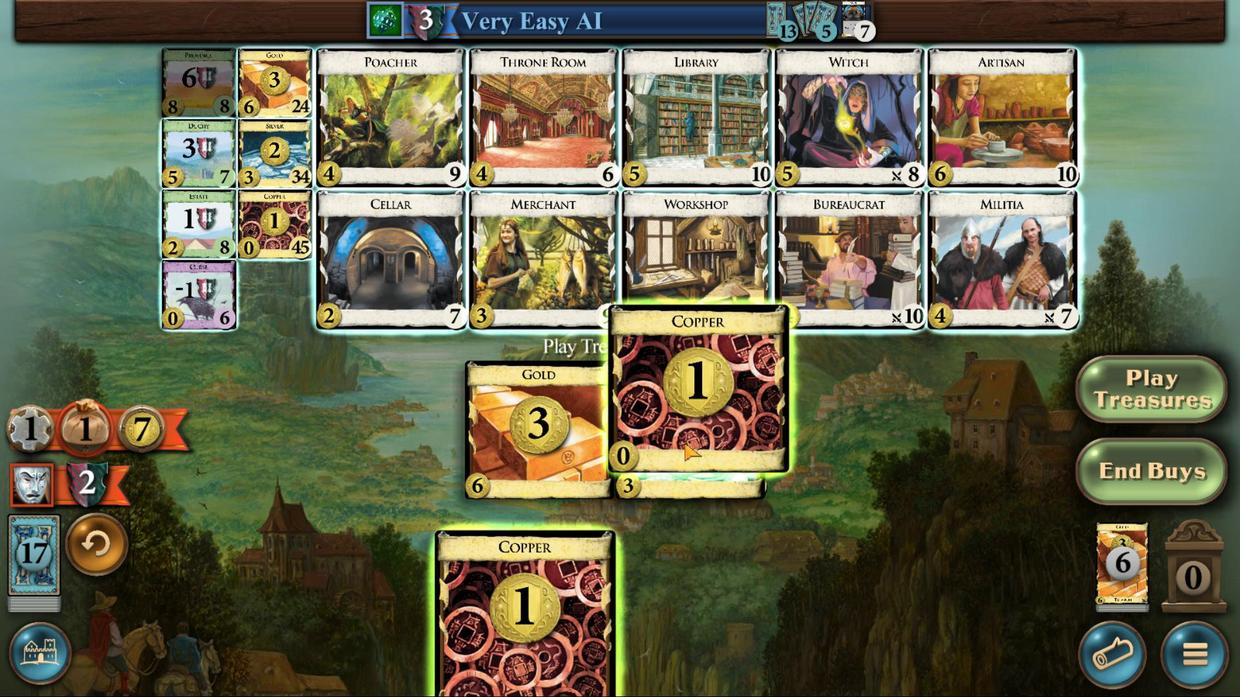 
Action: Mouse pressed left at (747, 532)
Screenshot: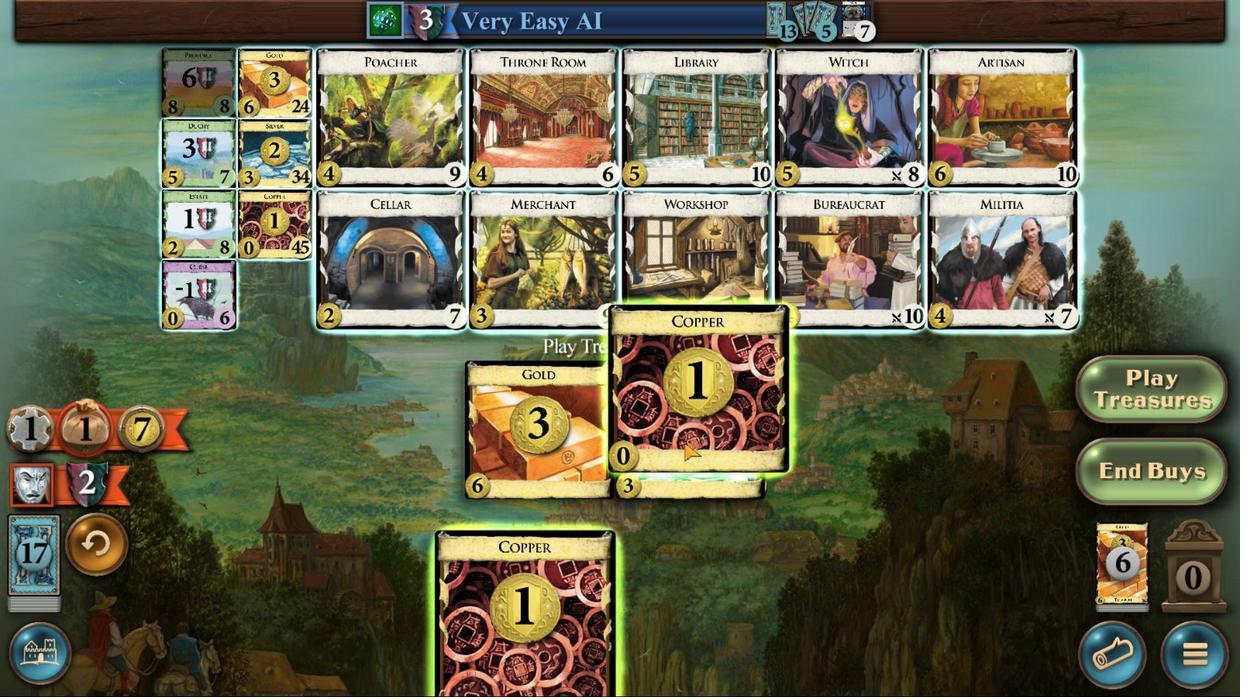 
Action: Mouse moved to (415, 373)
Screenshot: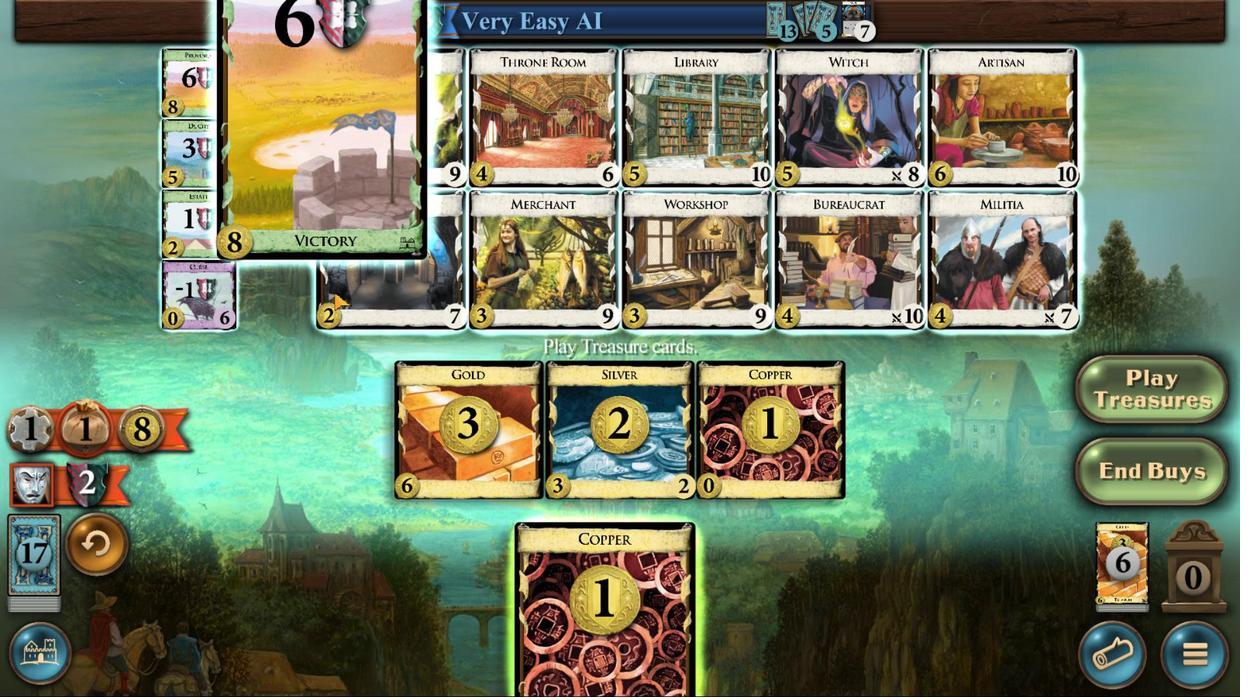
Action: Mouse pressed left at (415, 373)
Screenshot: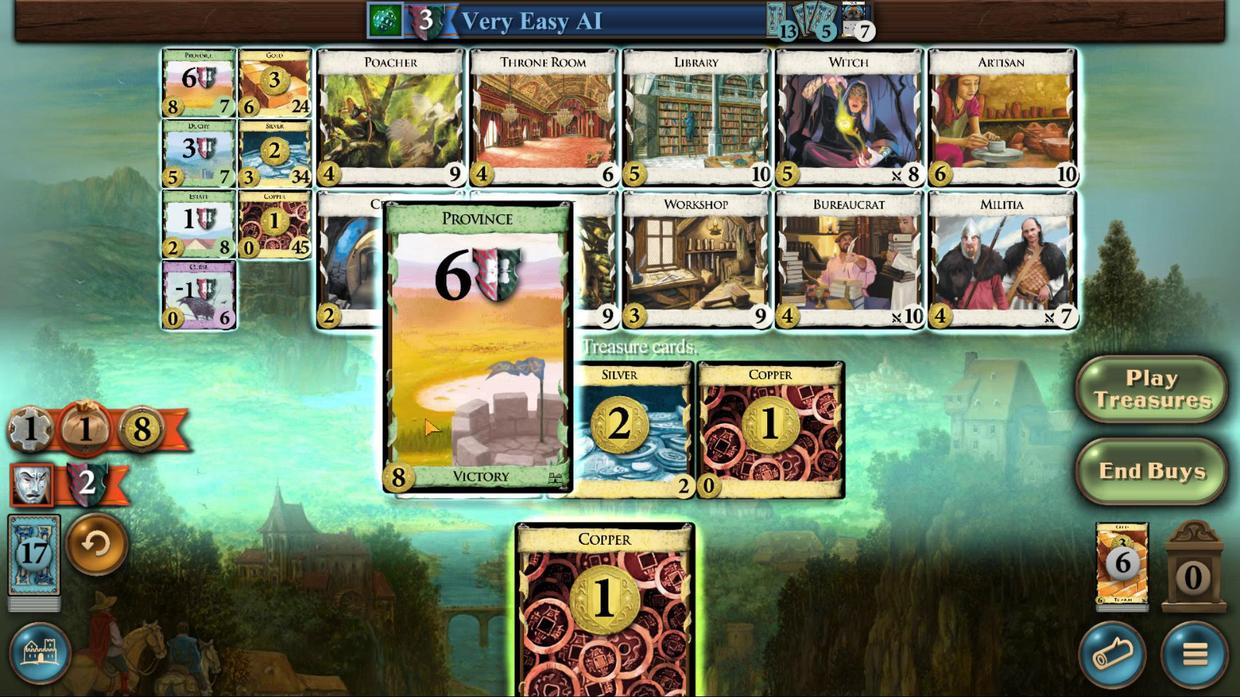 
Action: Mouse moved to (651, 546)
Screenshot: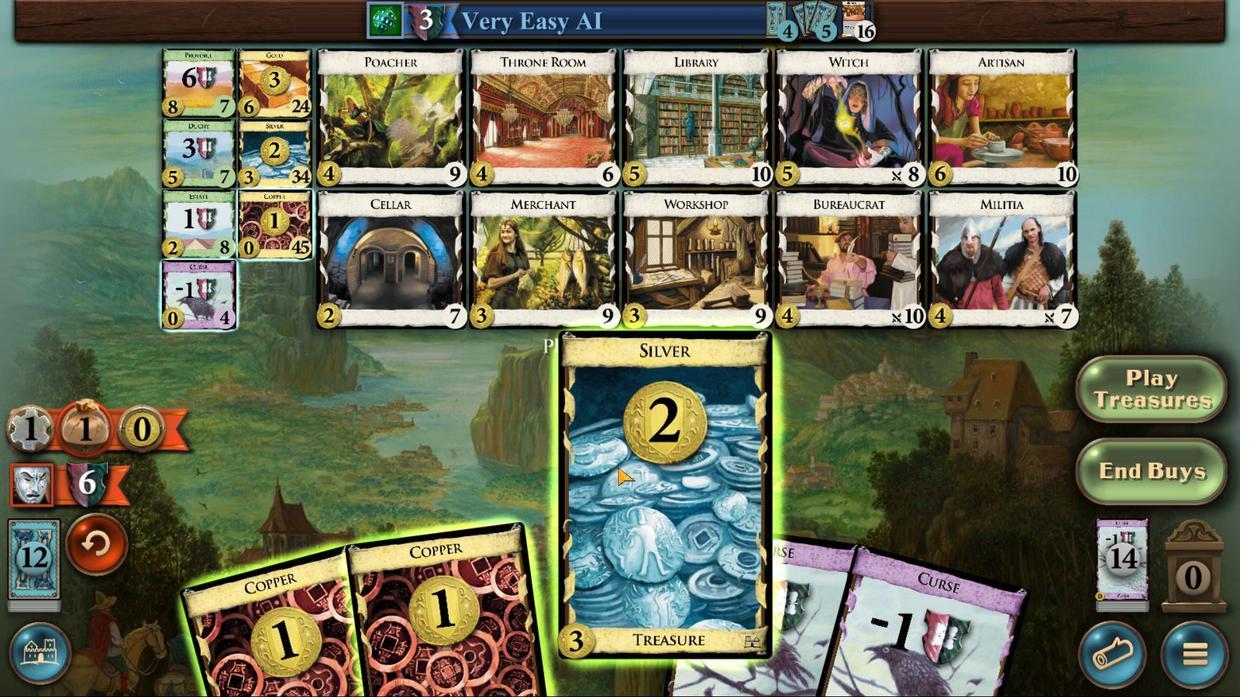
Action: Mouse pressed left at (651, 546)
Screenshot: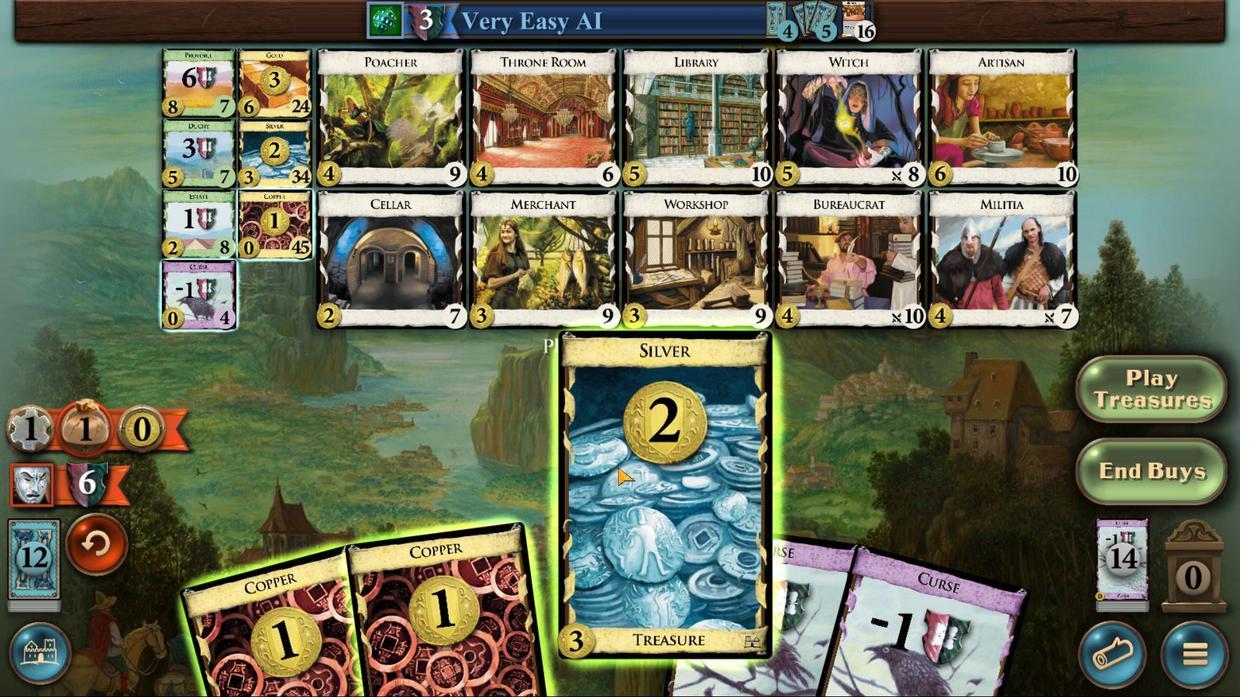 
Action: Mouse moved to (643, 540)
Screenshot: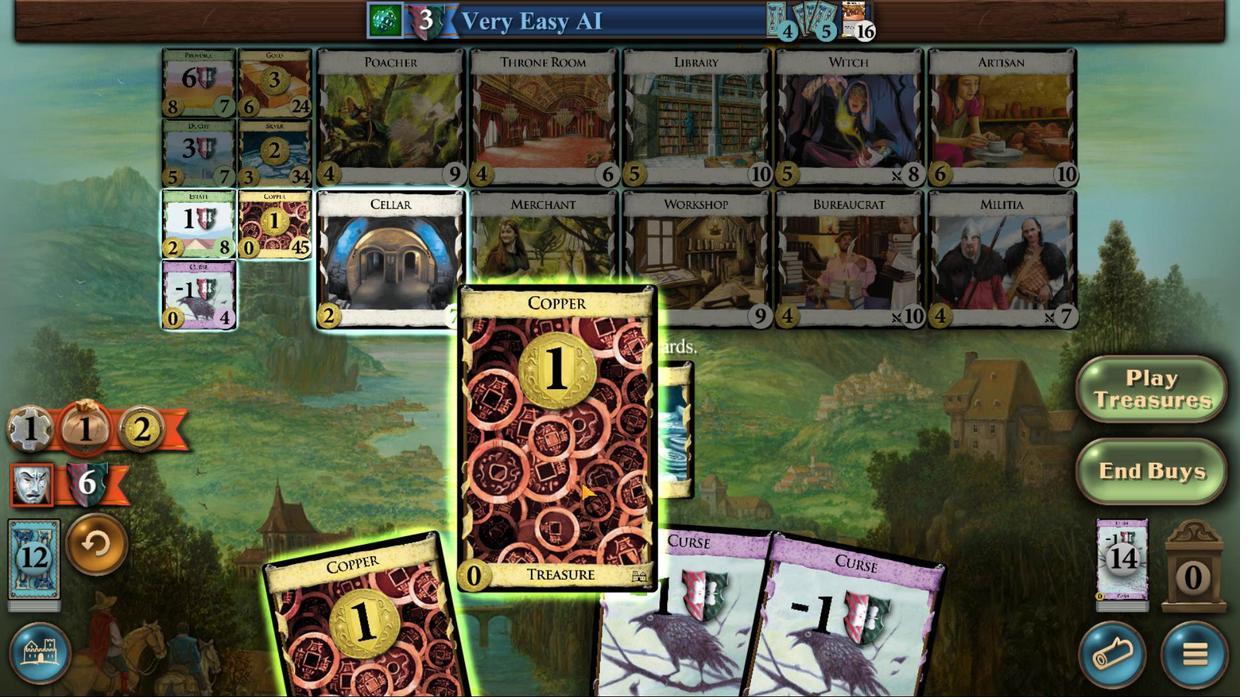 
Action: Mouse pressed left at (643, 541)
Screenshot: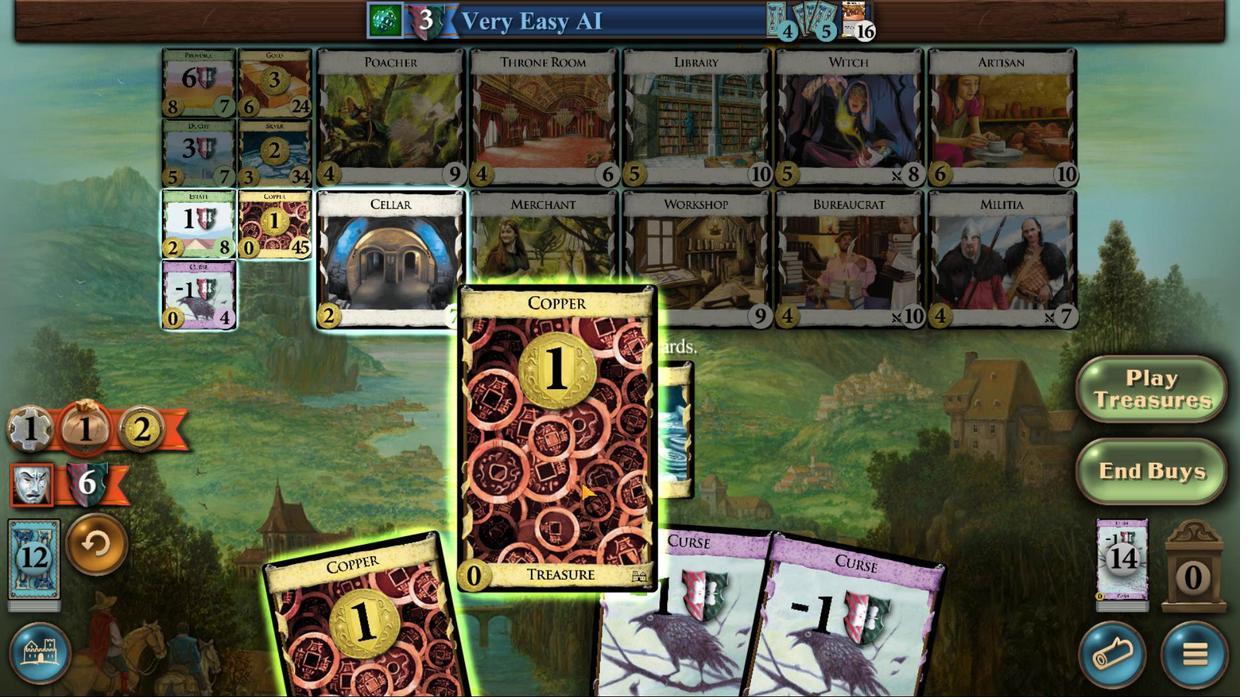 
Action: Mouse moved to (578, 541)
Screenshot: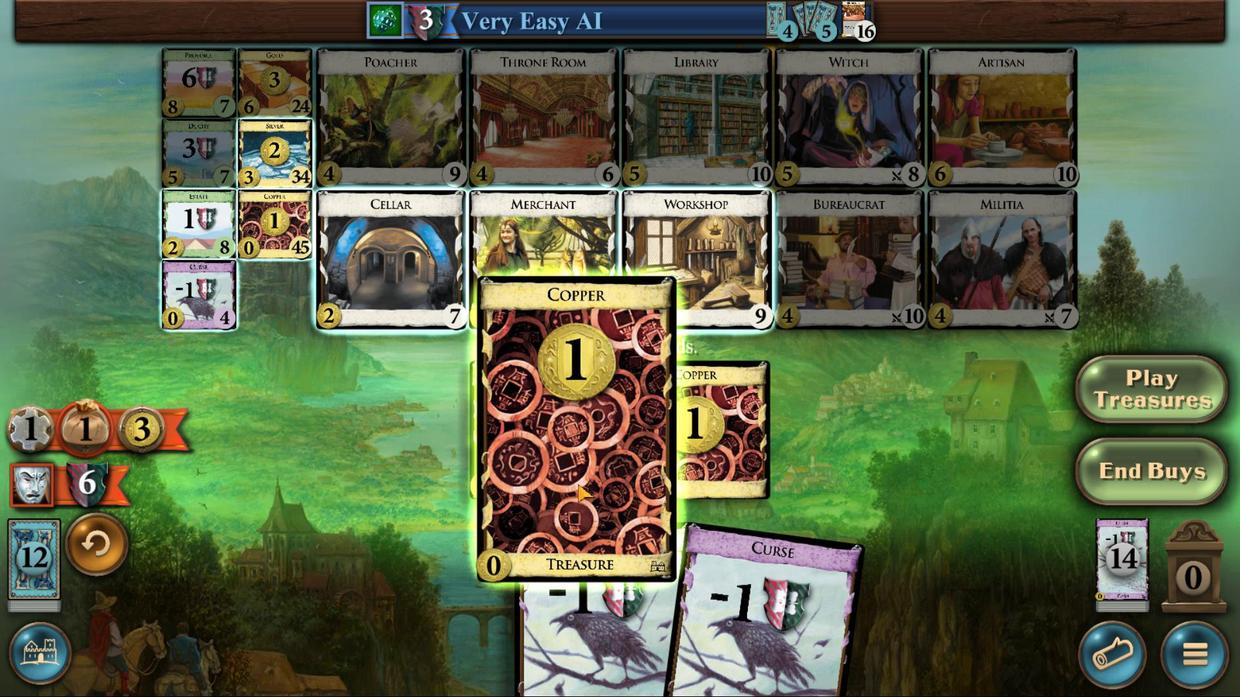 
Action: Mouse pressed left at (578, 541)
Screenshot: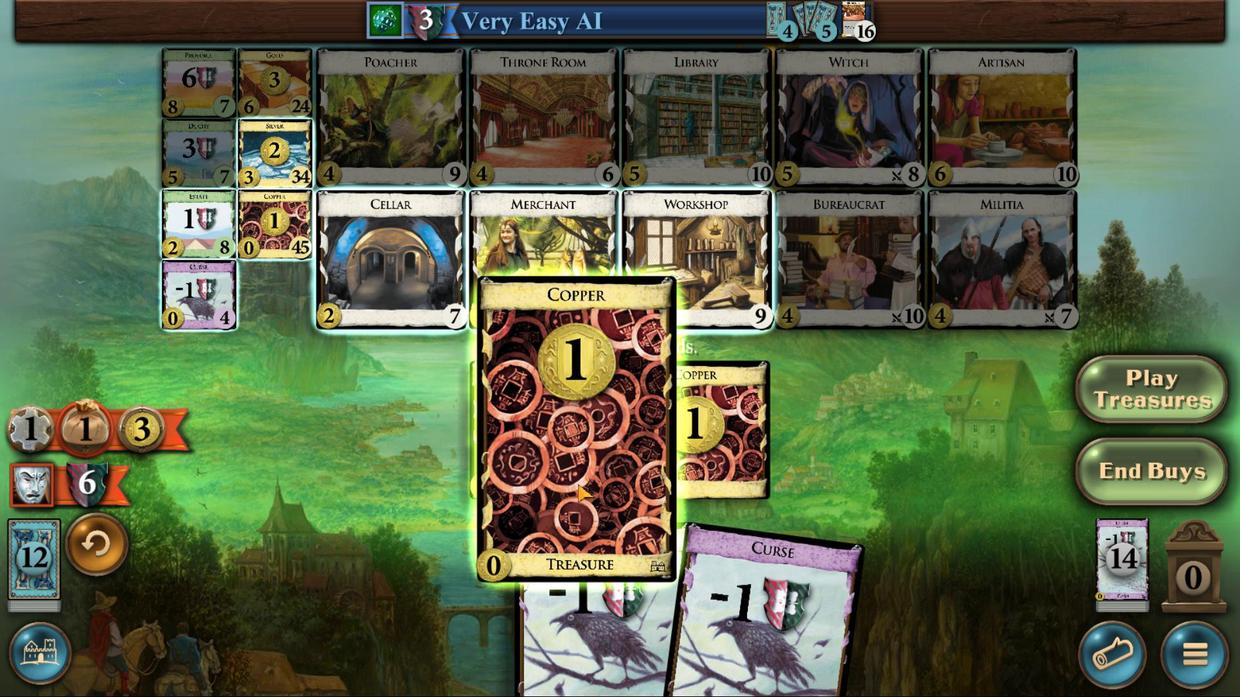 
Action: Mouse moved to (488, 400)
Screenshot: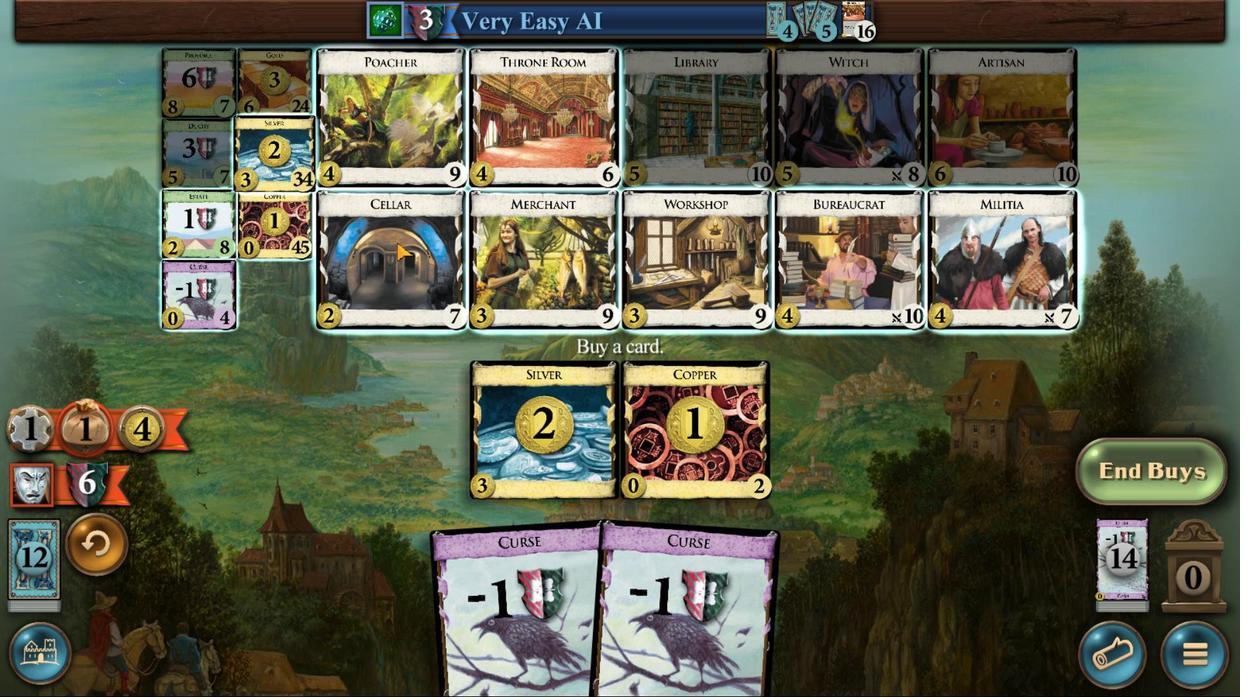 
Action: Mouse pressed left at (488, 400)
Screenshot: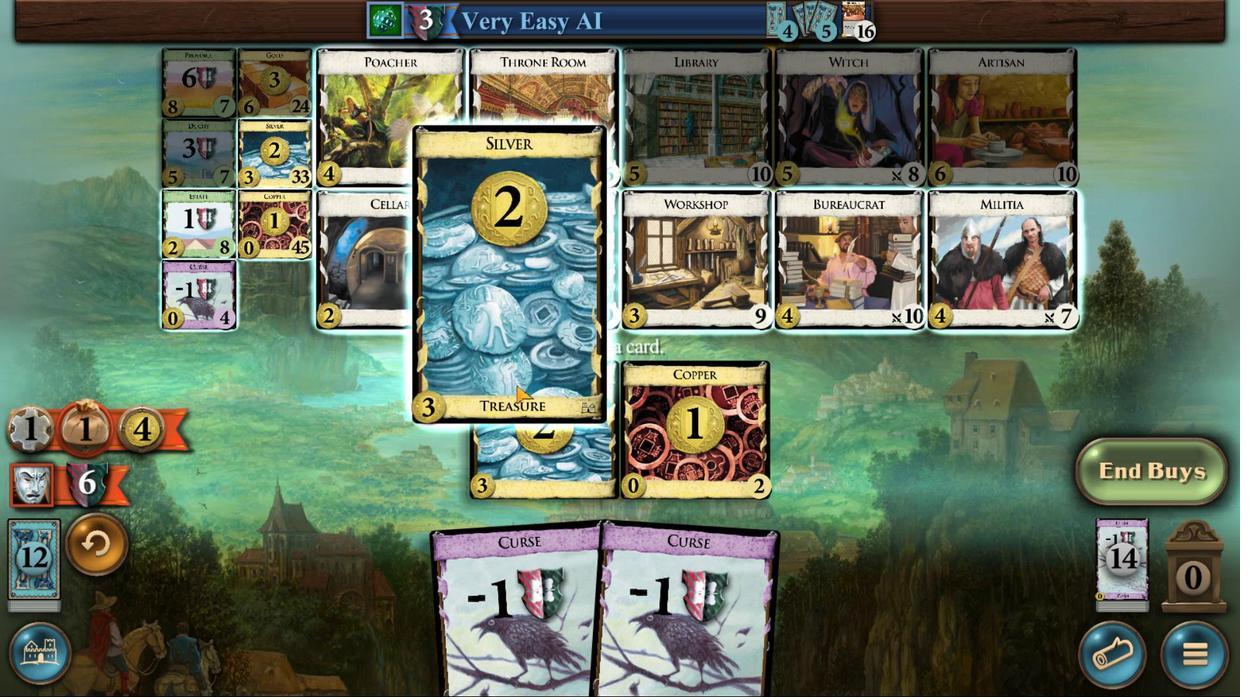 
Action: Mouse moved to (702, 547)
Screenshot: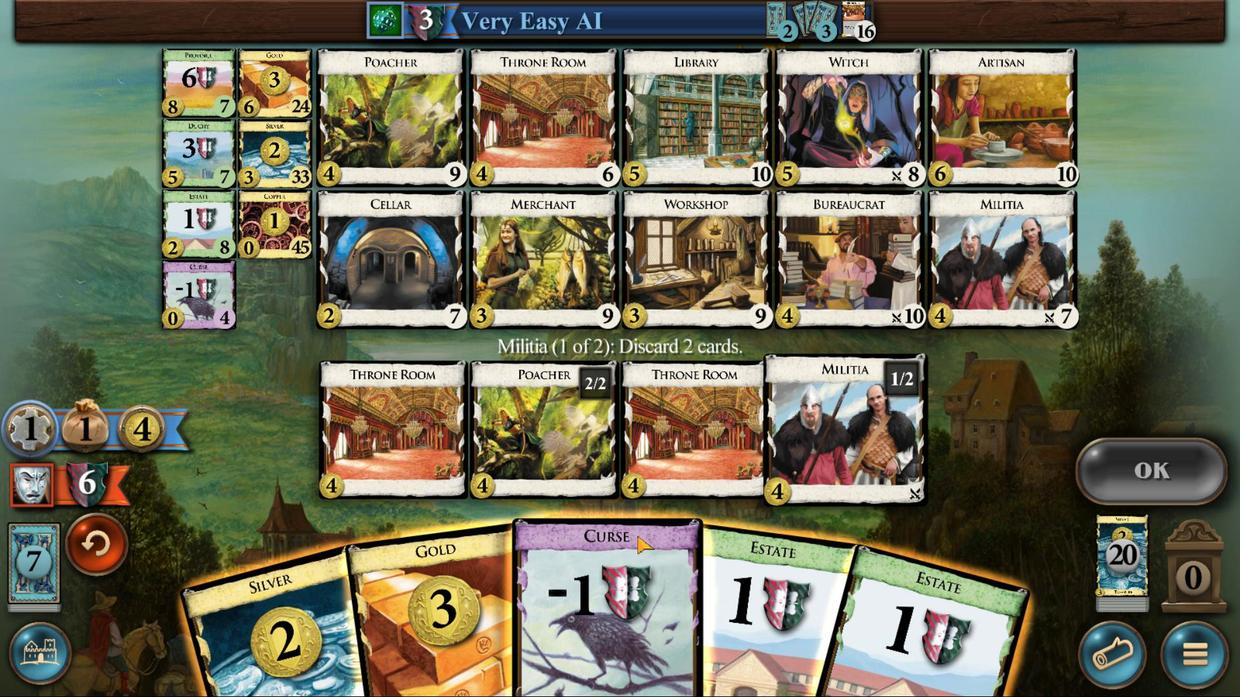 
Action: Mouse pressed left at (702, 547)
Screenshot: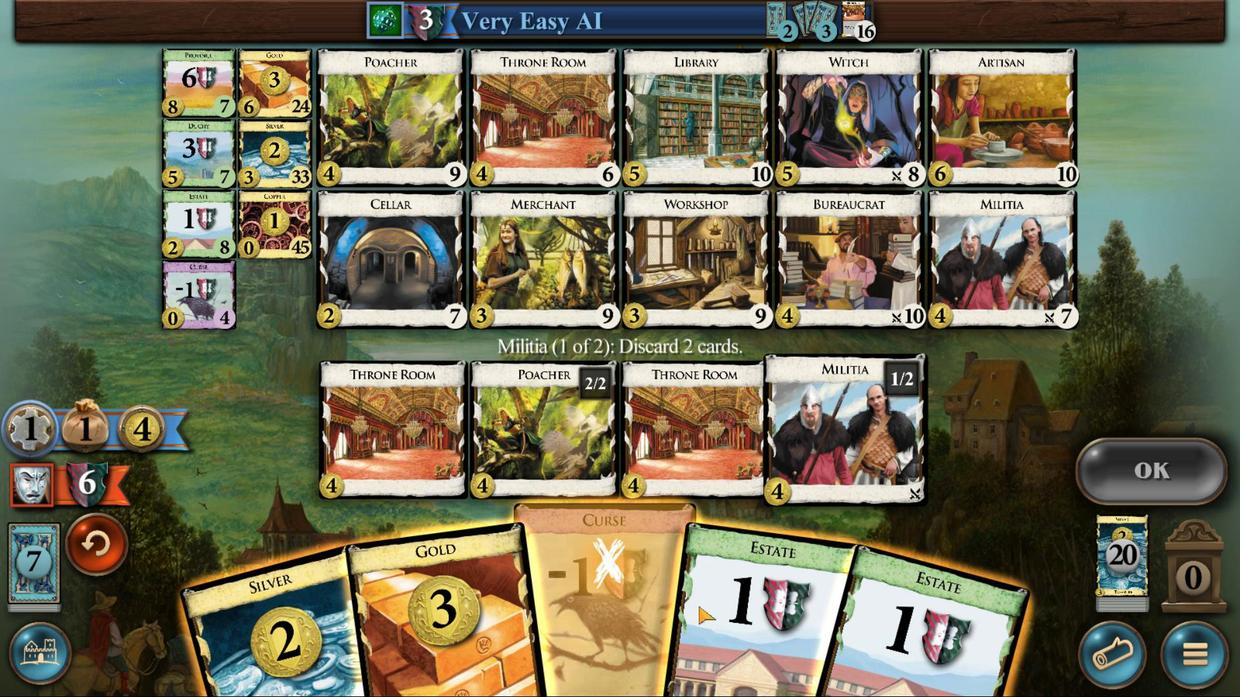 
Action: Mouse moved to (742, 543)
Screenshot: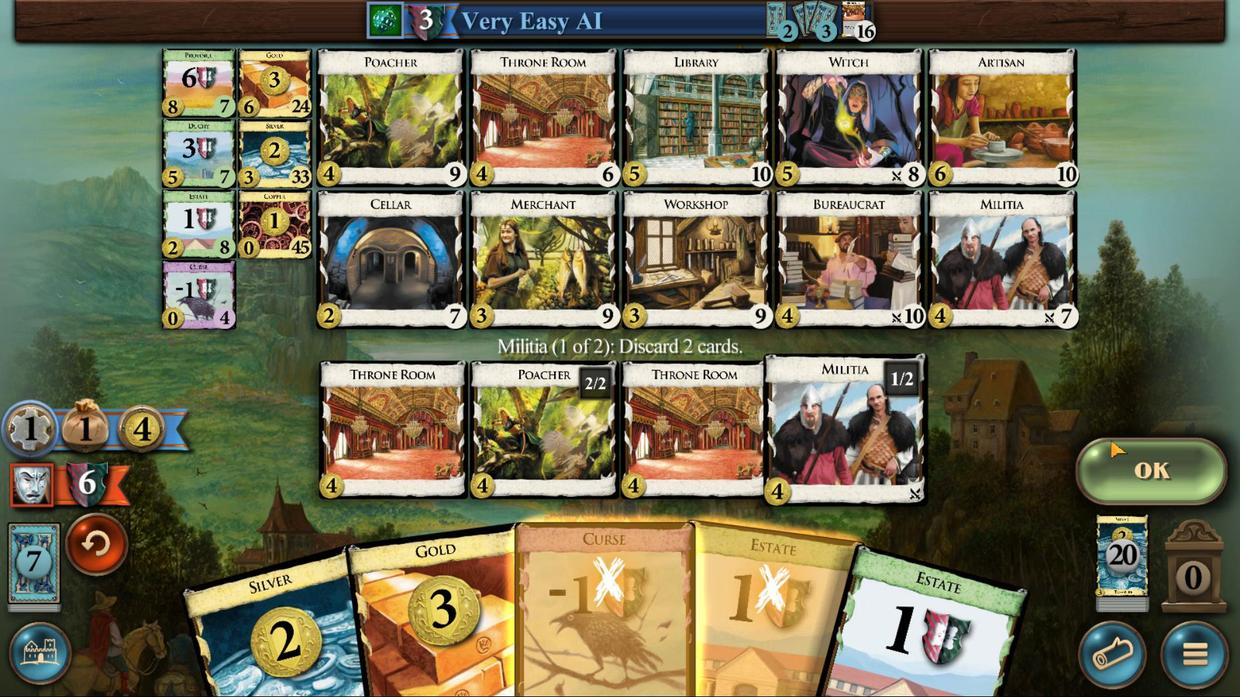 
Action: Mouse pressed left at (741, 544)
Screenshot: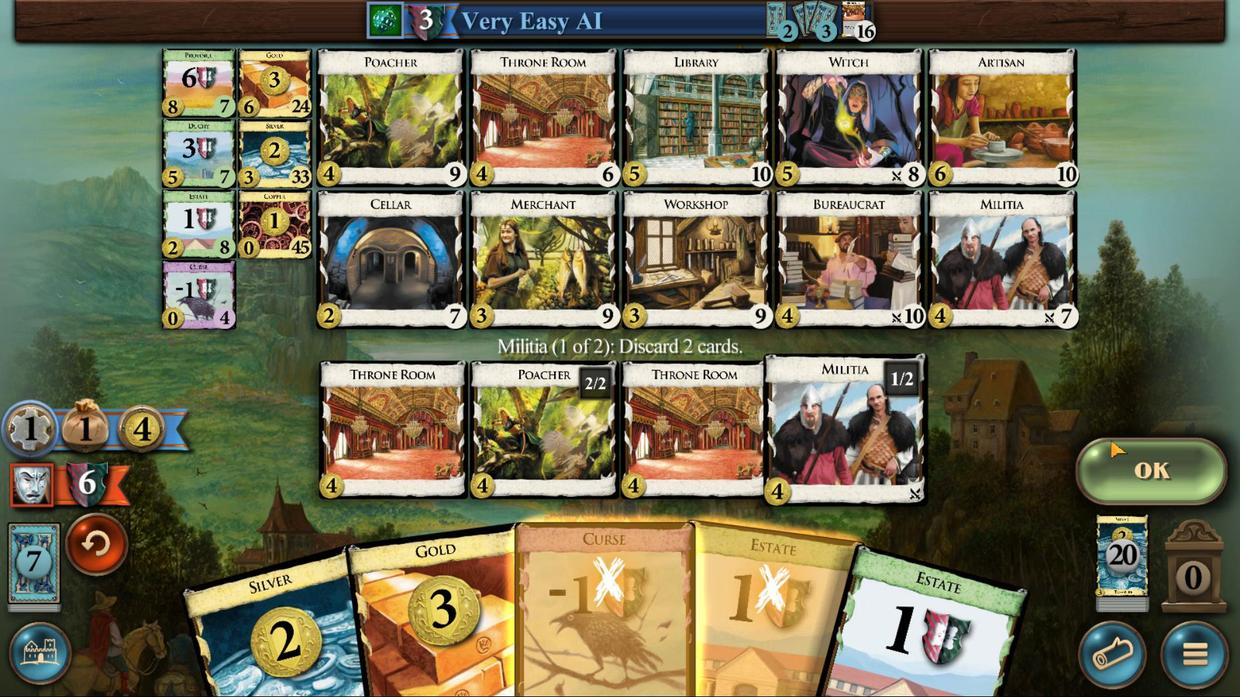 
Action: Mouse moved to (1018, 499)
Screenshot: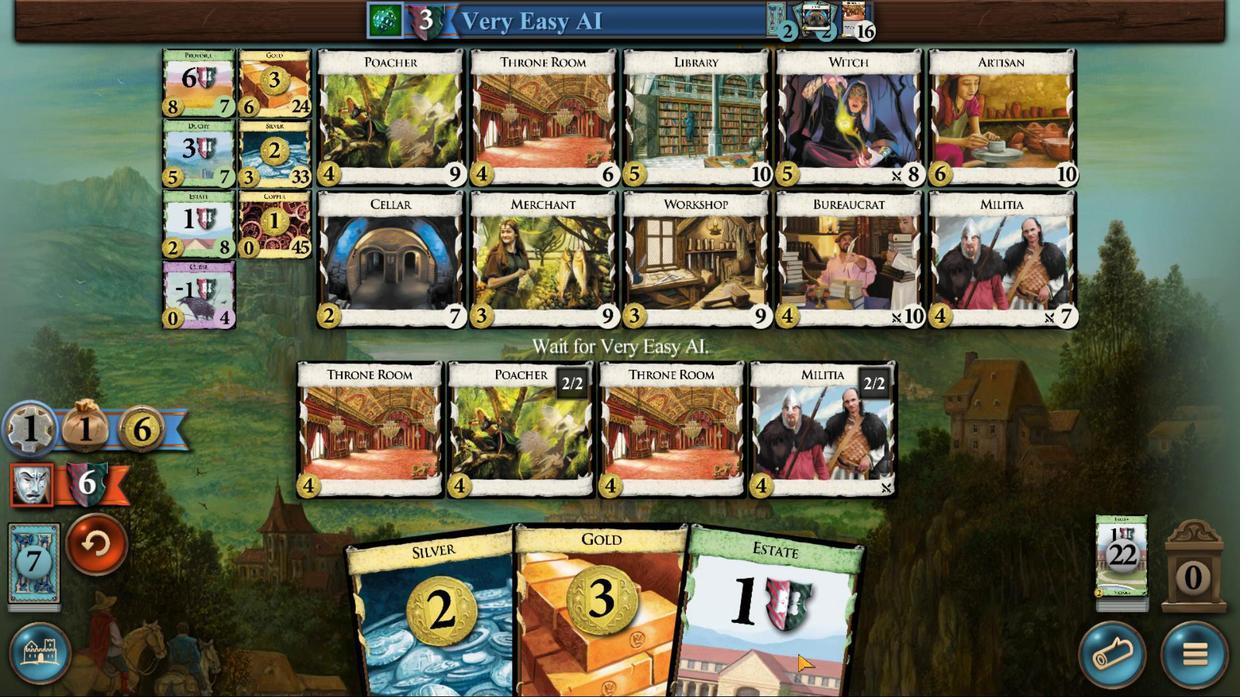 
Action: Mouse pressed left at (1018, 499)
Screenshot: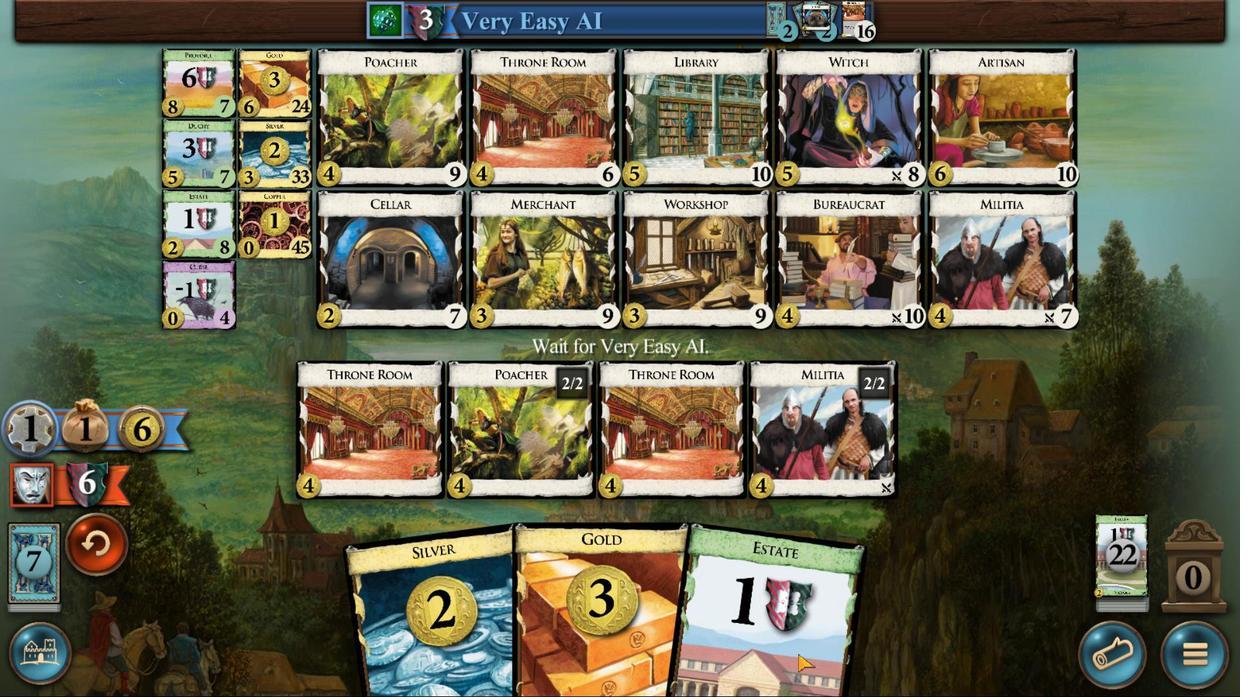 
Action: Mouse moved to (677, 536)
Screenshot: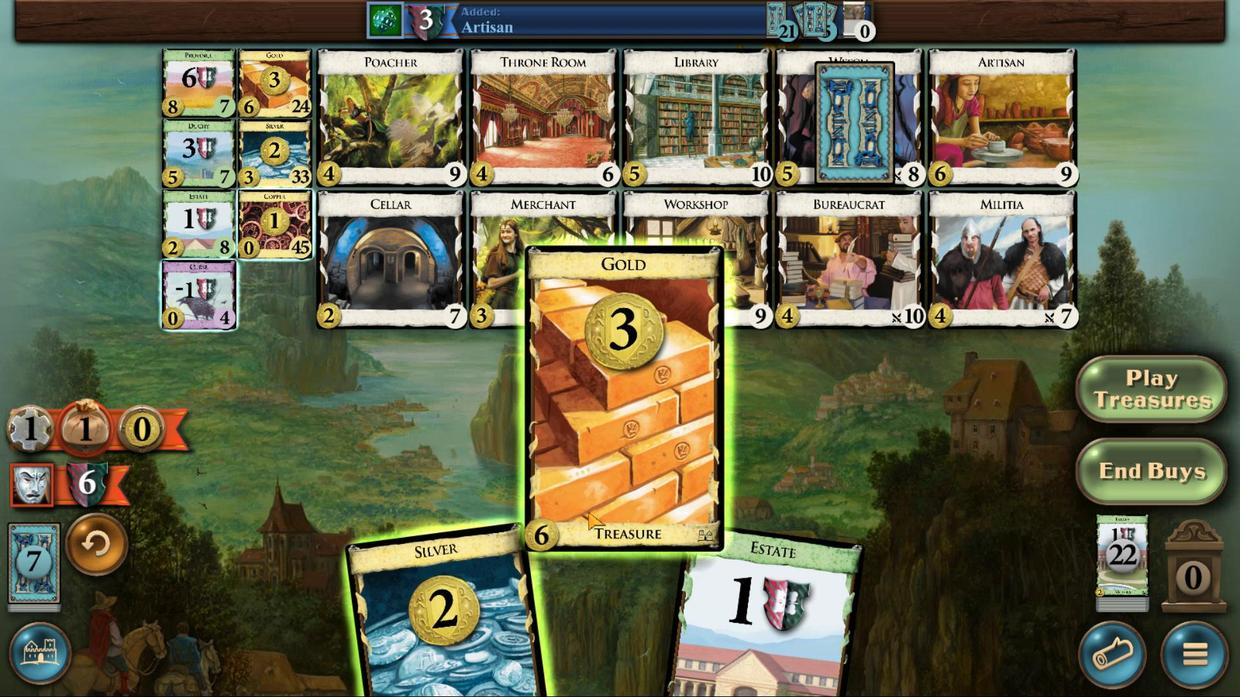 
Action: Mouse pressed left at (677, 536)
Screenshot: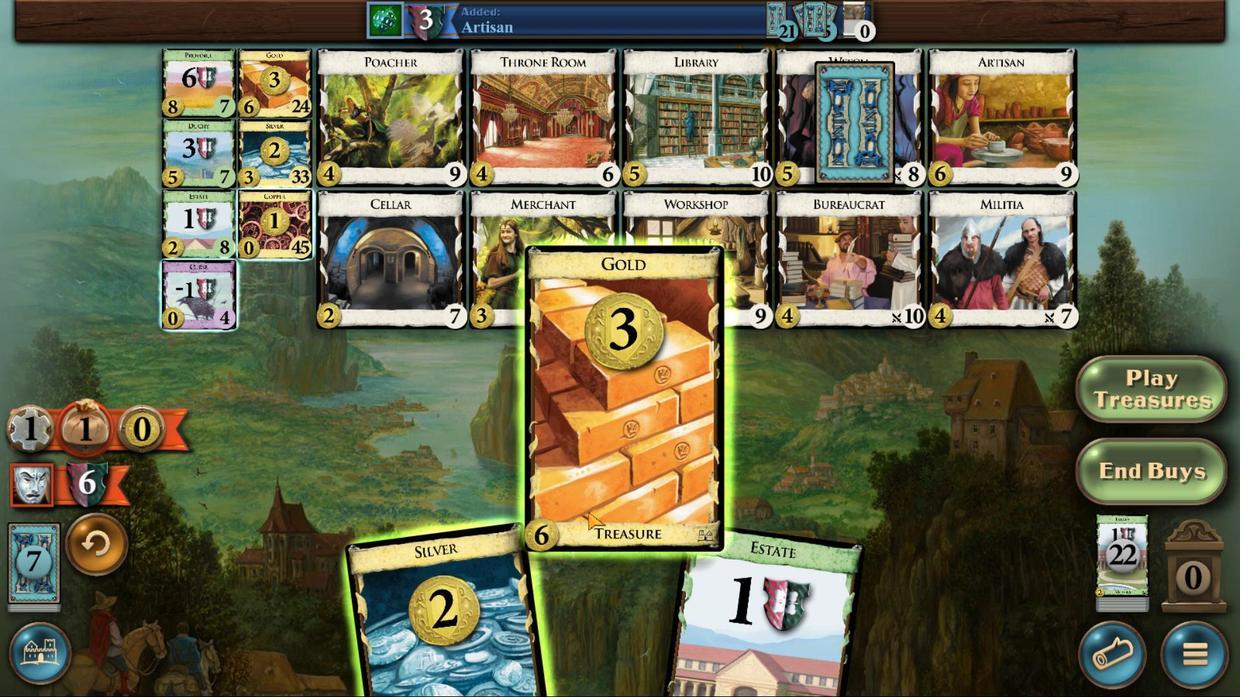 
Action: Mouse moved to (617, 547)
Screenshot: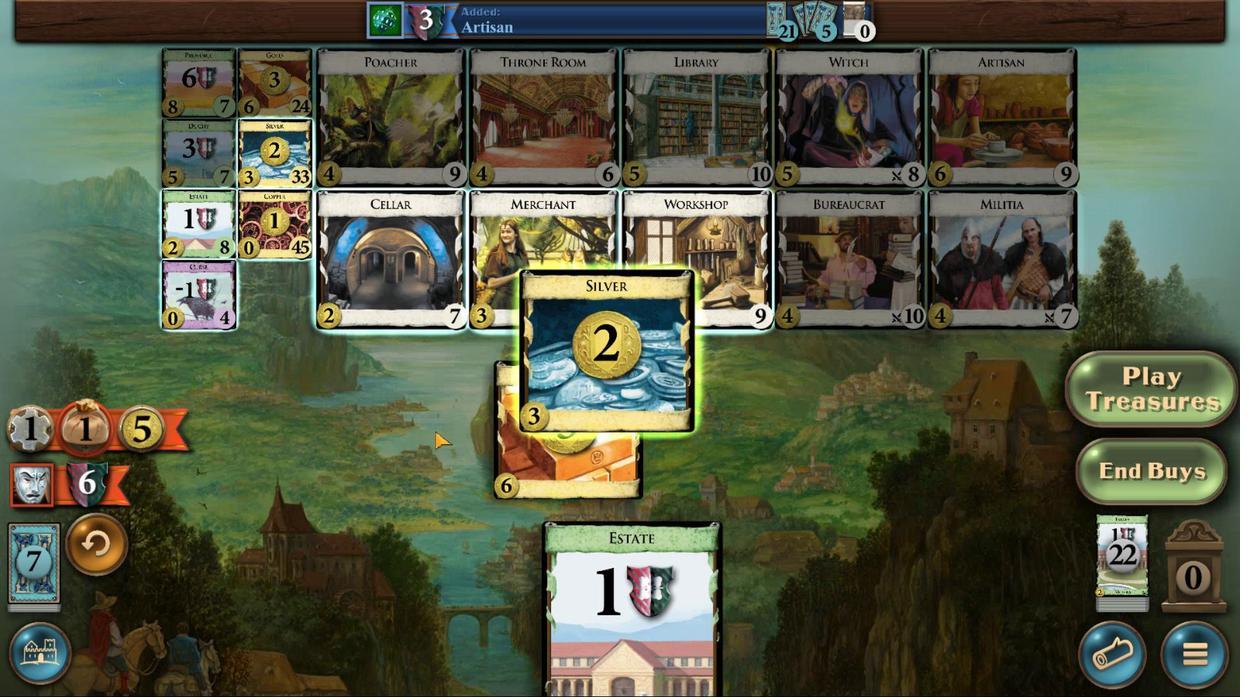 
Action: Mouse pressed left at (617, 547)
Screenshot: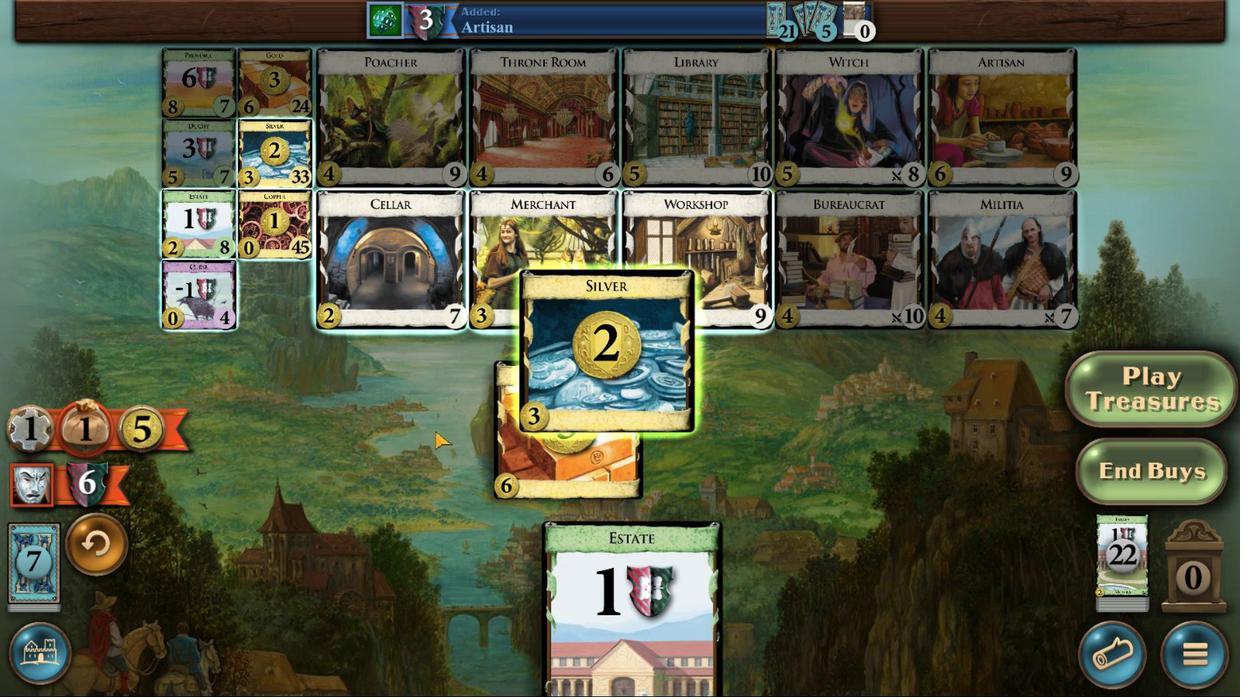 
Action: Mouse moved to (417, 390)
Screenshot: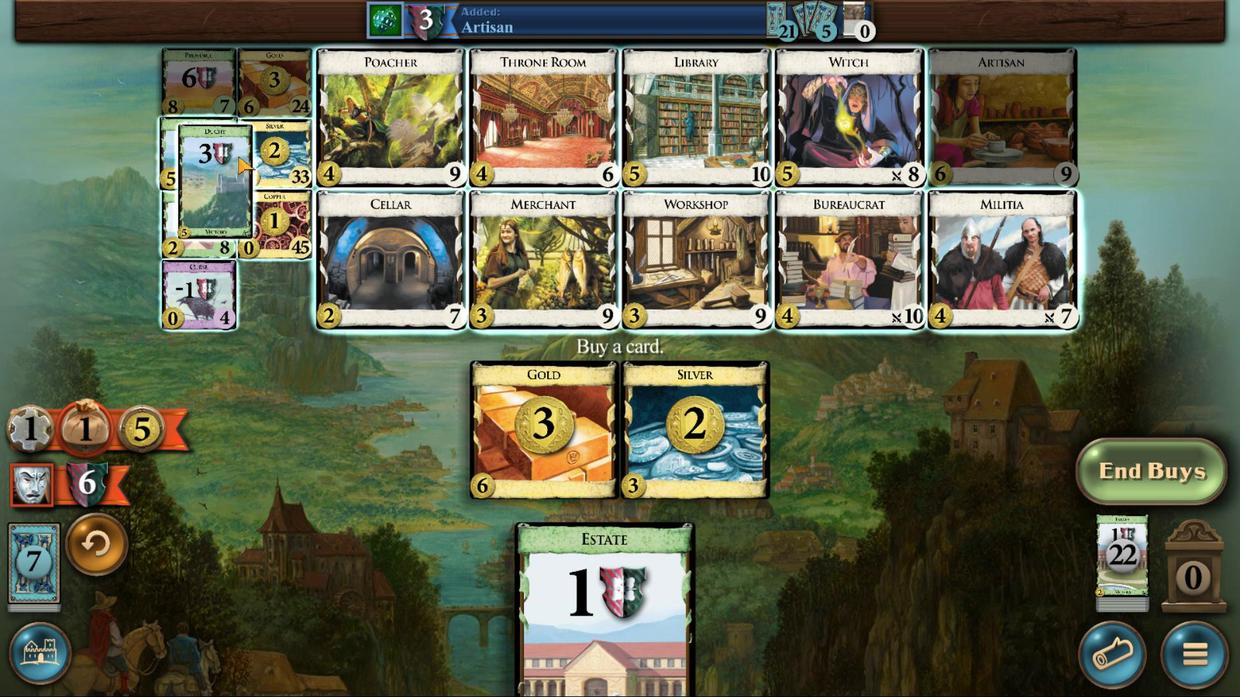 
Action: Mouse pressed left at (417, 390)
Screenshot: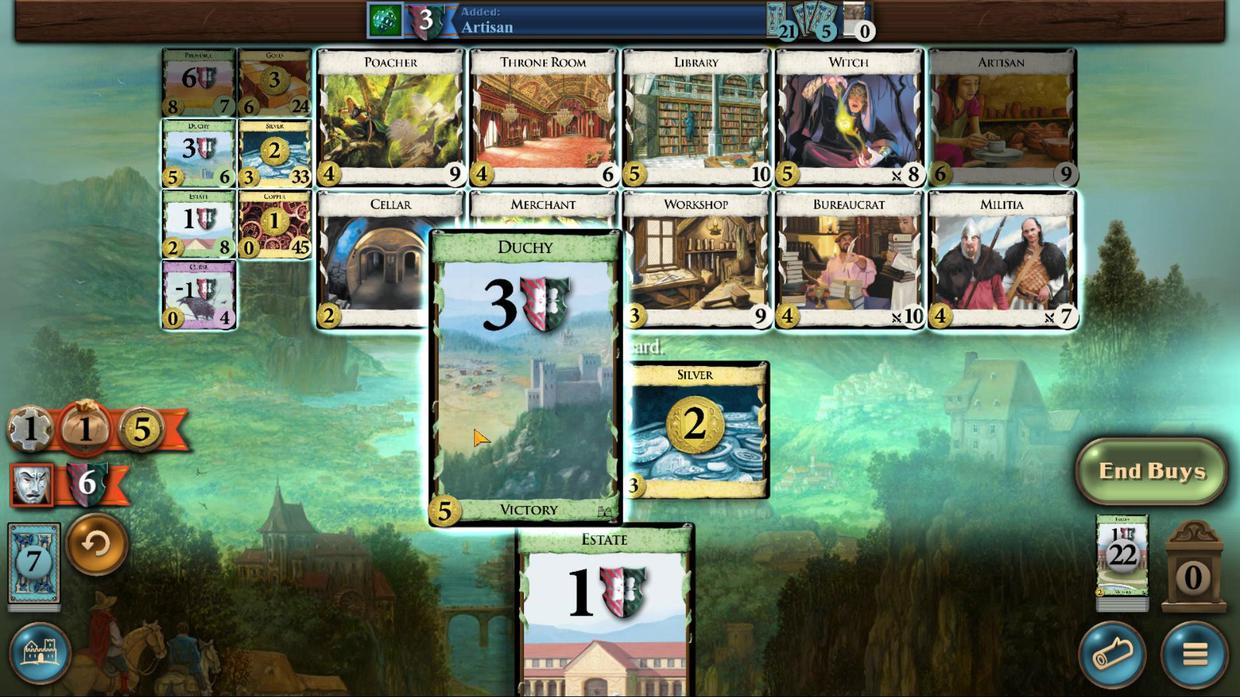 
Action: Mouse moved to (788, 550)
Screenshot: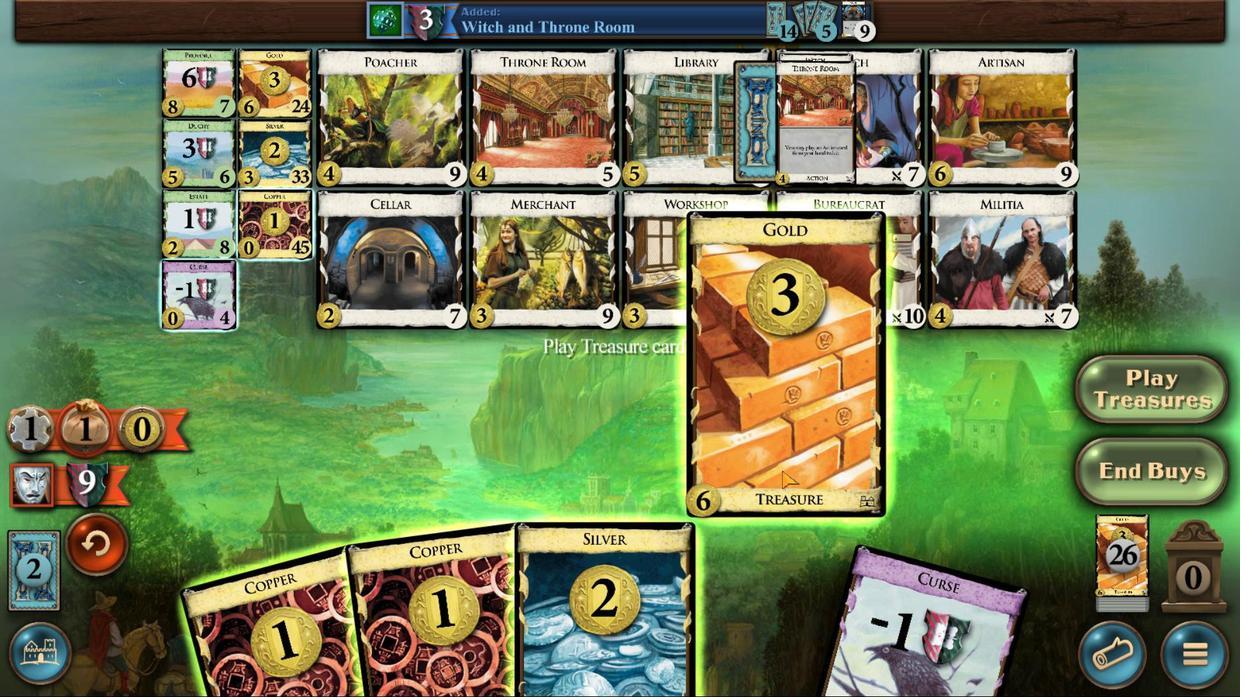 
Action: Mouse pressed left at (788, 550)
Screenshot: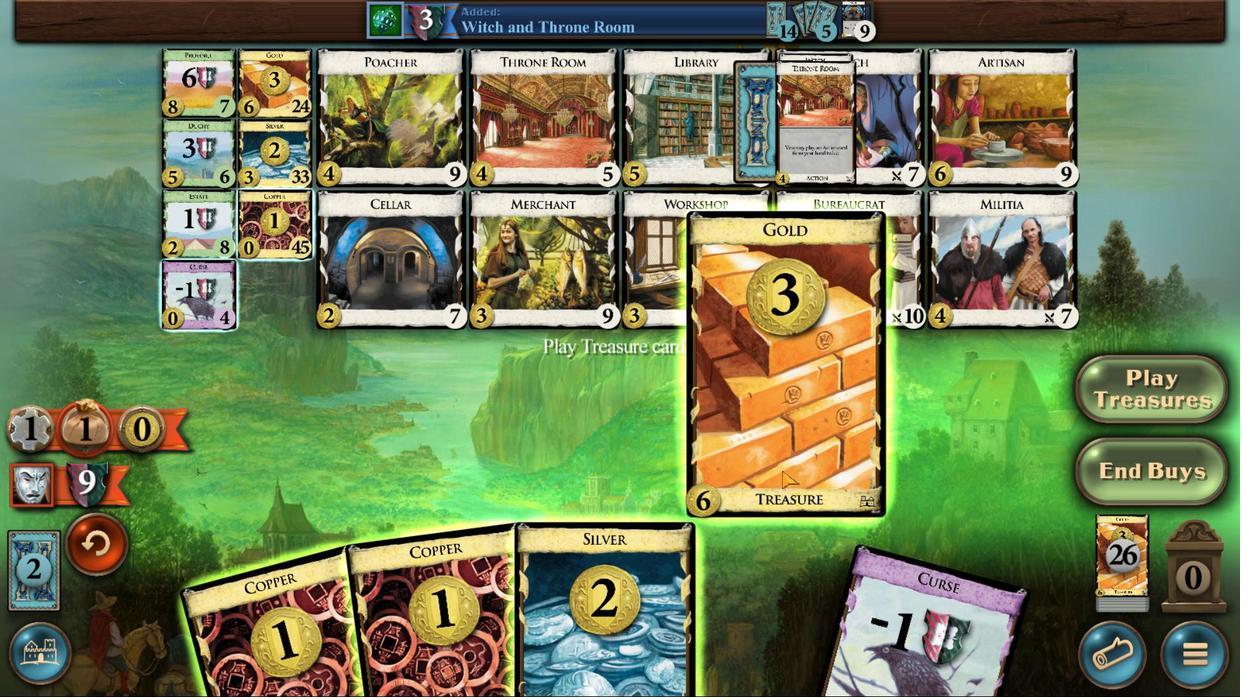
Action: Mouse moved to (733, 548)
Screenshot: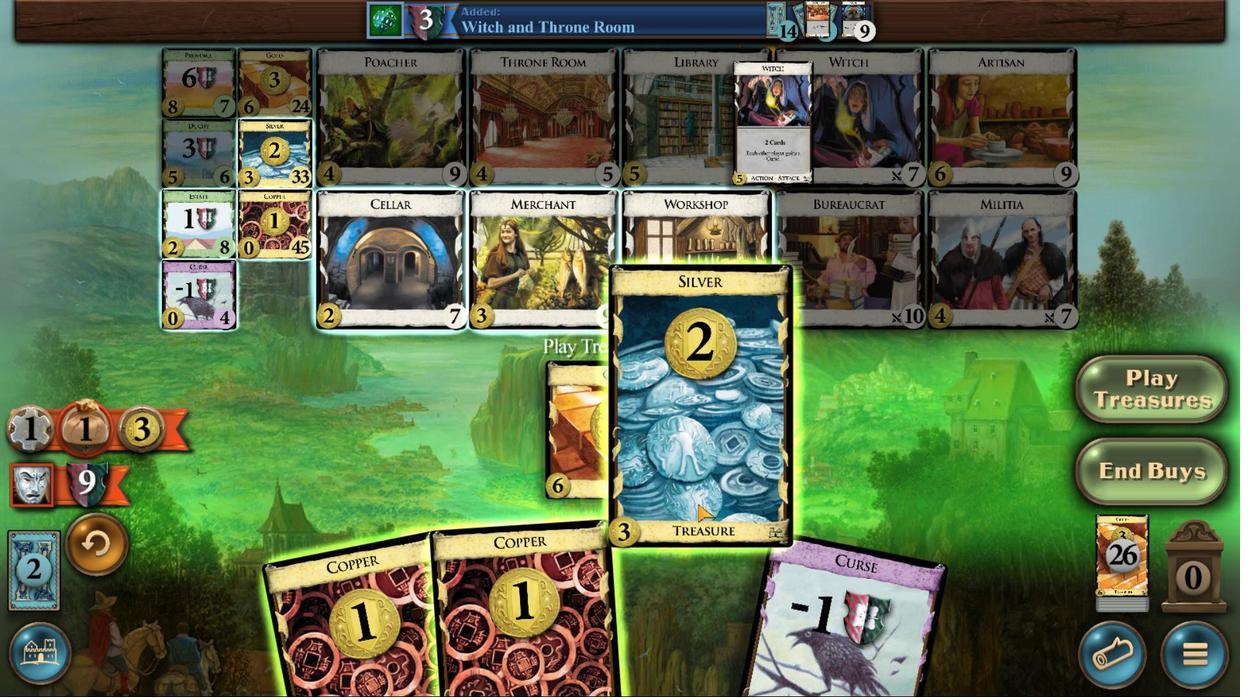 
Action: Mouse pressed left at (733, 548)
Screenshot: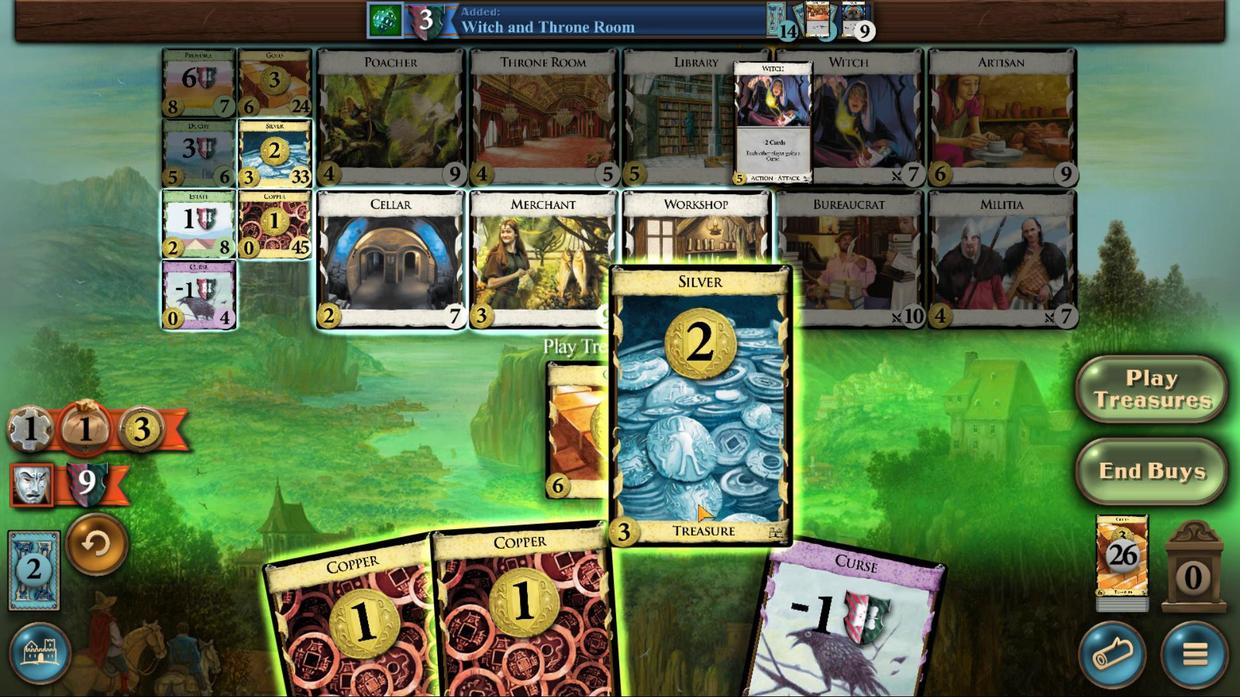 
Action: Mouse moved to (692, 534)
Screenshot: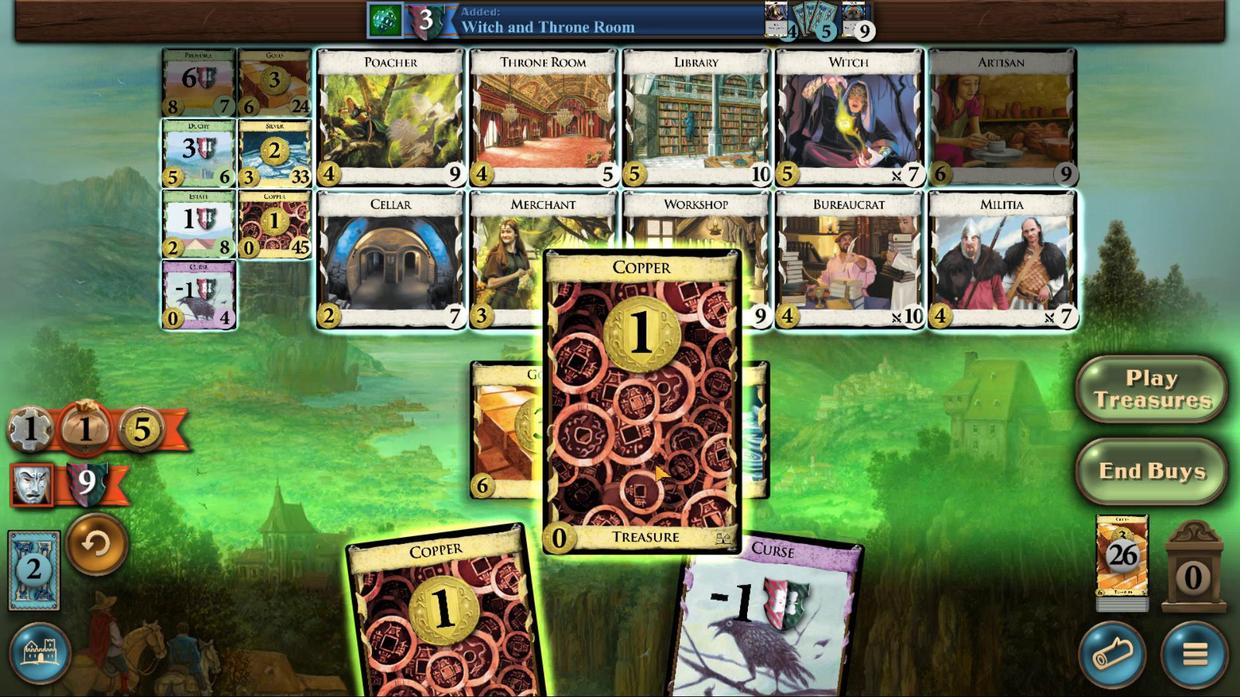 
Action: Mouse pressed left at (691, 536)
Screenshot: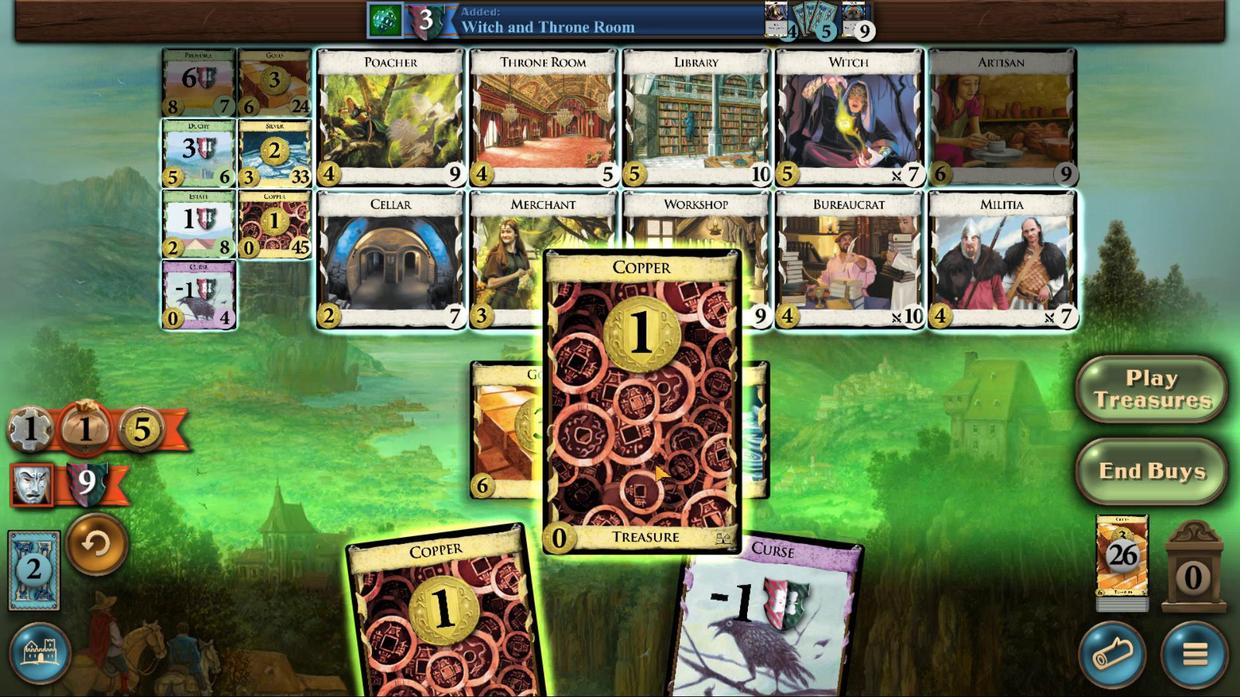 
Action: Mouse moved to (654, 534)
Screenshot: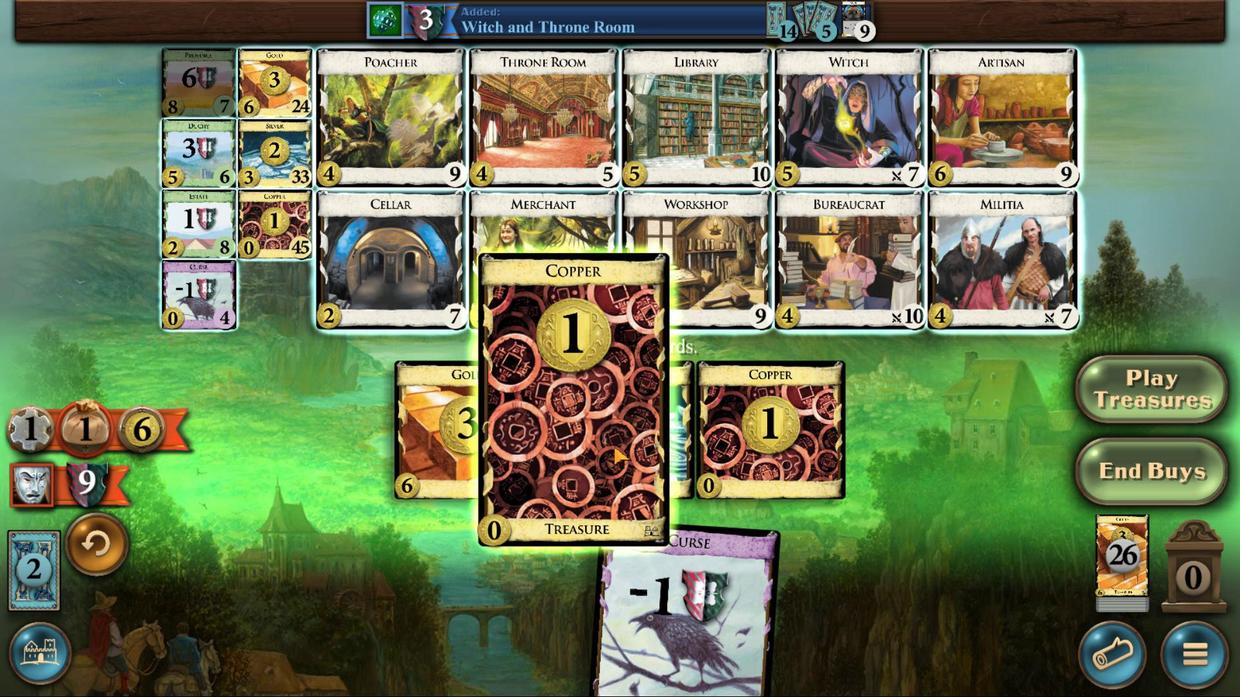 
Action: Mouse pressed left at (654, 534)
Screenshot: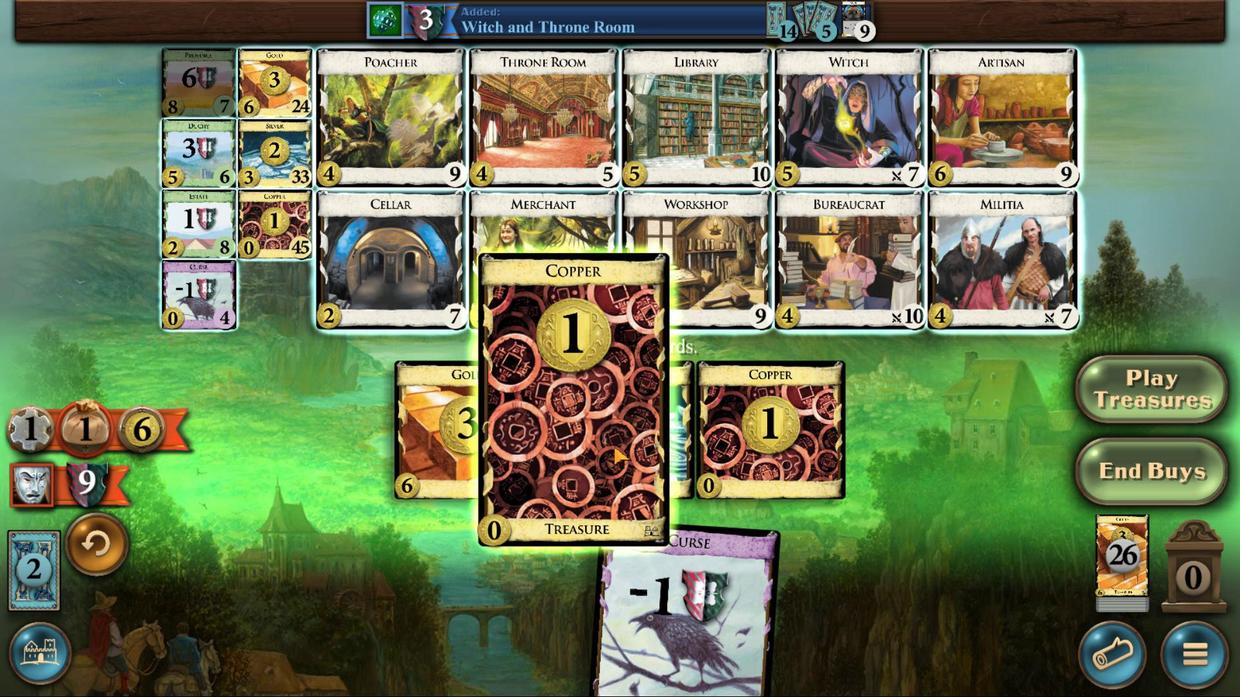 
Action: Mouse moved to (458, 377)
Screenshot: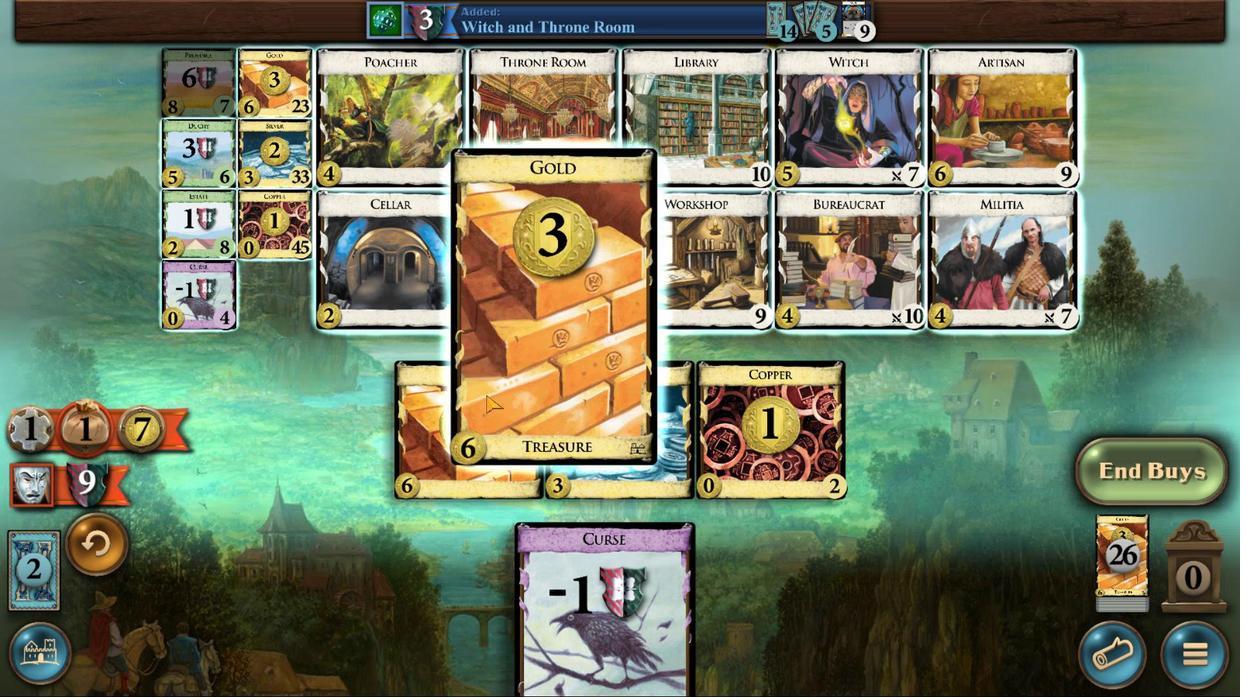 
Action: Mouse pressed left at (458, 377)
Screenshot: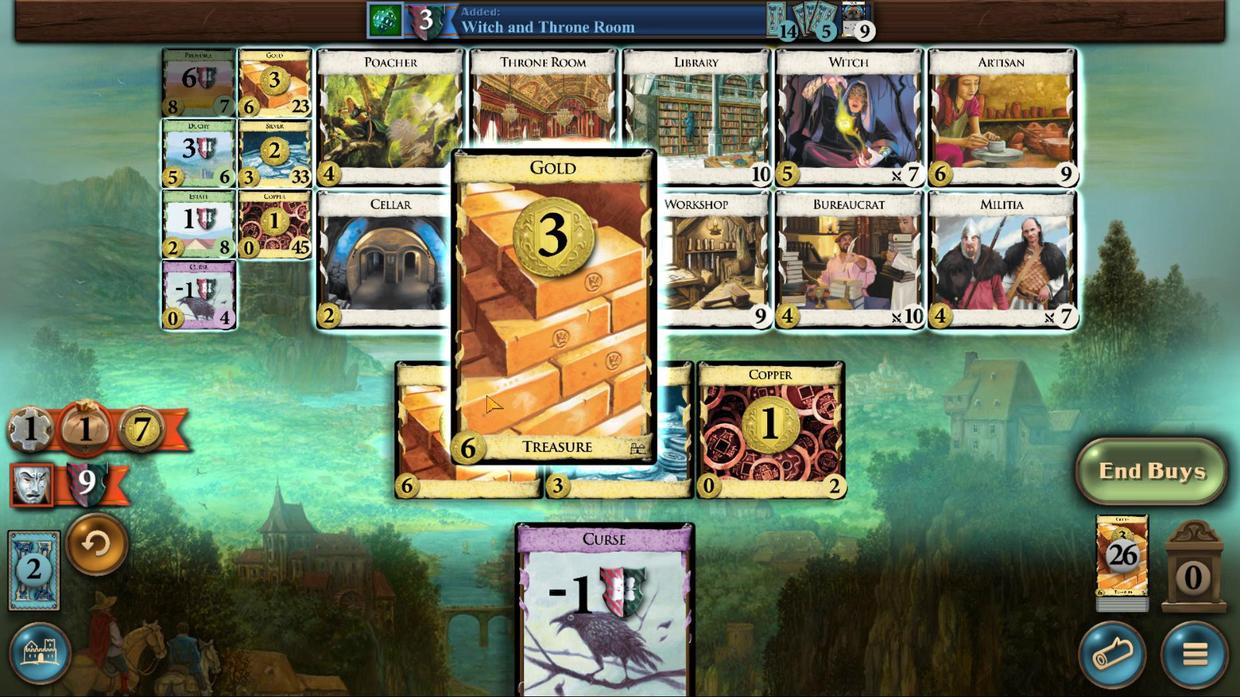
Action: Mouse moved to (684, 549)
Screenshot: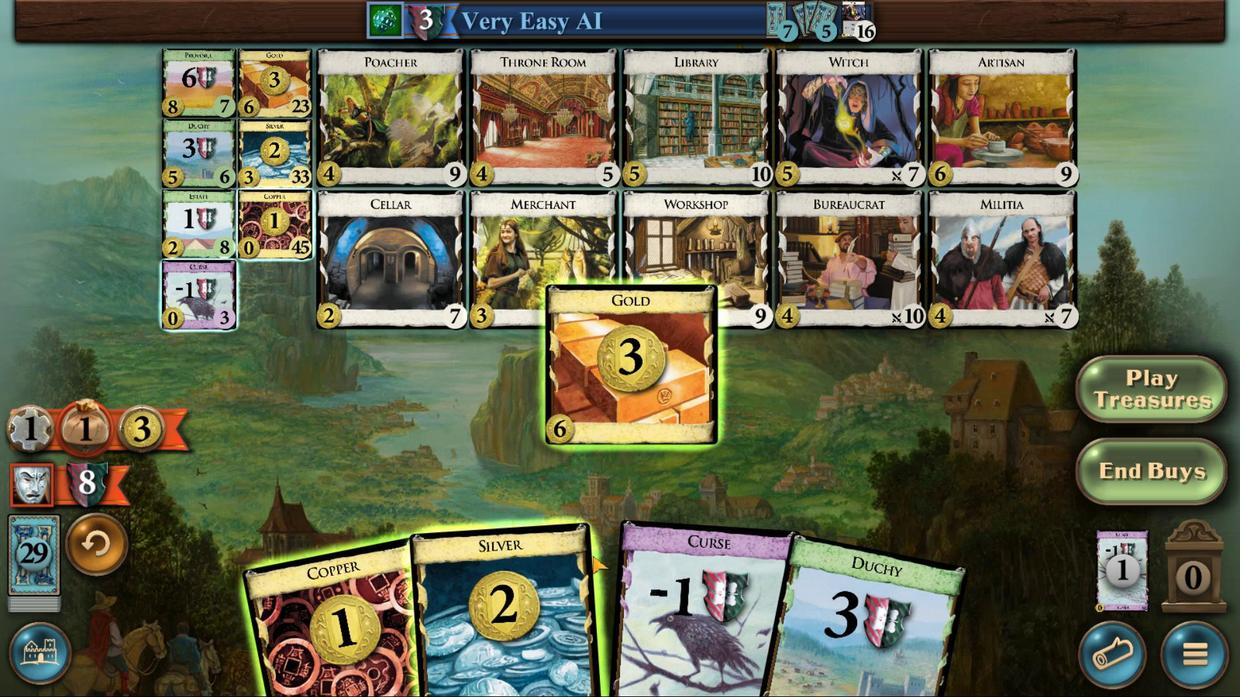 
Action: Mouse pressed left at (685, 551)
Screenshot: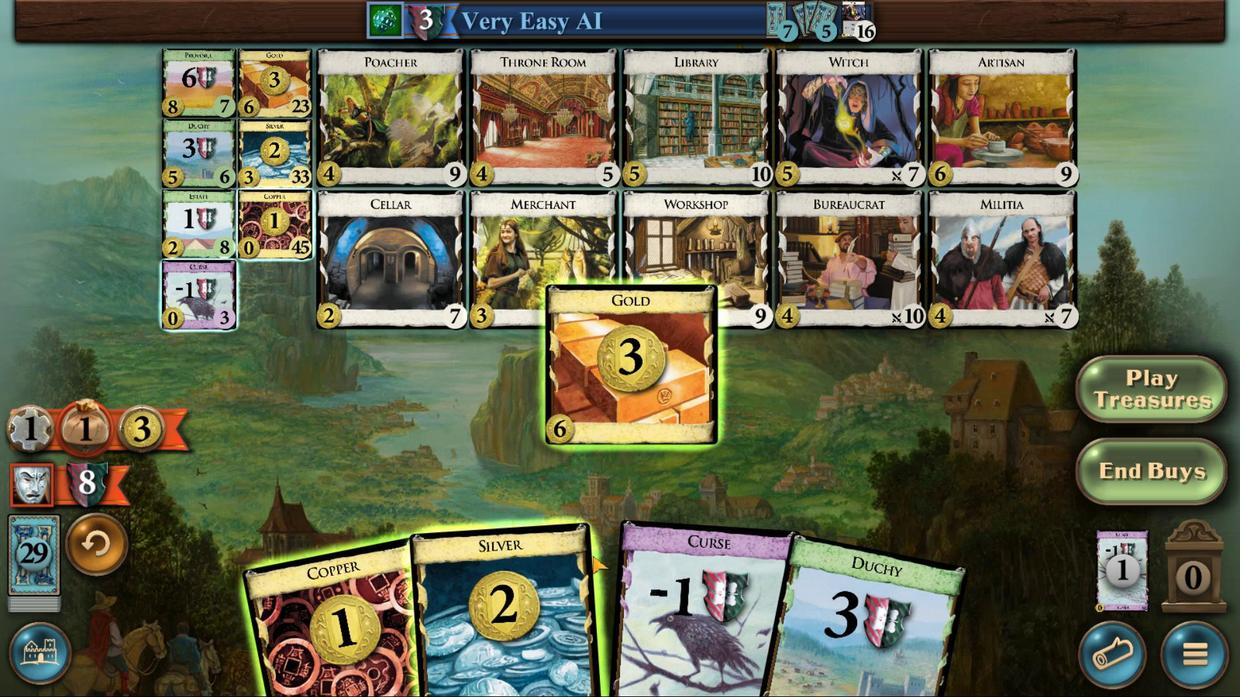 
Action: Mouse moved to (649, 549)
Screenshot: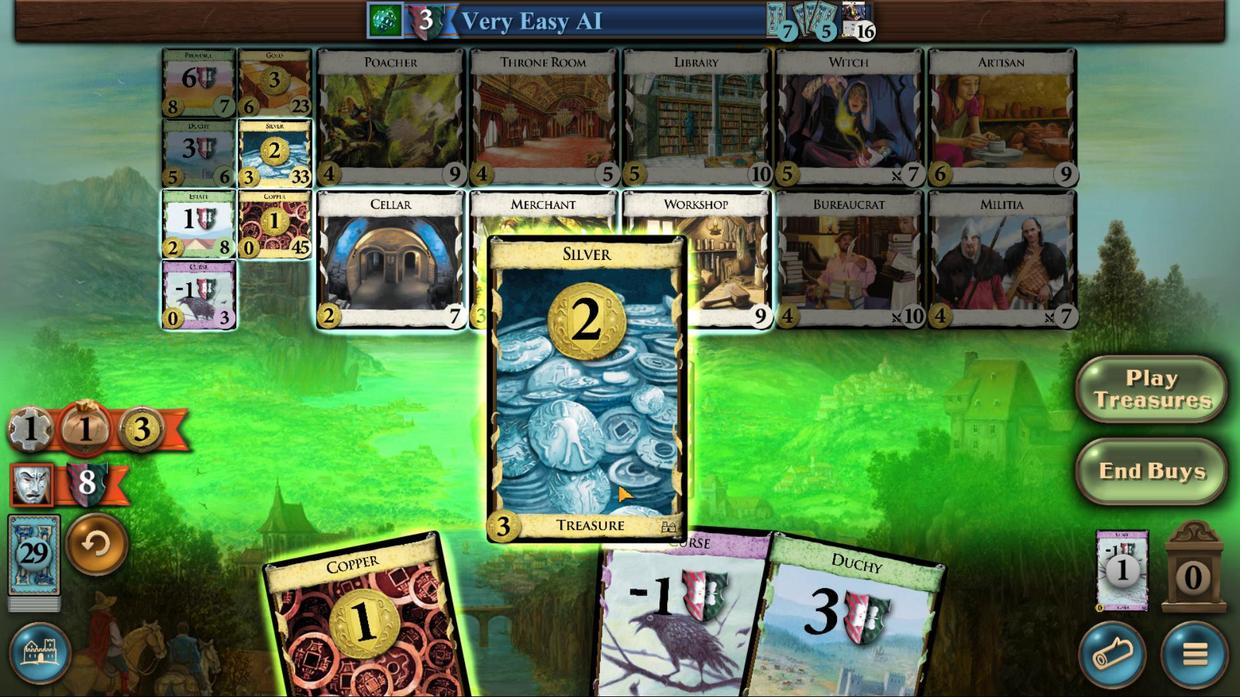 
Action: Mouse pressed left at (649, 549)
Screenshot: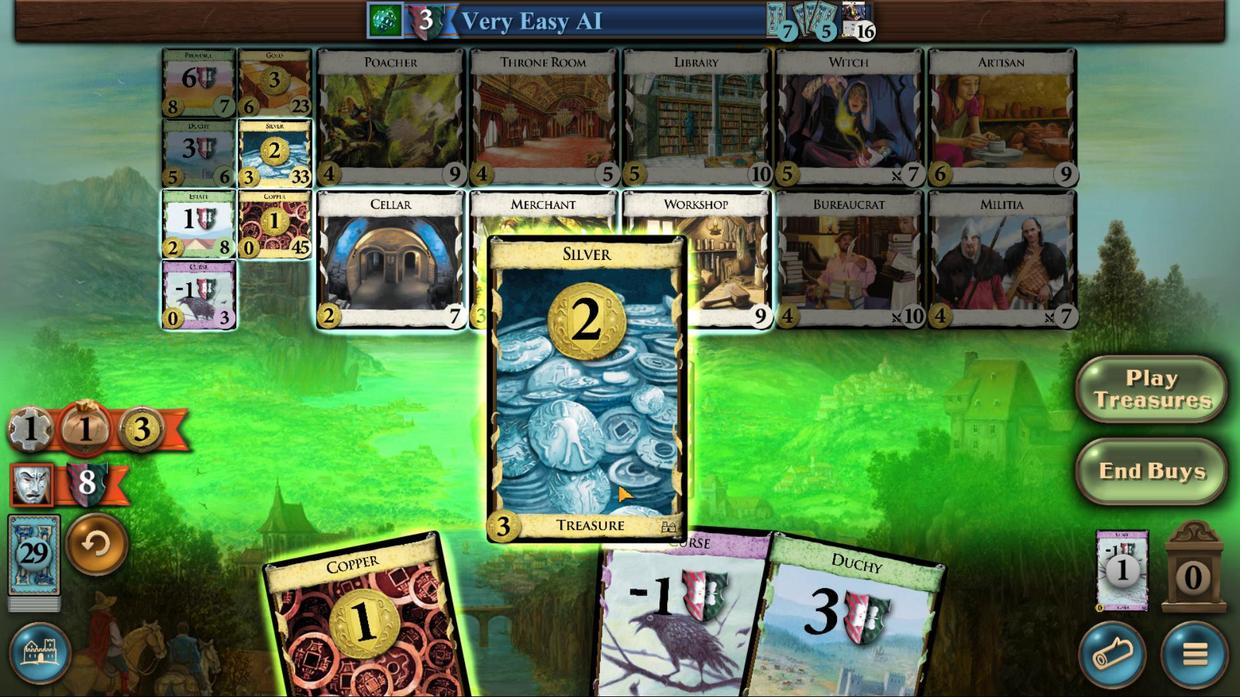 
Action: Mouse moved to (589, 545)
Screenshot: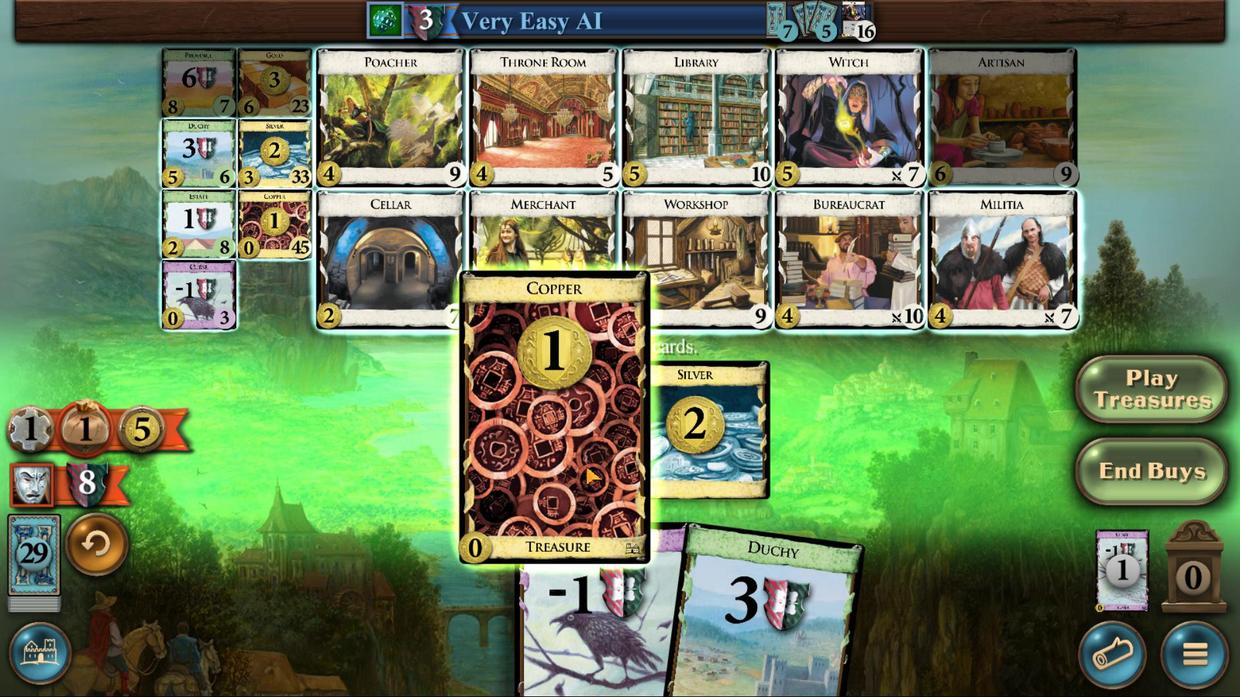 
Action: Mouse pressed left at (587, 546)
Screenshot: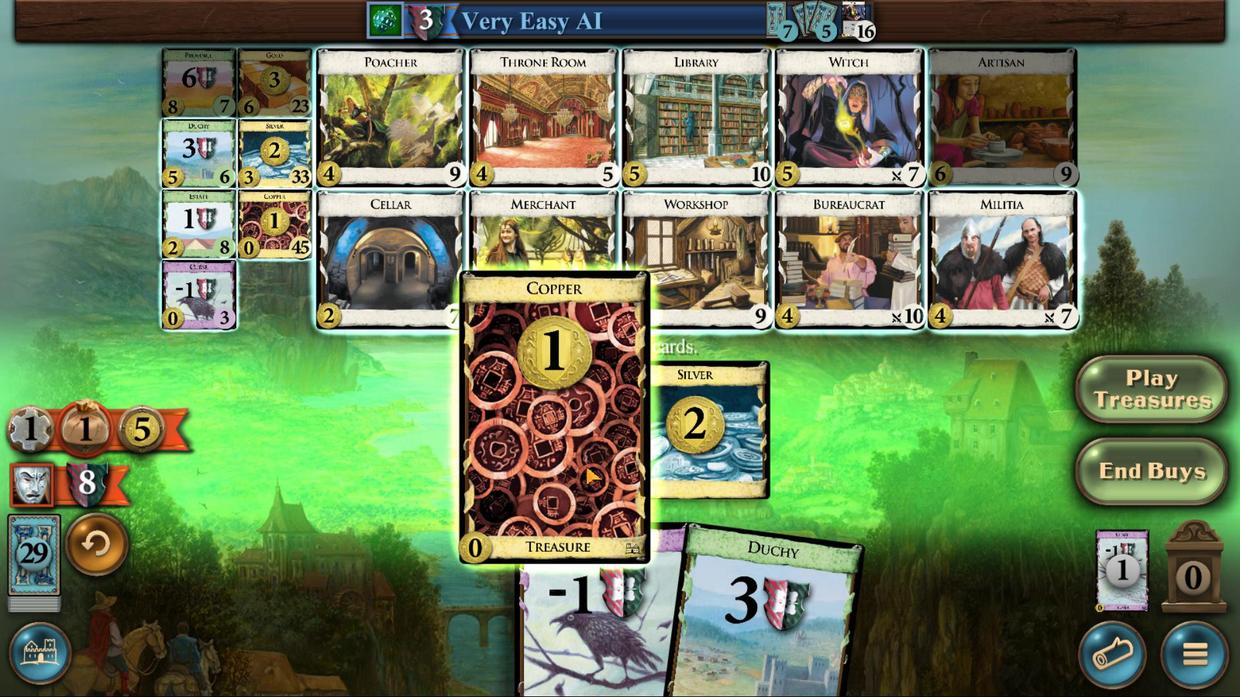 
Action: Mouse moved to (480, 375)
Screenshot: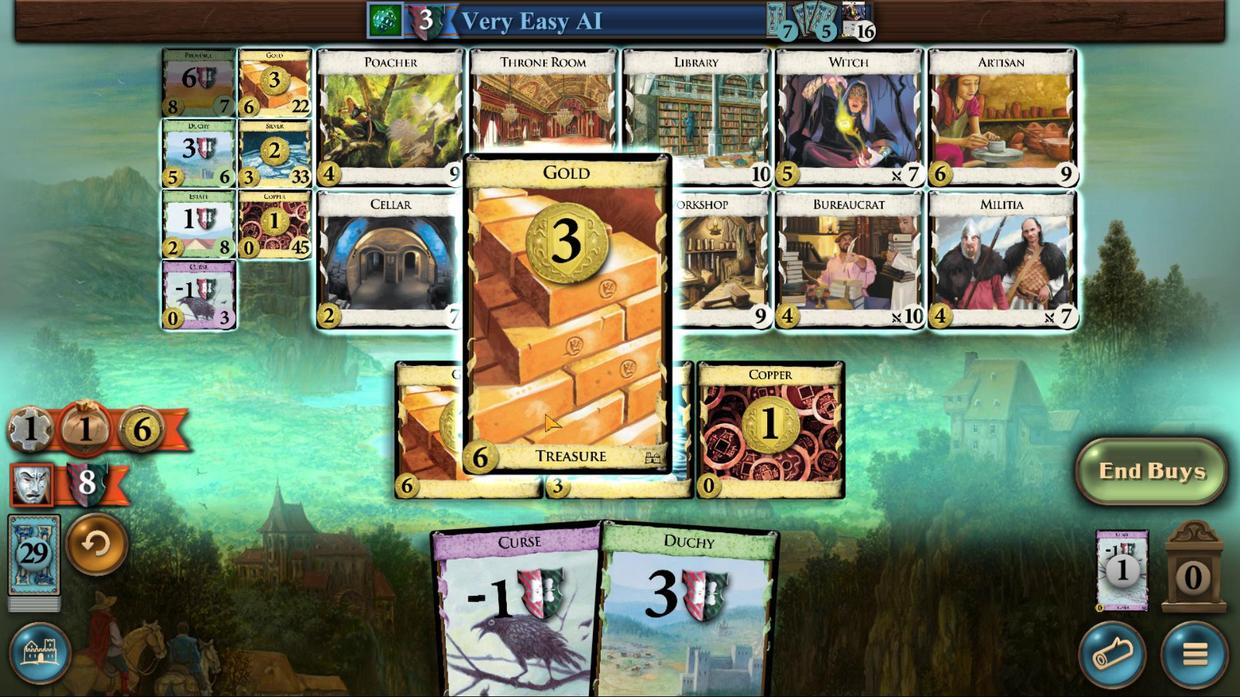
Action: Mouse pressed left at (474, 375)
Screenshot: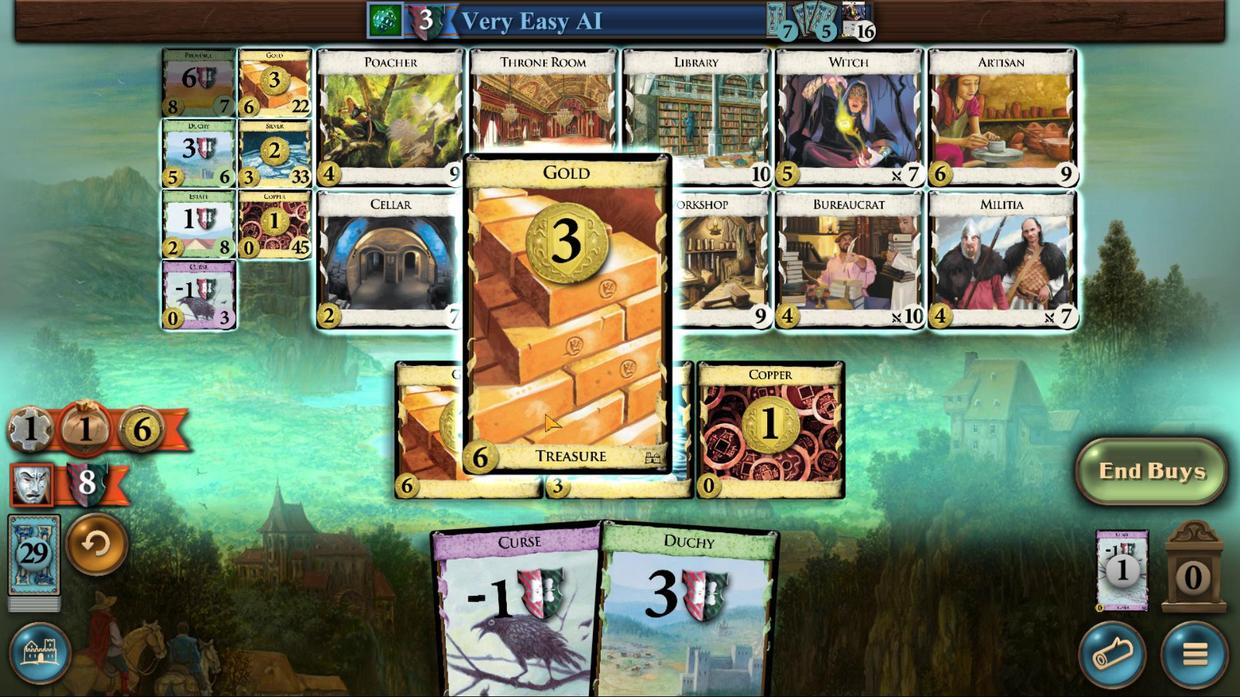 
Action: Mouse moved to (755, 544)
Screenshot: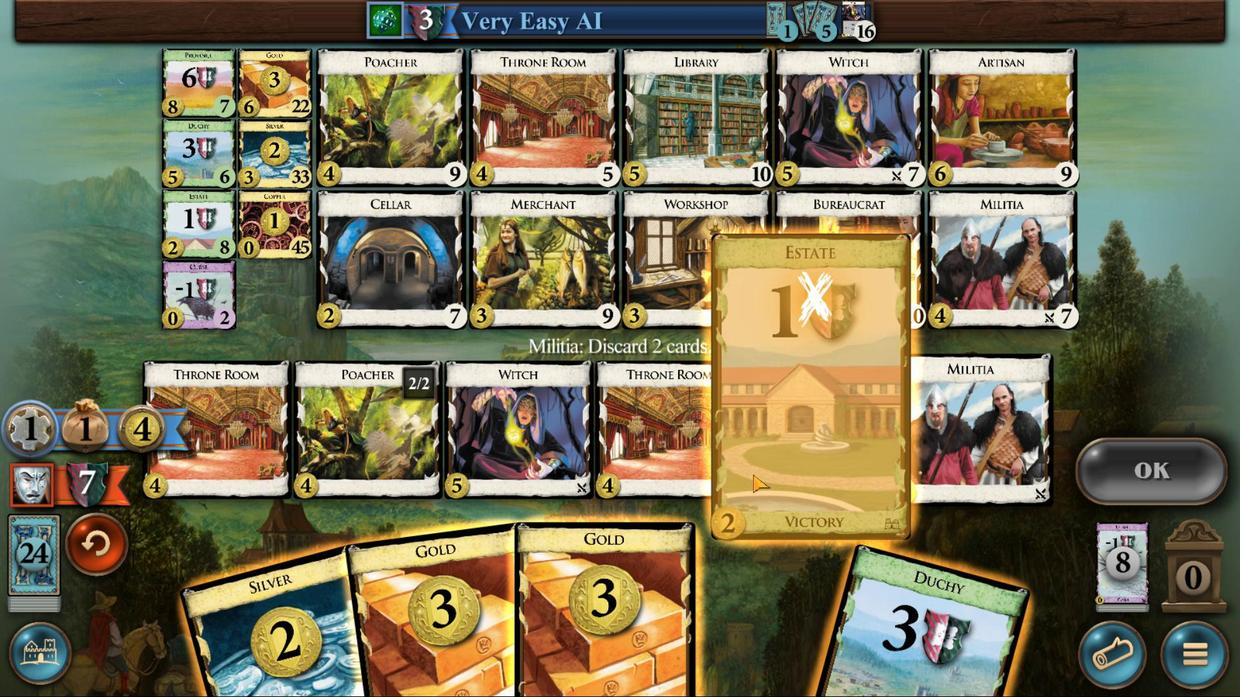 
Action: Mouse pressed left at (755, 544)
Screenshot: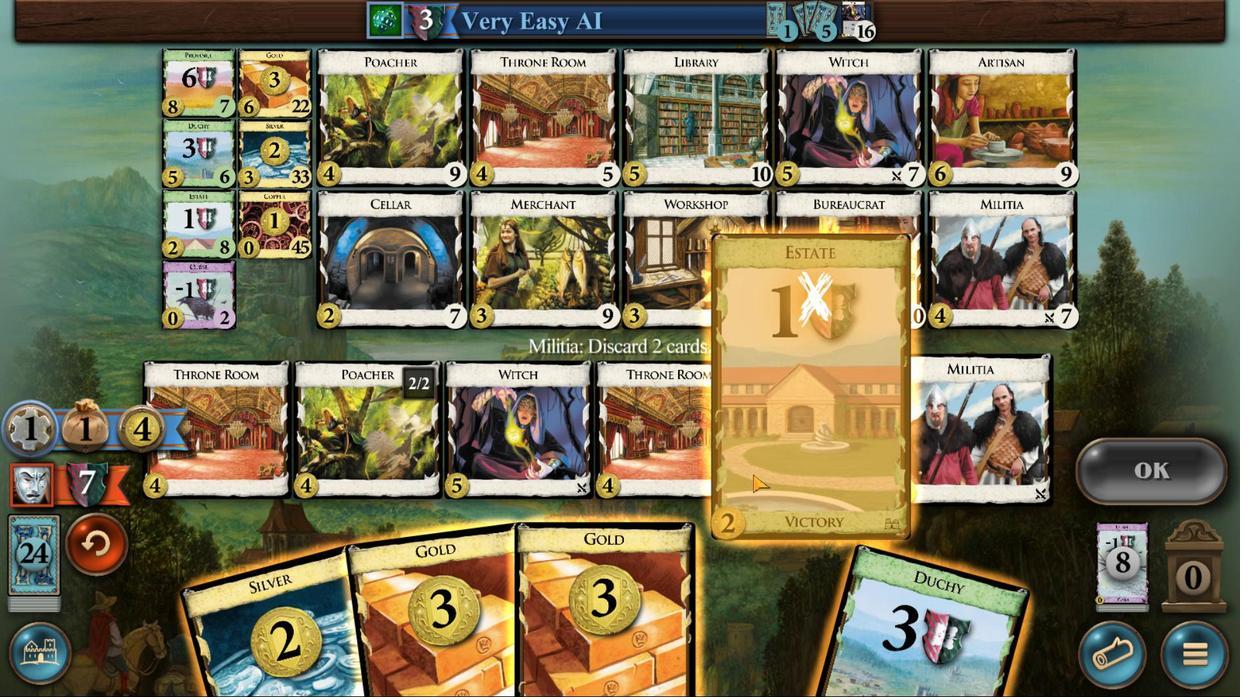 
Action: Mouse moved to (842, 543)
Screenshot: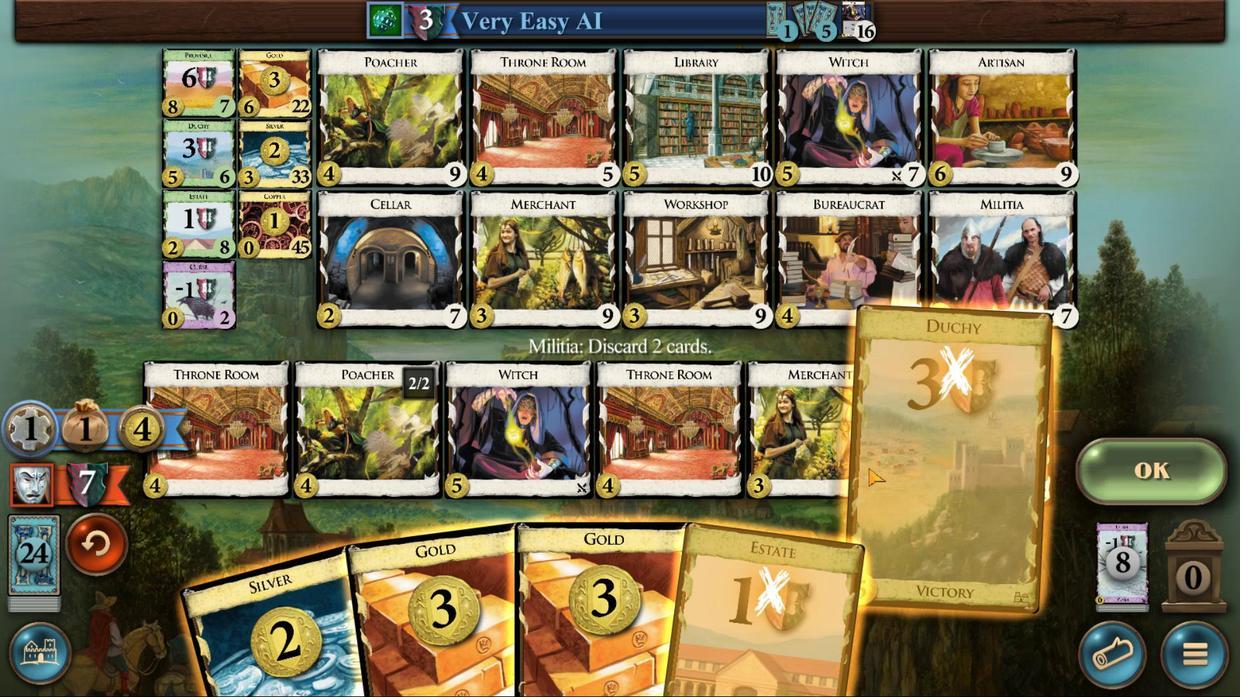 
Action: Mouse pressed left at (842, 543)
Screenshot: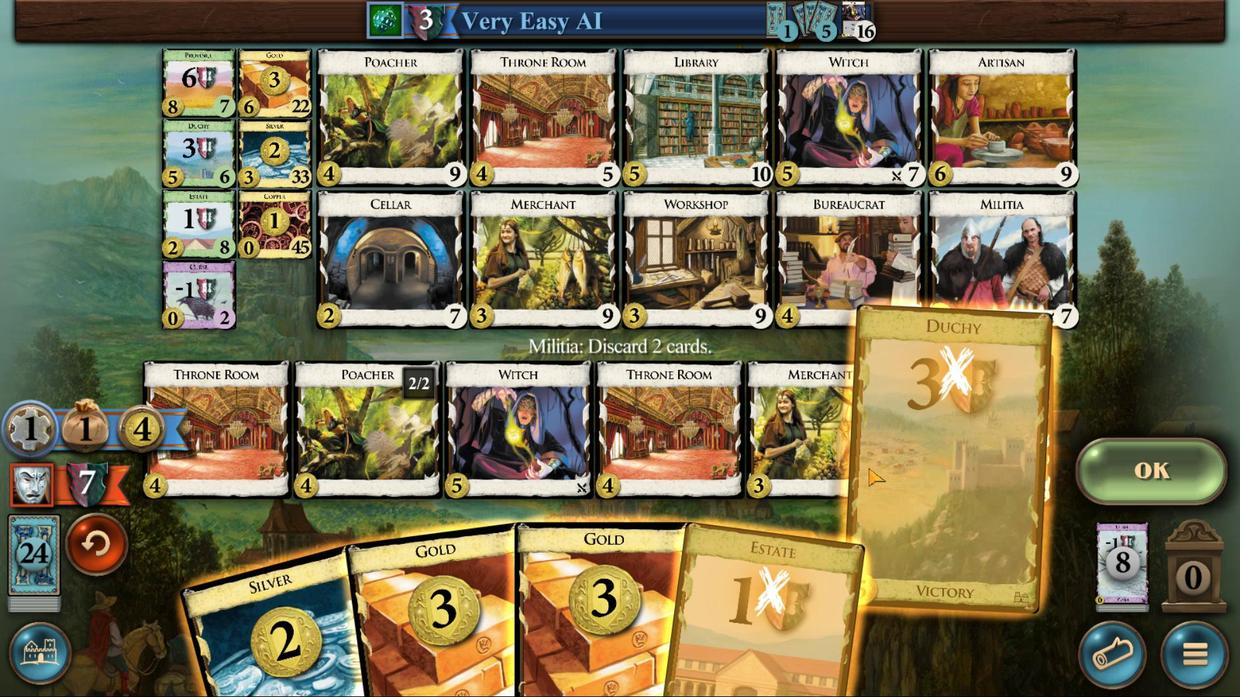 
Action: Mouse moved to (1000, 497)
Screenshot: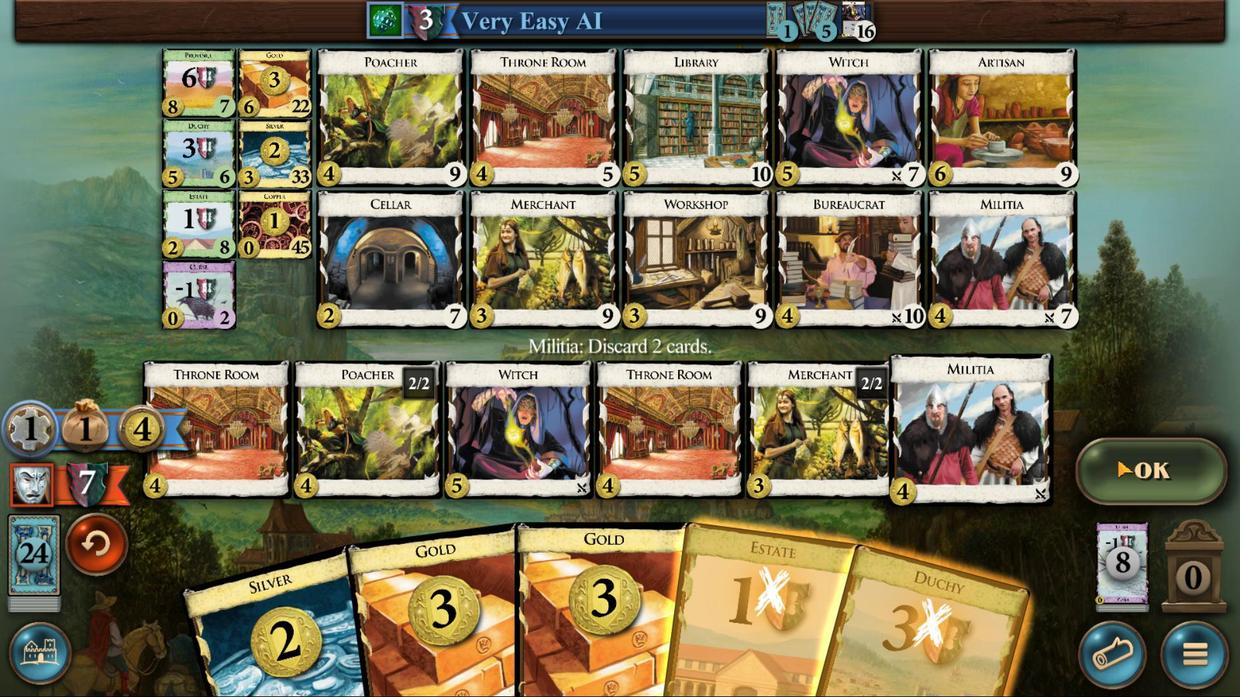 
Action: Mouse pressed left at (1000, 497)
Screenshot: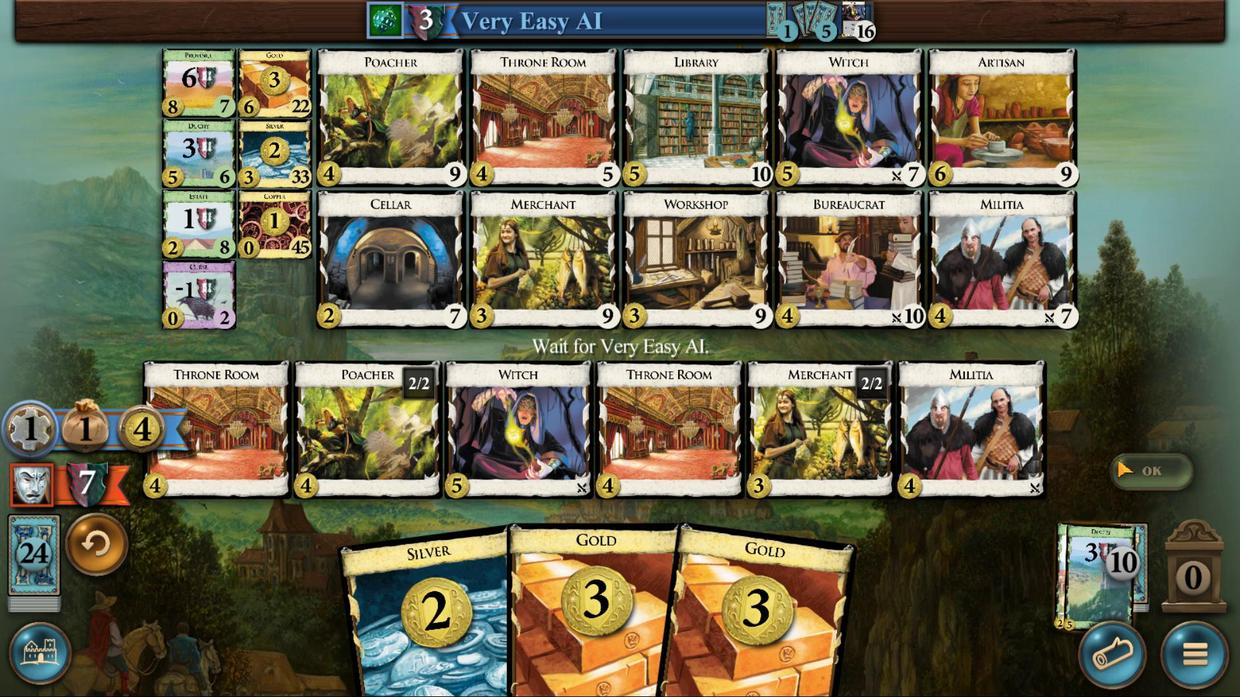 
Action: Mouse moved to (765, 539)
Screenshot: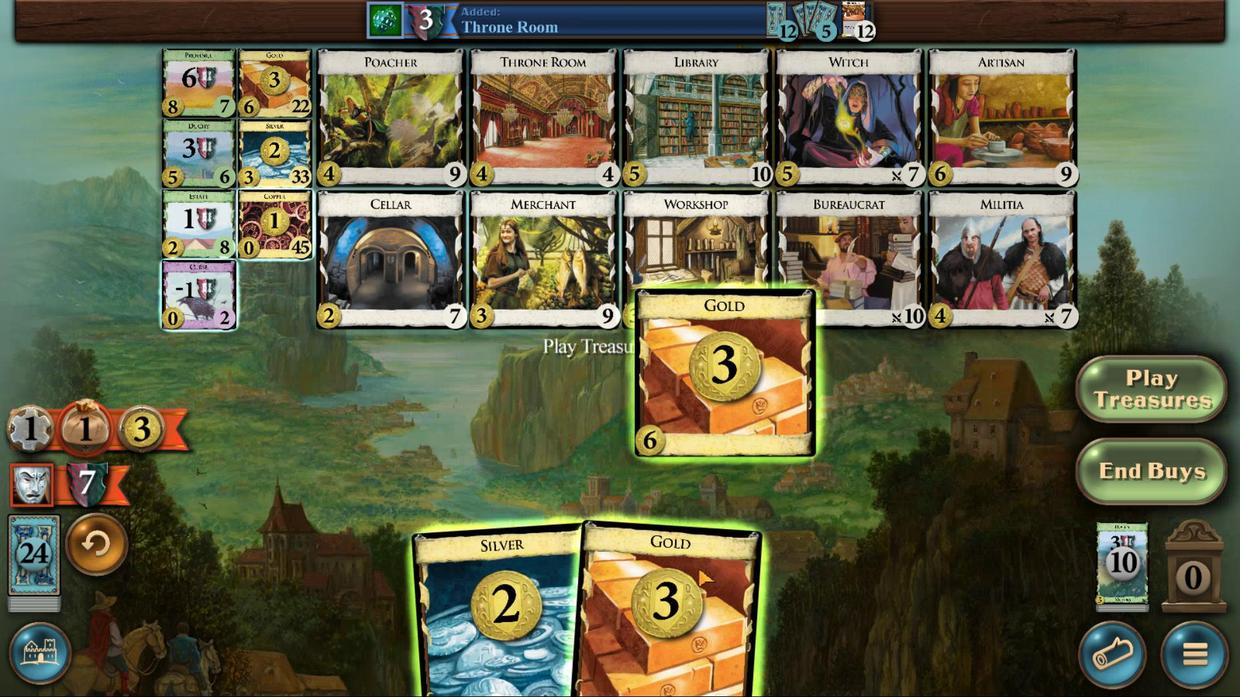 
Action: Mouse pressed left at (765, 540)
Screenshot: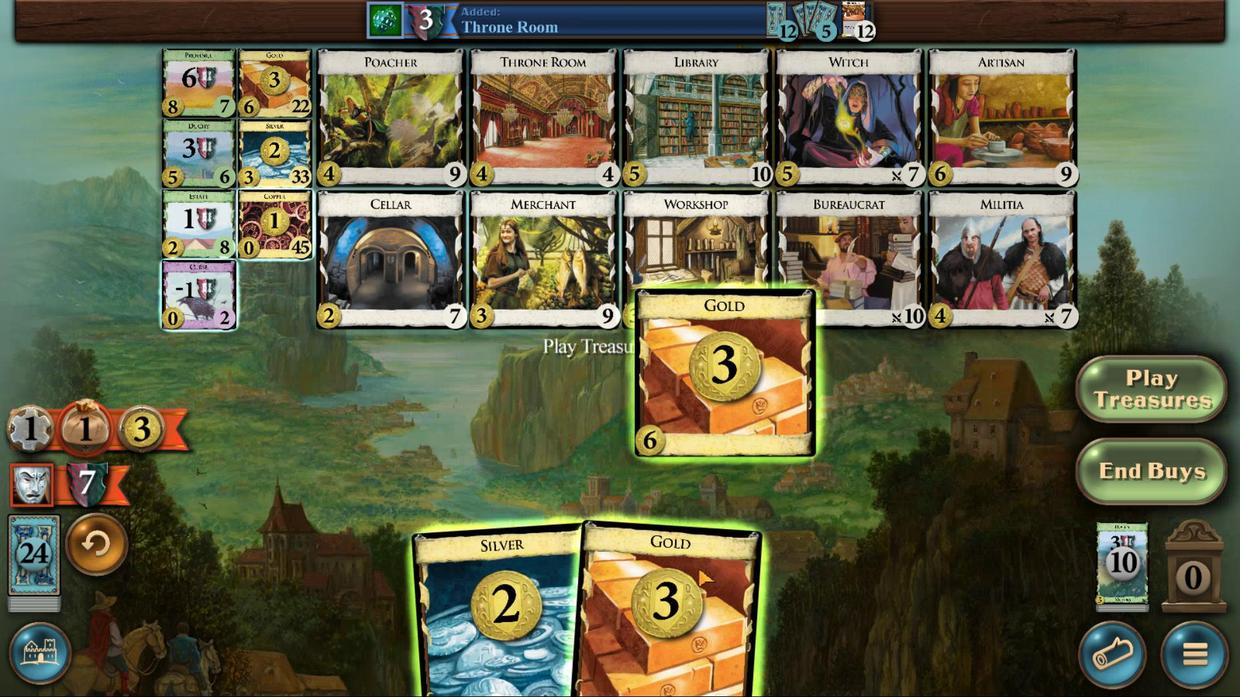 
Action: Mouse moved to (721, 547)
Screenshot: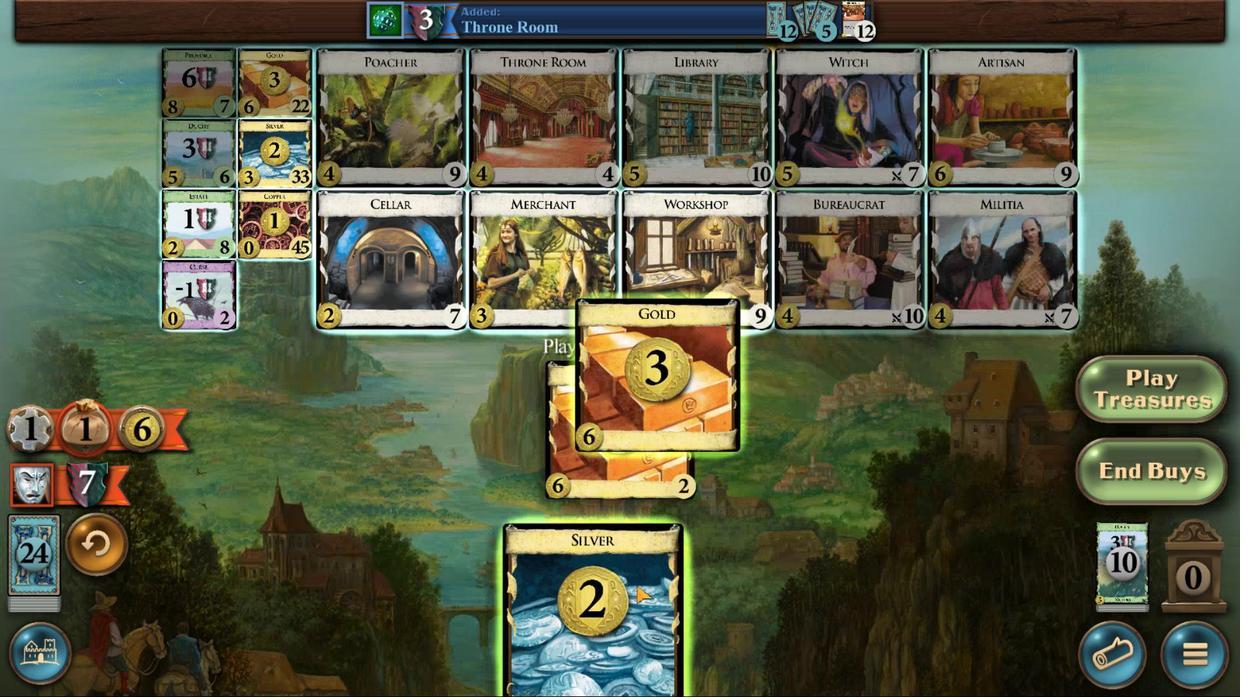 
Action: Mouse pressed left at (721, 549)
Screenshot: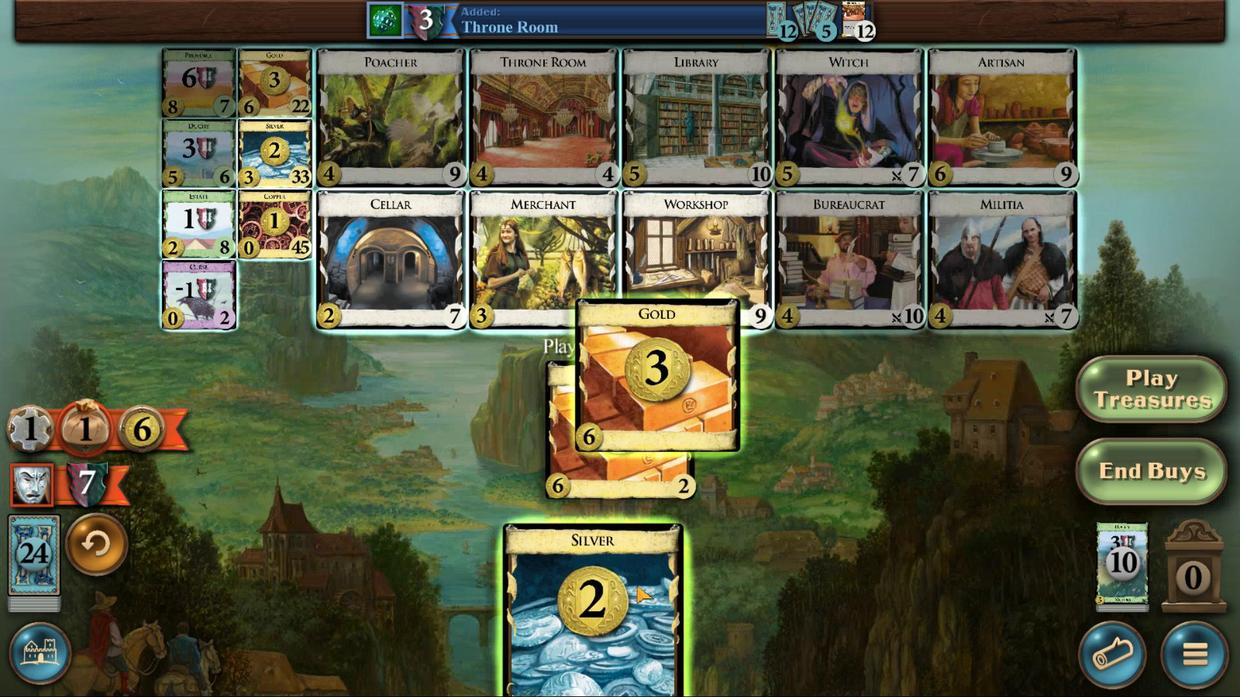
Action: Mouse moved to (693, 547)
Screenshot: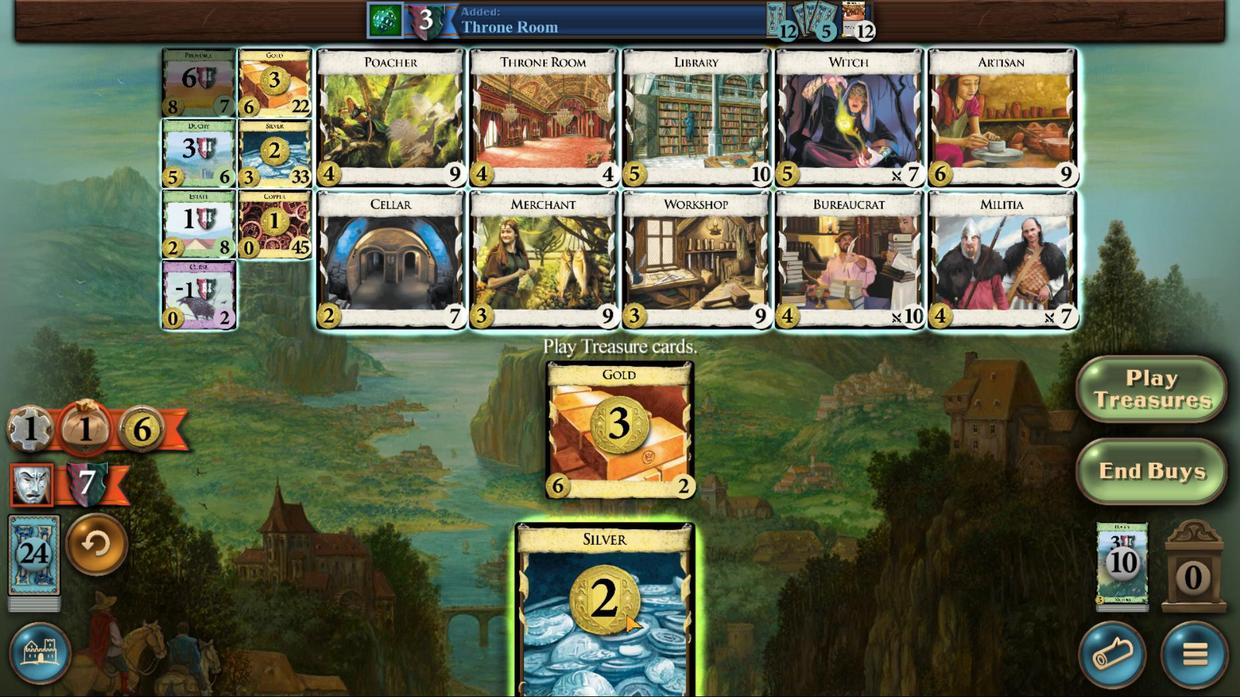 
Action: Mouse pressed left at (693, 547)
Screenshot: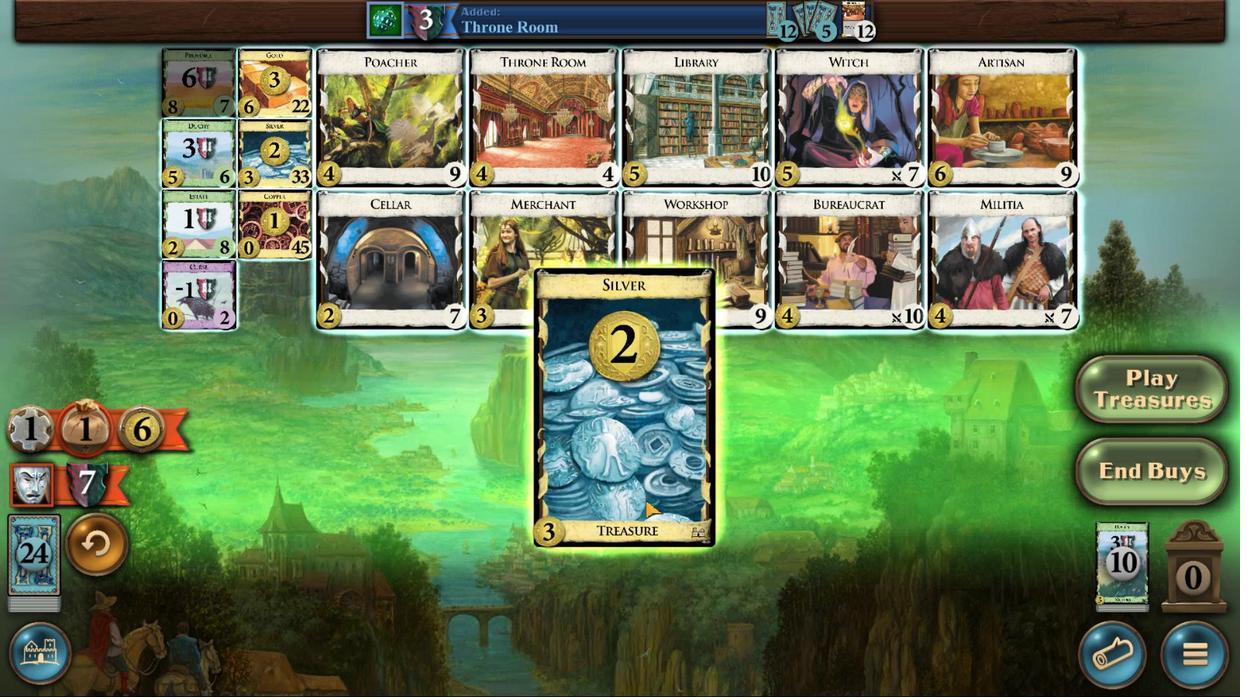 
Action: Mouse moved to (415, 373)
Screenshot: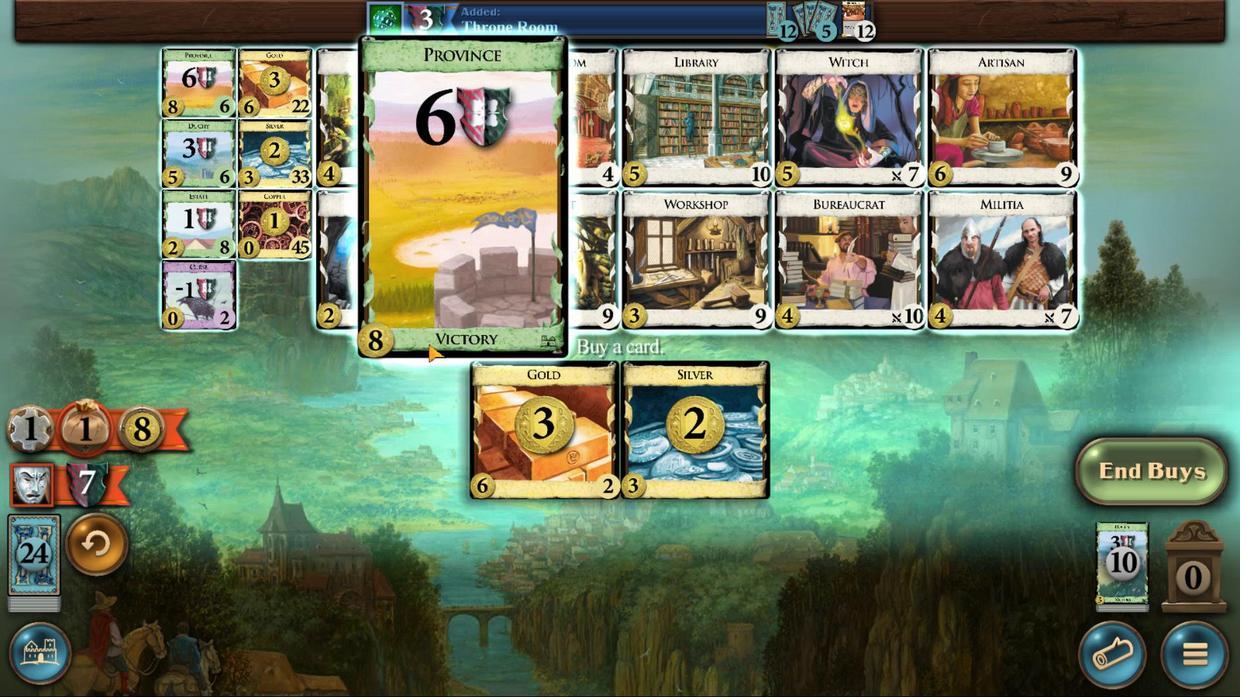 
Action: Mouse pressed left at (415, 373)
Screenshot: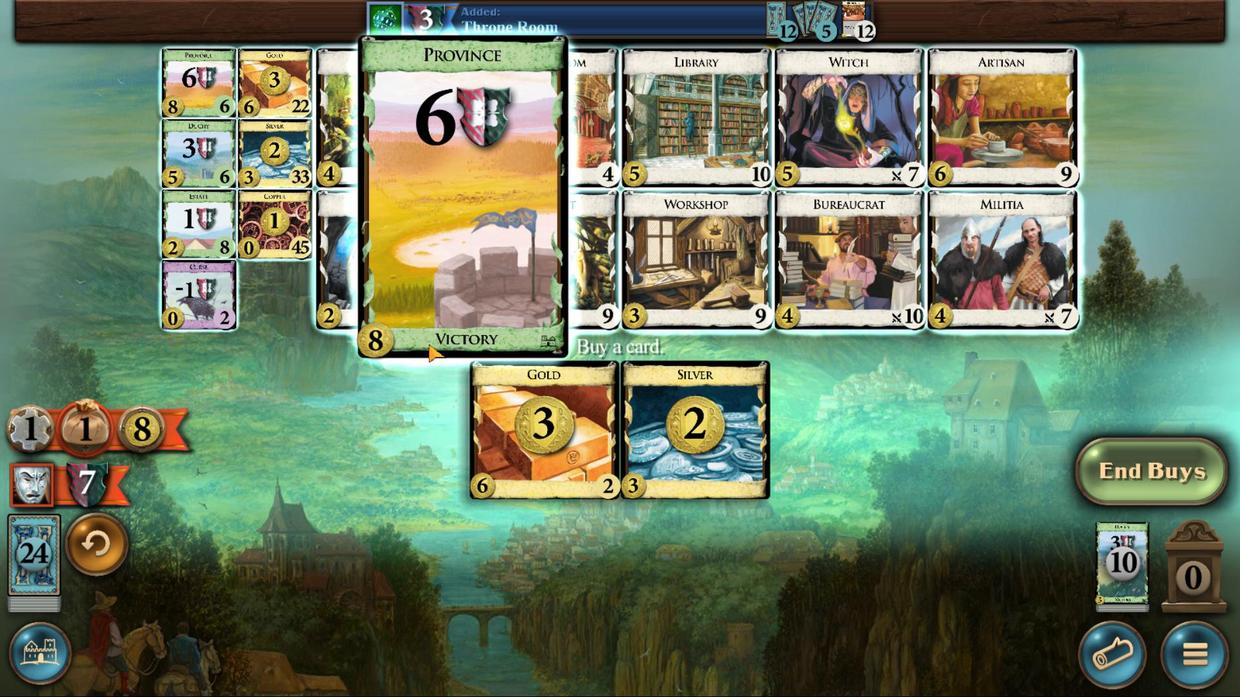 
Action: Mouse moved to (560, 550)
Screenshot: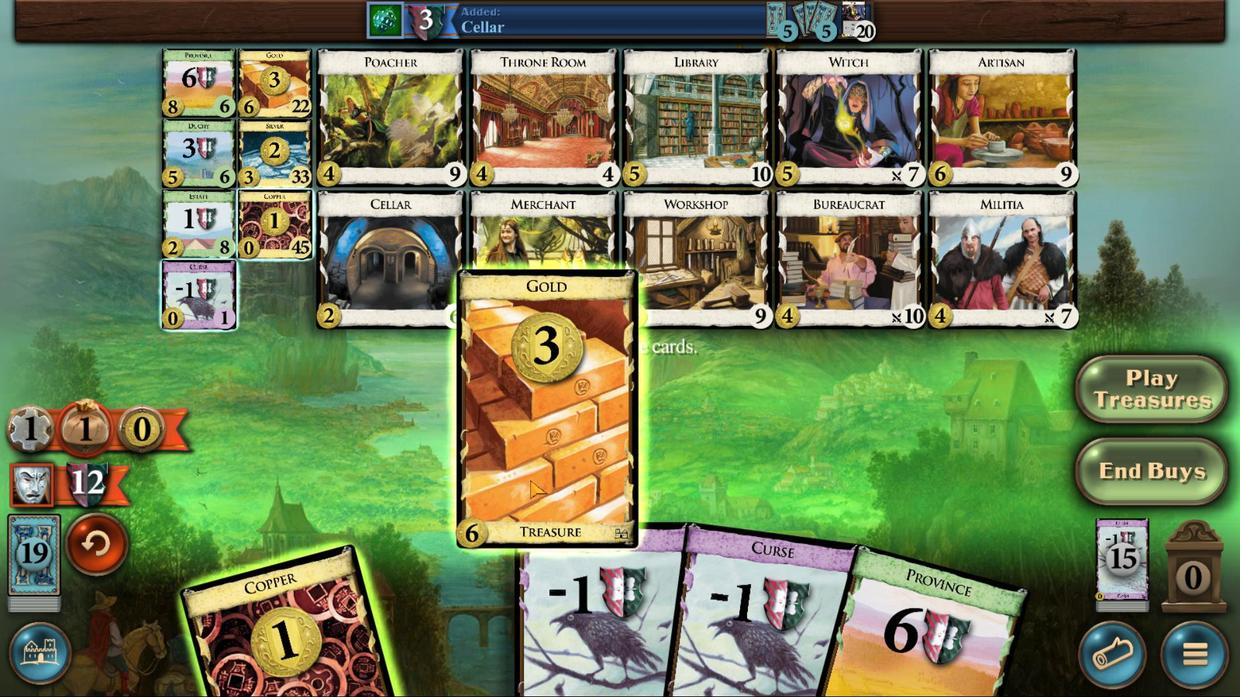 
Action: Mouse pressed left at (560, 550)
Screenshot: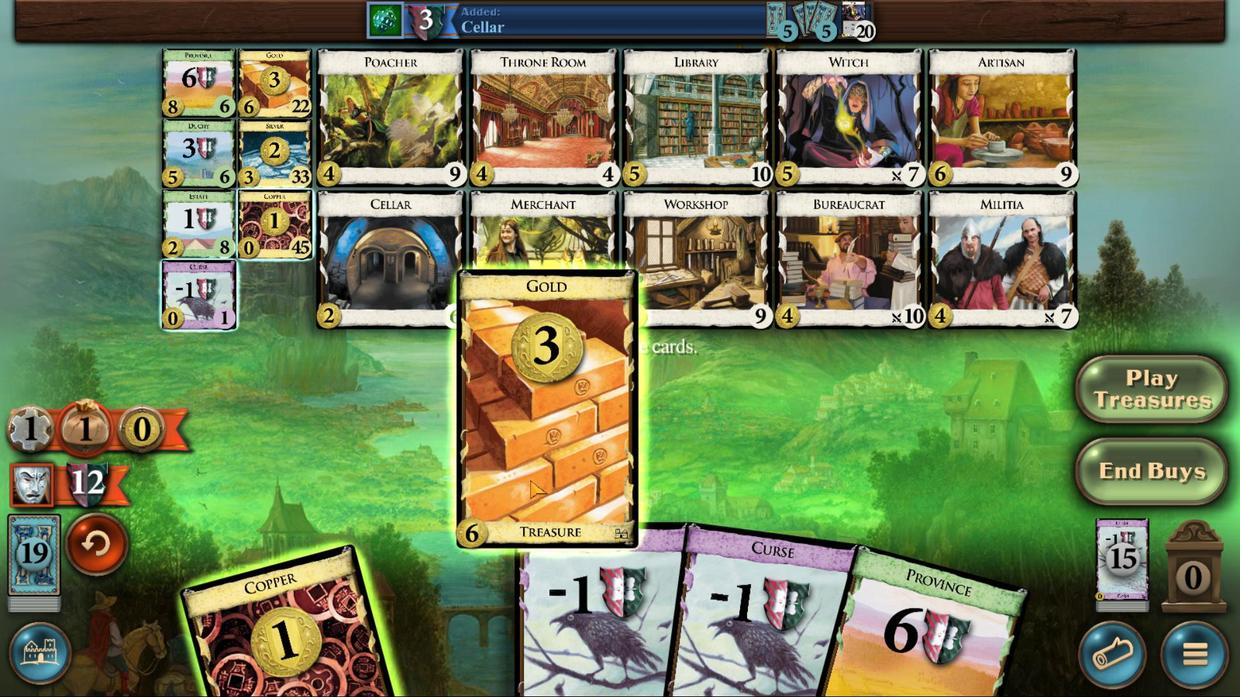 
Action: Mouse moved to (472, 389)
Screenshot: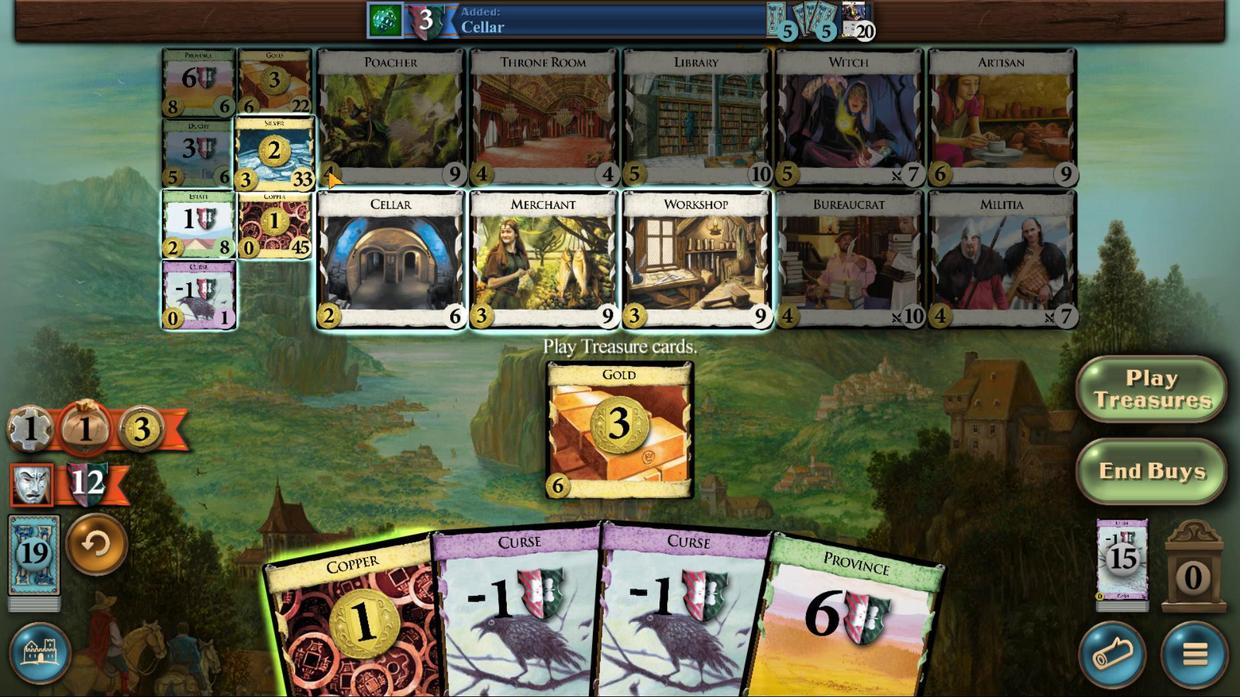 
Action: Mouse pressed left at (472, 389)
Screenshot: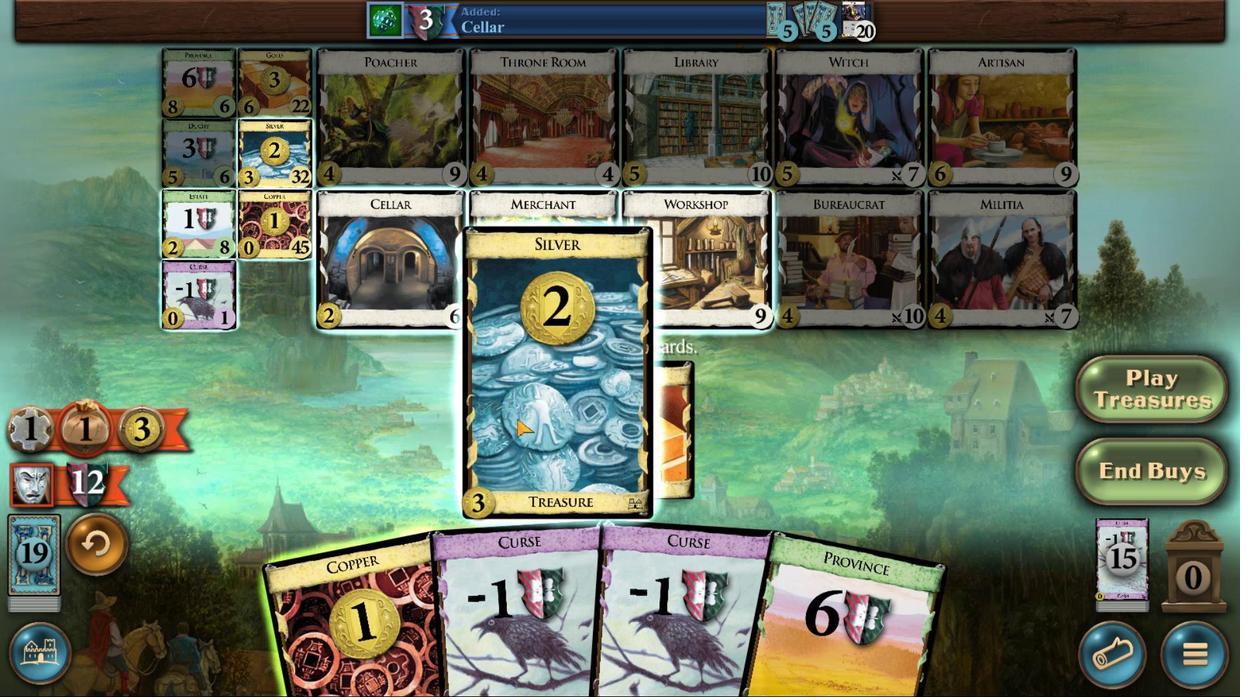 
Action: Mouse moved to (766, 556)
Screenshot: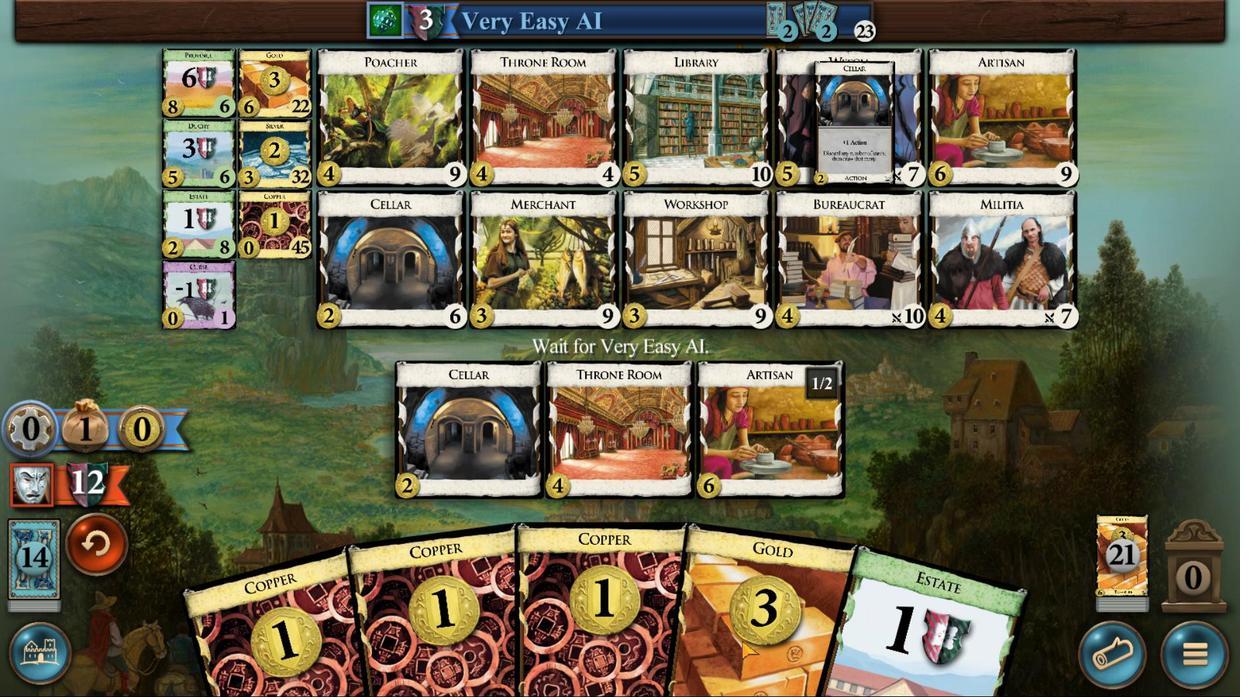 
Action: Mouse pressed left at (766, 556)
Screenshot: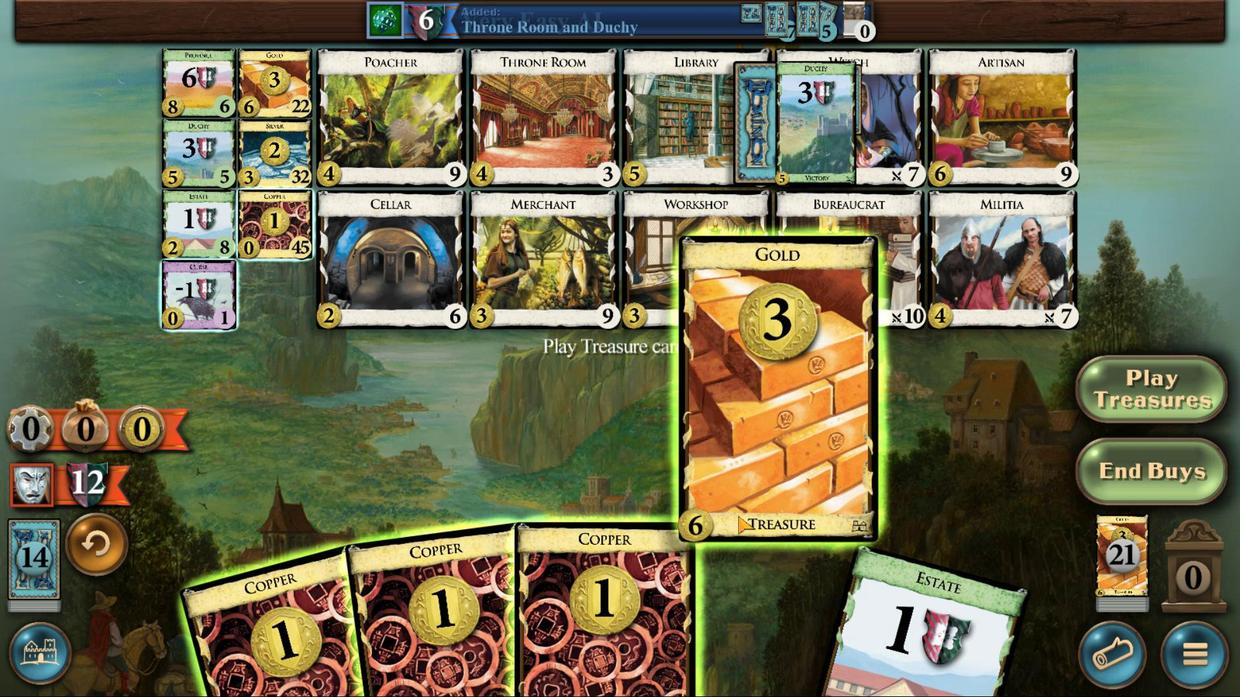 
Action: Mouse moved to (716, 555)
Screenshot: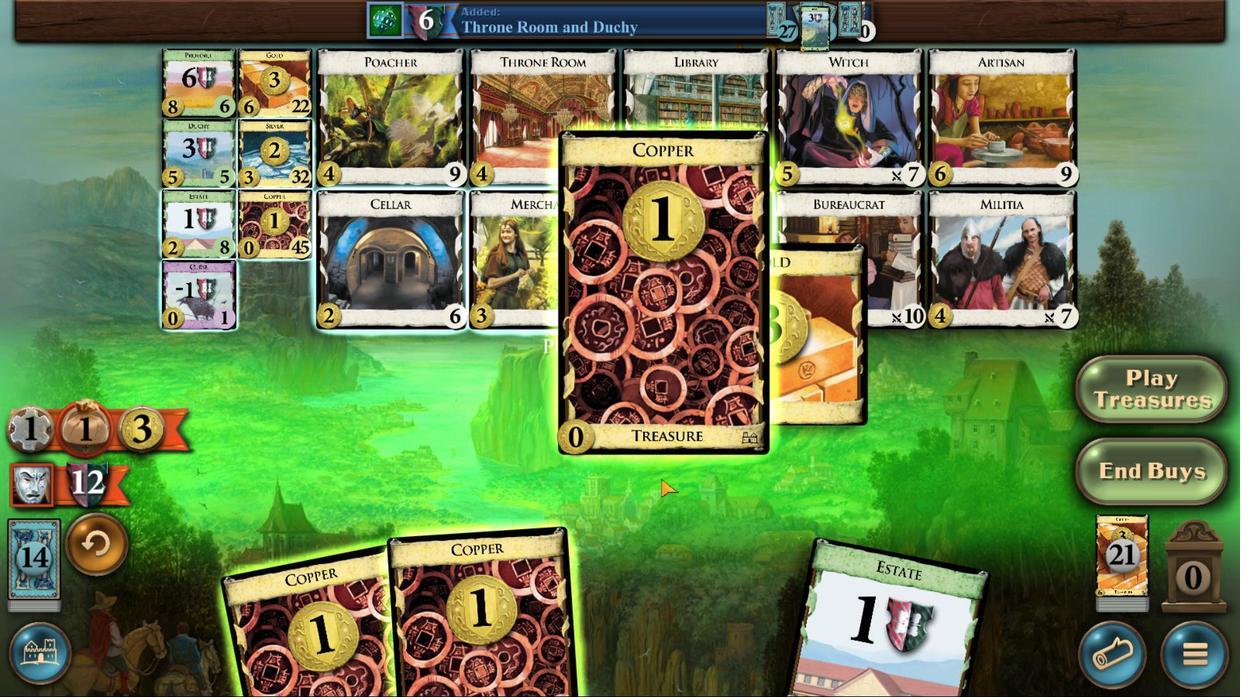 
Action: Mouse pressed left at (716, 555)
Screenshot: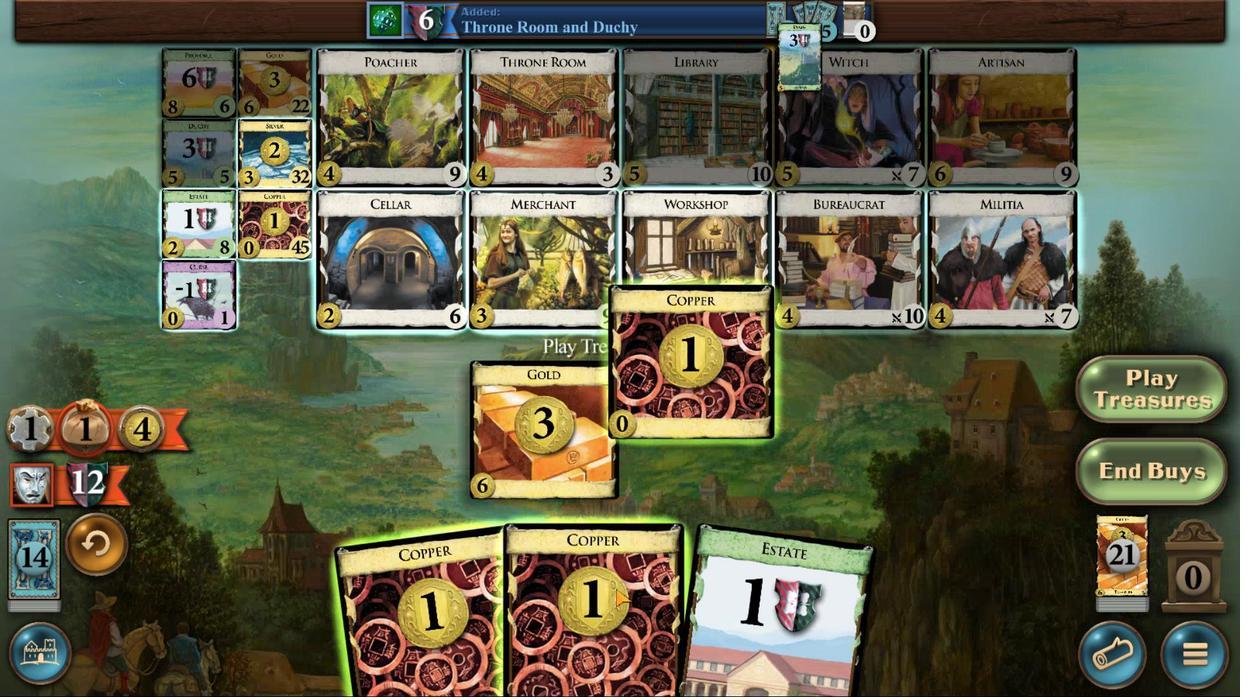 
Action: Mouse moved to (686, 539)
Screenshot: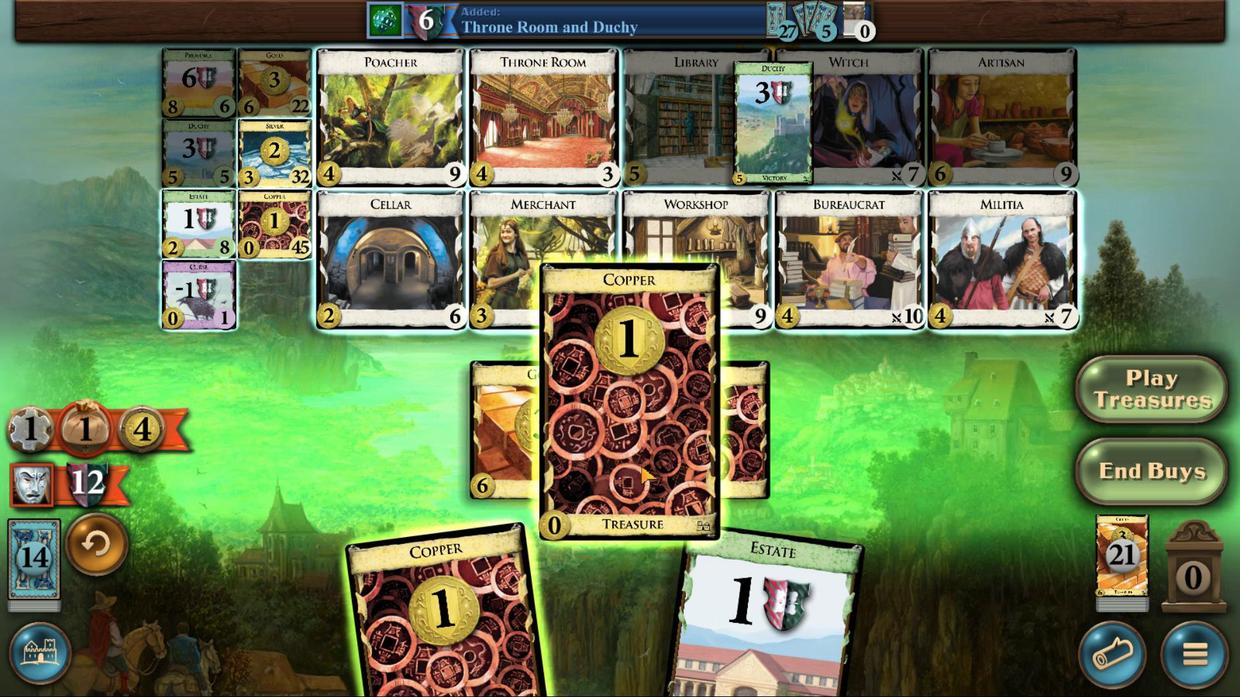 
Action: Mouse pressed left at (686, 539)
Screenshot: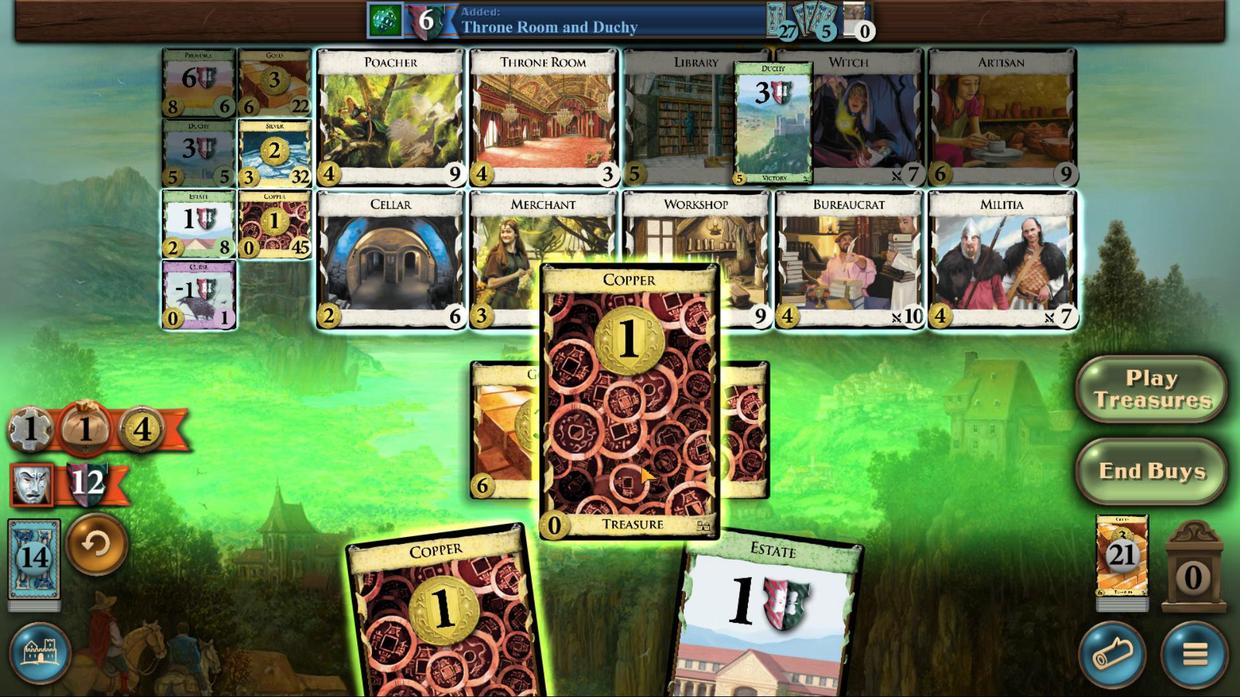 
Action: Mouse moved to (651, 539)
Screenshot: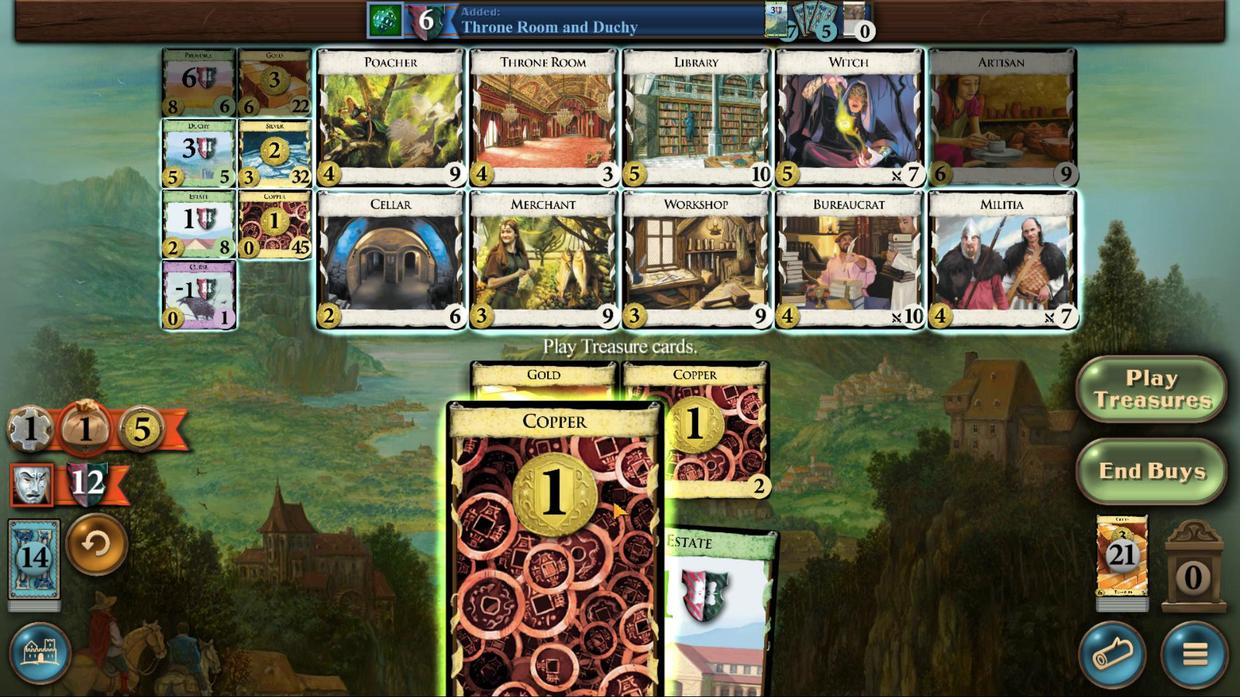 
Action: Mouse pressed left at (651, 539)
Screenshot: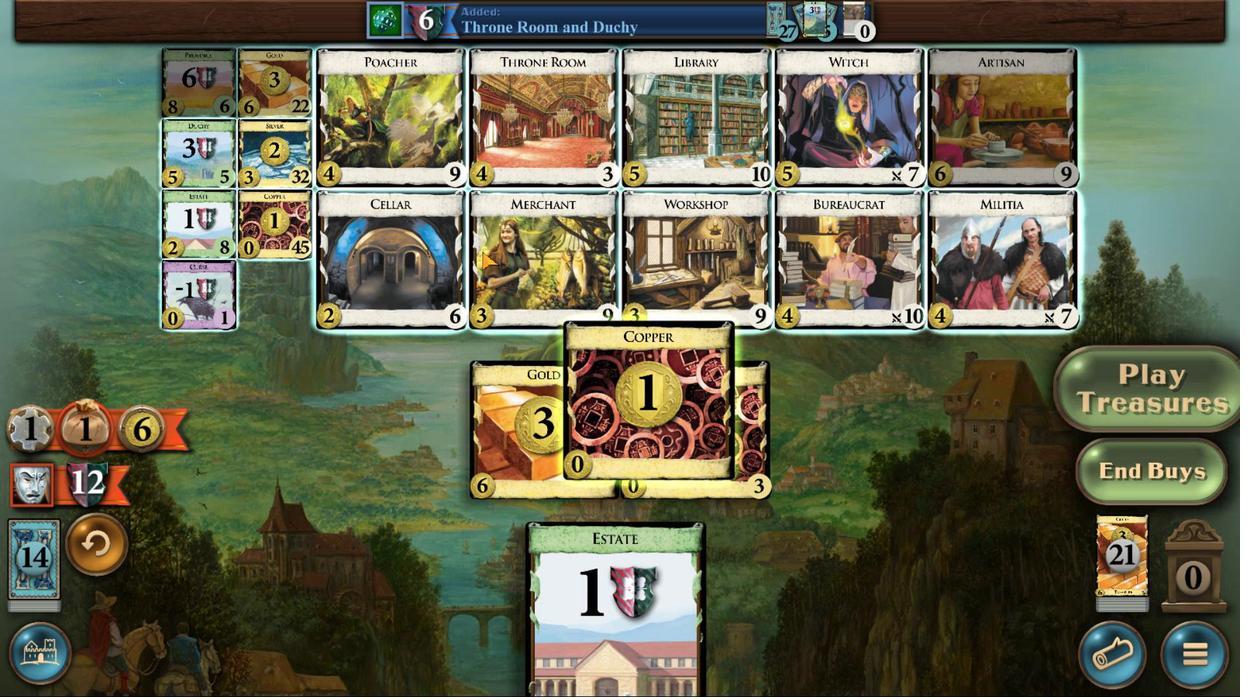 
Action: Mouse moved to (478, 375)
Screenshot: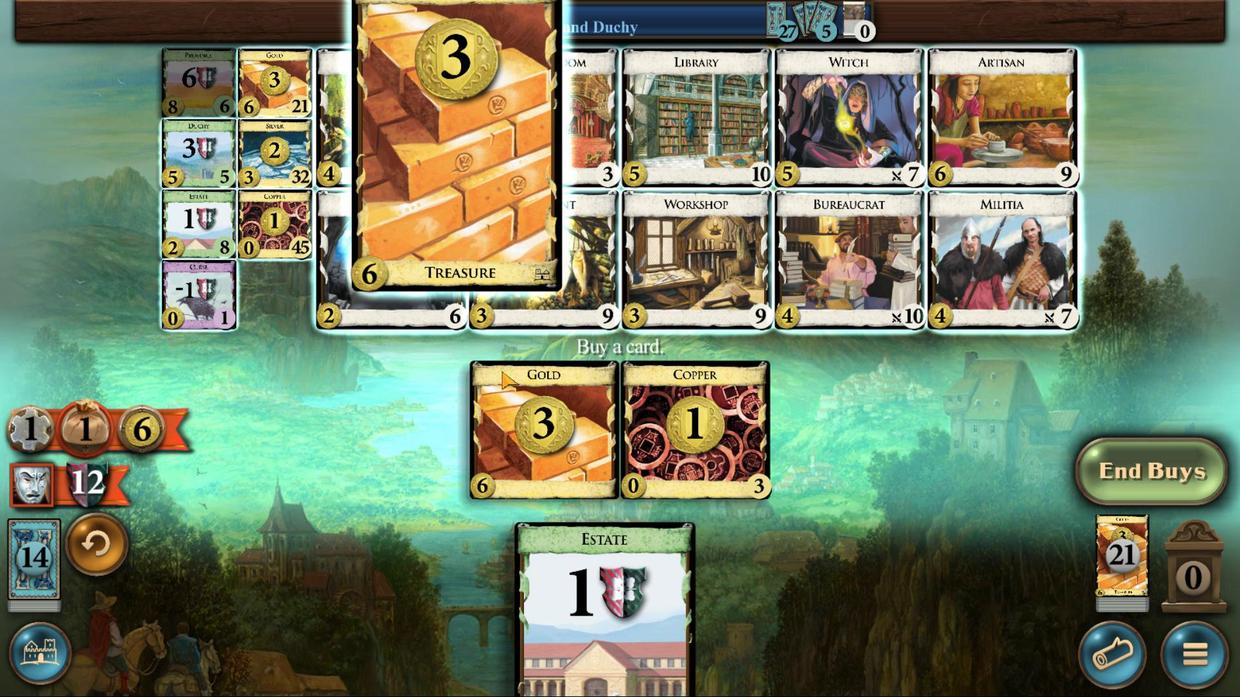 
Action: Mouse pressed left at (478, 375)
Screenshot: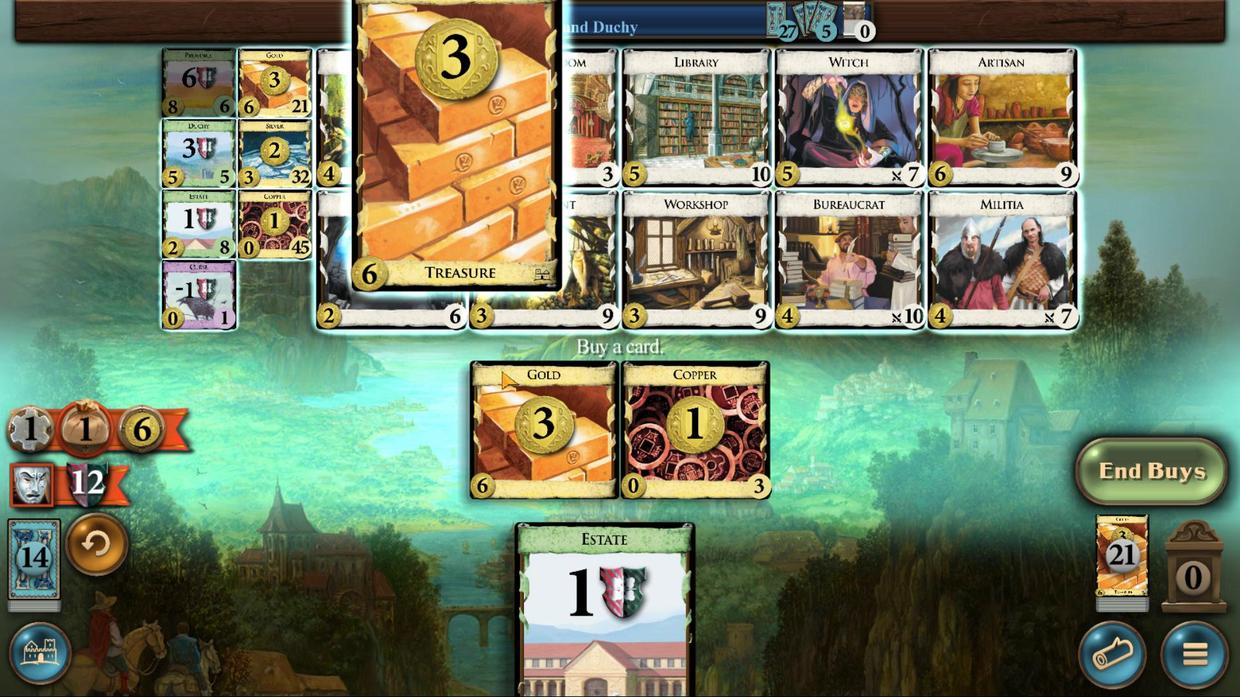 
Action: Mouse moved to (777, 538)
Screenshot: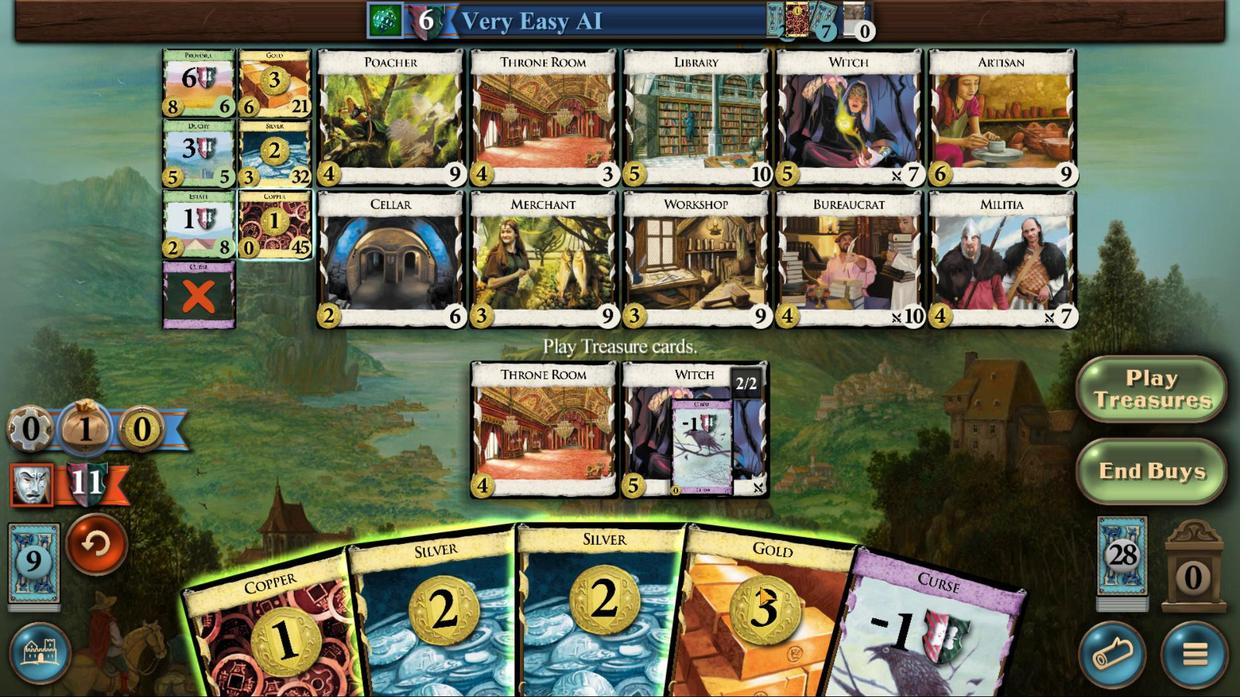 
Action: Mouse pressed left at (777, 538)
Screenshot: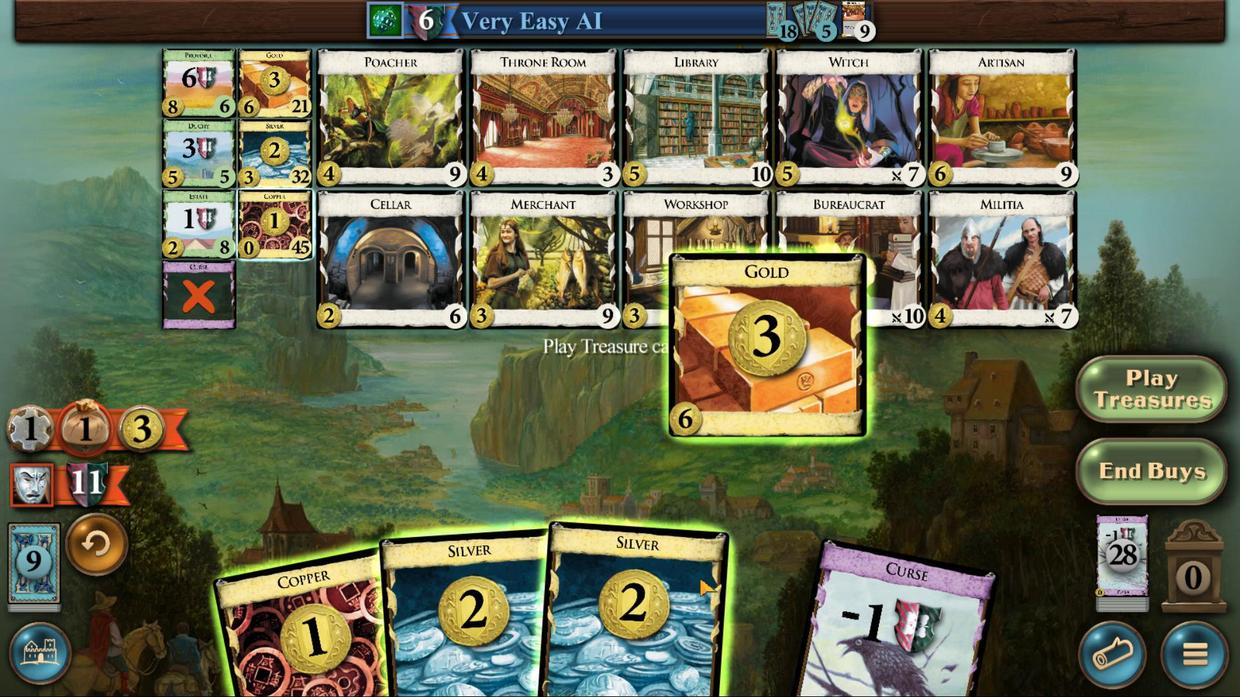 
Action: Mouse moved to (732, 541)
Screenshot: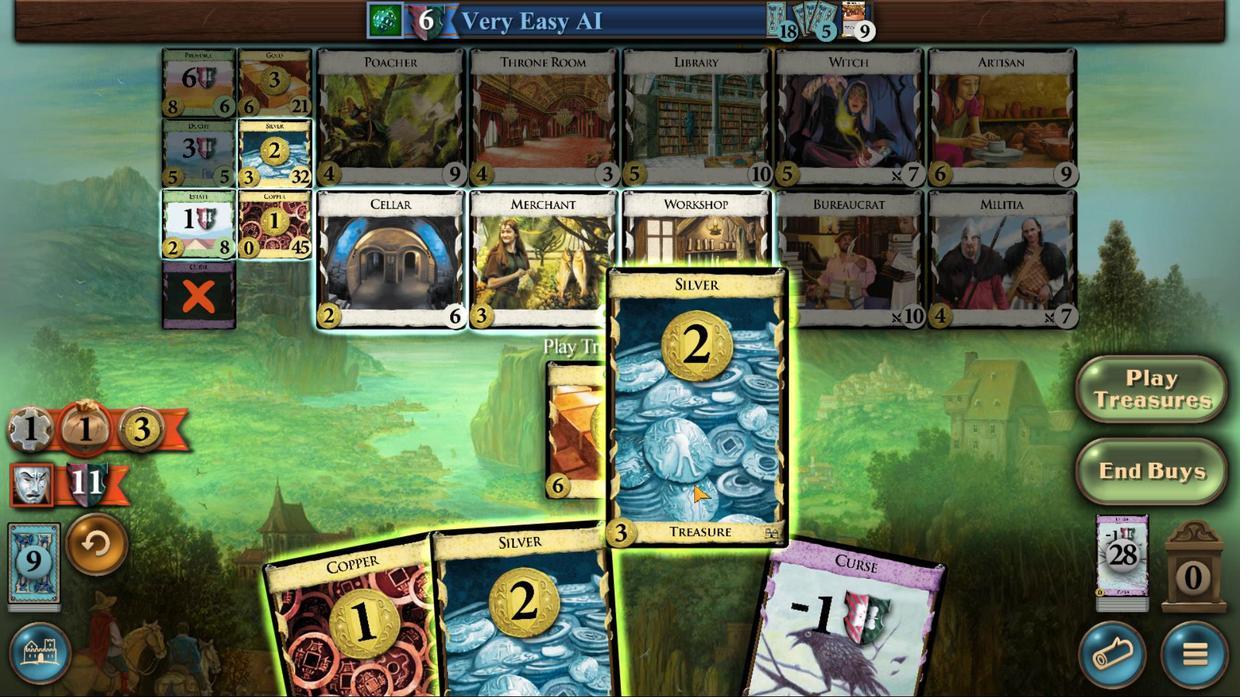 
Action: Mouse pressed left at (732, 541)
Screenshot: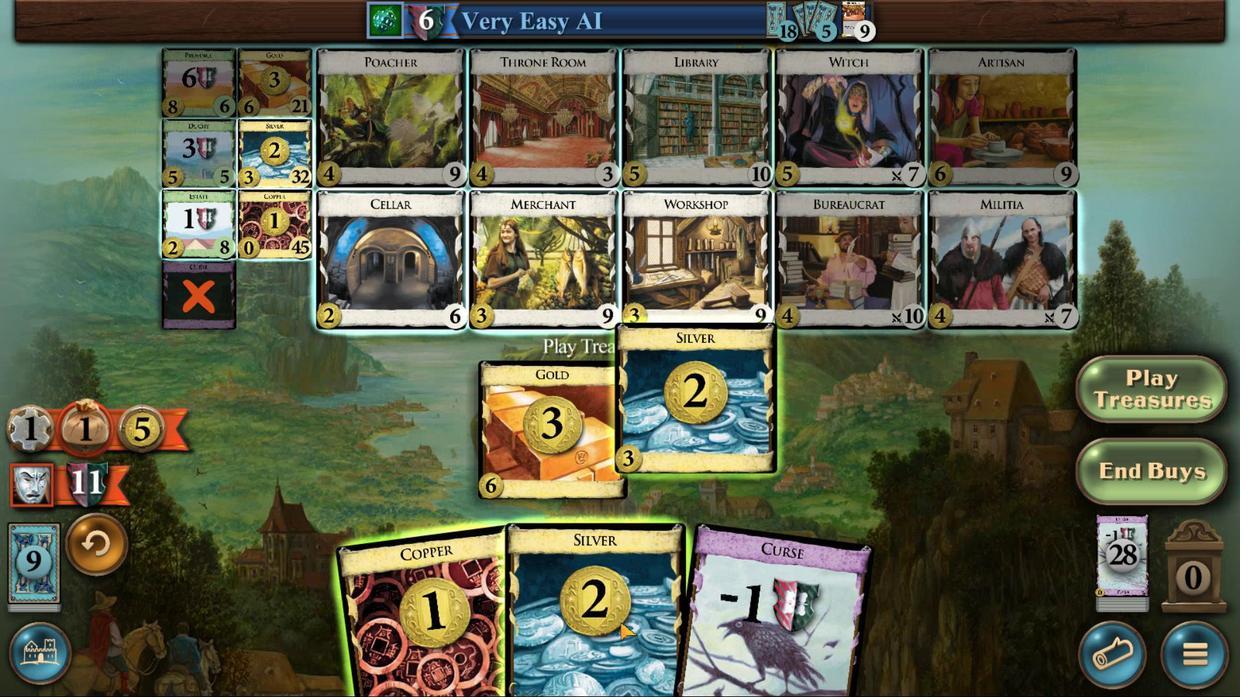 
Action: Mouse moved to (696, 549)
Screenshot: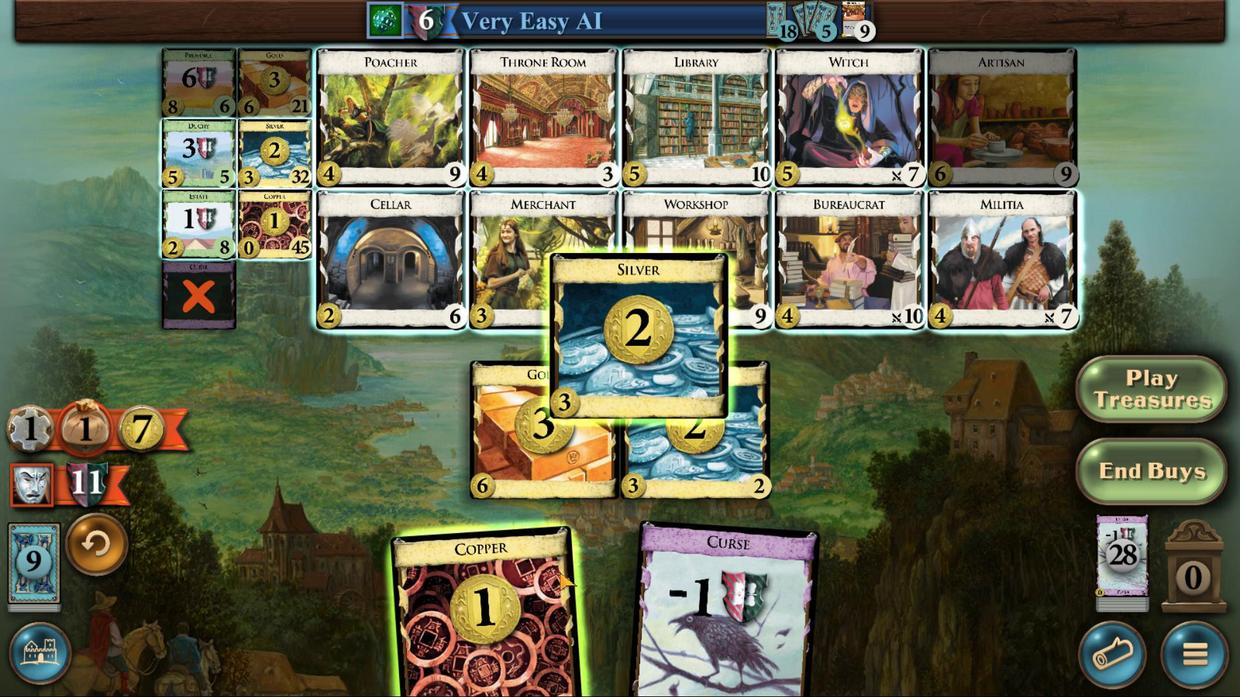
Action: Mouse pressed left at (696, 549)
Screenshot: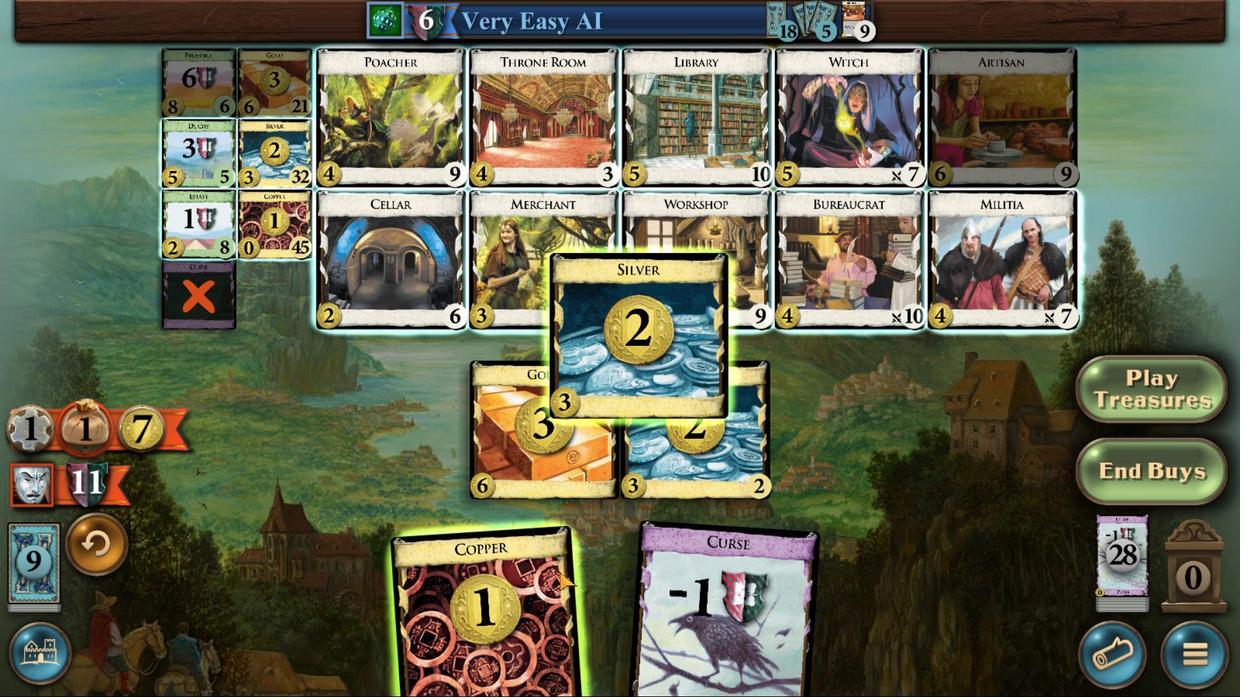 
Action: Mouse moved to (638, 545)
Screenshot: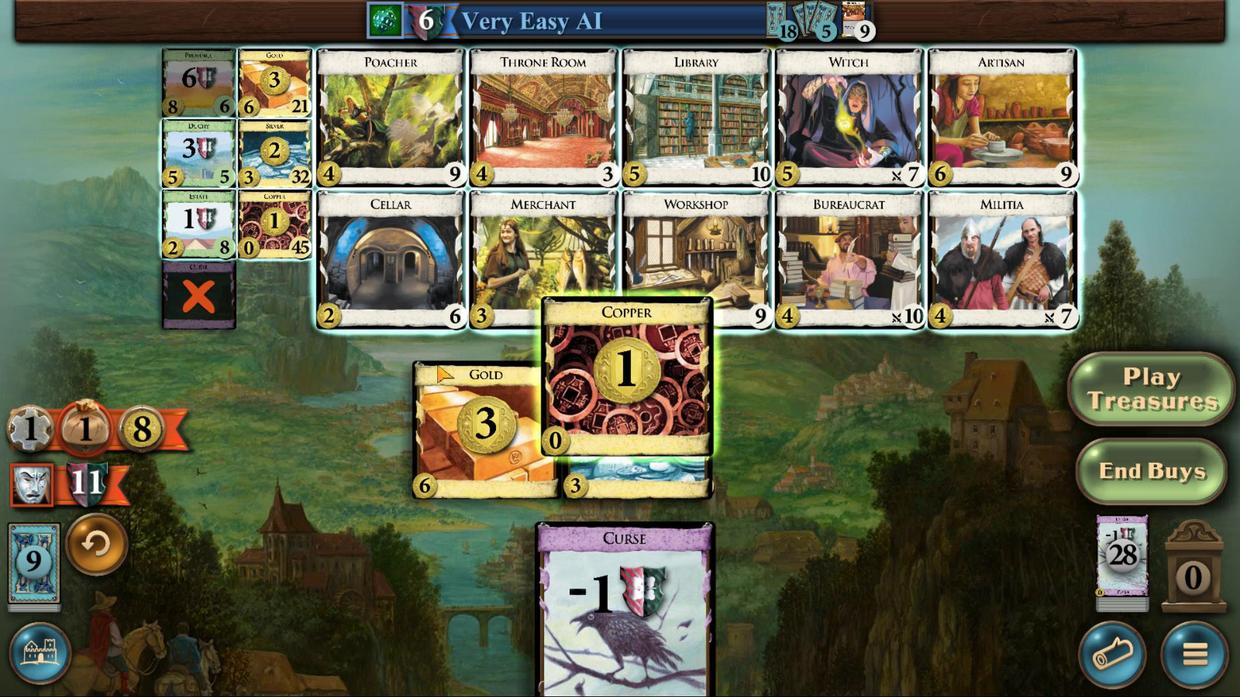 
Action: Mouse pressed left at (638, 545)
Screenshot: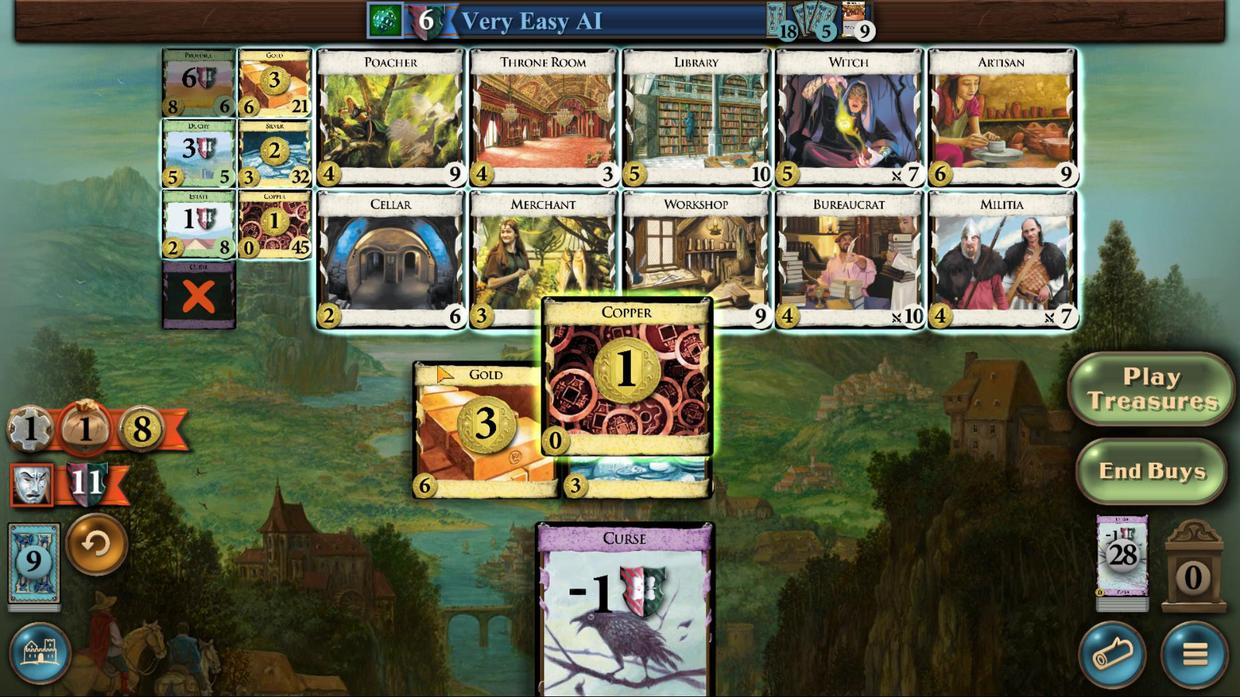 
Action: Mouse moved to (425, 377)
Screenshot: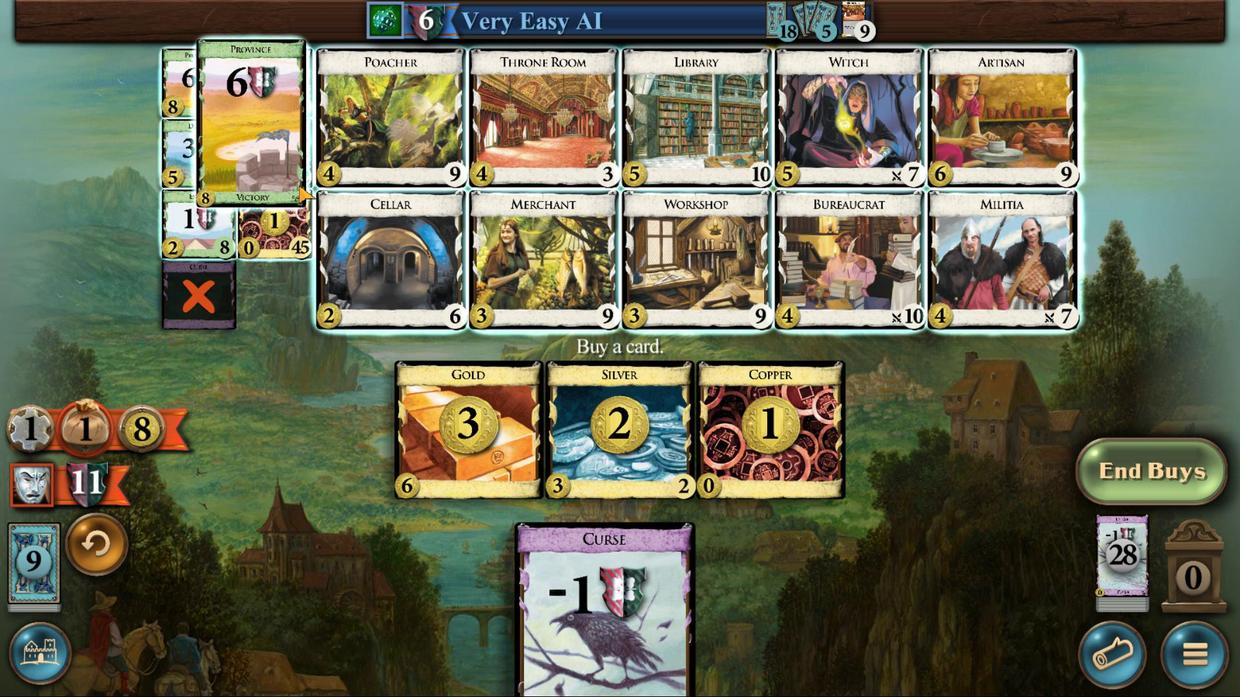 
Action: Mouse pressed left at (425, 377)
Screenshot: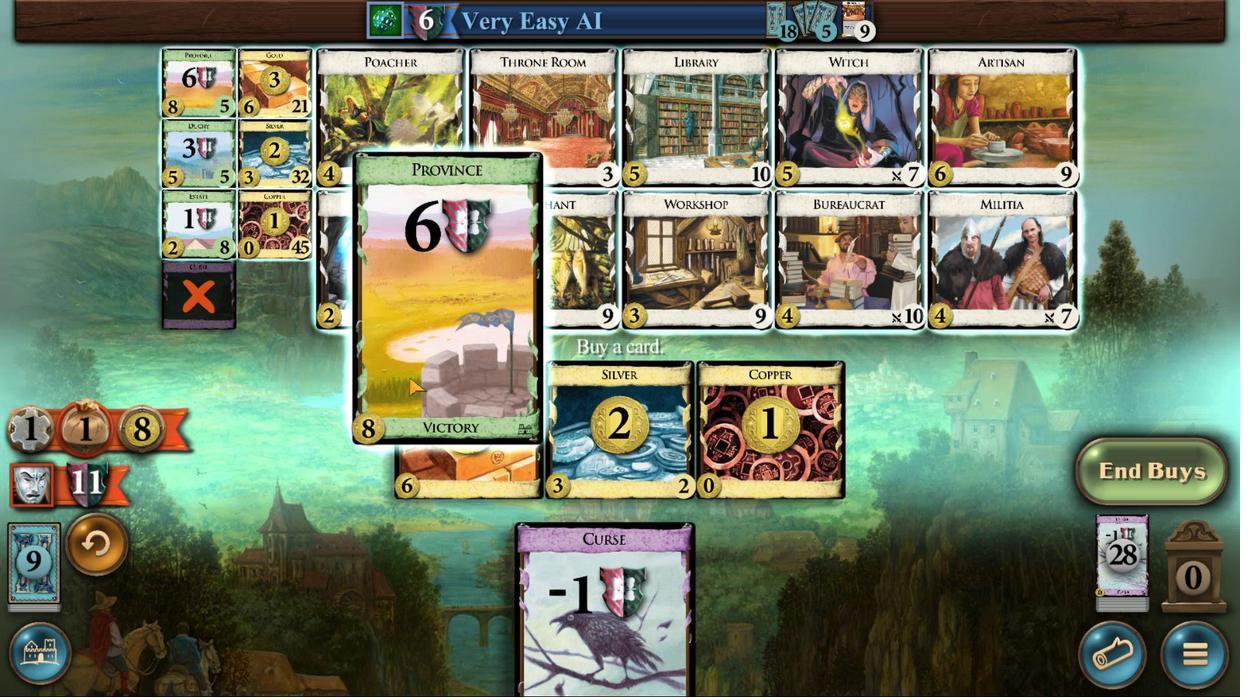 
Action: Mouse moved to (873, 549)
Screenshot: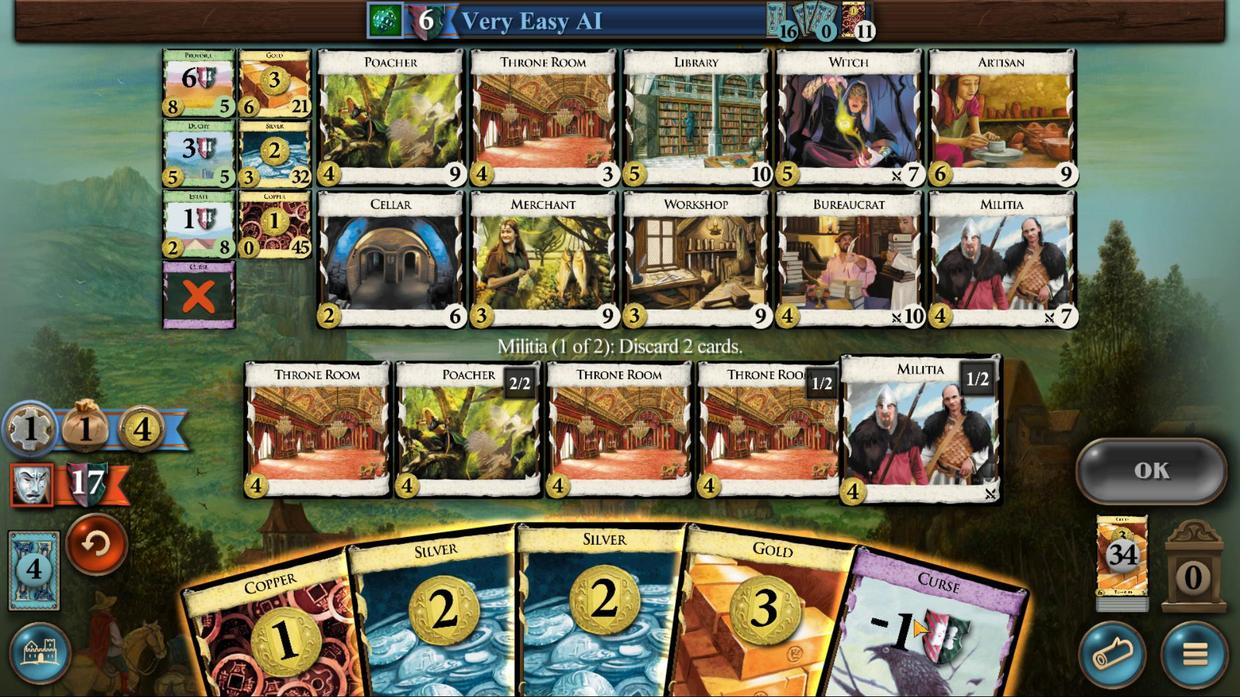 
Action: Mouse pressed left at (873, 549)
Screenshot: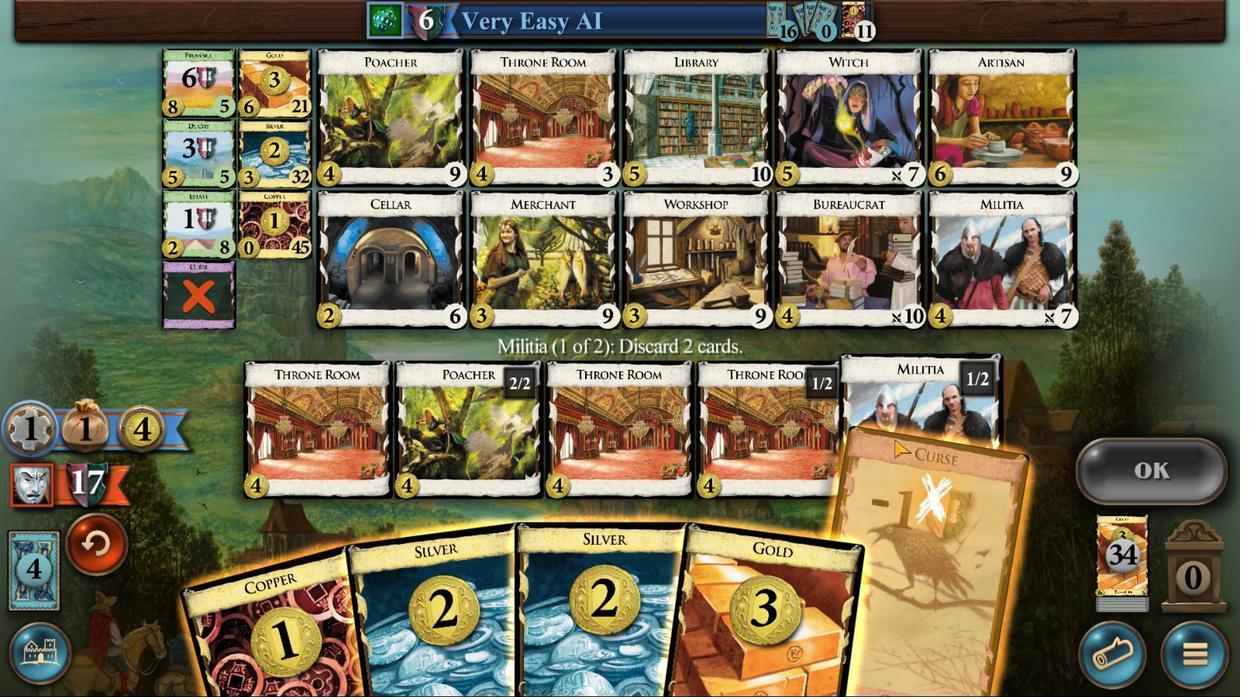 
Action: Mouse moved to (493, 544)
Screenshot: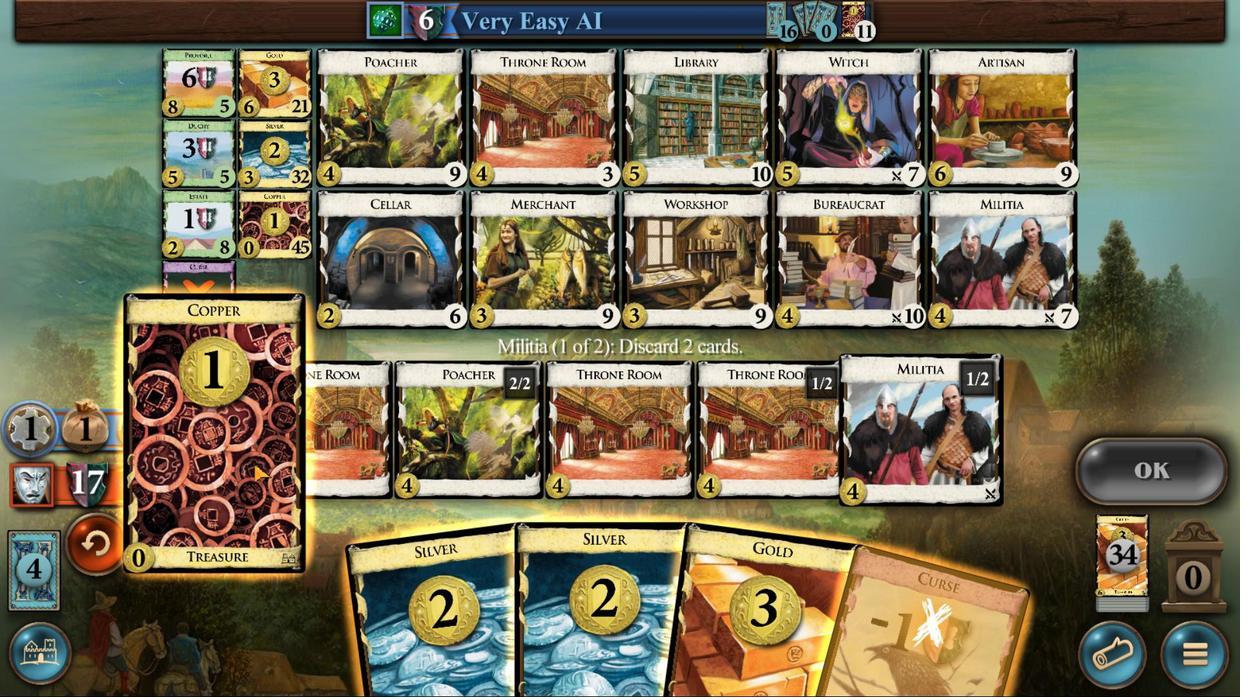 
Action: Mouse pressed left at (496, 550)
